 Task: When did Minimalism become popular?
Action: Mouse moved to (340, 141)
Screenshot: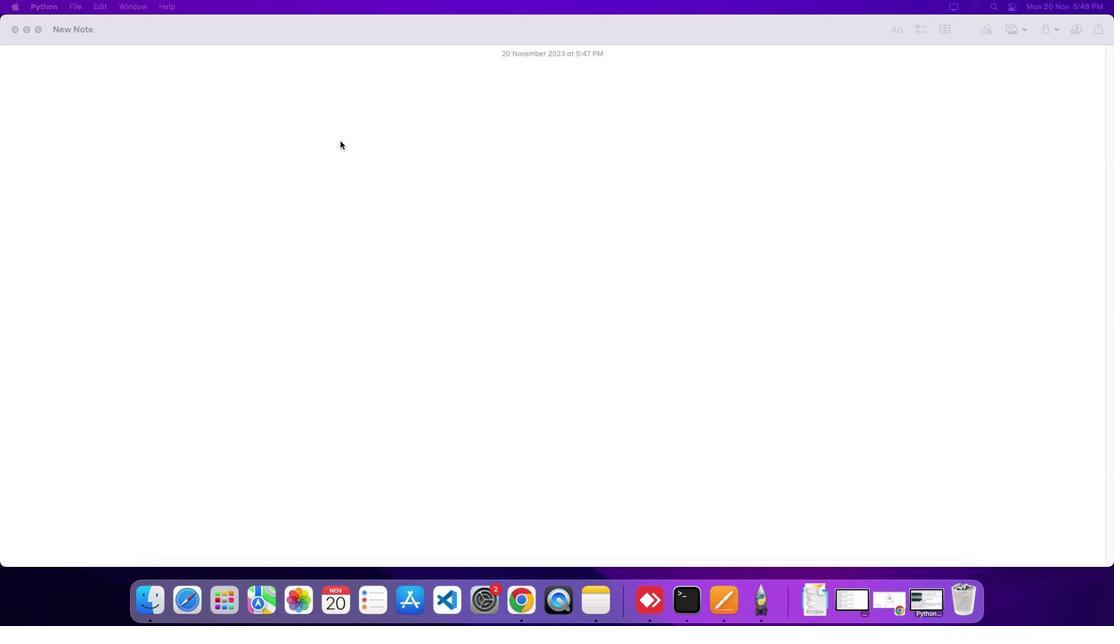 
Action: Mouse pressed left at (340, 141)
Screenshot: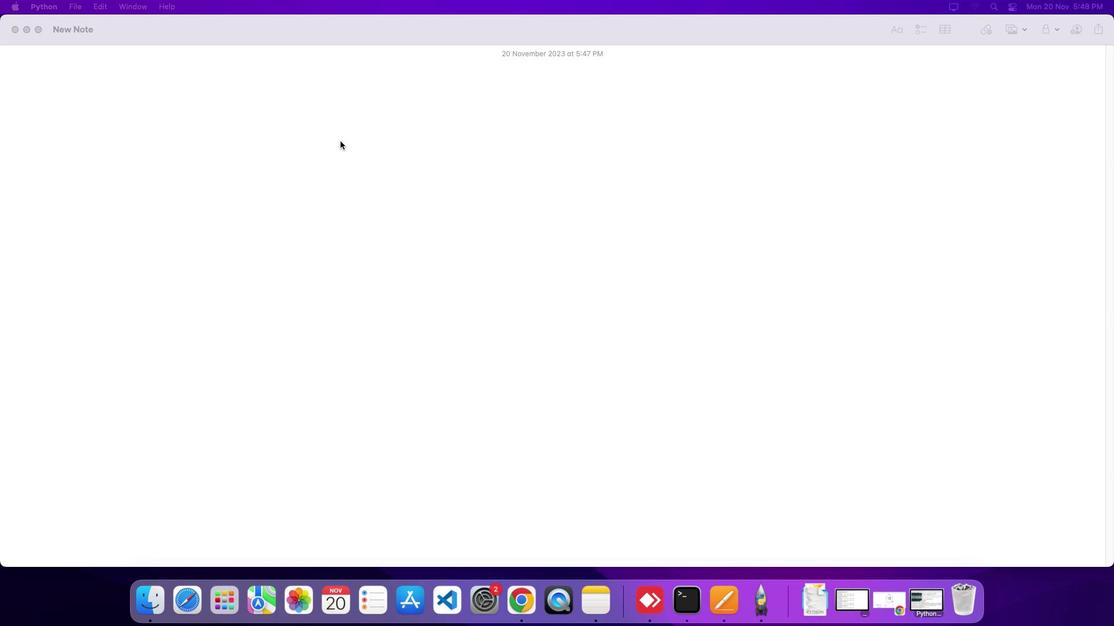 
Action: Mouse moved to (340, 139)
Screenshot: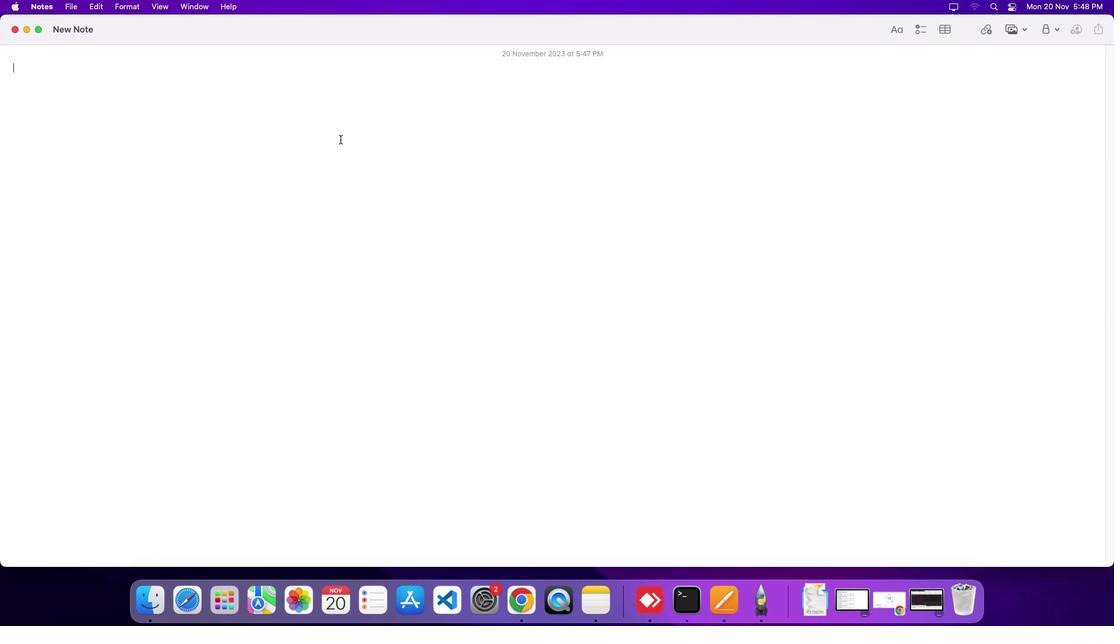 
Action: Key pressed Key.shift'W''h''e''n'Key.space'd''i''d'Key.spaceKey.shift'M''i''m'Key.backspace'n''i''m''a''l''i''s''m'Key.space'b''e''c''o''m''e'Key.space'p''o''p''u''l''a''r'Key.shift_r'?'Key.enter
Screenshot: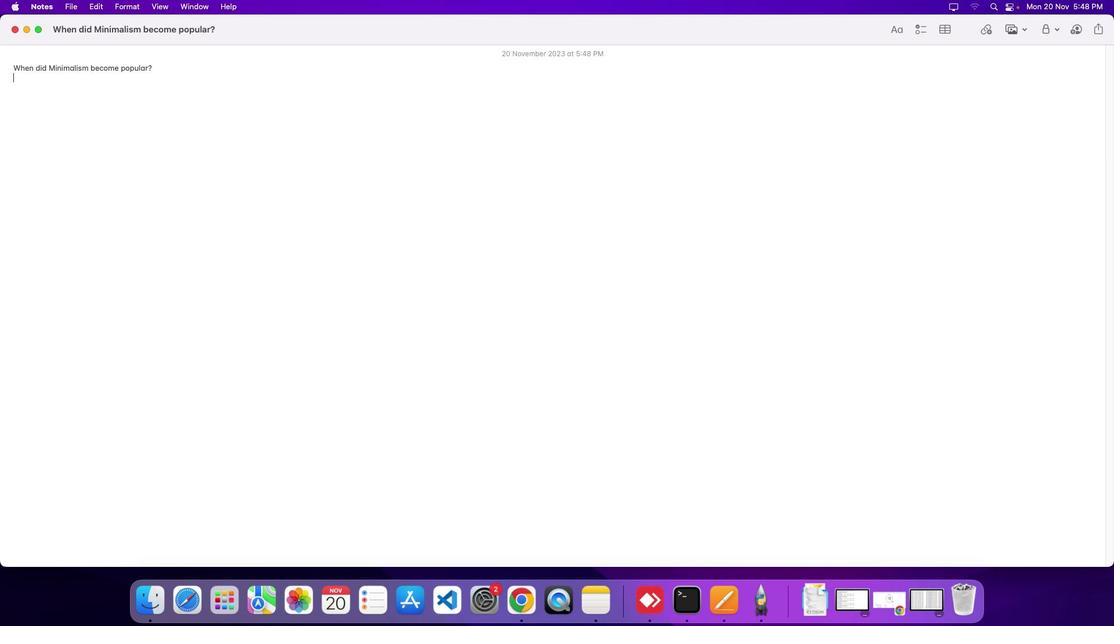 
Action: Mouse moved to (895, 602)
Screenshot: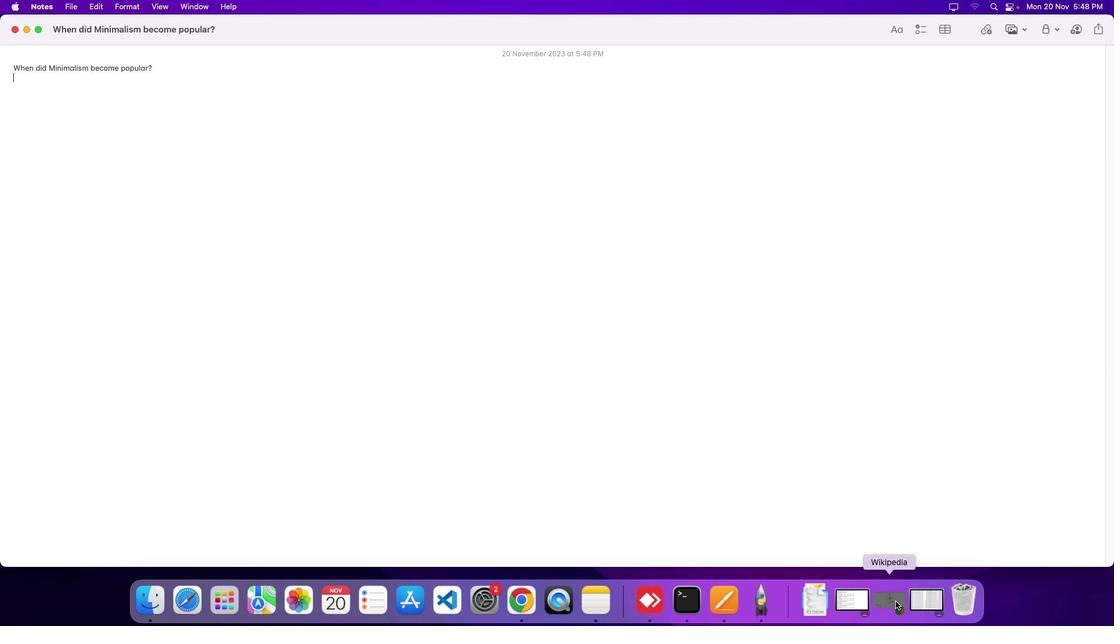 
Action: Mouse pressed left at (895, 602)
Screenshot: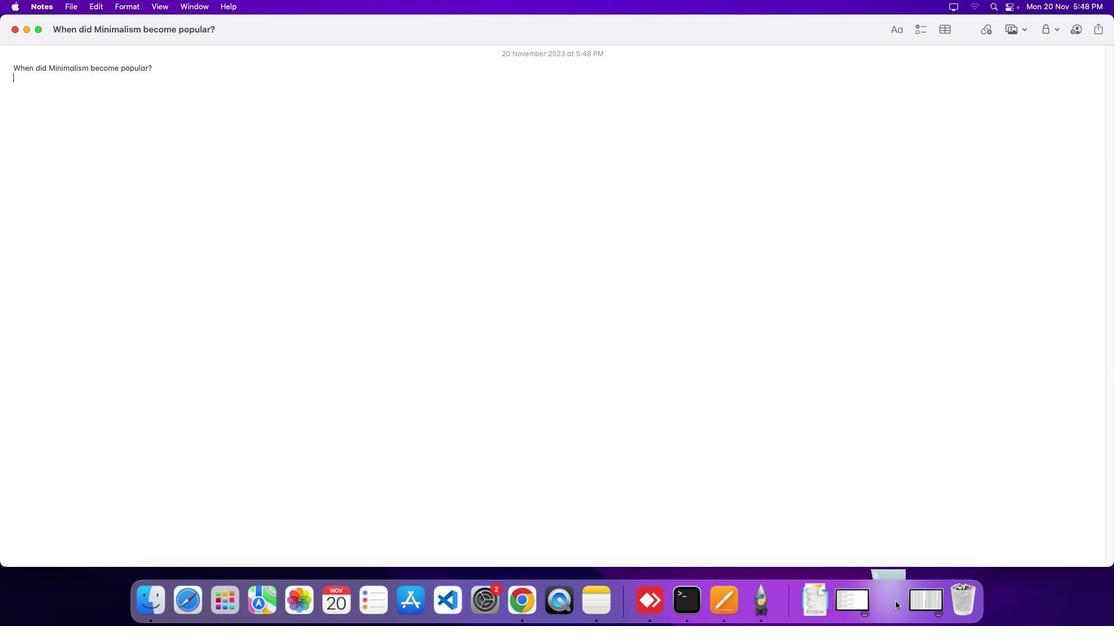 
Action: Mouse moved to (446, 346)
Screenshot: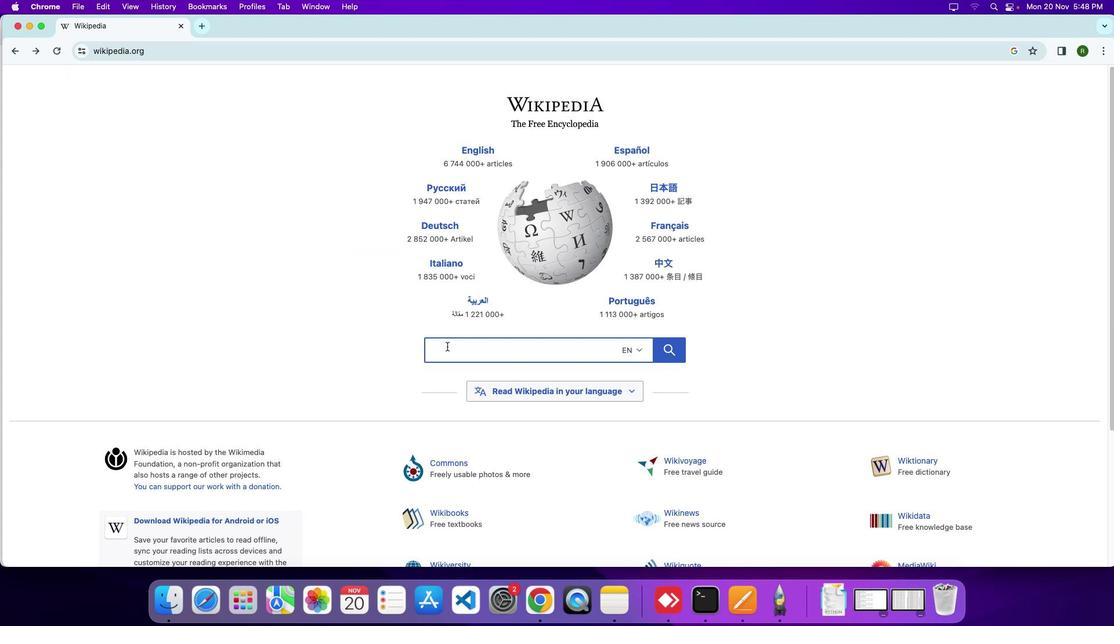 
Action: Mouse pressed left at (446, 346)
Screenshot: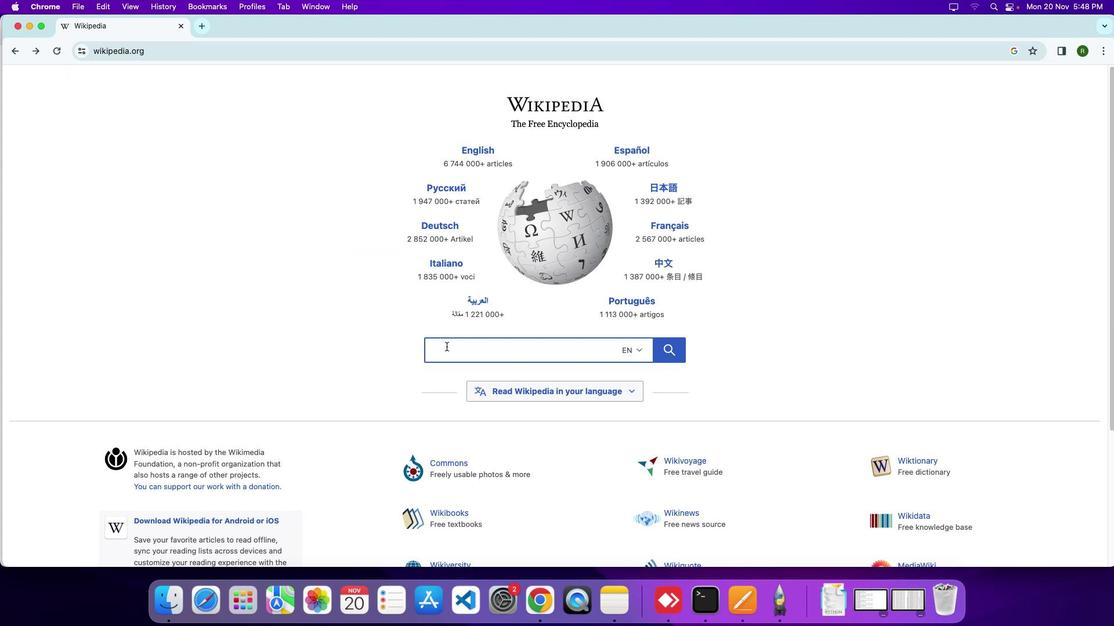 
Action: Mouse moved to (446, 346)
Screenshot: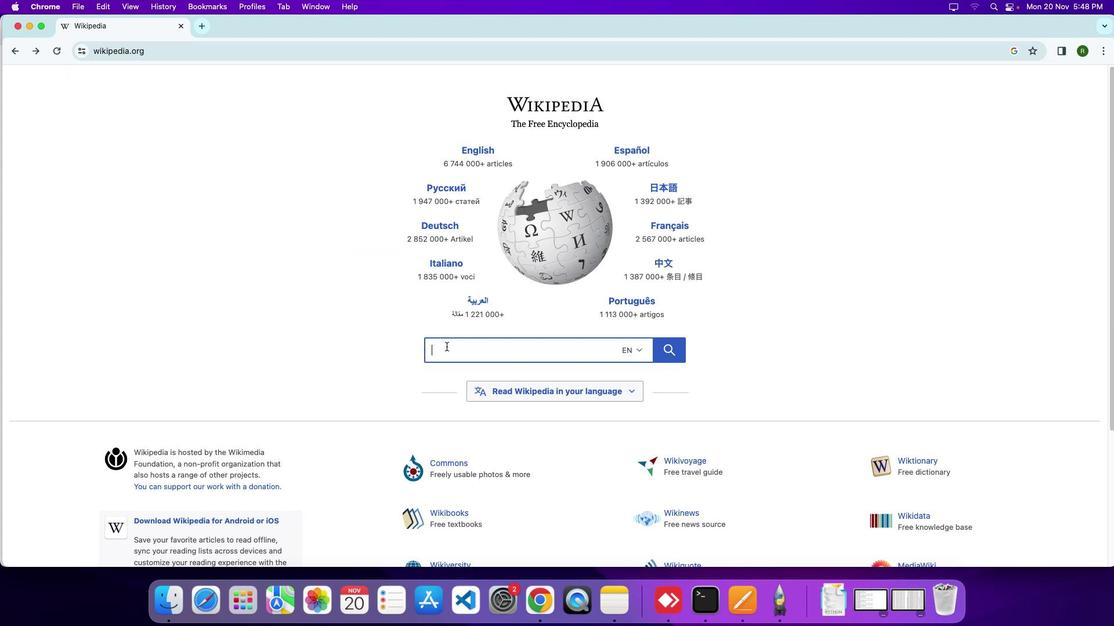 
Action: Key pressed Key.shift'M''i''n''i''m''a''l''i''s''m'
Screenshot: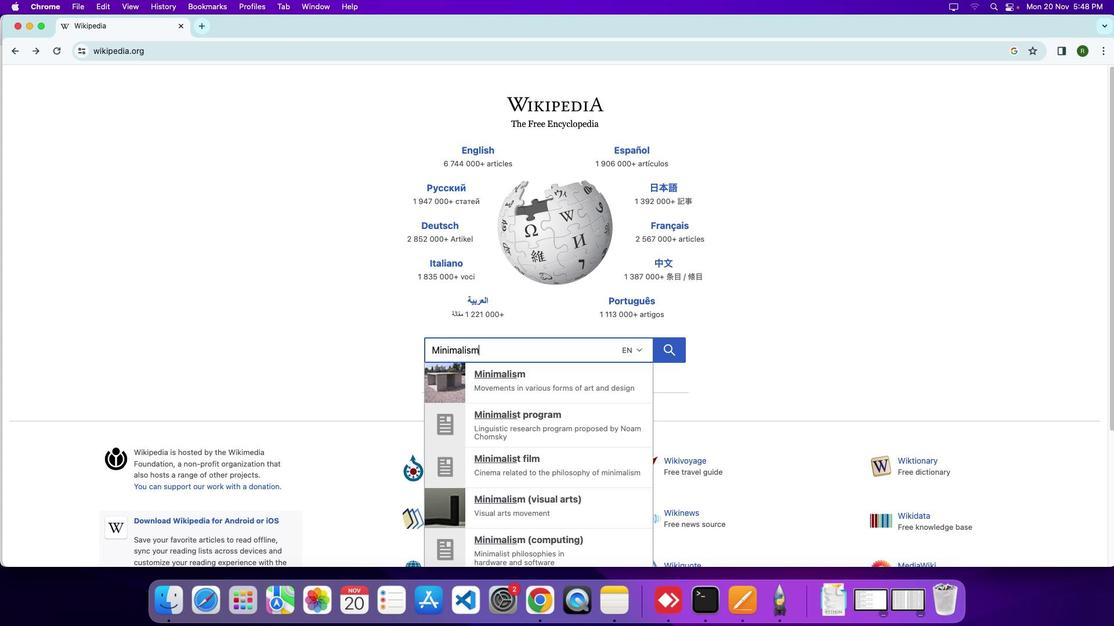 
Action: Mouse moved to (493, 384)
Screenshot: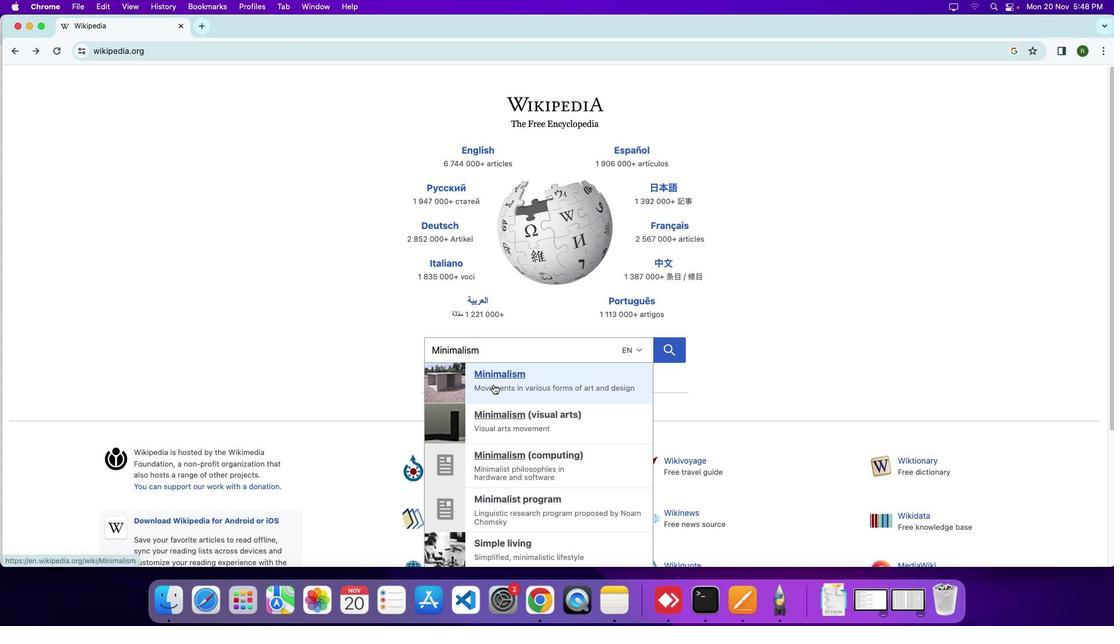 
Action: Mouse pressed left at (493, 384)
Screenshot: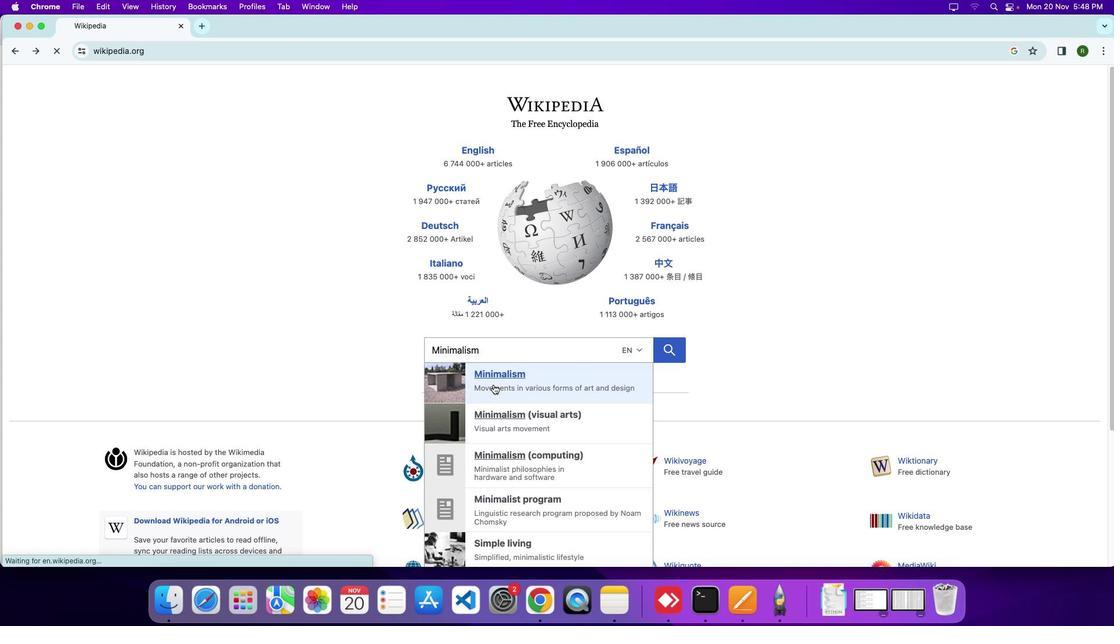 
Action: Mouse moved to (956, 200)
Screenshot: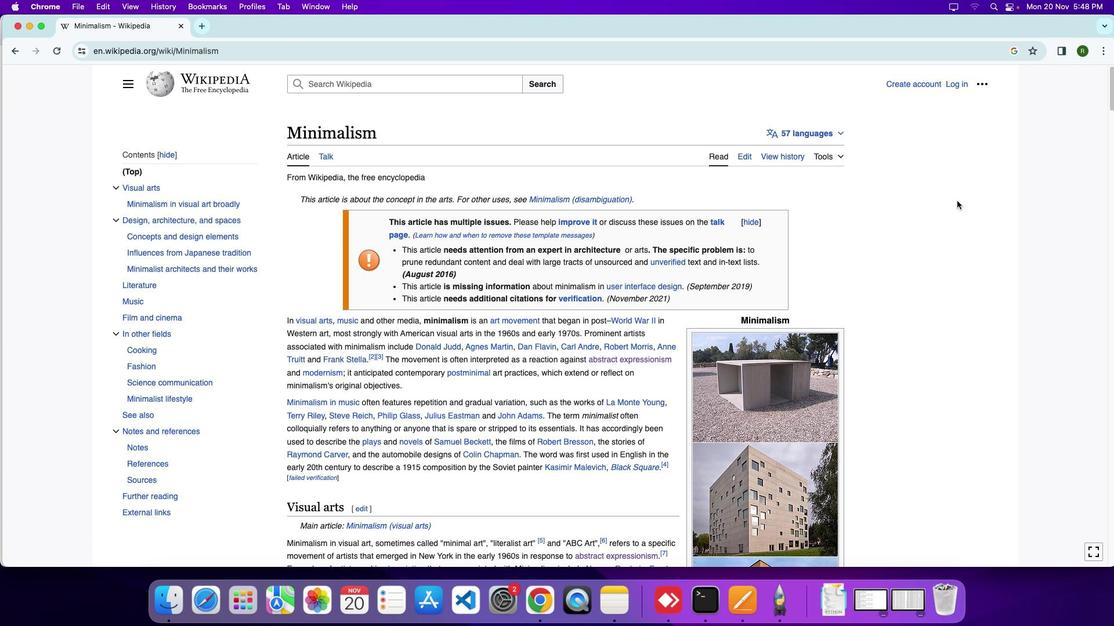 
Action: Mouse pressed left at (956, 200)
Screenshot: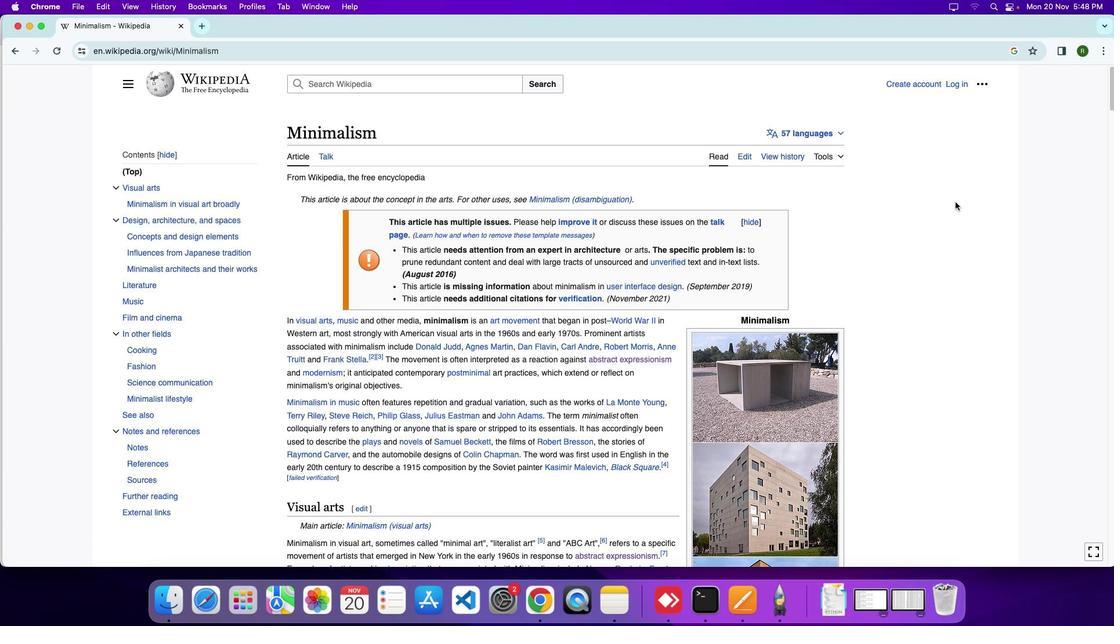 
Action: Mouse moved to (902, 331)
Screenshot: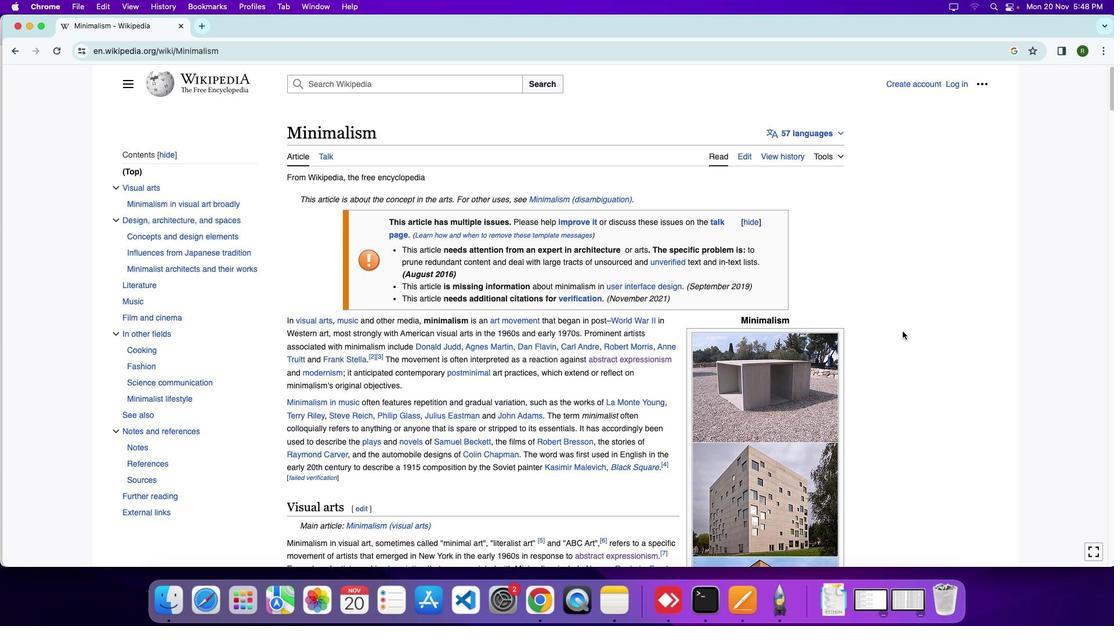 
Action: Mouse scrolled (902, 331) with delta (0, 0)
Screenshot: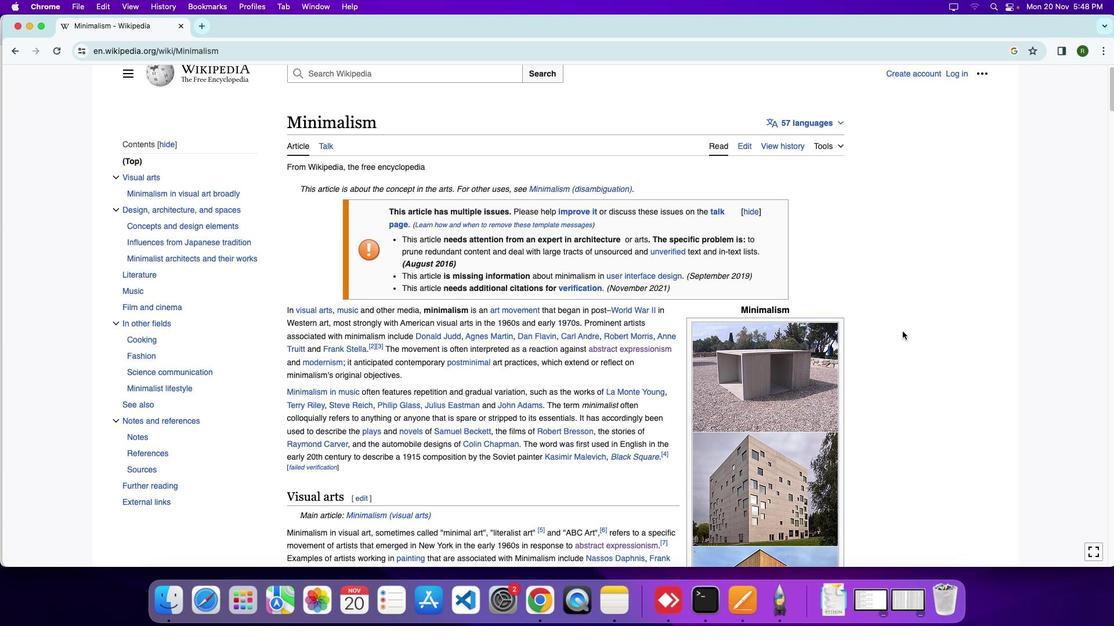
Action: Mouse scrolled (902, 331) with delta (0, 0)
Screenshot: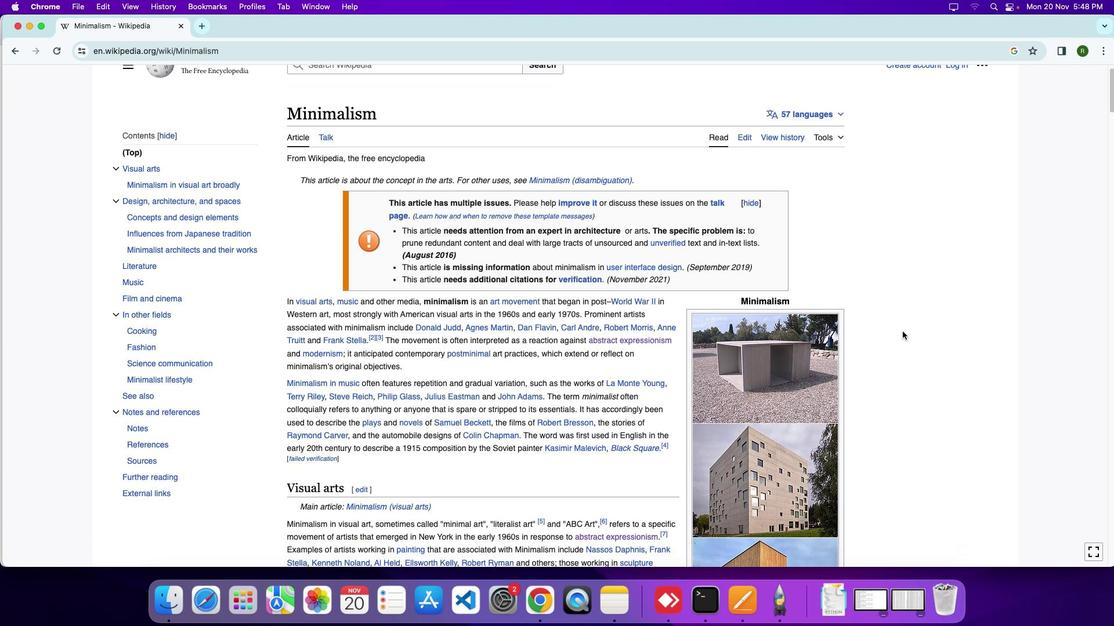 
Action: Mouse moved to (904, 358)
Screenshot: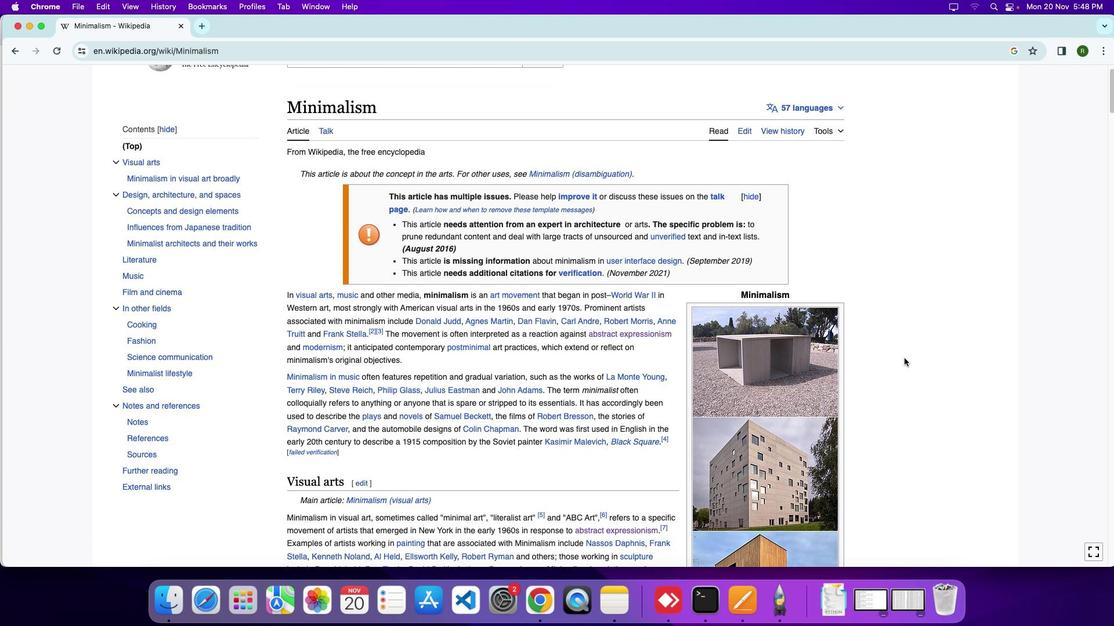 
Action: Mouse scrolled (904, 358) with delta (0, 0)
Screenshot: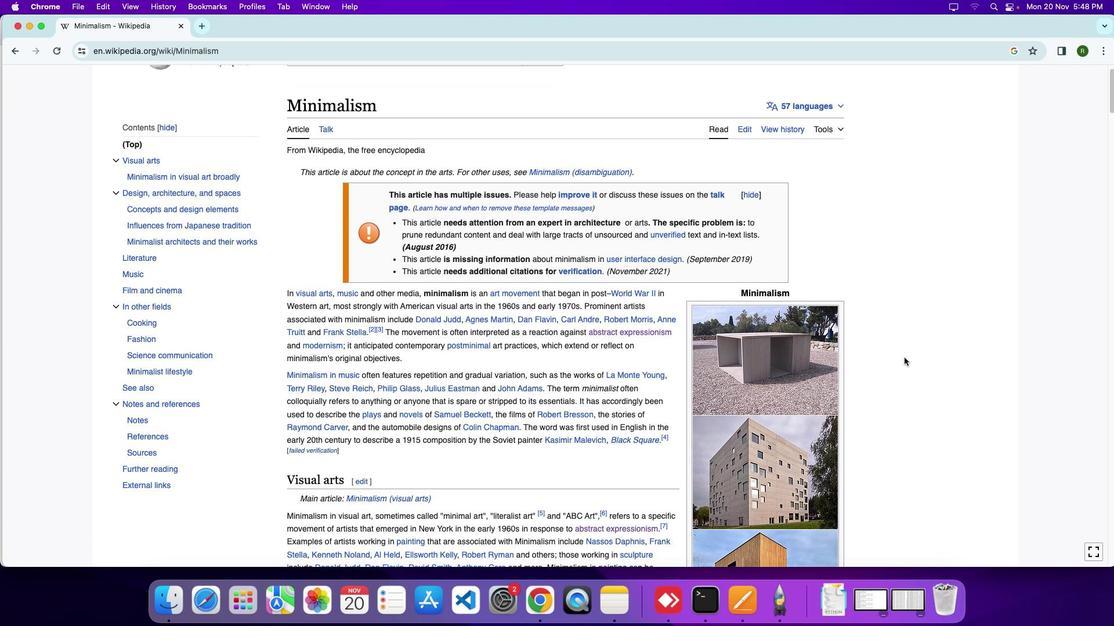 
Action: Mouse scrolled (904, 358) with delta (0, 0)
Screenshot: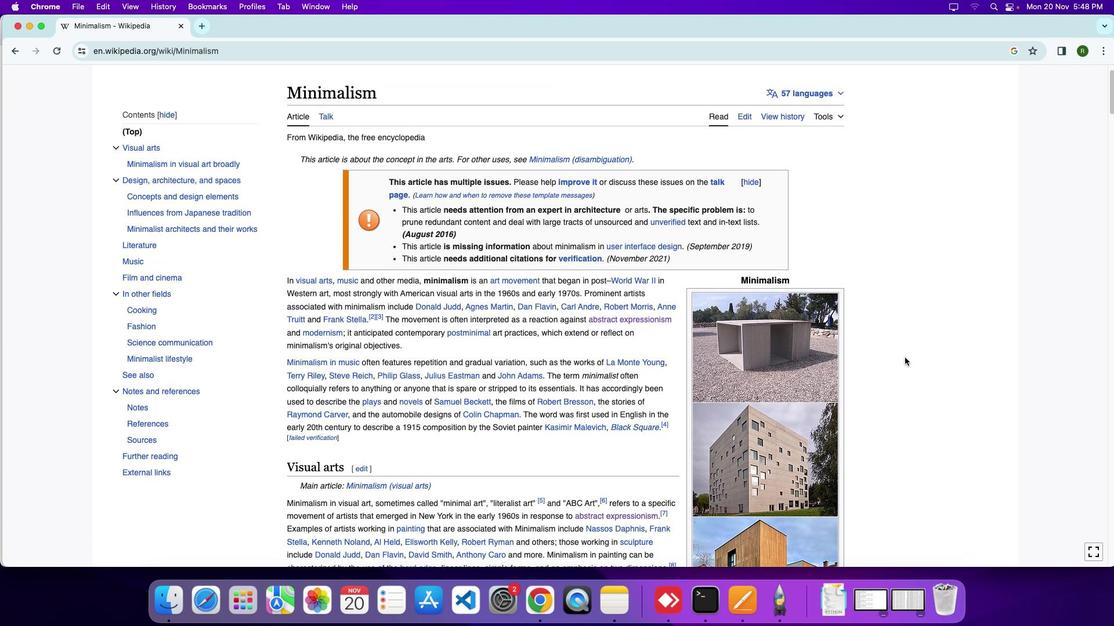 
Action: Mouse moved to (904, 358)
Screenshot: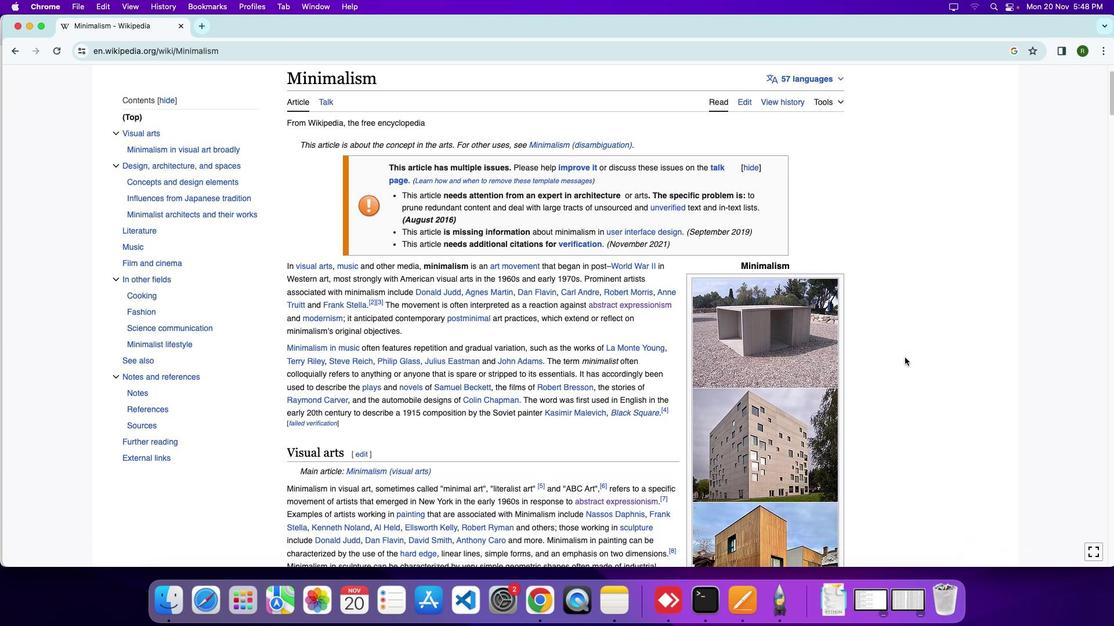 
Action: Mouse scrolled (904, 358) with delta (0, 0)
Screenshot: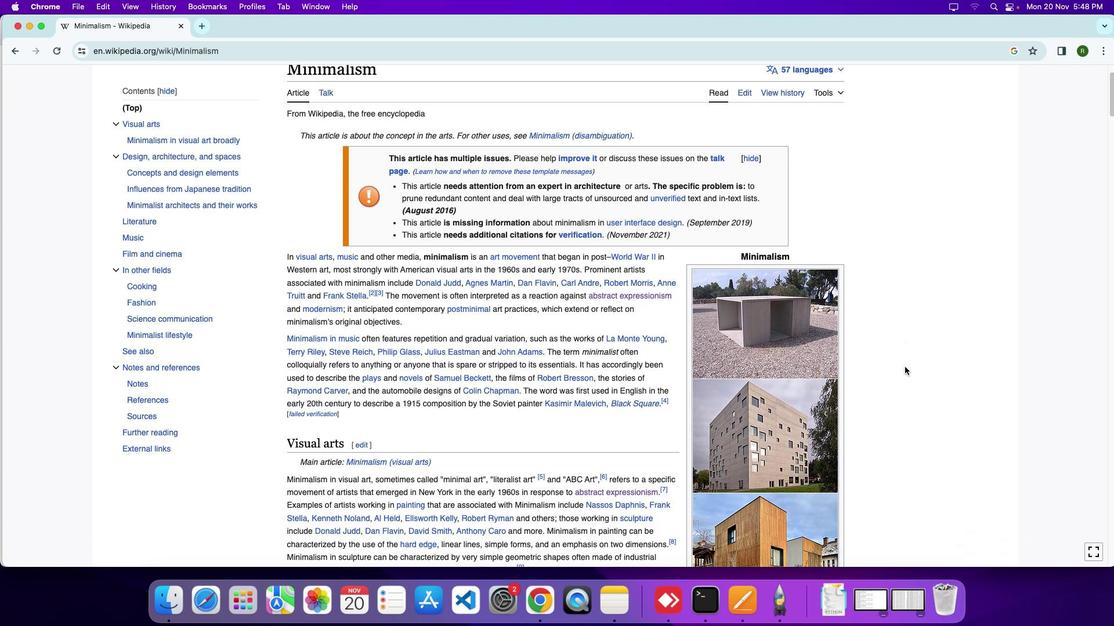 
Action: Mouse moved to (905, 402)
Screenshot: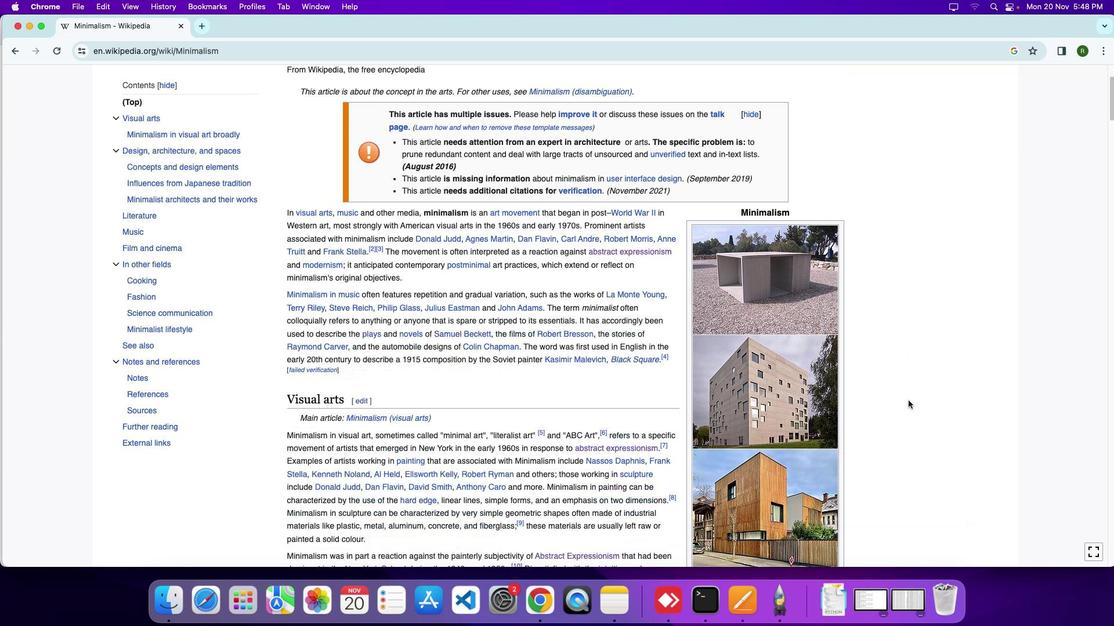 
Action: Mouse scrolled (905, 402) with delta (0, 0)
Screenshot: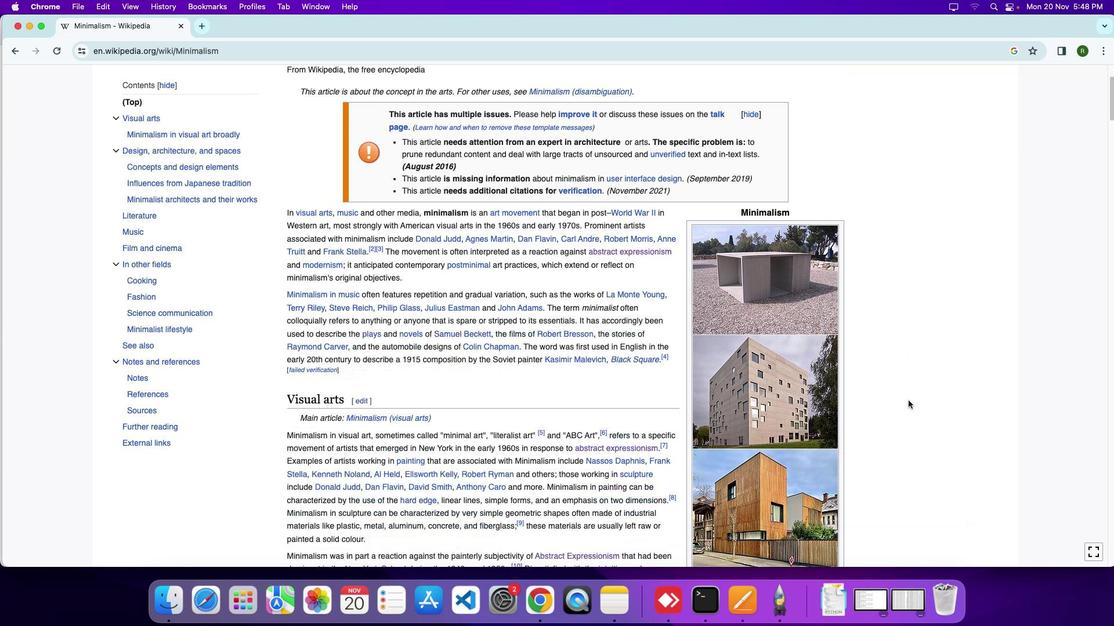 
Action: Mouse moved to (906, 401)
Screenshot: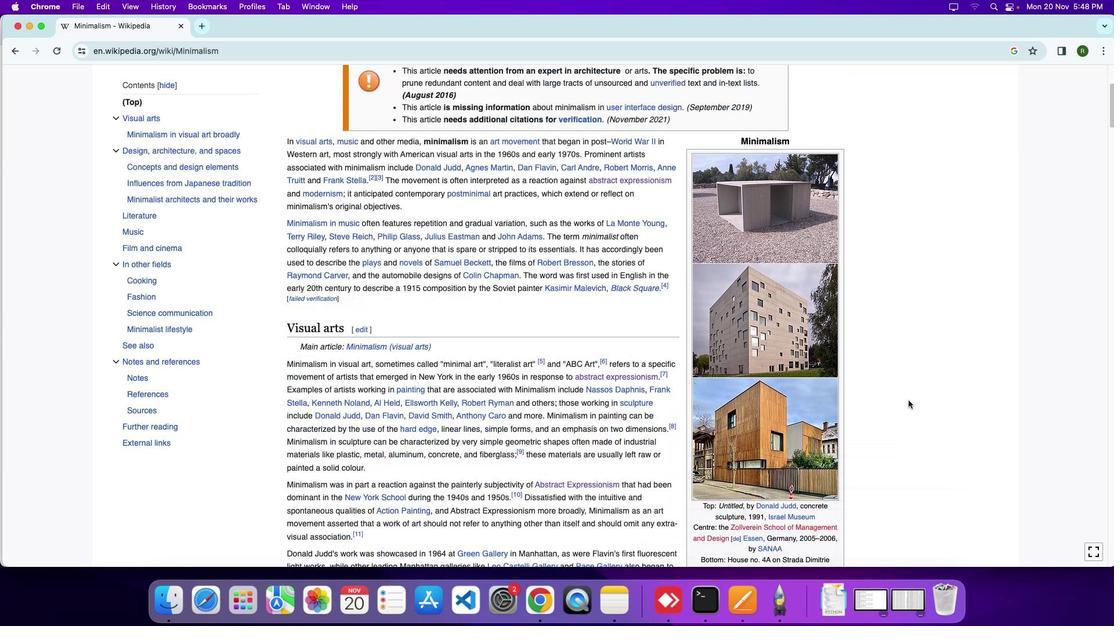 
Action: Mouse scrolled (906, 401) with delta (0, 0)
Screenshot: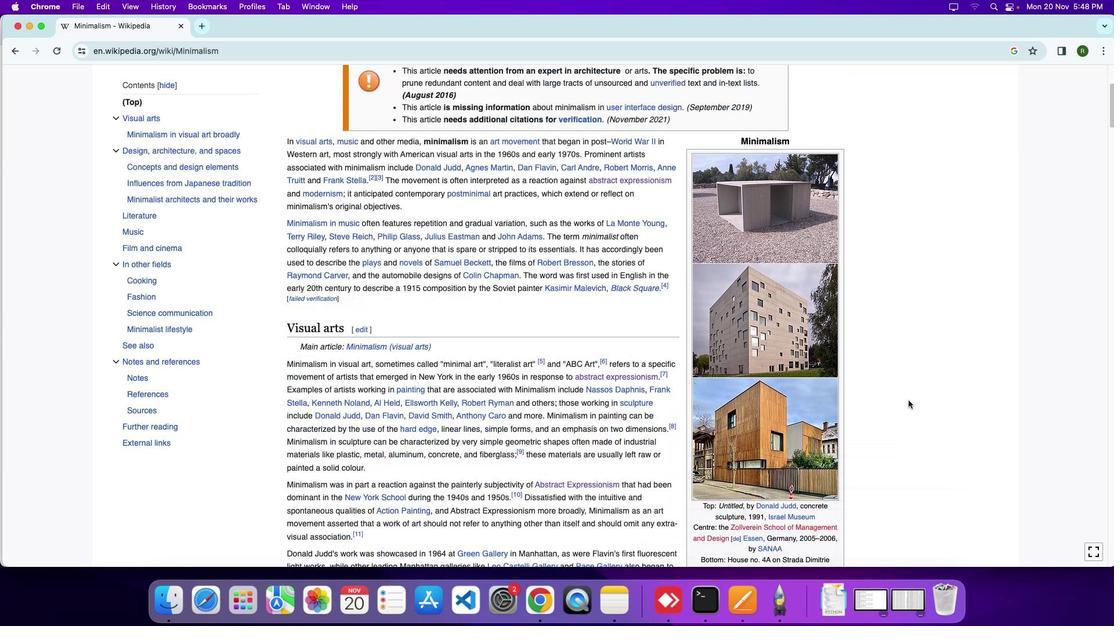 
Action: Mouse moved to (907, 400)
Screenshot: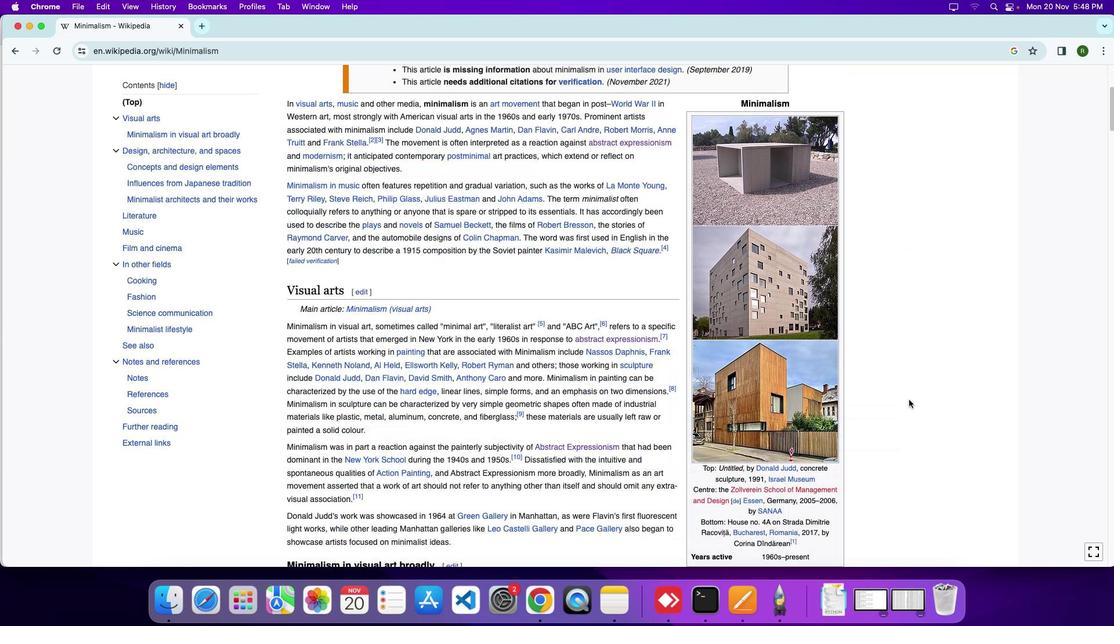 
Action: Mouse scrolled (907, 400) with delta (0, -2)
Screenshot: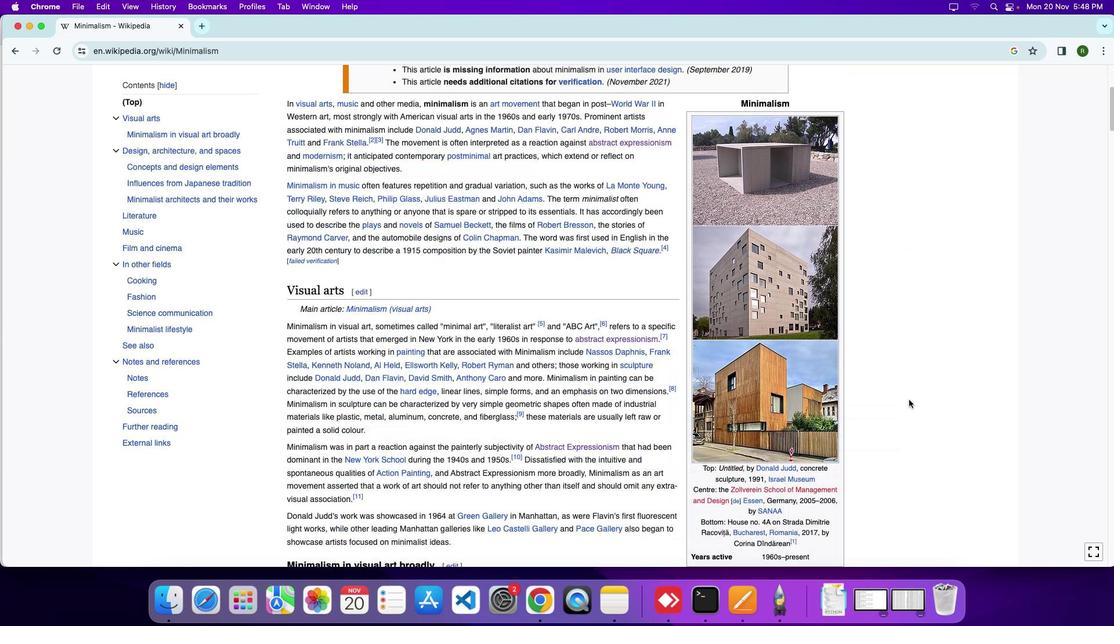 
Action: Mouse moved to (910, 410)
Screenshot: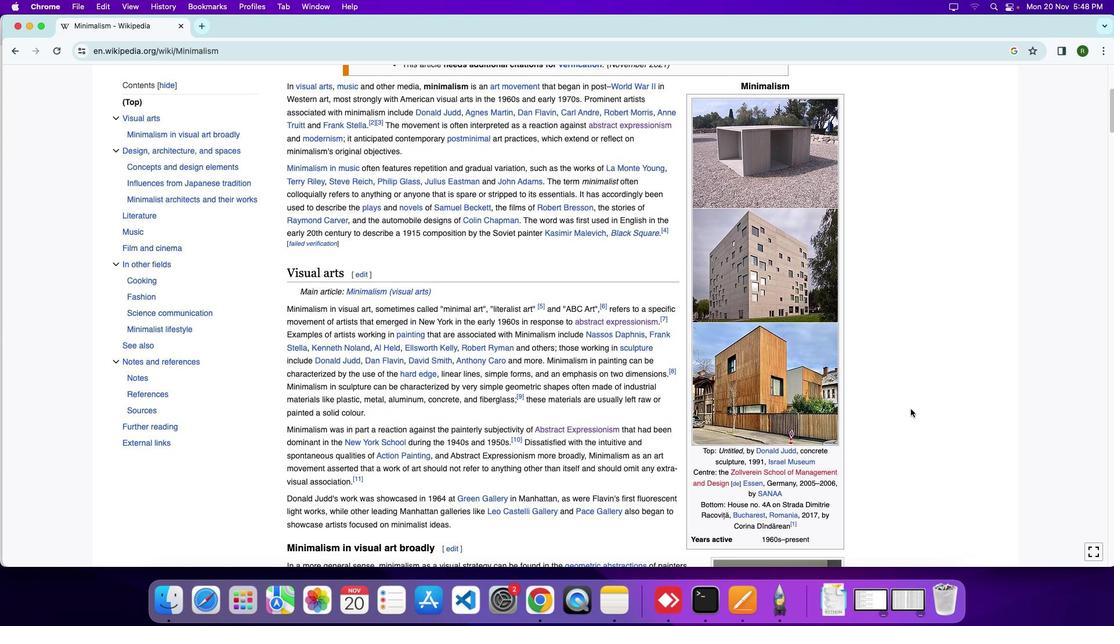 
Action: Mouse scrolled (910, 410) with delta (0, 0)
Screenshot: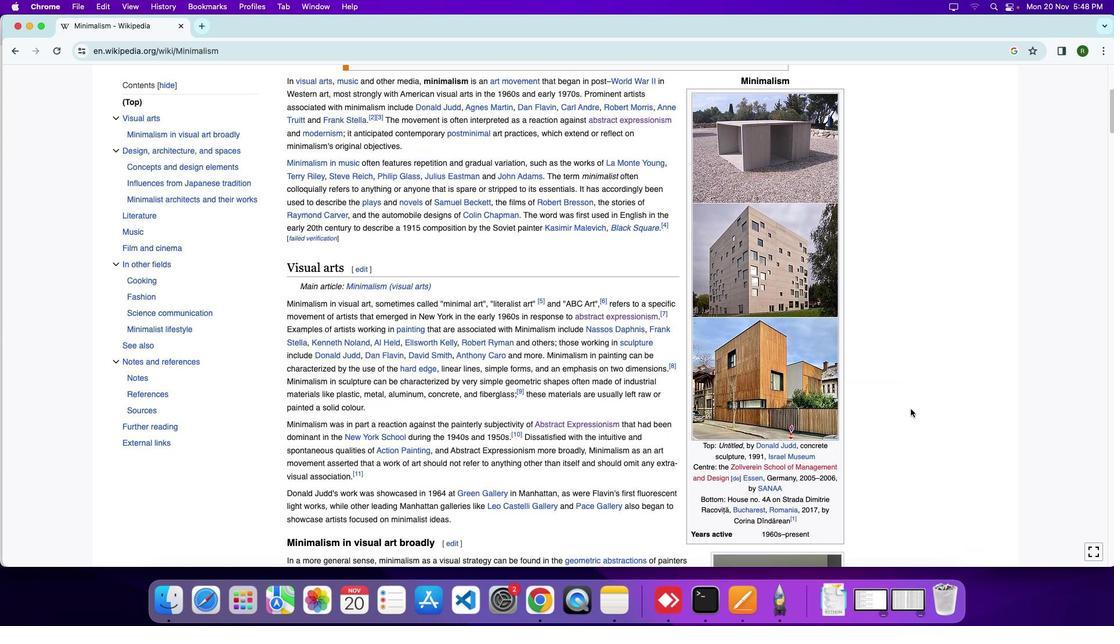 
Action: Mouse moved to (910, 409)
Screenshot: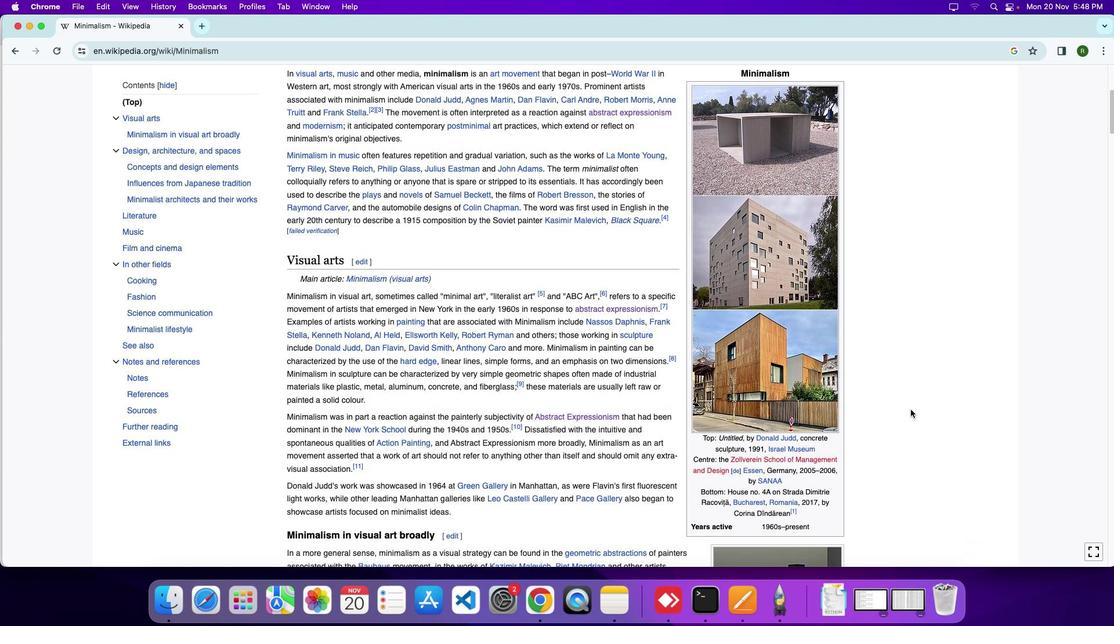 
Action: Mouse scrolled (910, 409) with delta (0, 0)
Screenshot: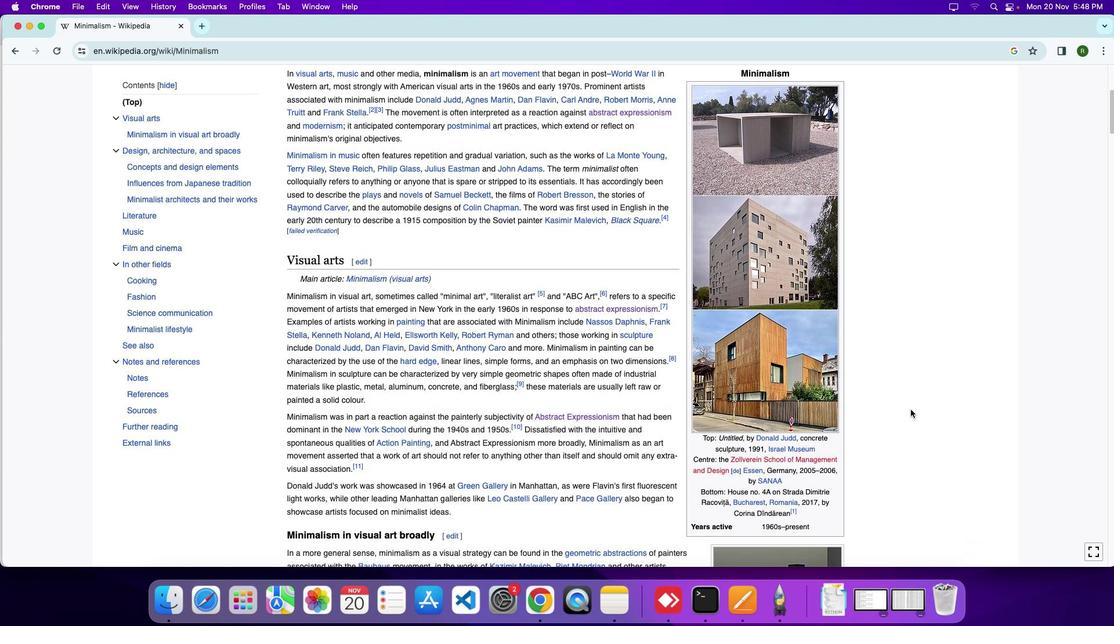 
Action: Mouse moved to (908, 439)
Screenshot: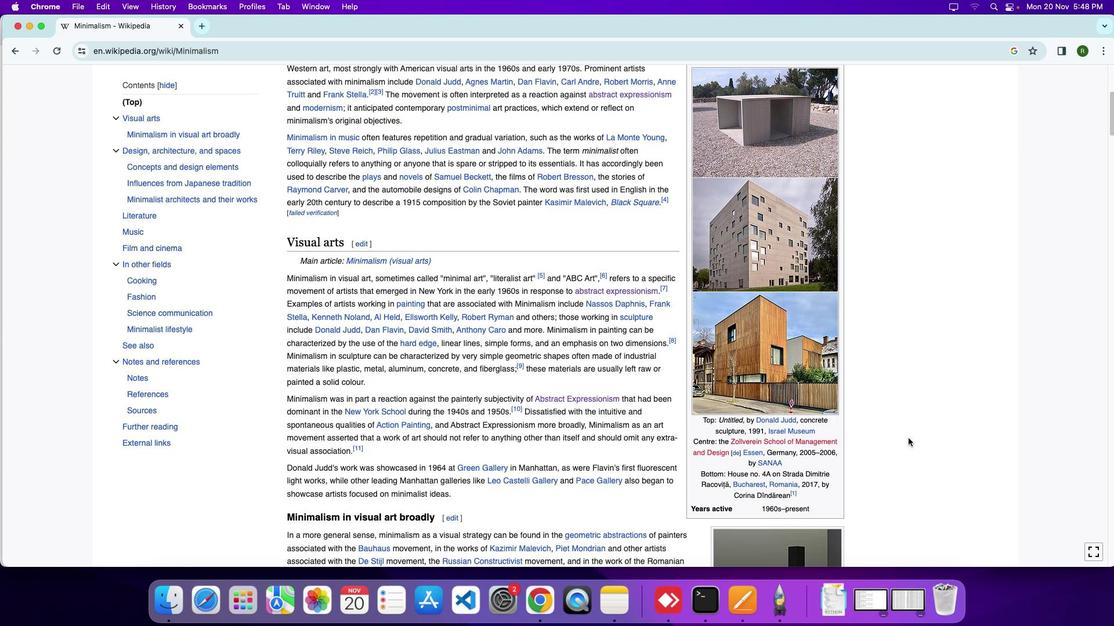 
Action: Mouse scrolled (908, 439) with delta (0, 0)
Screenshot: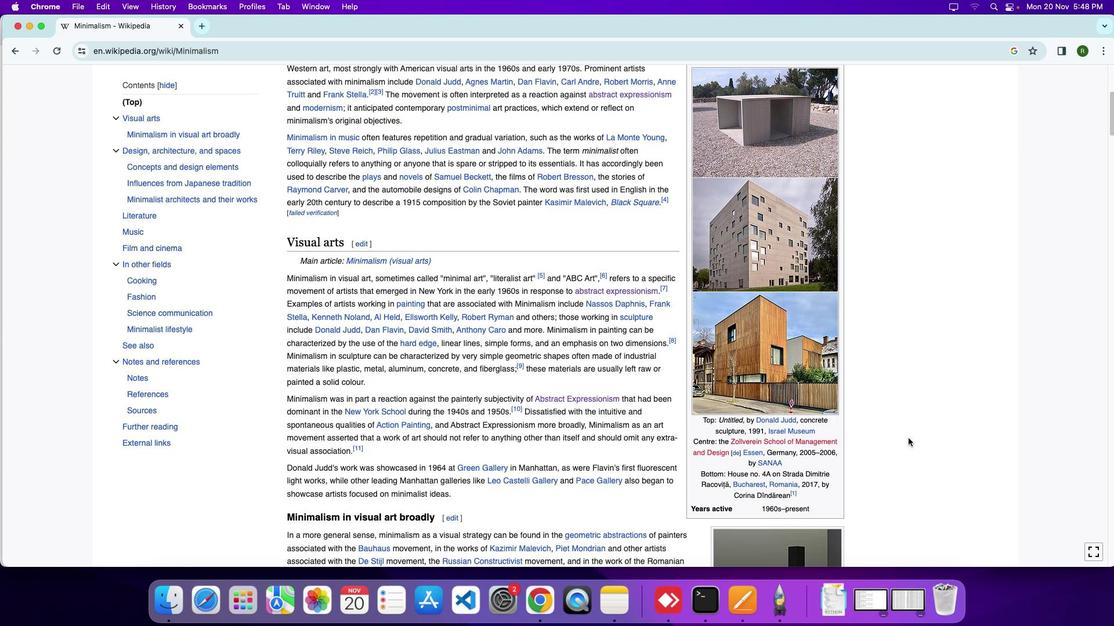 
Action: Mouse moved to (908, 438)
Screenshot: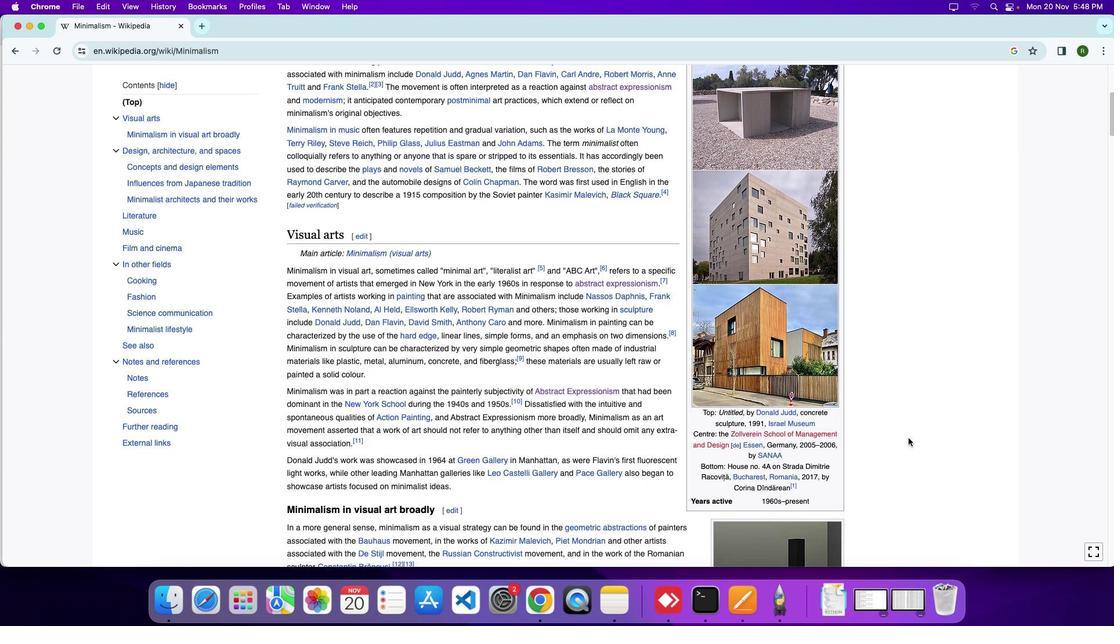
Action: Mouse scrolled (908, 438) with delta (0, 0)
Screenshot: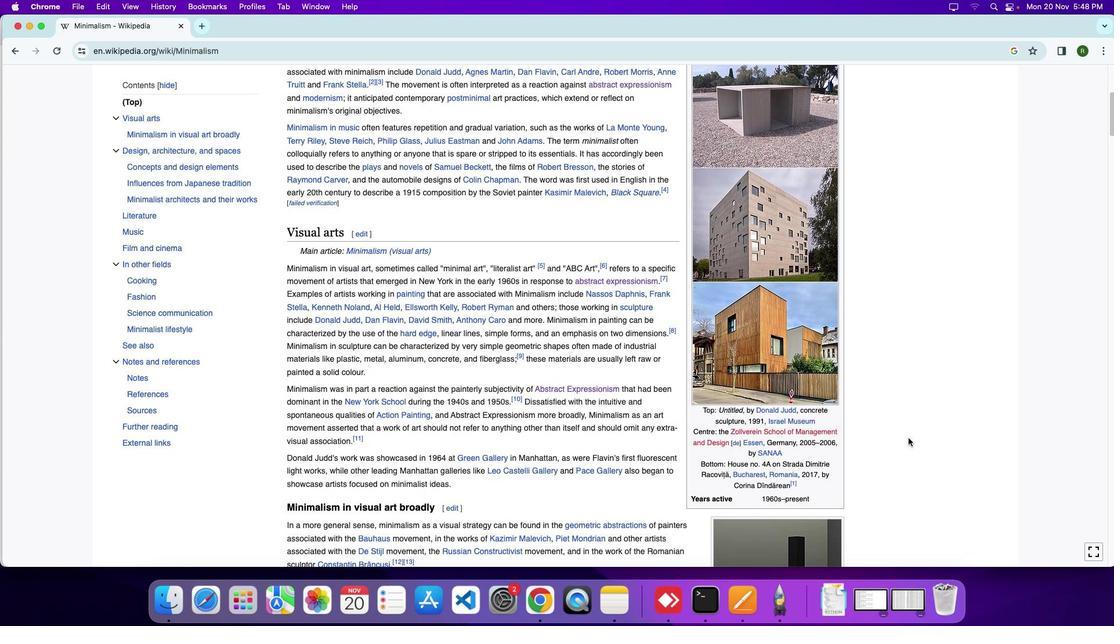 
Action: Mouse moved to (910, 444)
Screenshot: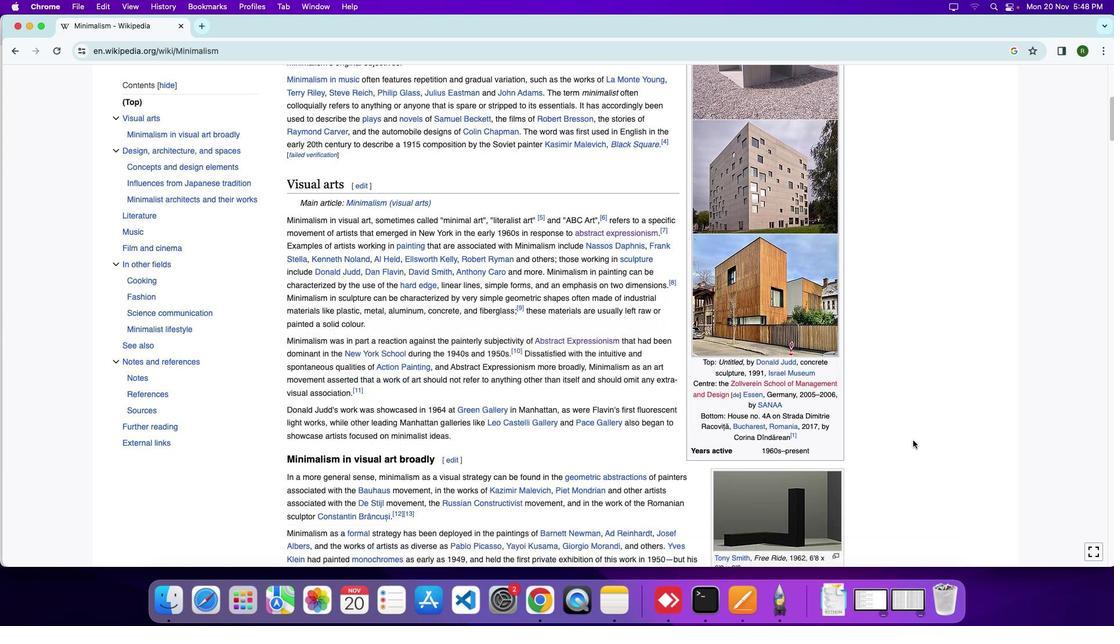 
Action: Mouse scrolled (910, 444) with delta (0, 0)
Screenshot: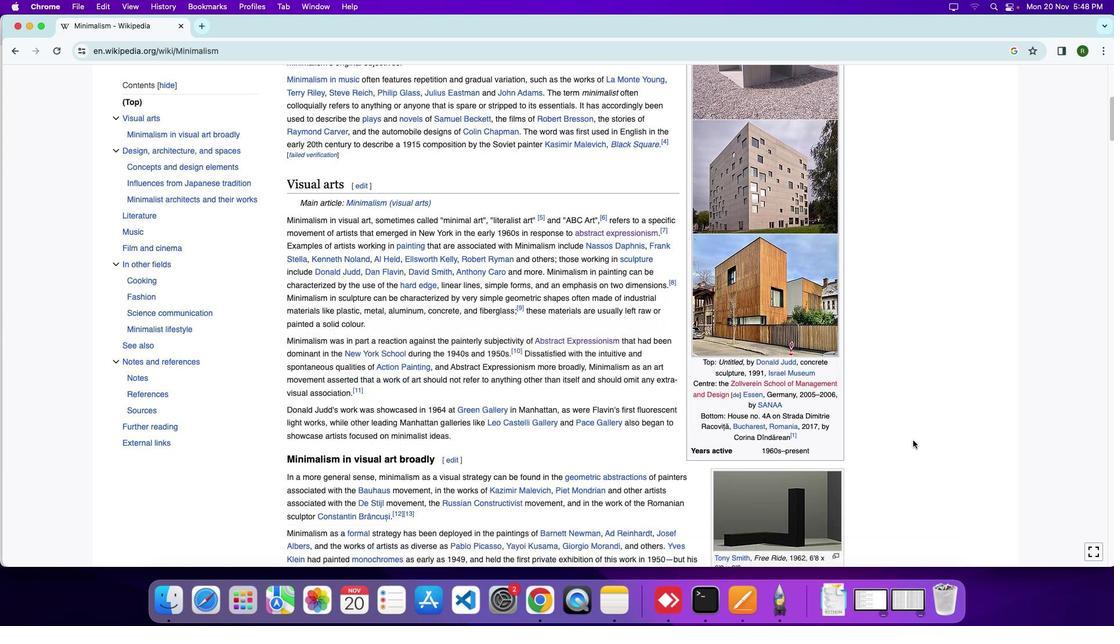 
Action: Mouse moved to (912, 441)
Screenshot: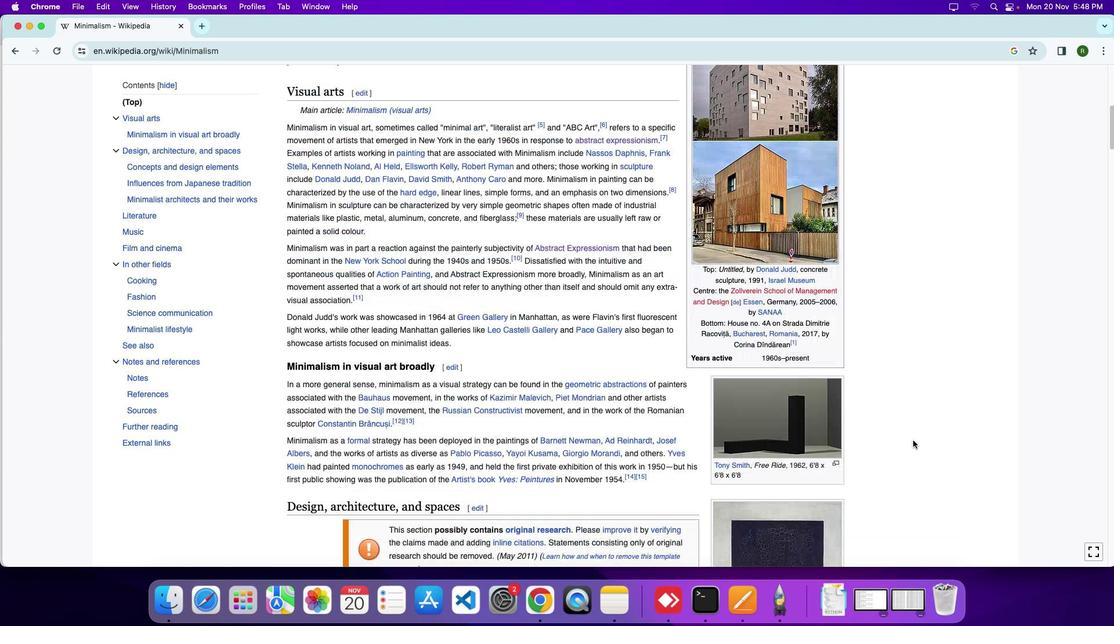
Action: Mouse scrolled (912, 441) with delta (0, 0)
Screenshot: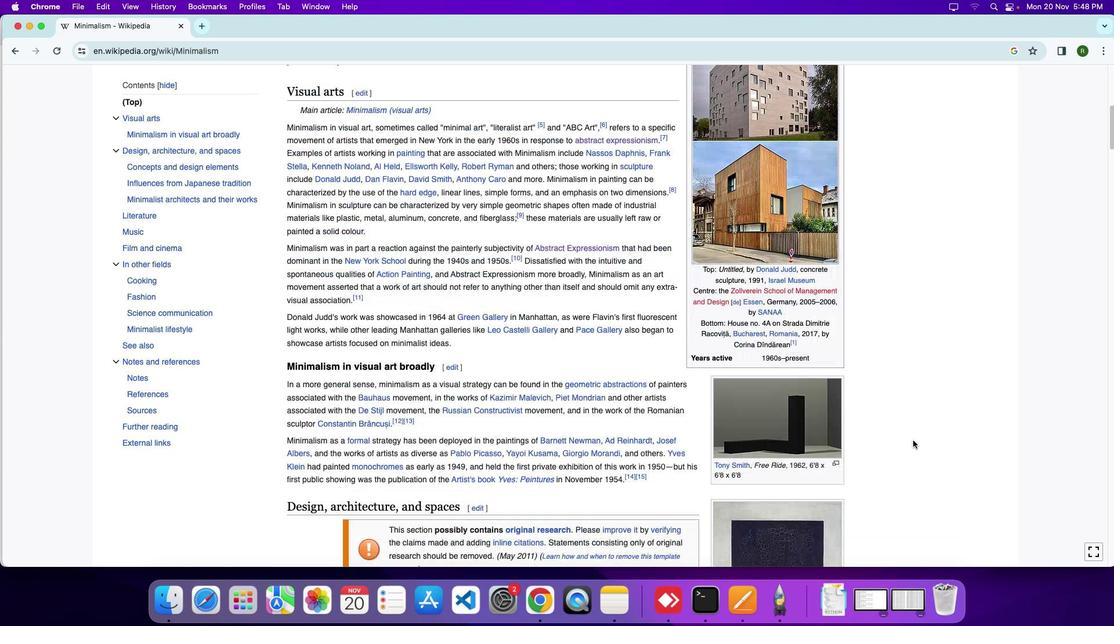 
Action: Mouse moved to (912, 440)
Screenshot: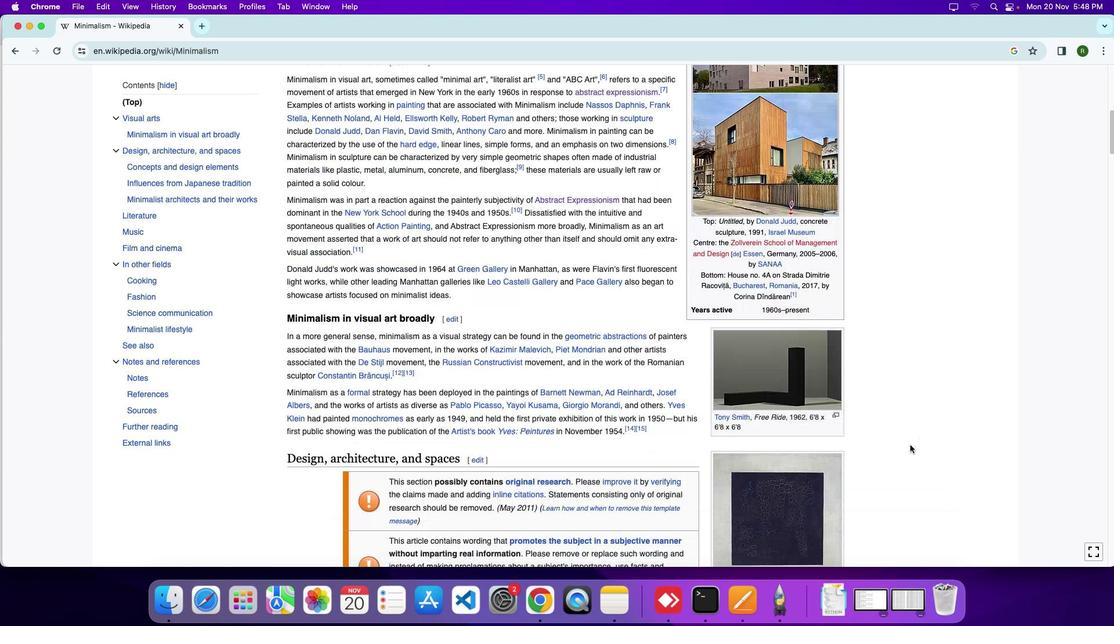 
Action: Mouse scrolled (912, 440) with delta (0, -3)
Screenshot: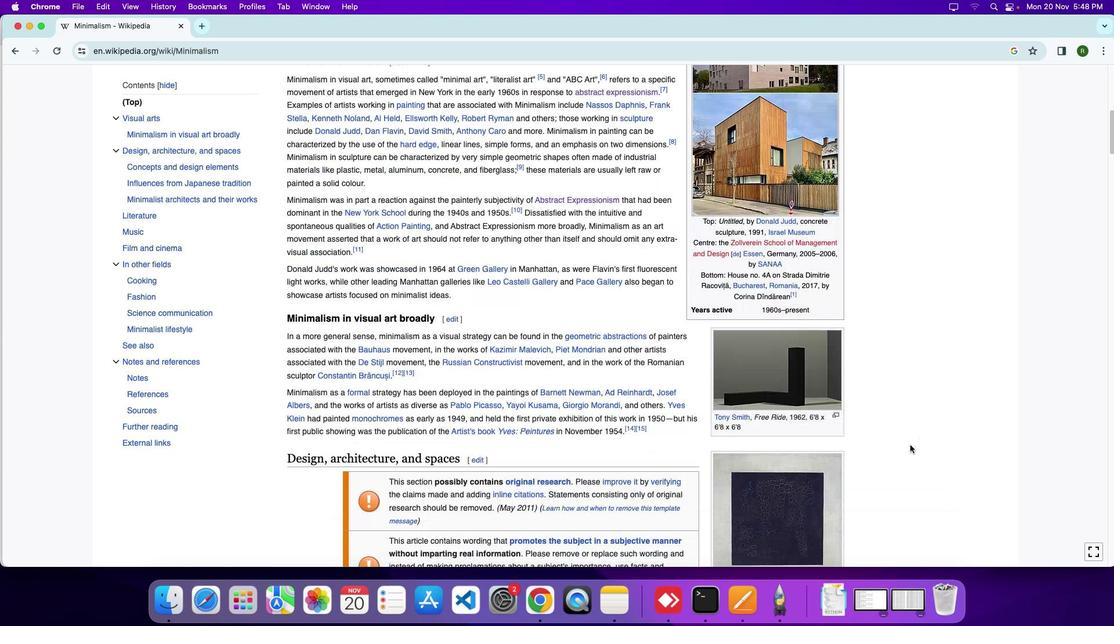 
Action: Mouse moved to (909, 445)
Screenshot: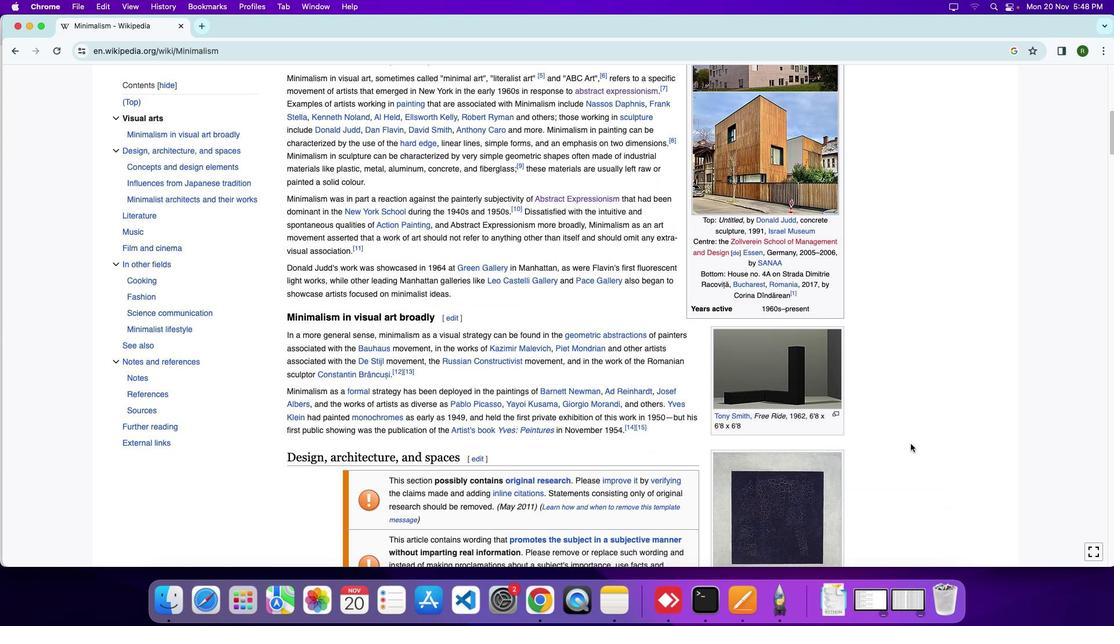 
Action: Mouse scrolled (909, 445) with delta (0, 0)
Screenshot: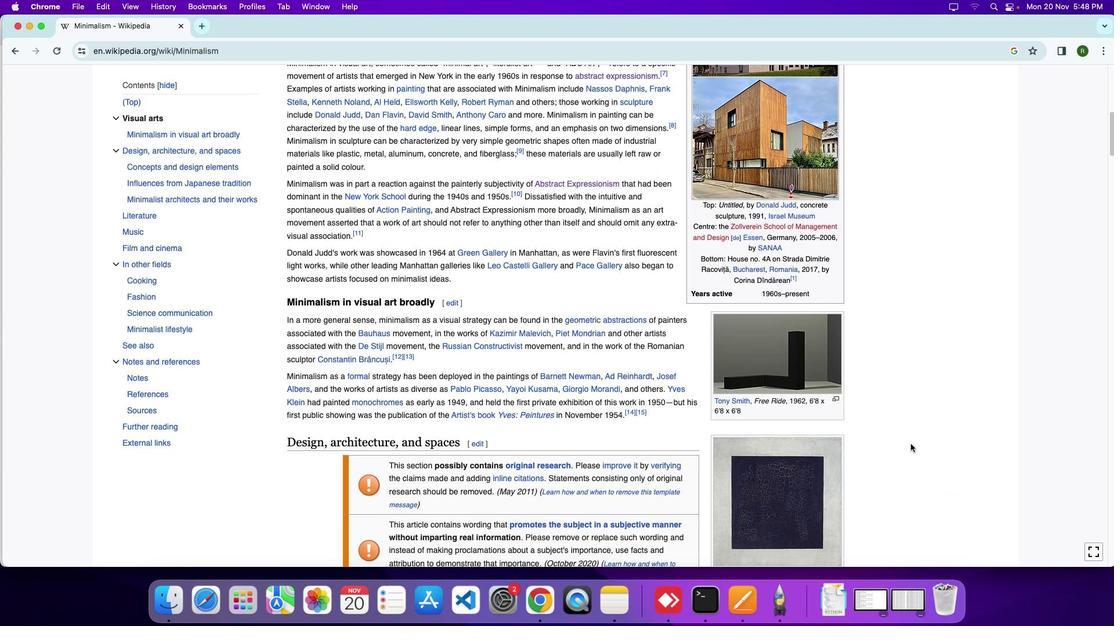
Action: Mouse moved to (910, 444)
Screenshot: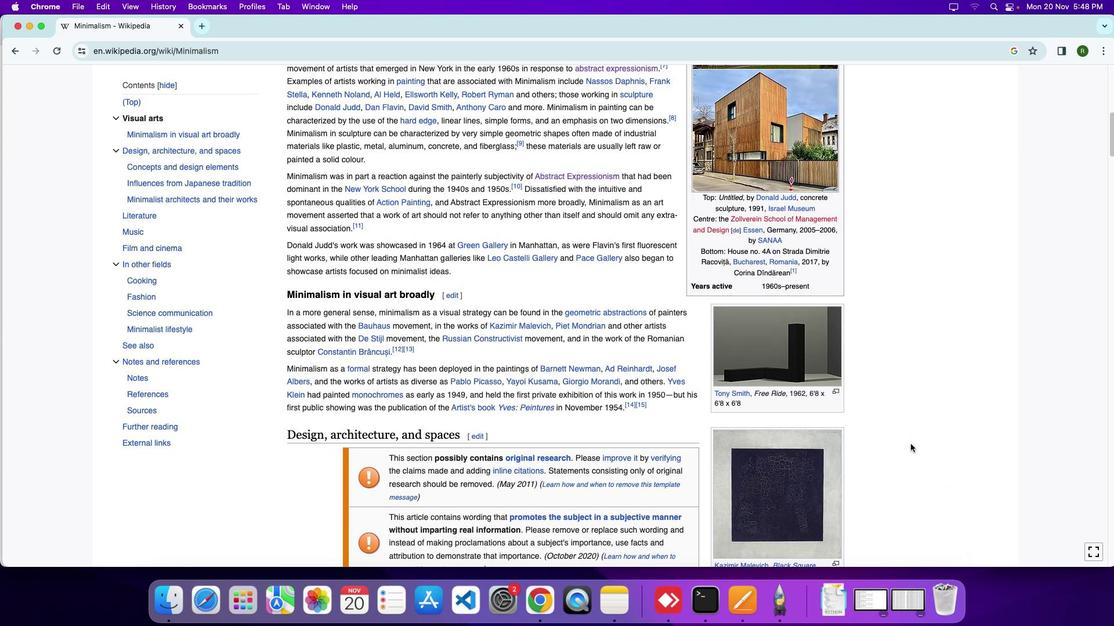 
Action: Mouse scrolled (910, 444) with delta (0, 0)
Screenshot: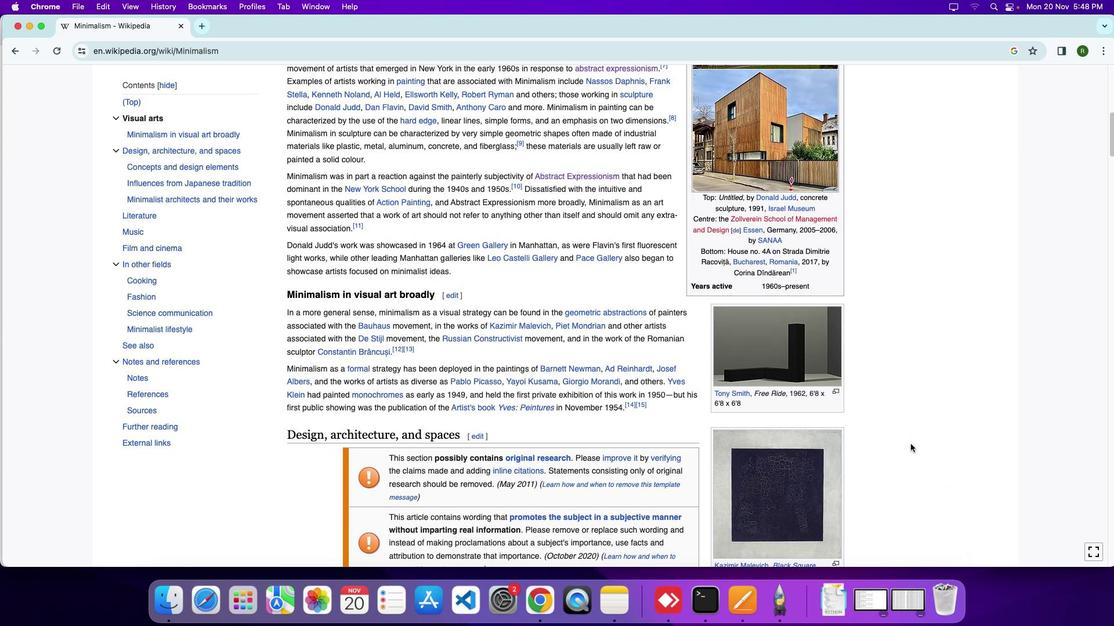 
Action: Mouse moved to (910, 449)
Screenshot: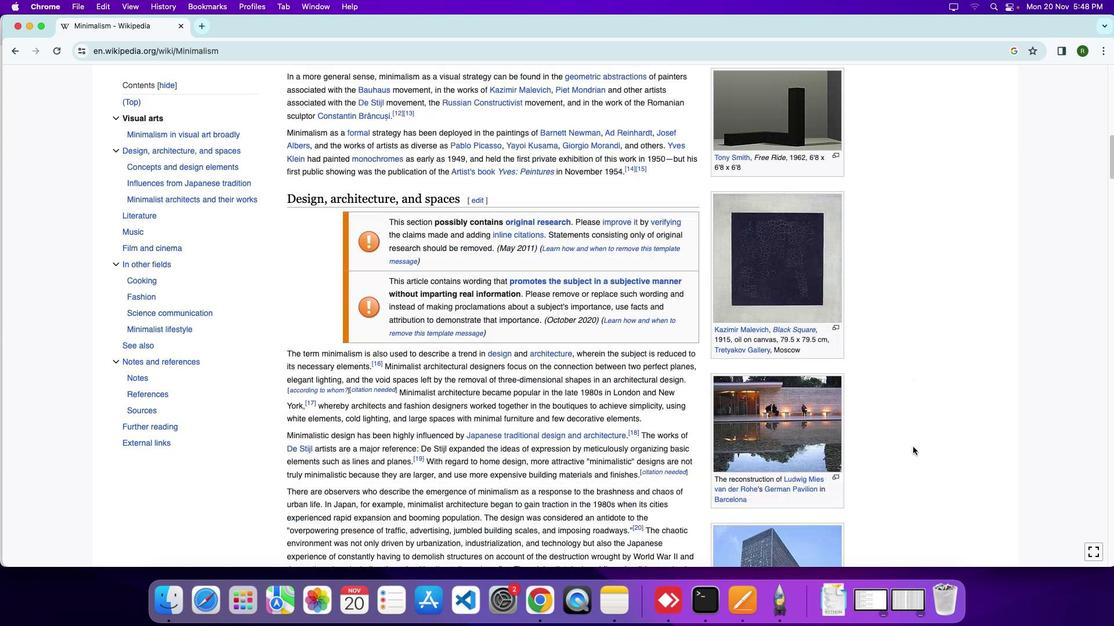 
Action: Mouse scrolled (910, 449) with delta (0, 0)
Screenshot: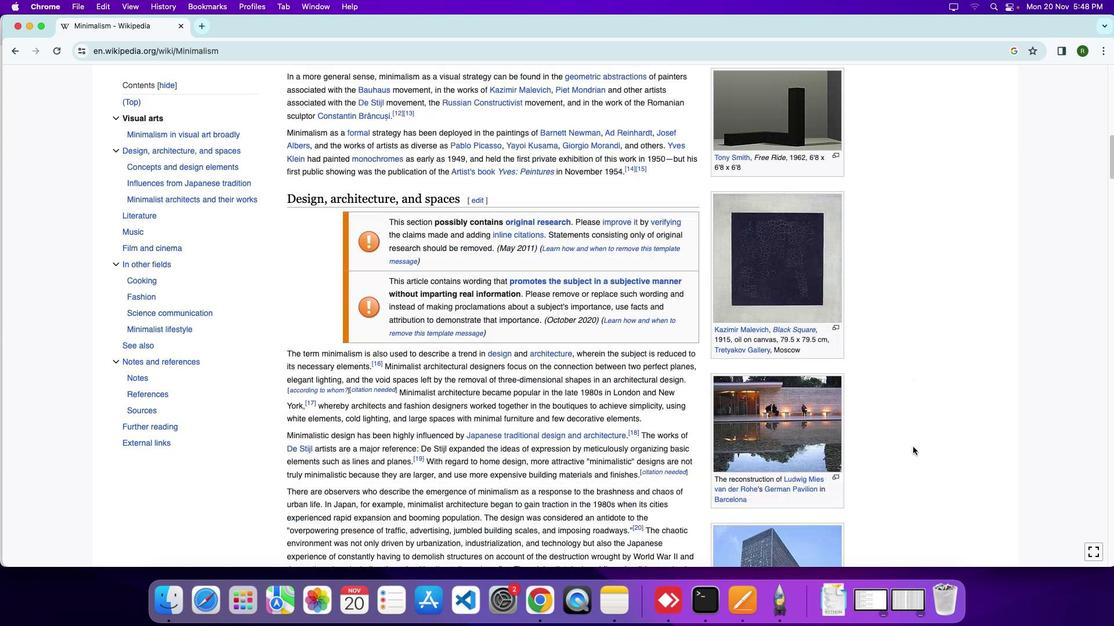 
Action: Mouse moved to (911, 449)
Screenshot: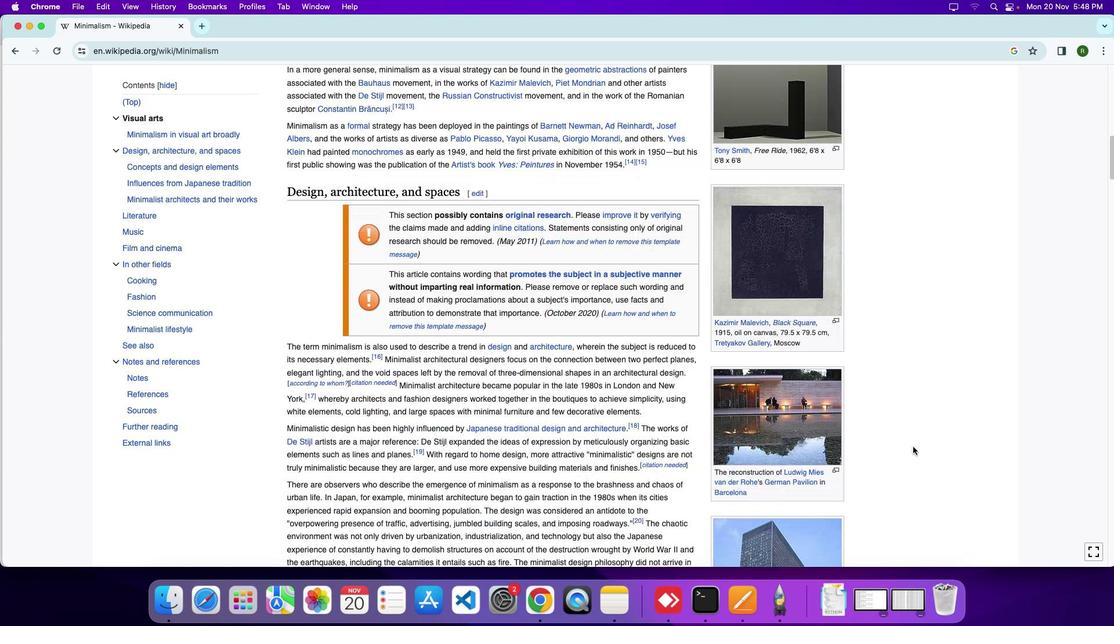
Action: Mouse scrolled (911, 449) with delta (0, 0)
Screenshot: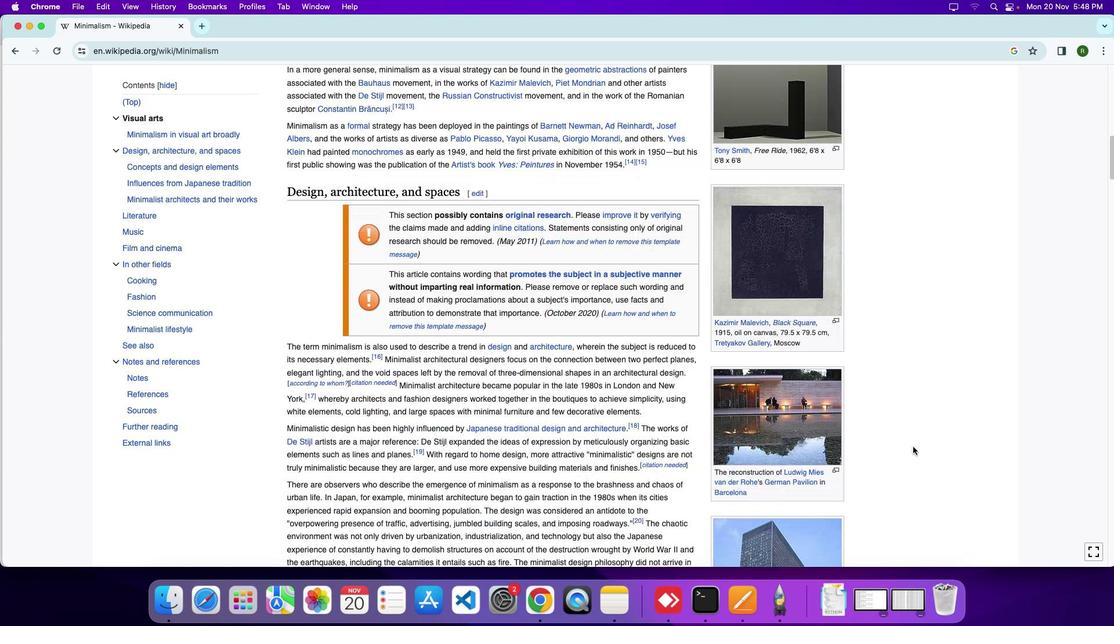 
Action: Mouse moved to (912, 447)
Screenshot: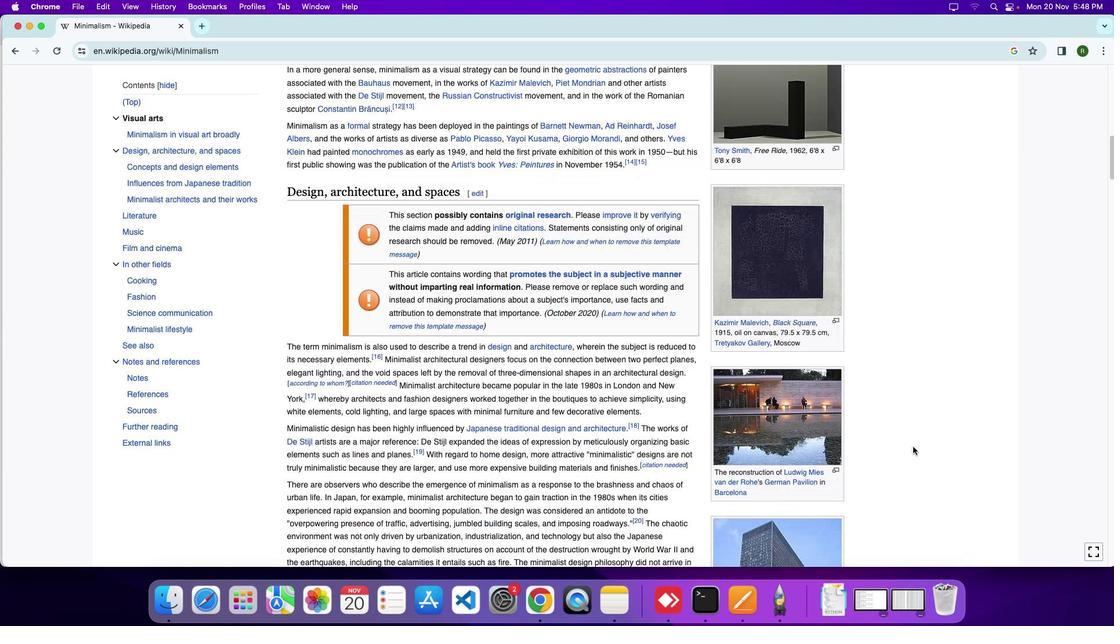
Action: Mouse scrolled (912, 447) with delta (0, -4)
Screenshot: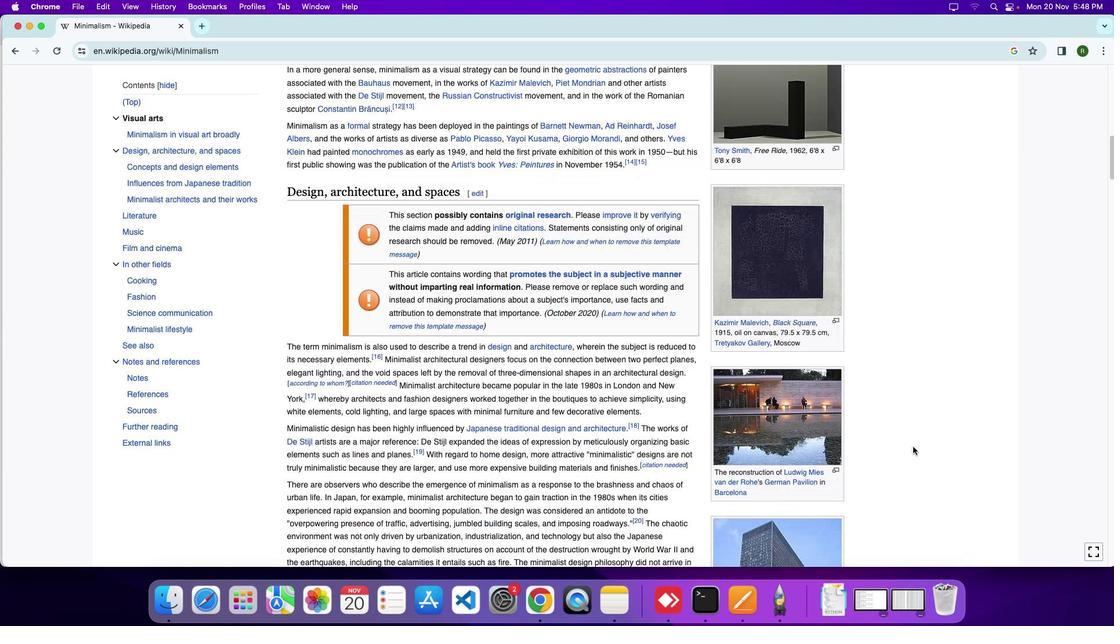 
Action: Mouse moved to (912, 446)
Screenshot: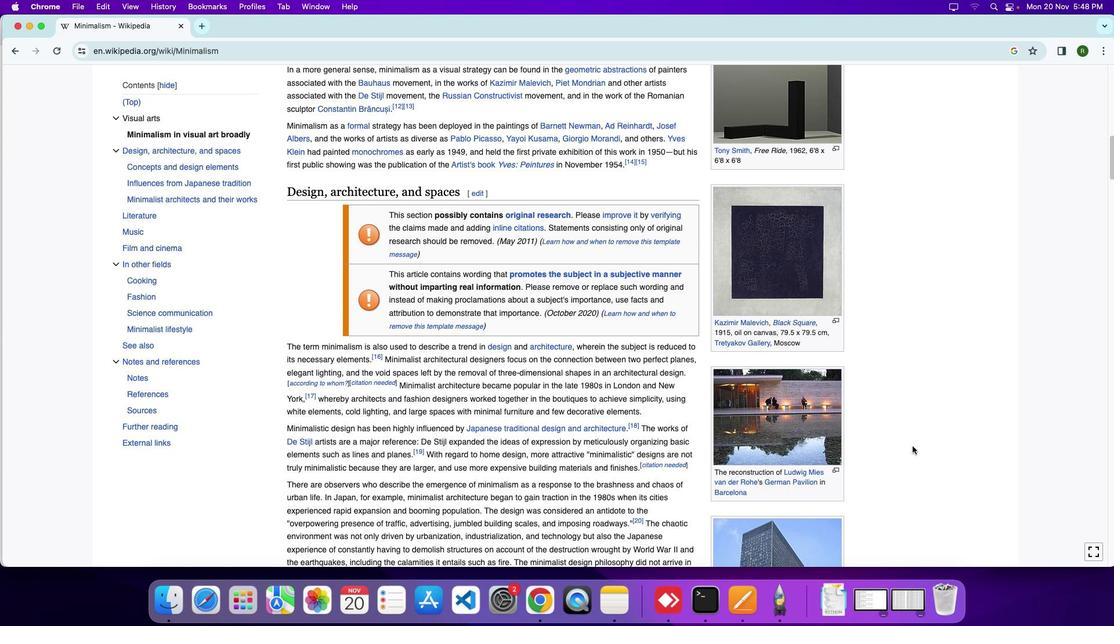 
Action: Mouse scrolled (912, 446) with delta (0, 0)
Screenshot: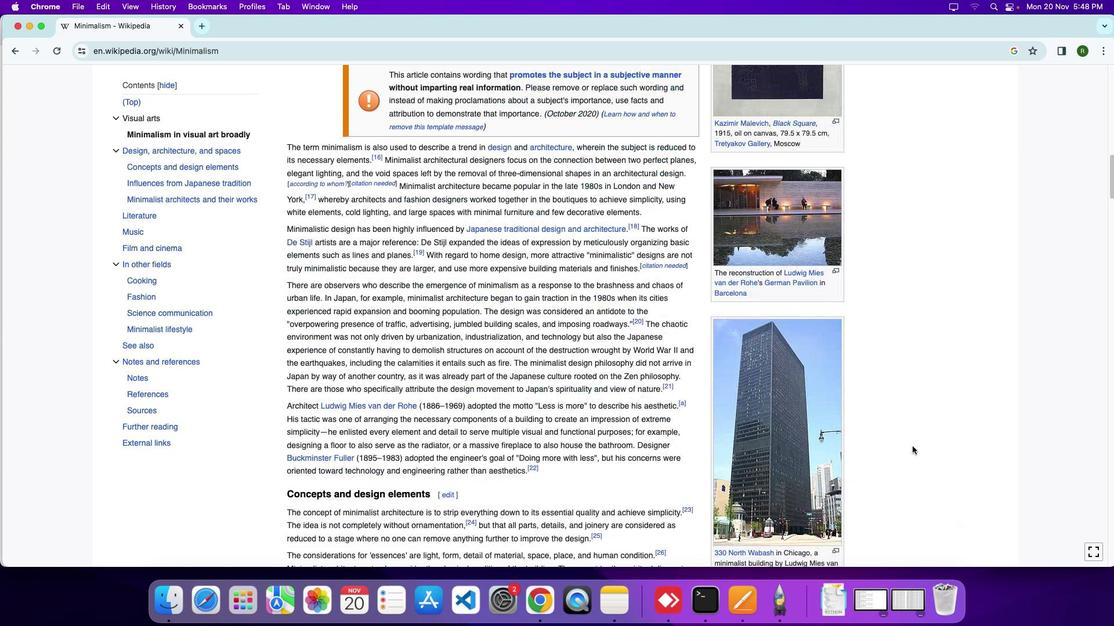 
Action: Mouse scrolled (912, 446) with delta (0, 0)
Screenshot: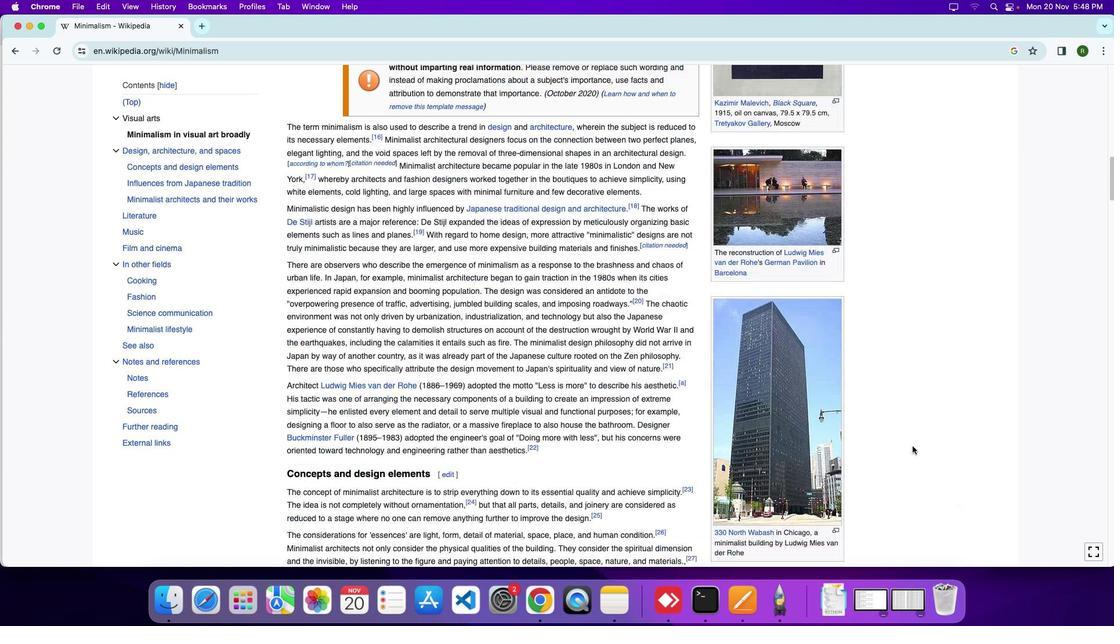 
Action: Mouse scrolled (912, 446) with delta (0, -4)
Screenshot: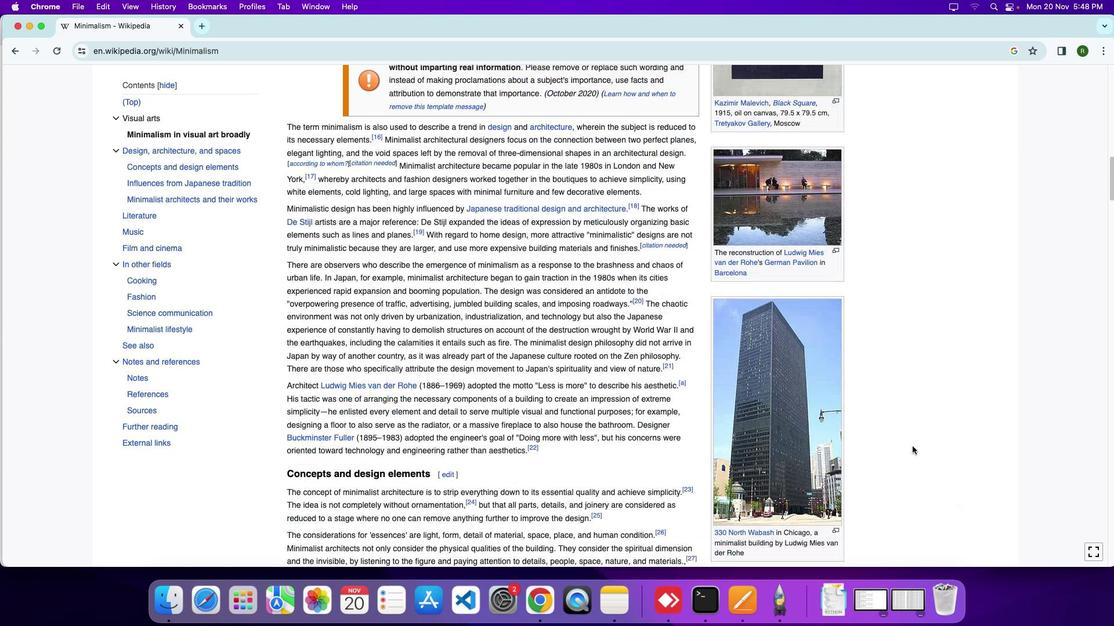 
Action: Mouse moved to (911, 448)
Screenshot: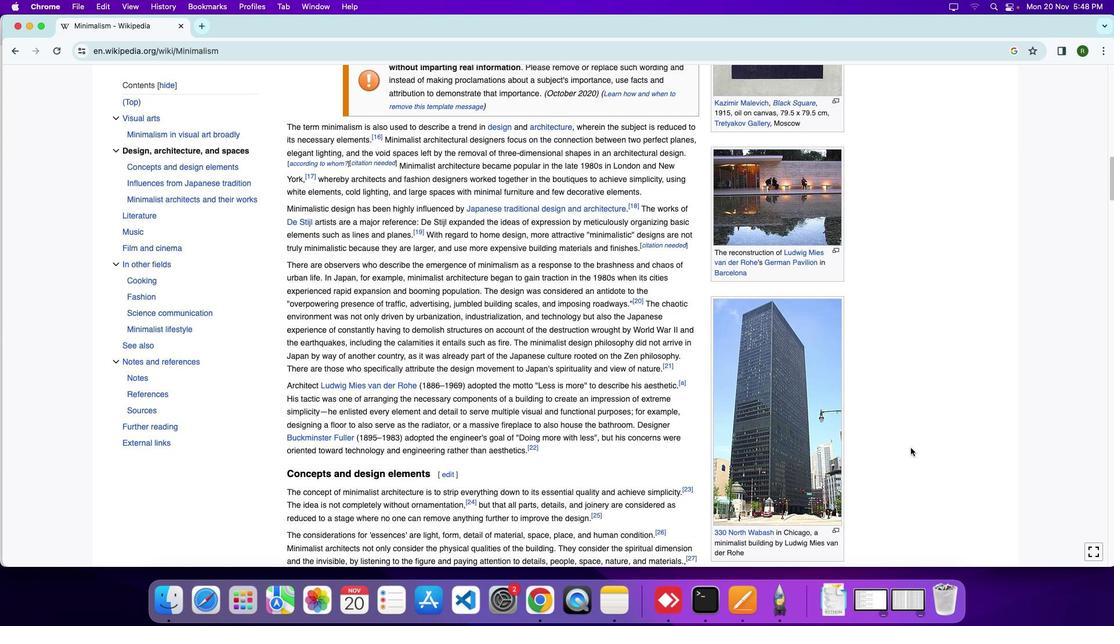 
Action: Mouse scrolled (911, 448) with delta (0, 0)
Screenshot: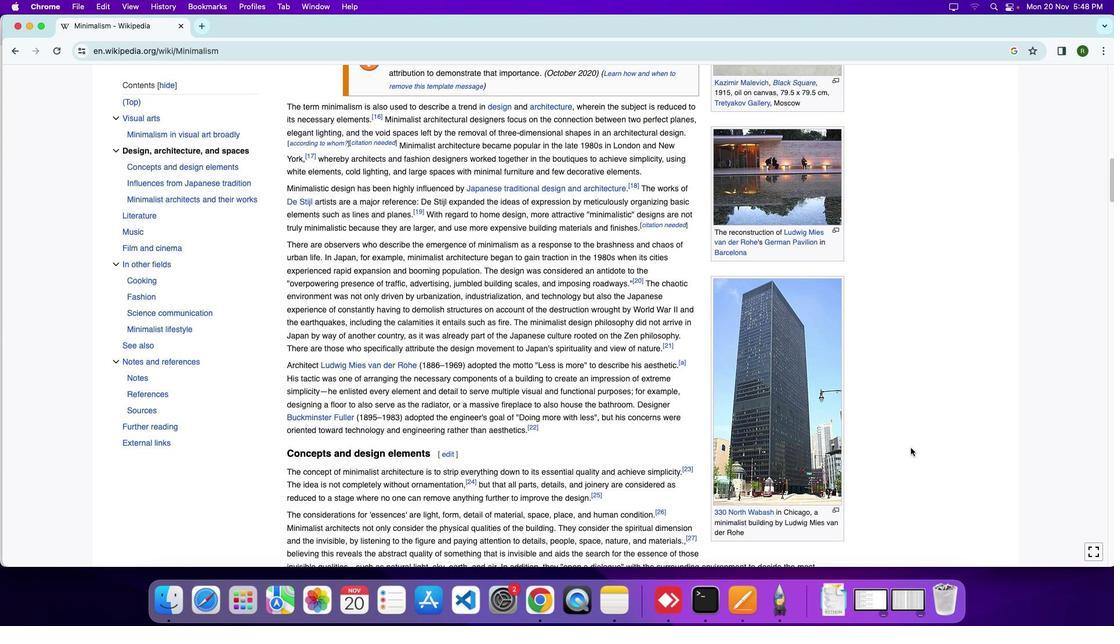 
Action: Mouse scrolled (911, 448) with delta (0, 0)
Screenshot: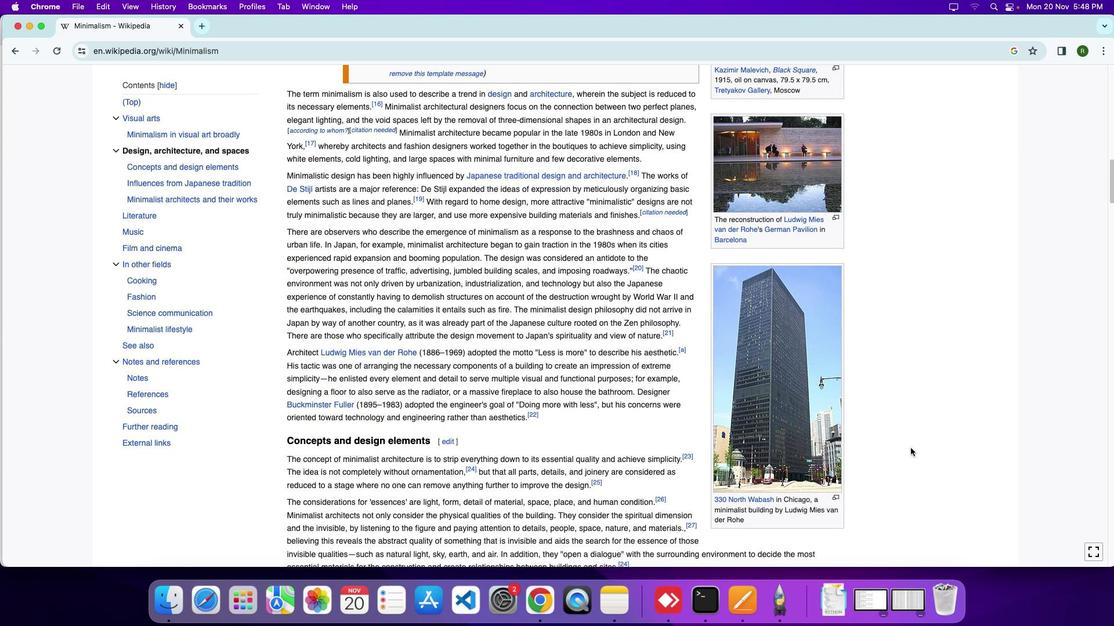 
Action: Mouse moved to (909, 449)
Screenshot: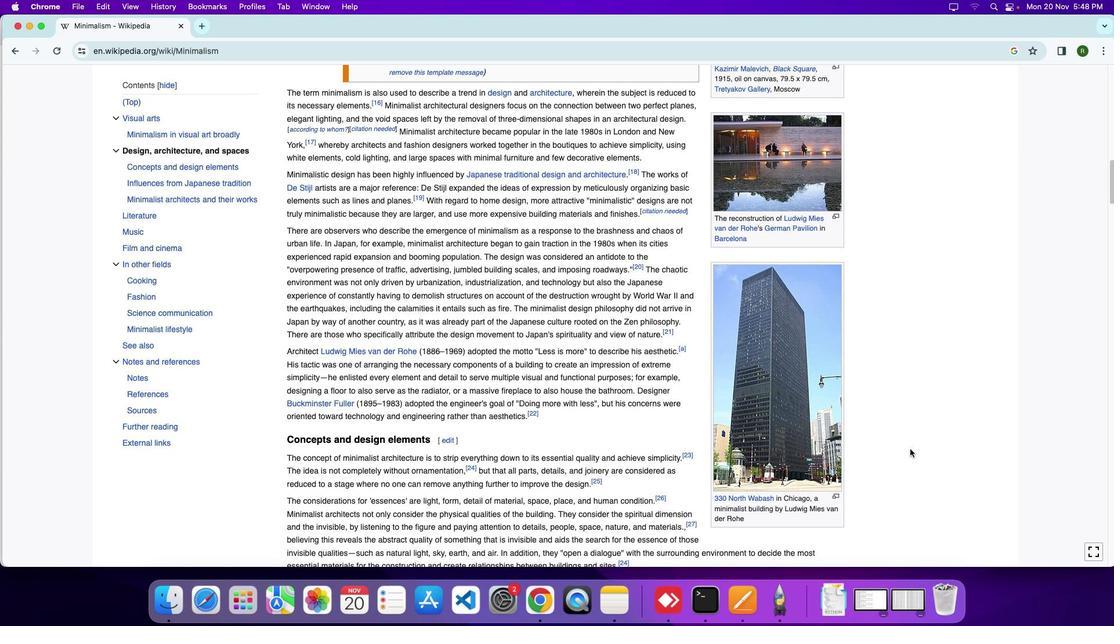 
Action: Mouse scrolled (909, 449) with delta (0, 0)
Screenshot: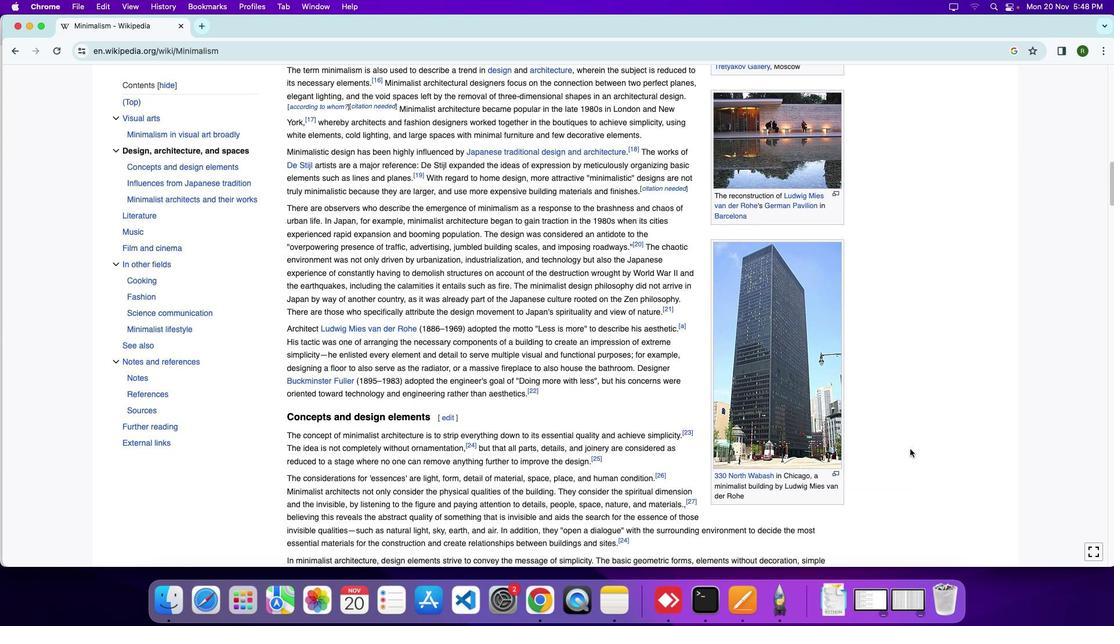 
Action: Mouse scrolled (909, 449) with delta (0, 0)
Screenshot: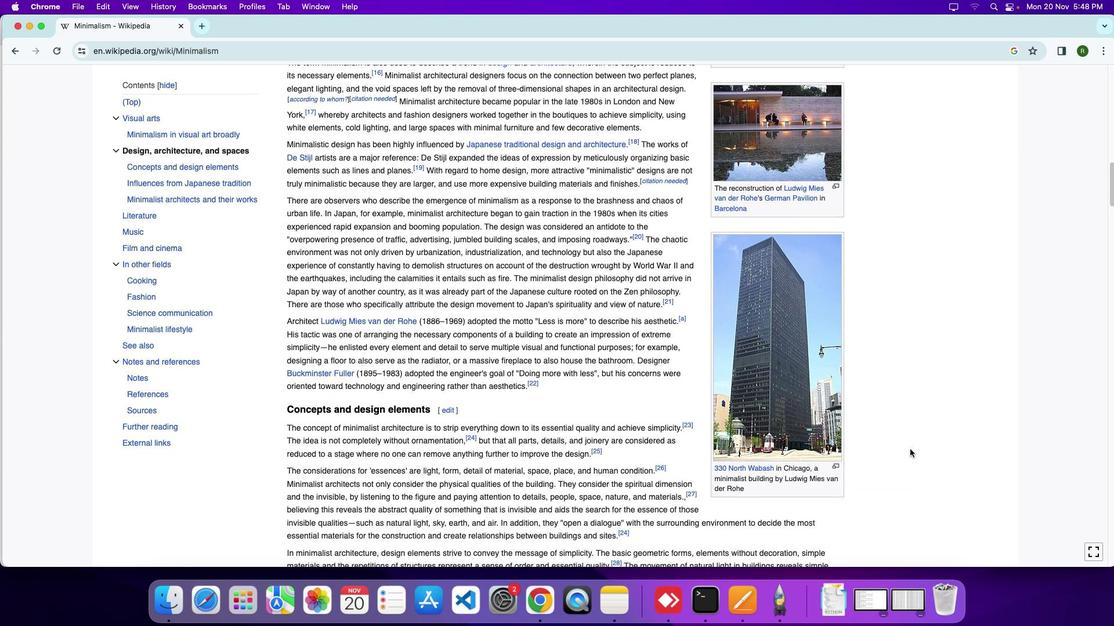 
Action: Mouse scrolled (909, 449) with delta (0, 0)
Screenshot: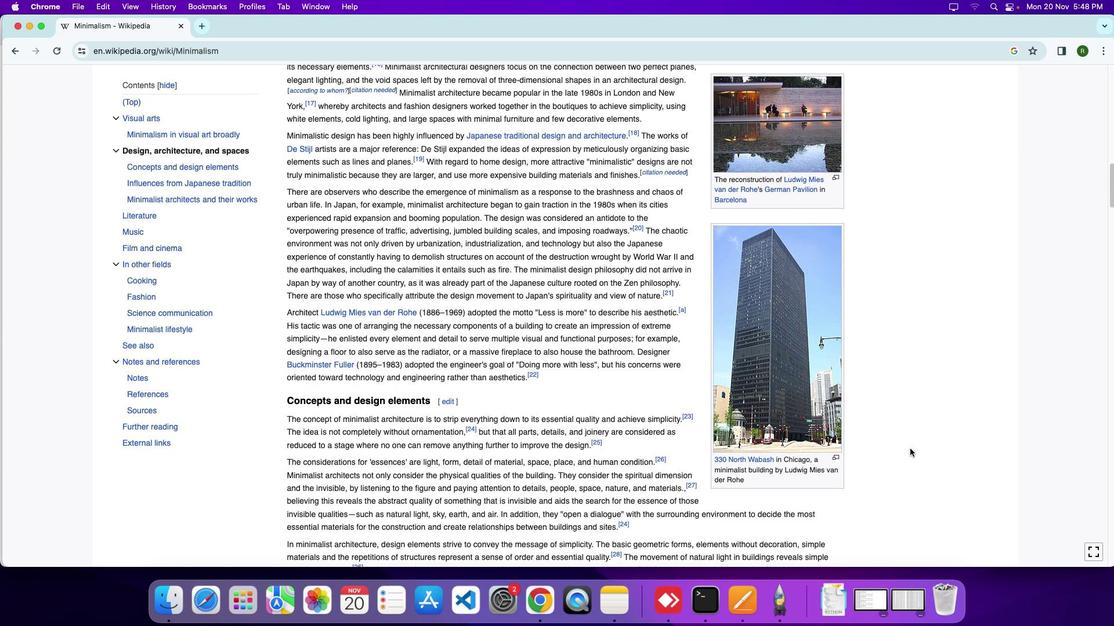 
Action: Mouse scrolled (909, 449) with delta (0, 0)
Screenshot: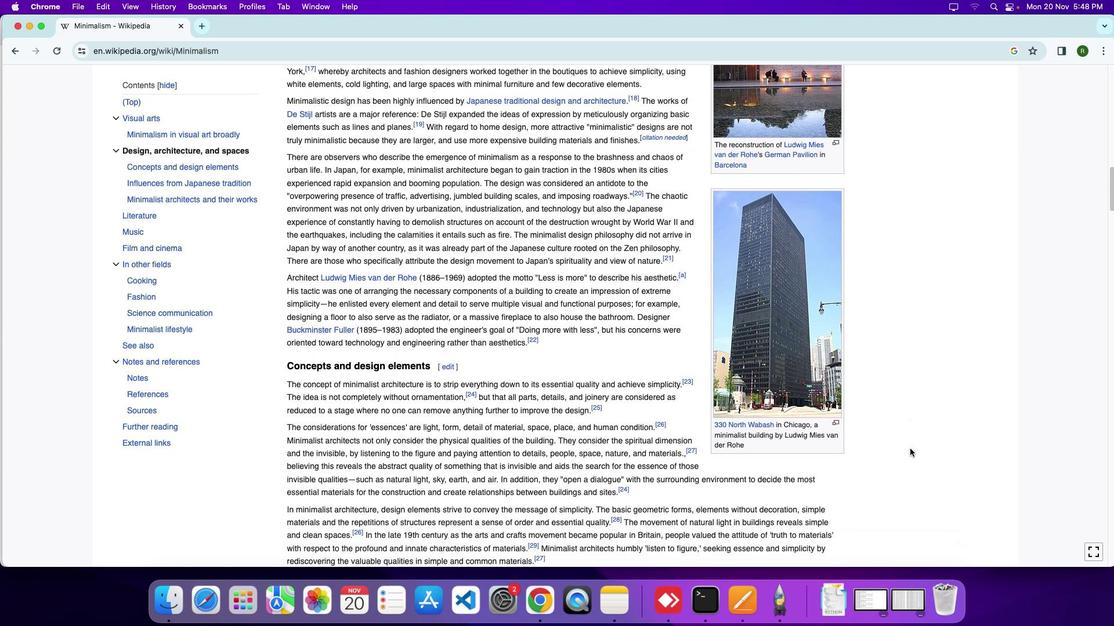 
Action: Mouse moved to (909, 449)
Screenshot: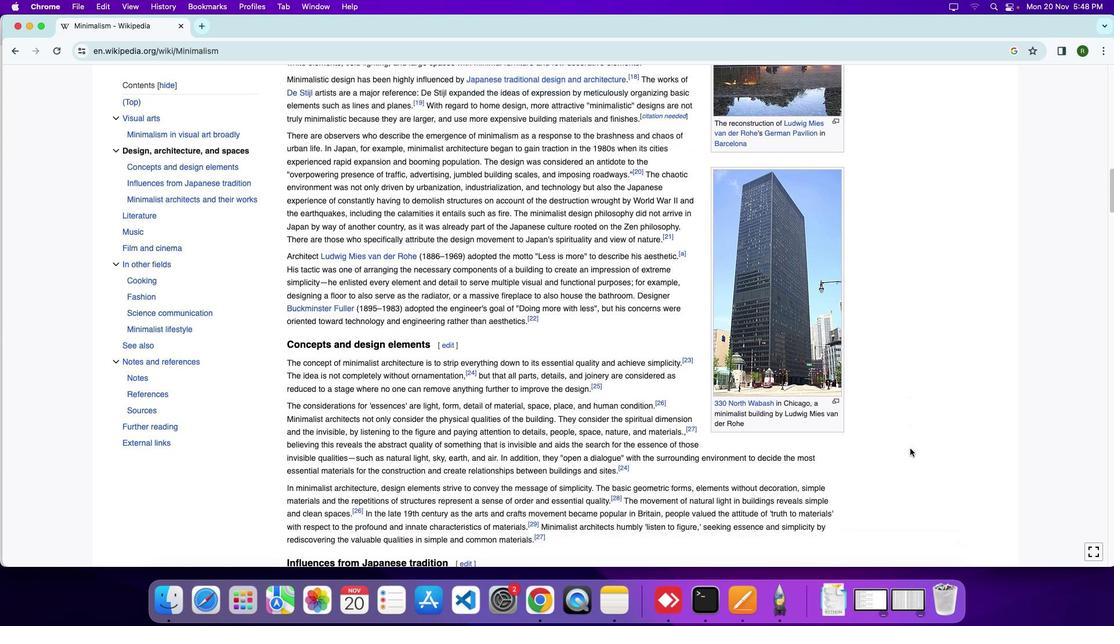 
Action: Mouse scrolled (909, 449) with delta (0, -1)
Screenshot: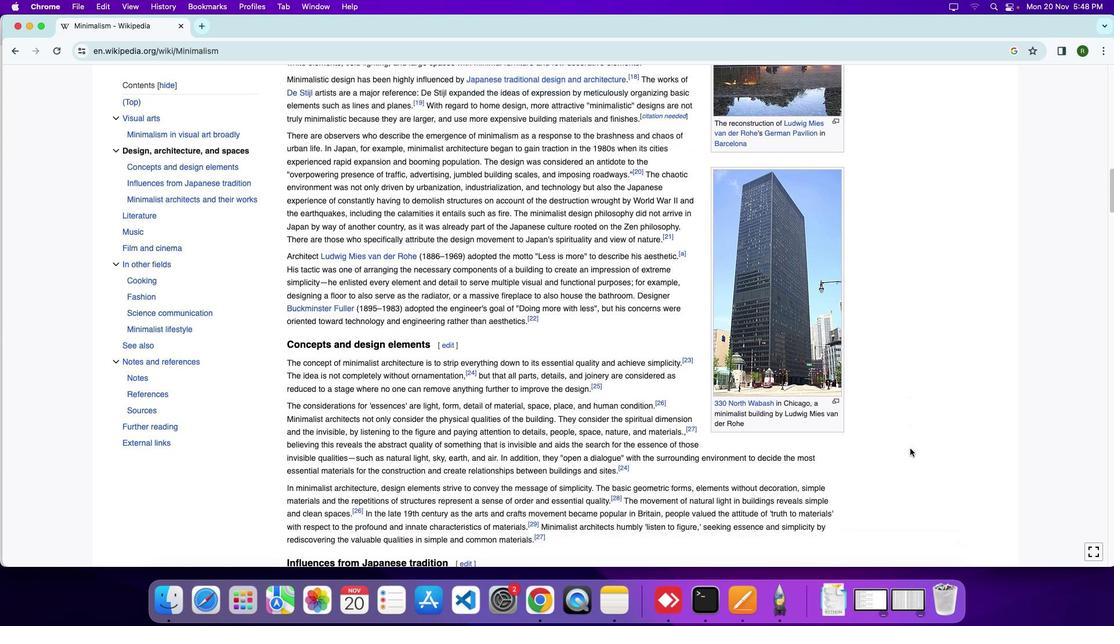 
Action: Mouse moved to (909, 449)
Screenshot: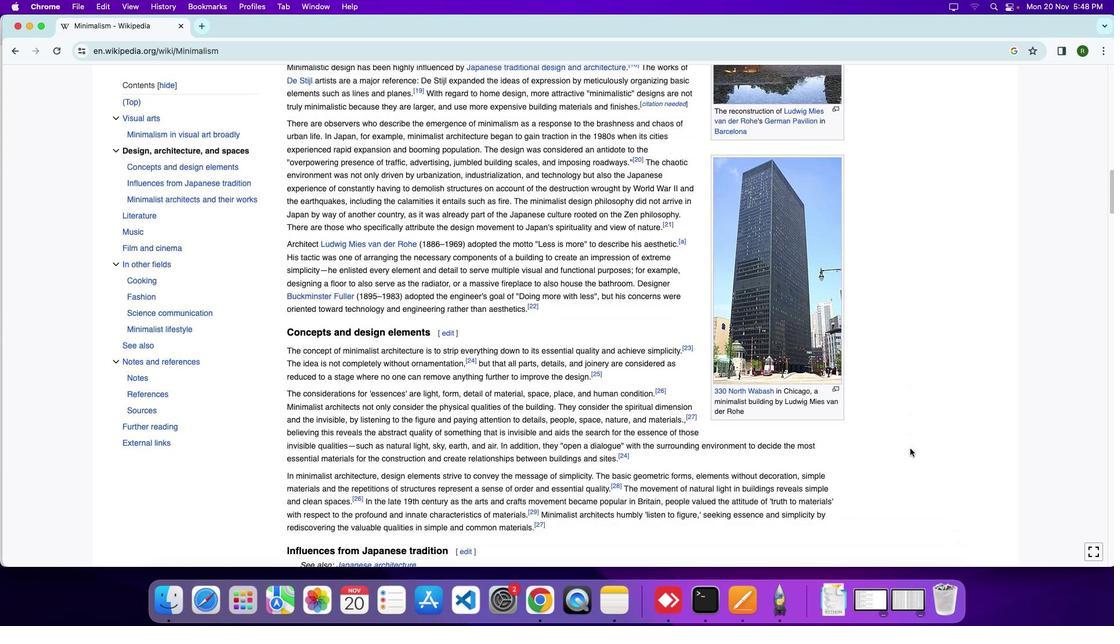 
Action: Mouse scrolled (909, 449) with delta (0, -1)
Screenshot: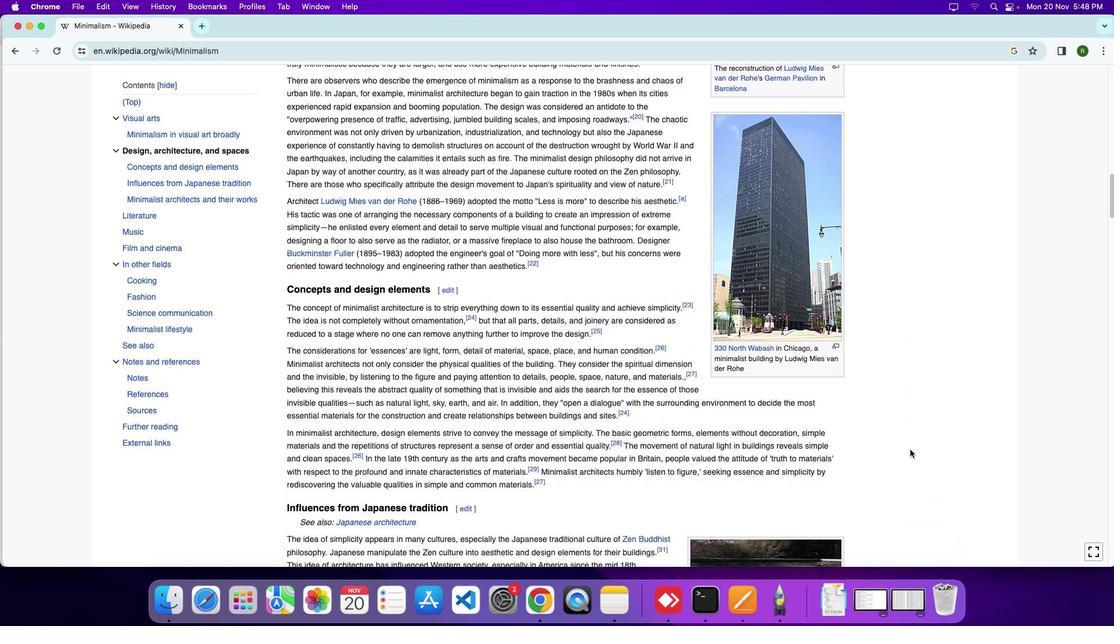 
Action: Mouse moved to (910, 449)
Screenshot: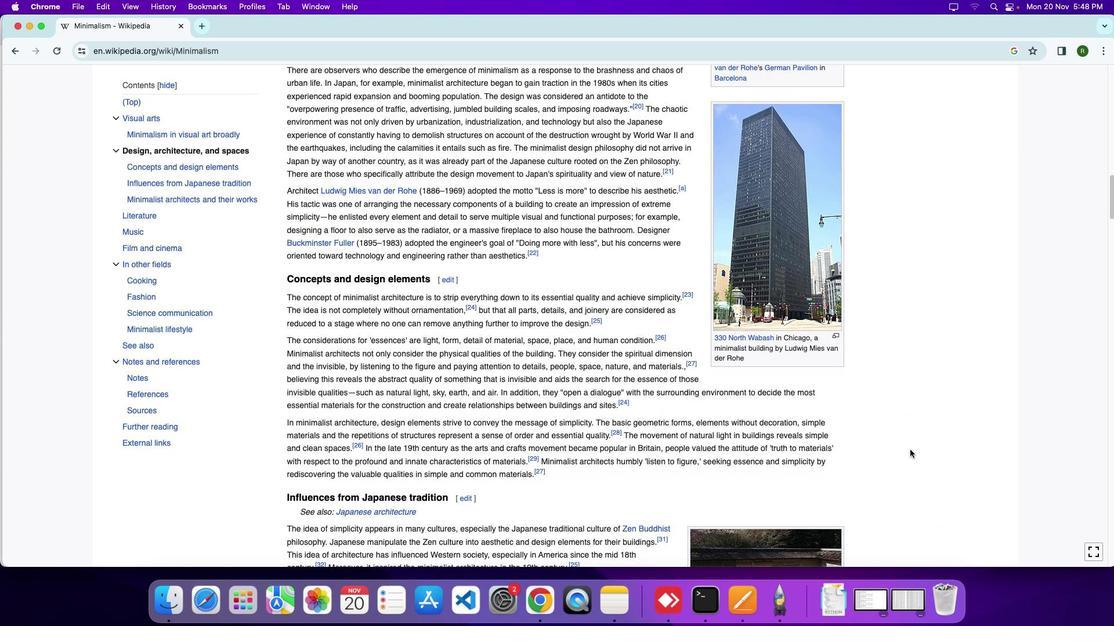 
Action: Mouse scrolled (910, 449) with delta (0, 0)
Screenshot: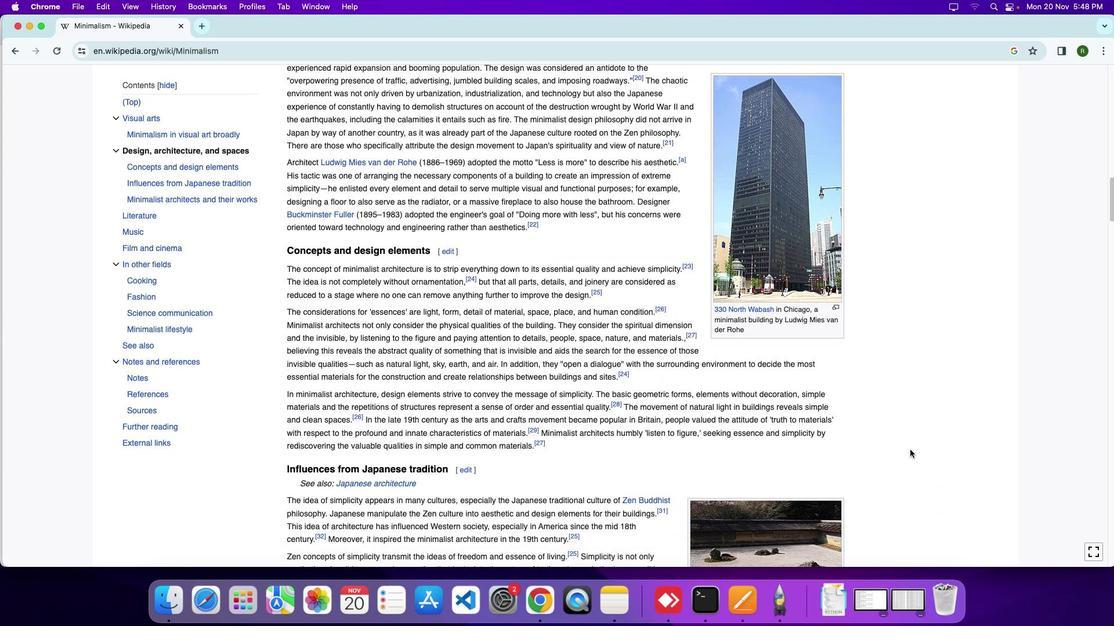 
Action: Mouse scrolled (910, 449) with delta (0, 0)
Screenshot: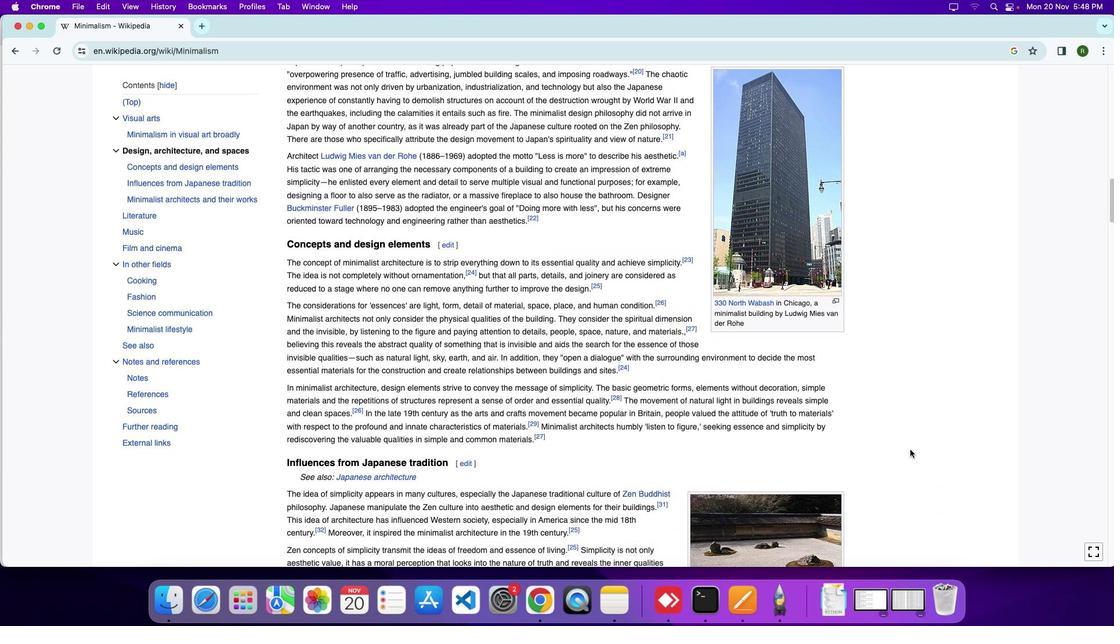 
Action: Mouse scrolled (910, 449) with delta (0, 0)
Screenshot: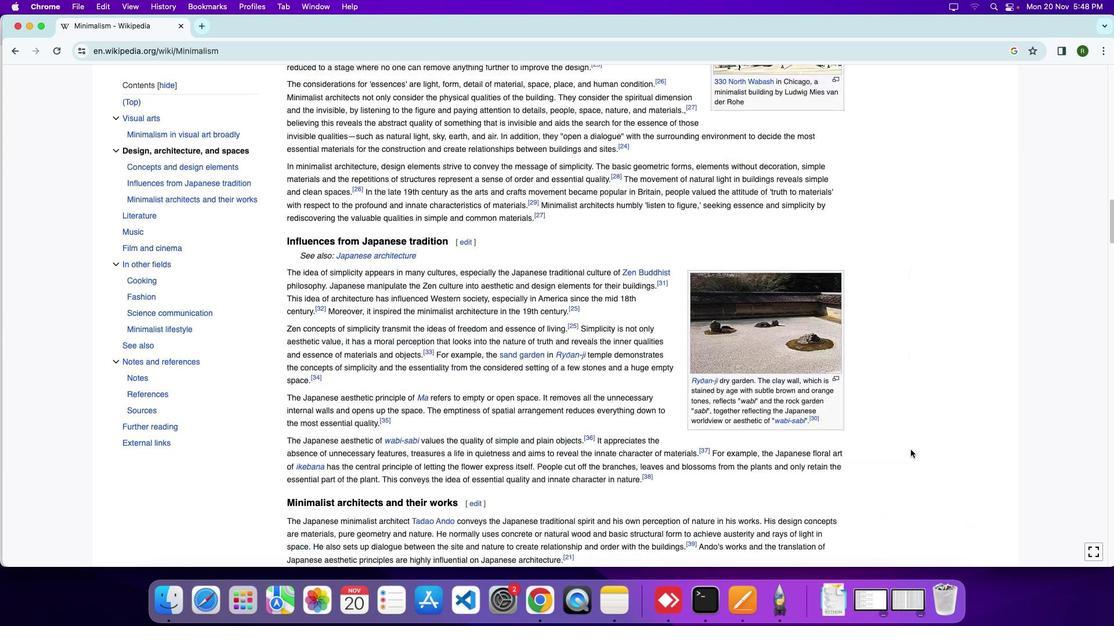 
Action: Mouse moved to (910, 449)
Screenshot: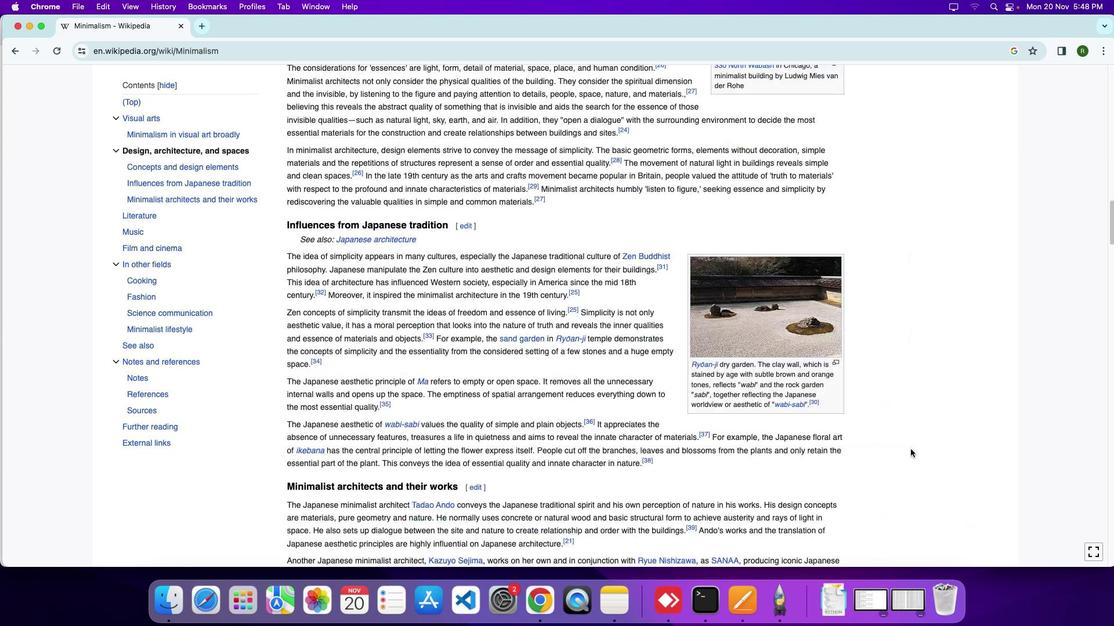 
Action: Mouse scrolled (910, 449) with delta (0, 0)
Screenshot: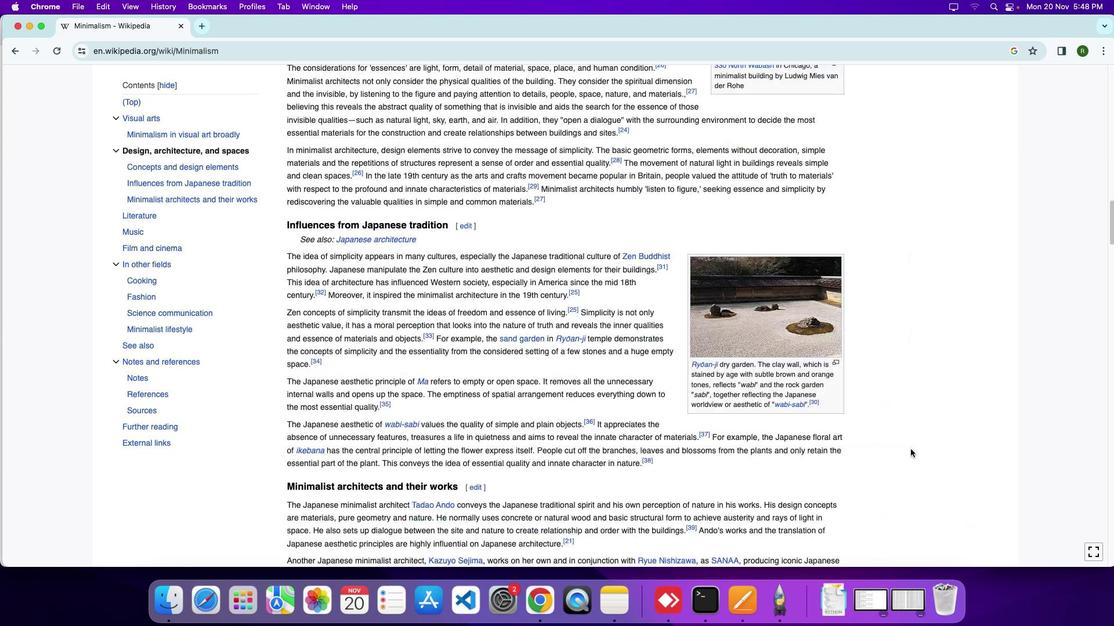 
Action: Mouse scrolled (910, 449) with delta (0, -4)
Screenshot: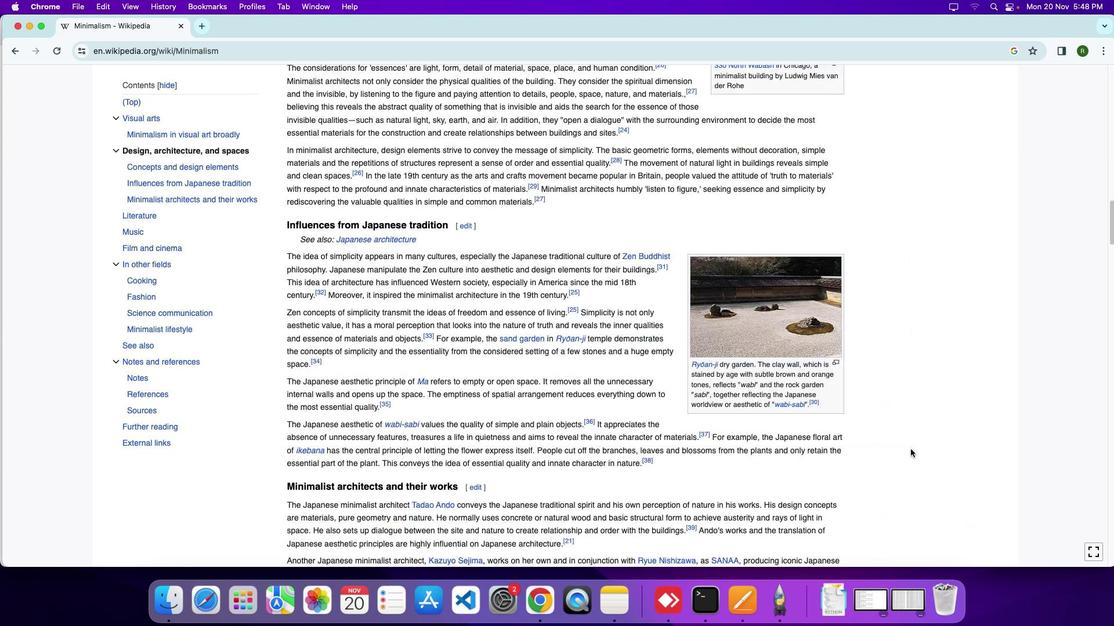 
Action: Mouse moved to (910, 449)
Screenshot: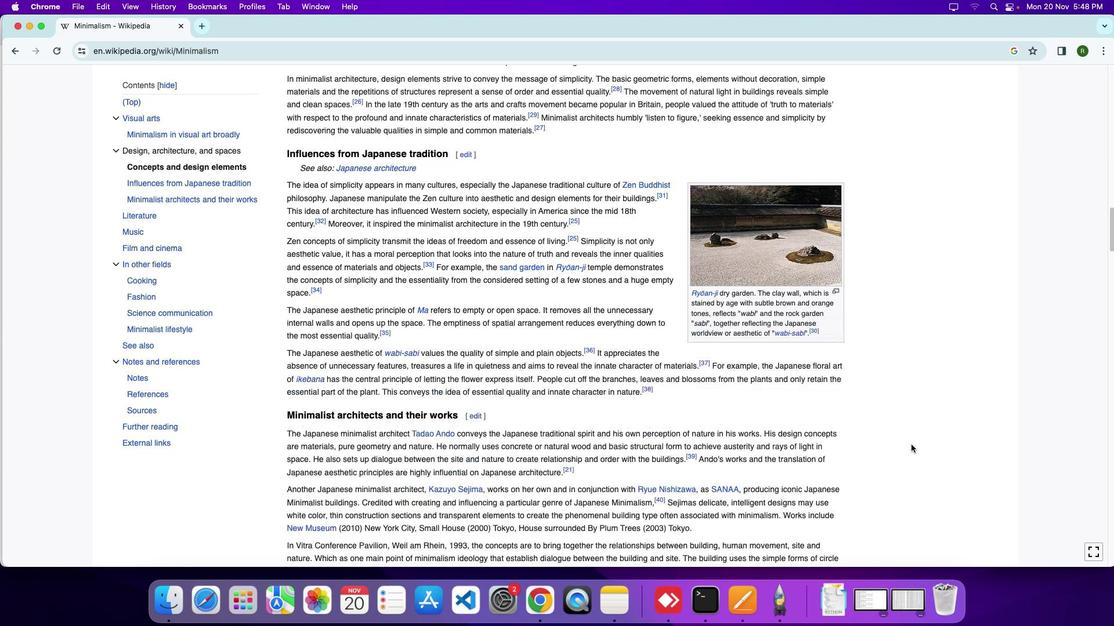 
Action: Mouse scrolled (910, 449) with delta (0, 0)
Screenshot: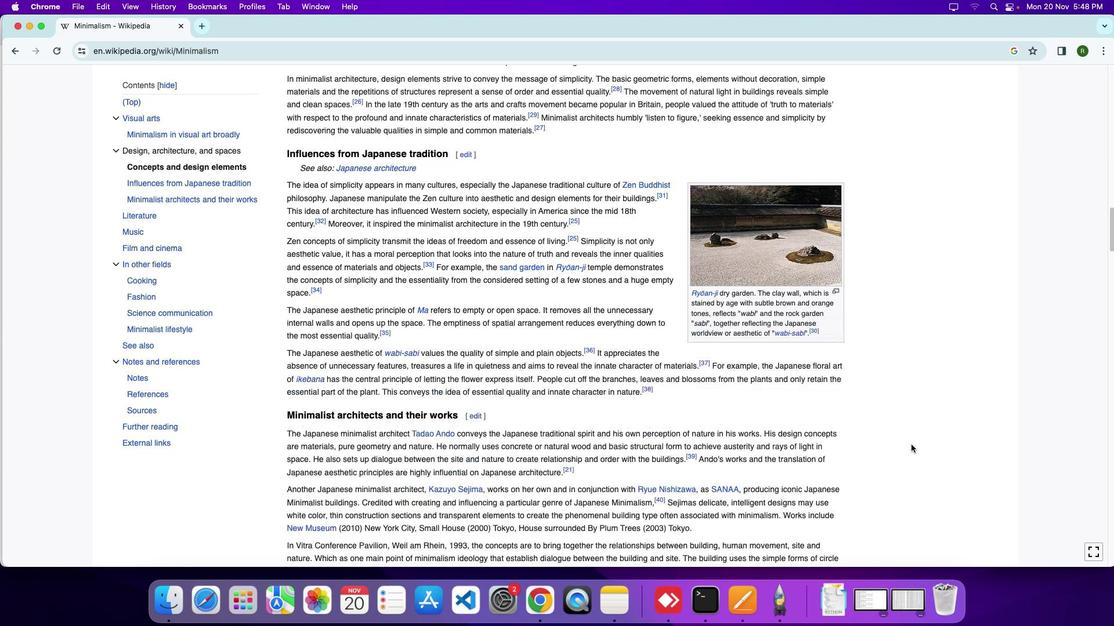 
Action: Mouse moved to (911, 447)
Screenshot: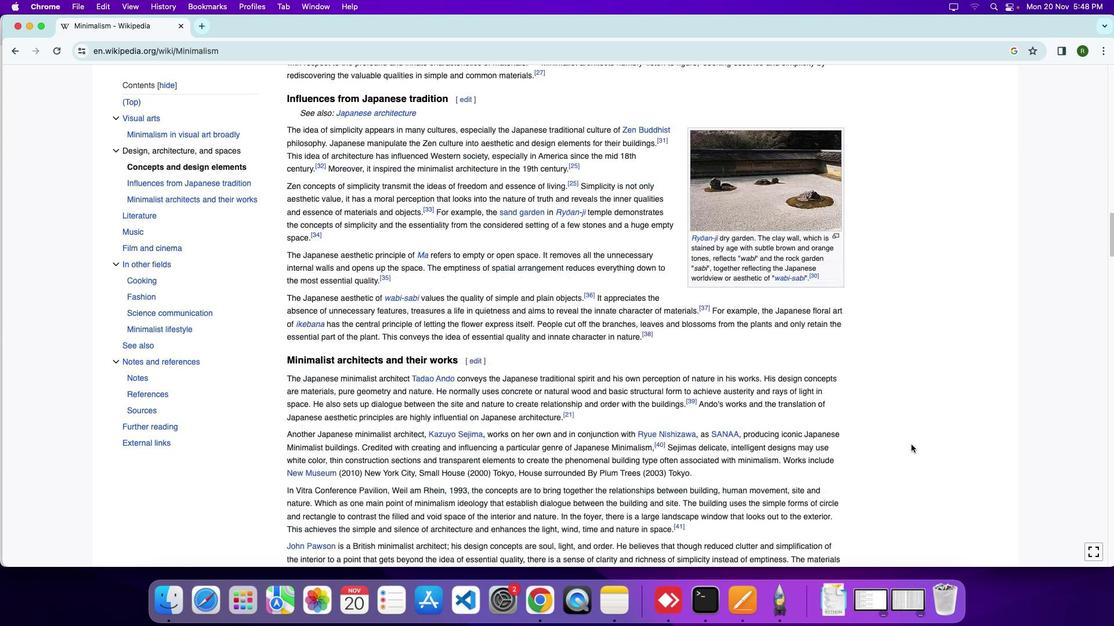 
Action: Mouse scrolled (911, 447) with delta (0, 0)
Screenshot: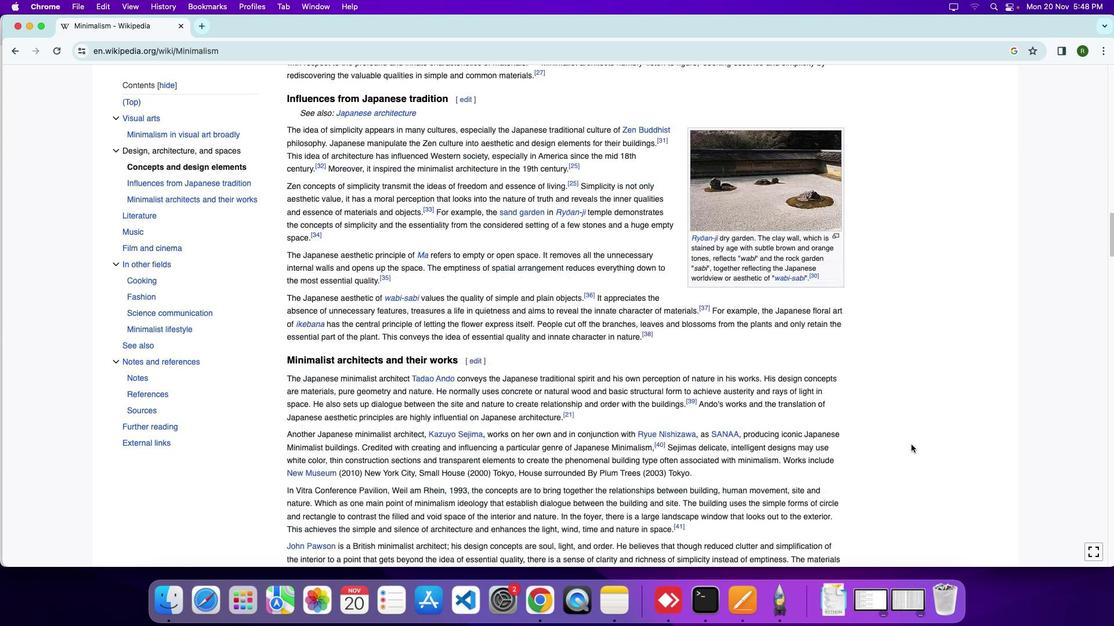 
Action: Mouse moved to (911, 445)
Screenshot: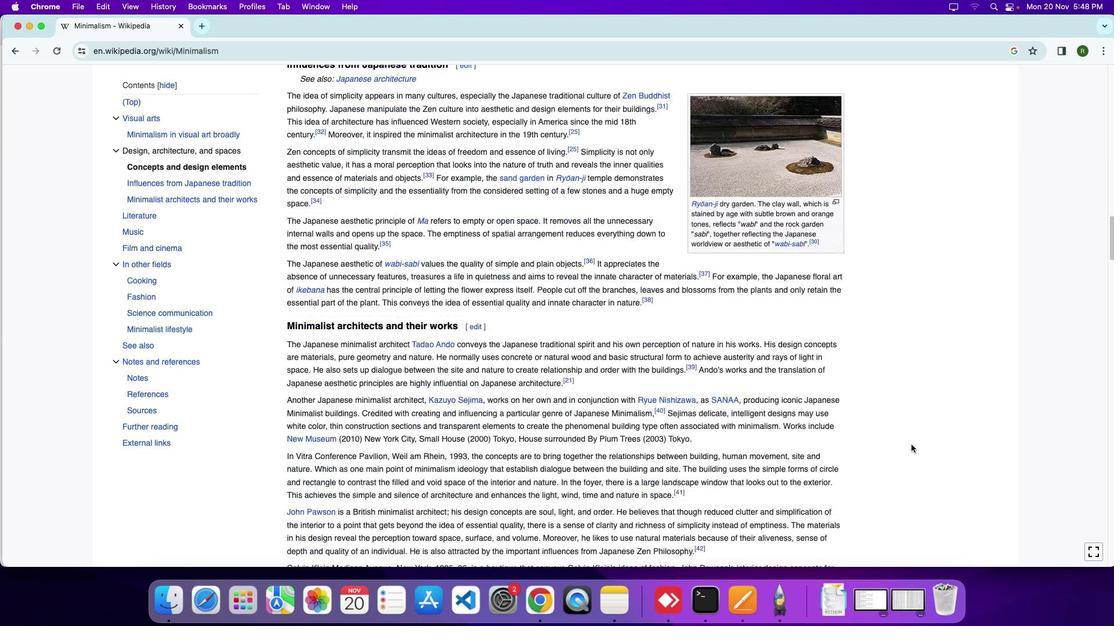 
Action: Mouse scrolled (911, 445) with delta (0, -2)
Screenshot: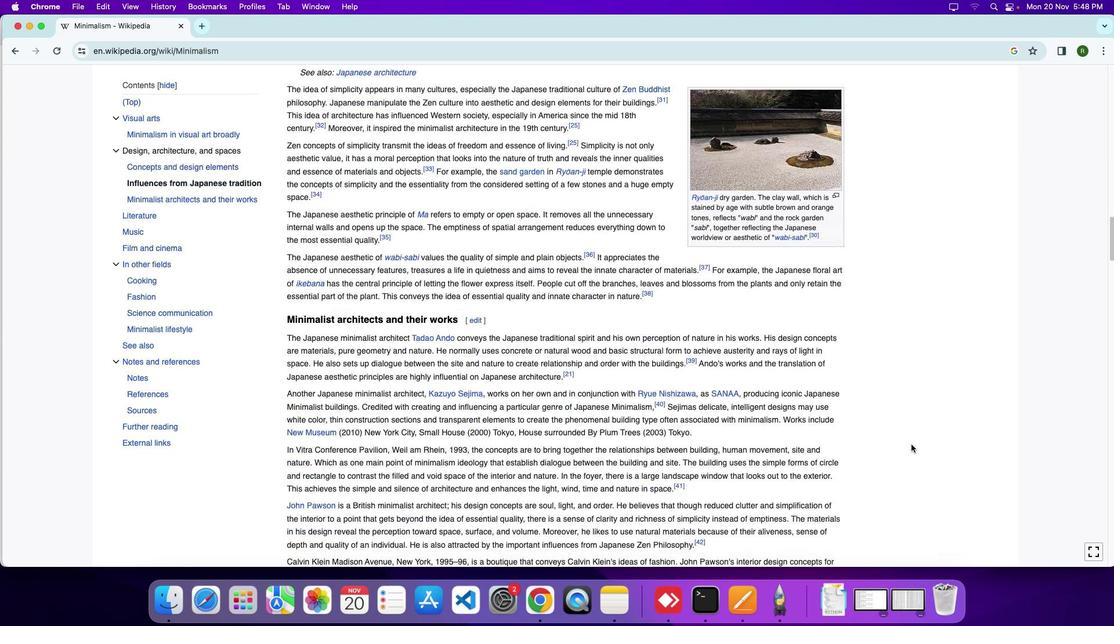 
Action: Mouse moved to (919, 441)
Screenshot: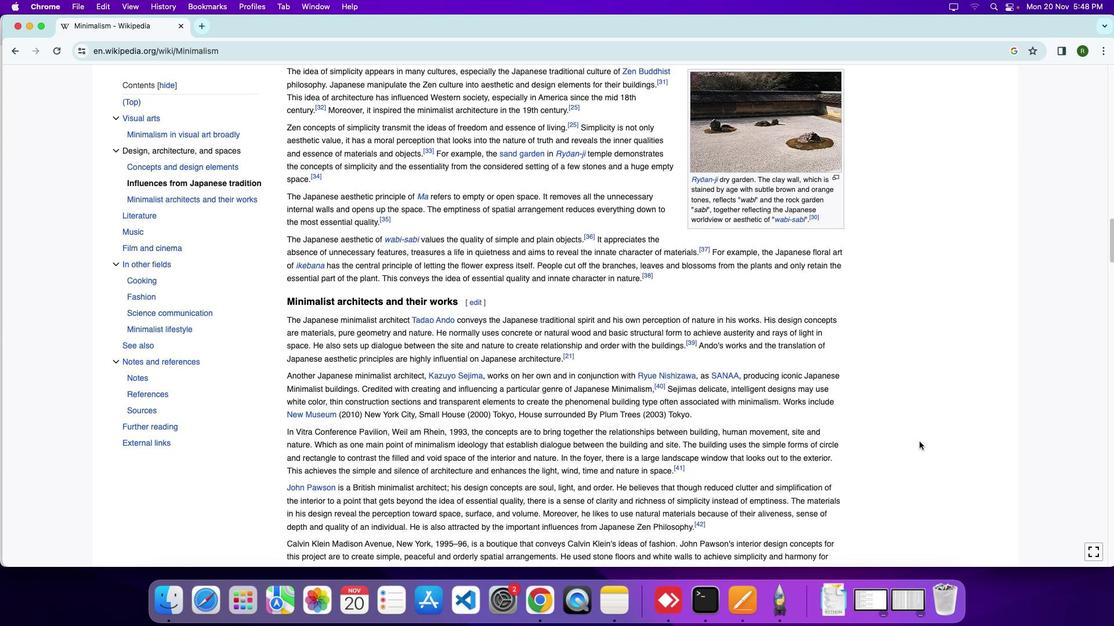 
Action: Mouse scrolled (919, 441) with delta (0, 0)
Screenshot: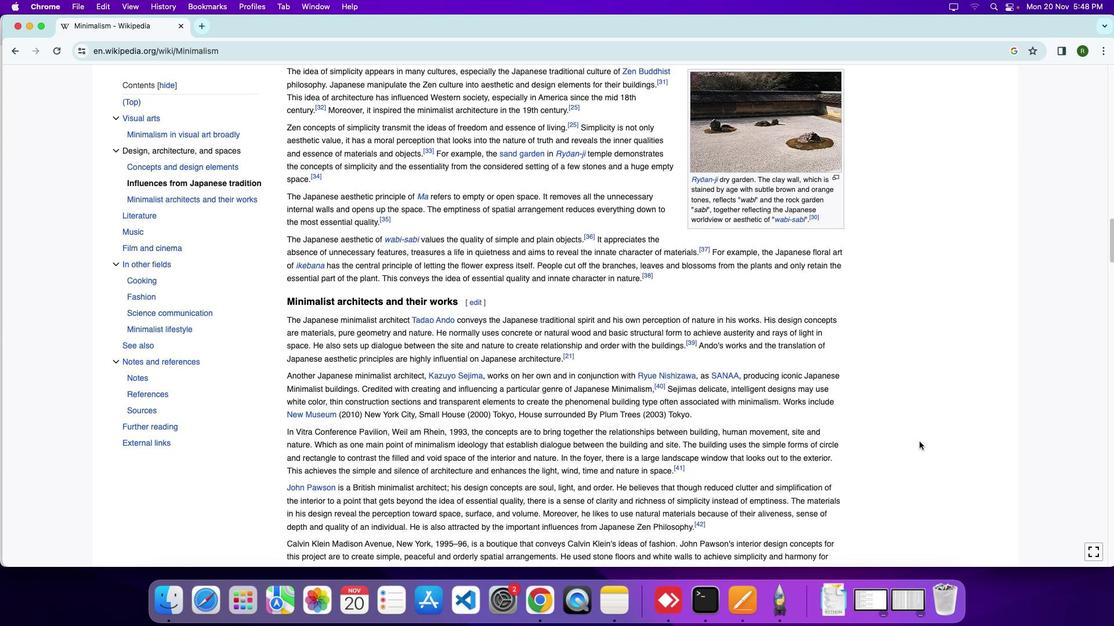 
Action: Mouse scrolled (919, 441) with delta (0, 0)
Screenshot: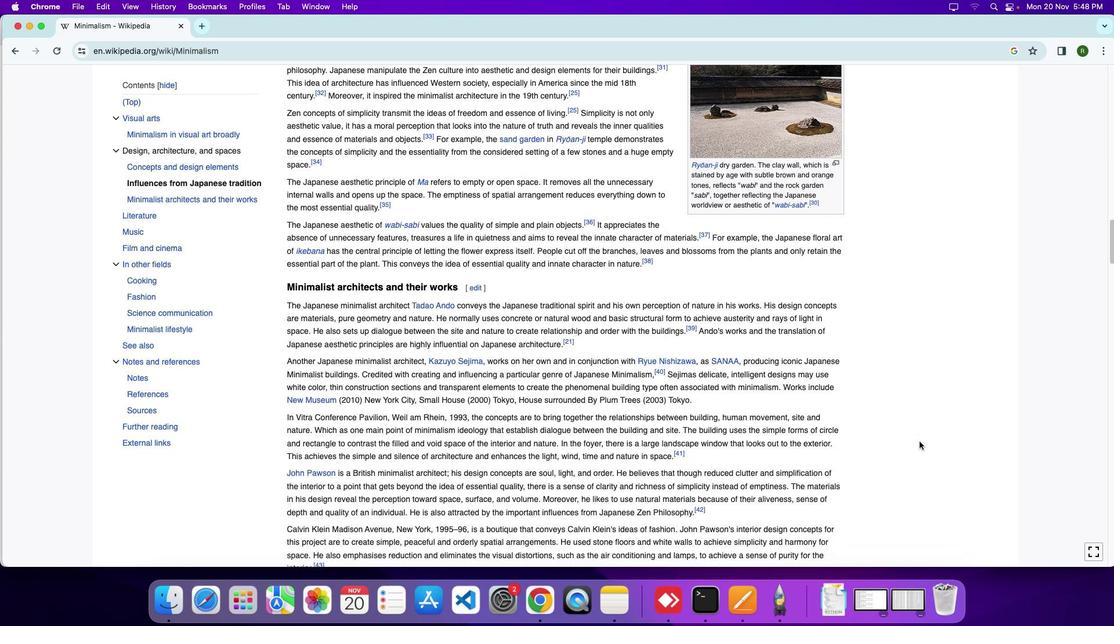 
Action: Mouse moved to (919, 441)
Screenshot: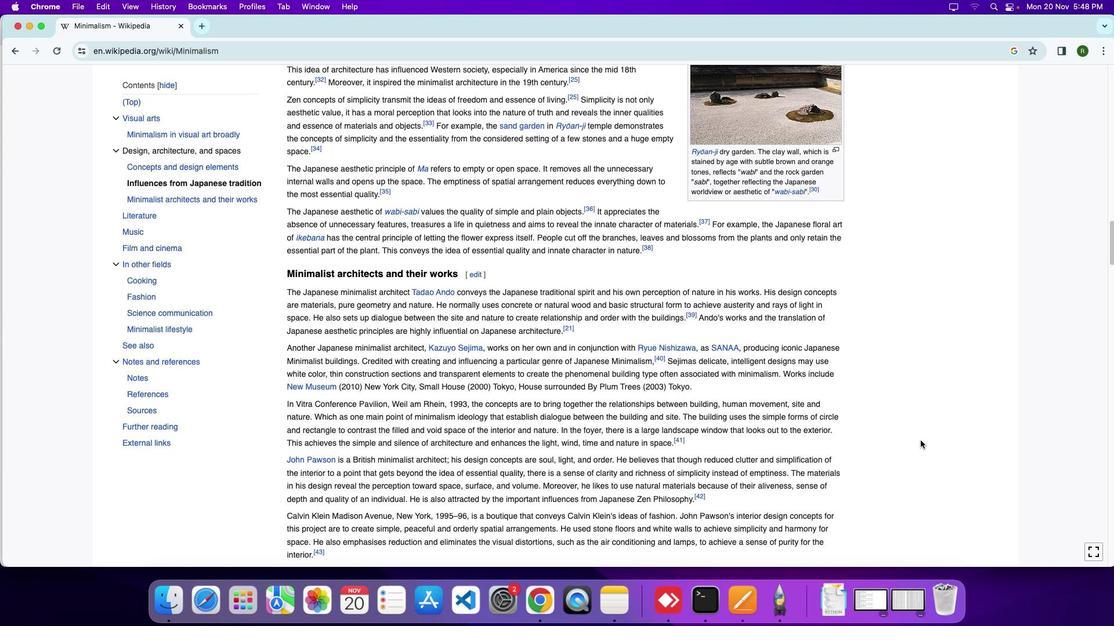 
Action: Mouse scrolled (919, 441) with delta (0, 0)
Screenshot: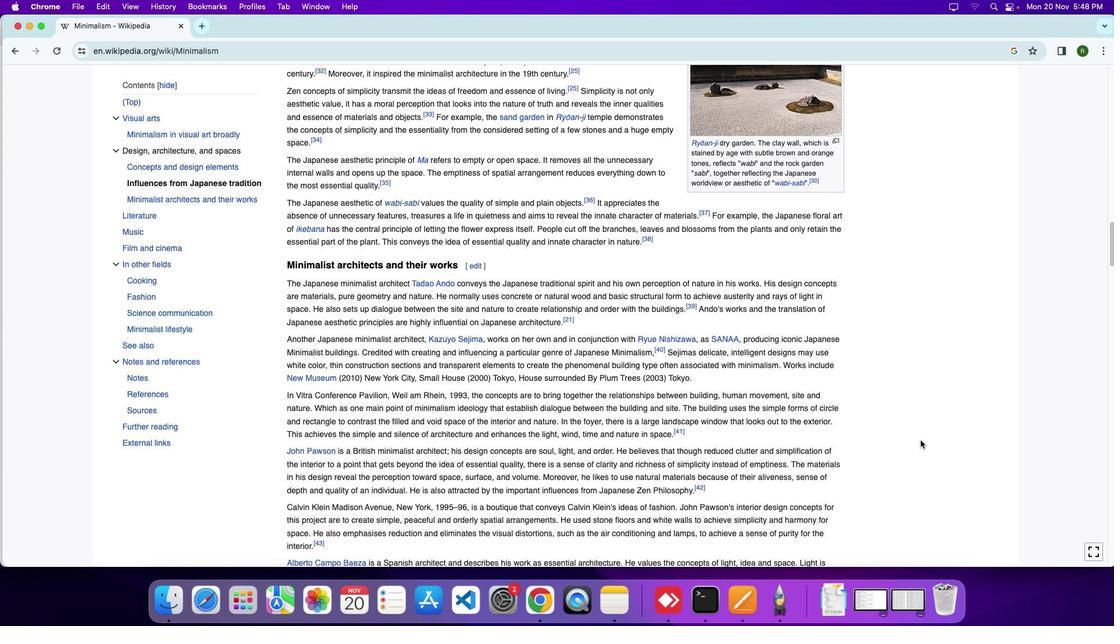 
Action: Mouse moved to (920, 440)
Screenshot: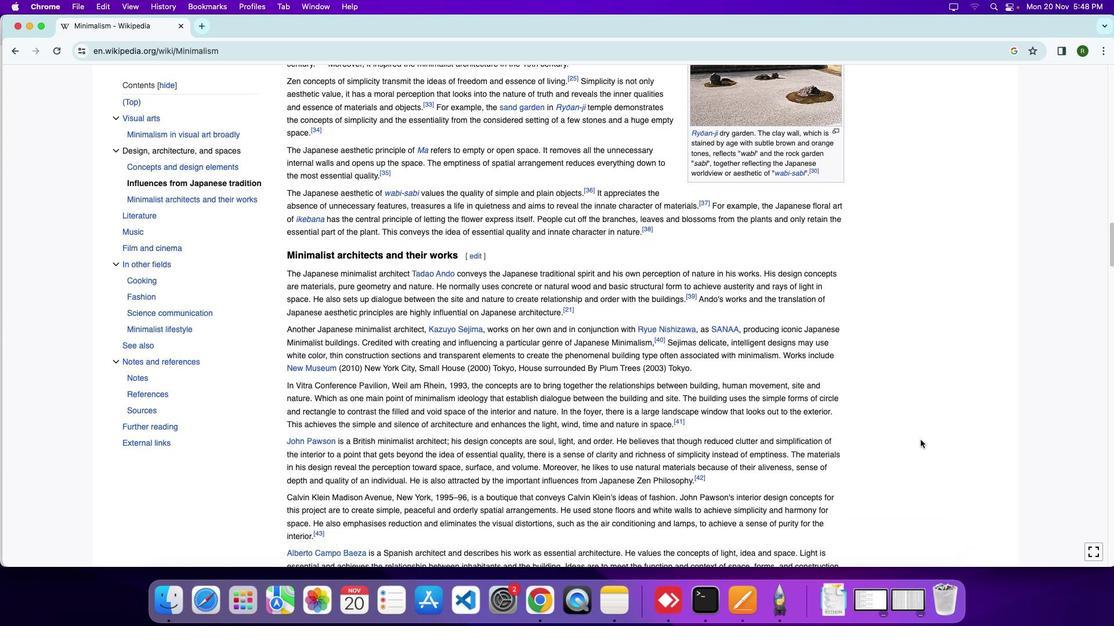 
Action: Mouse scrolled (920, 440) with delta (0, 0)
Screenshot: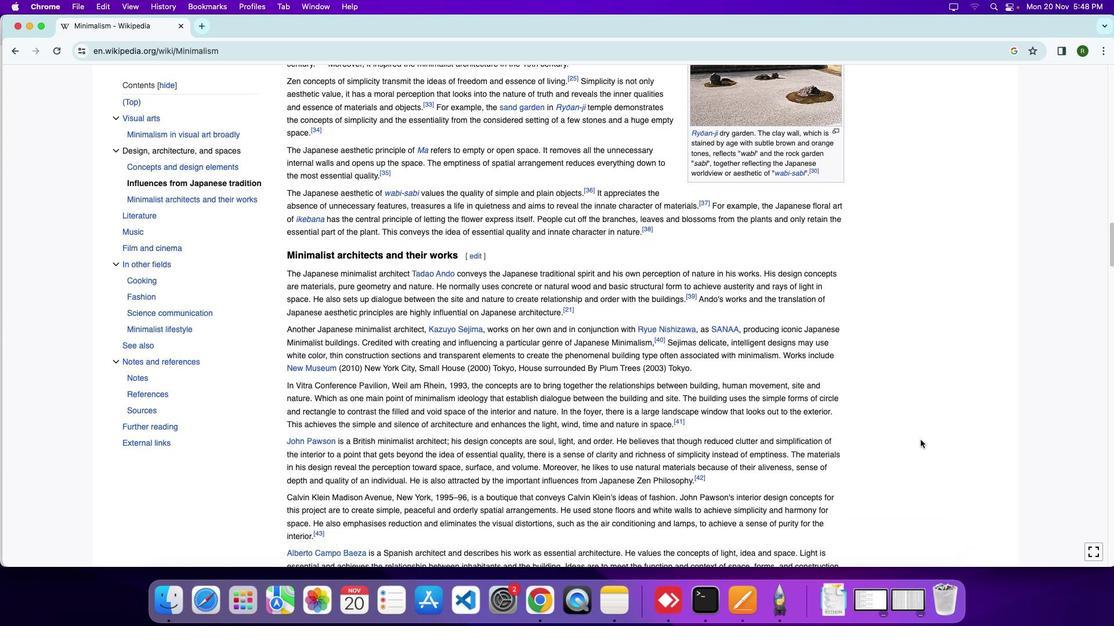 
Action: Mouse moved to (920, 440)
Screenshot: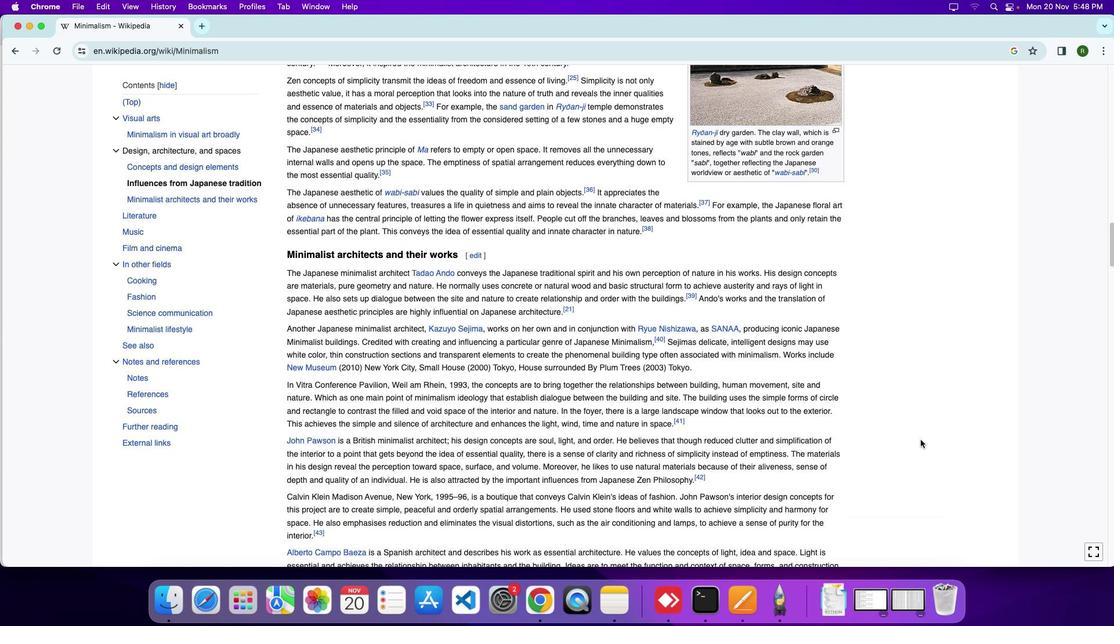
Action: Mouse scrolled (920, 440) with delta (0, 0)
Screenshot: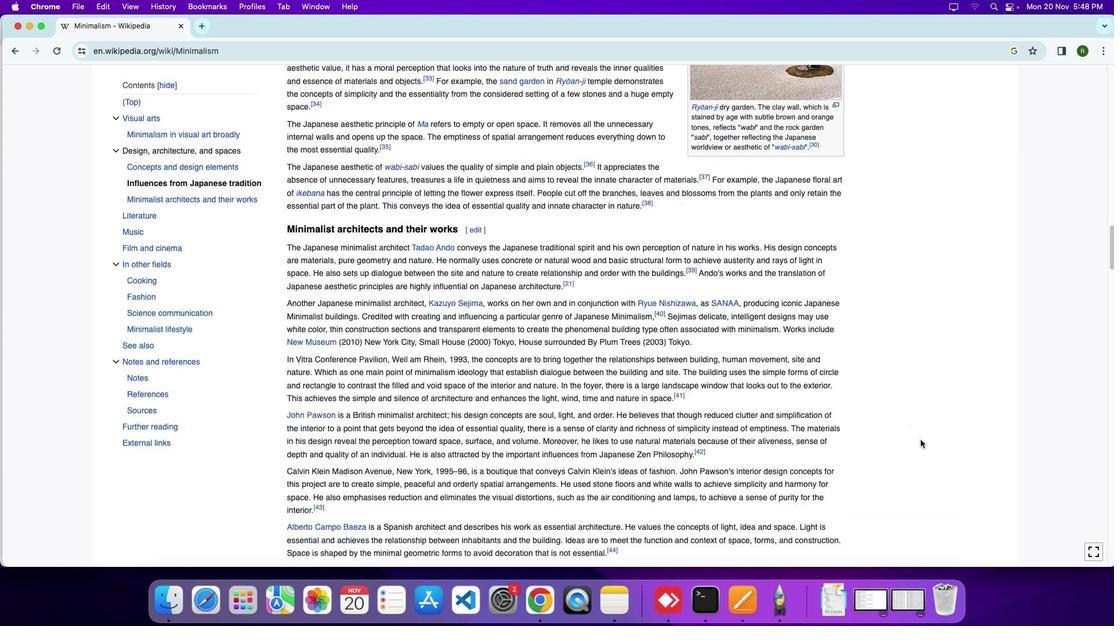 
Action: Mouse scrolled (920, 440) with delta (0, 0)
Screenshot: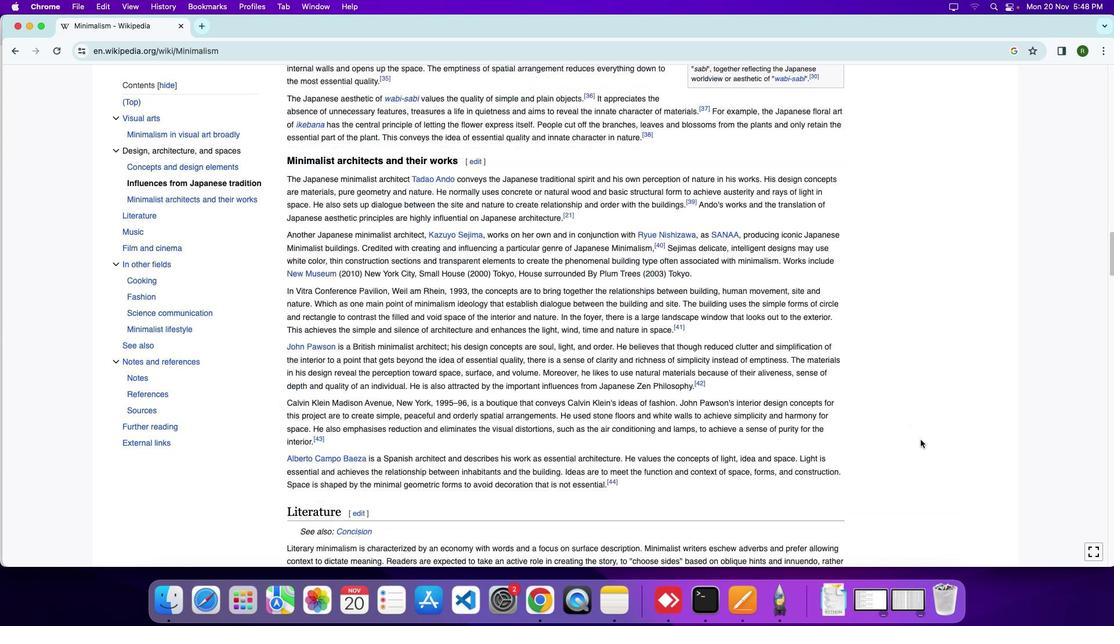 
Action: Mouse scrolled (920, 440) with delta (0, -2)
Screenshot: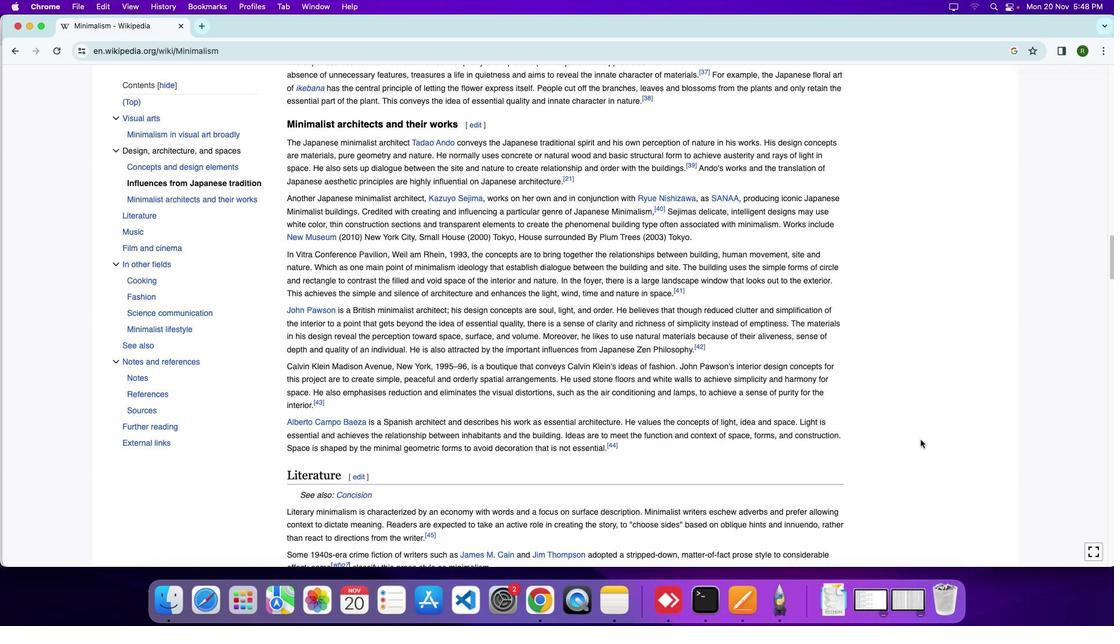 
Action: Mouse moved to (920, 440)
Screenshot: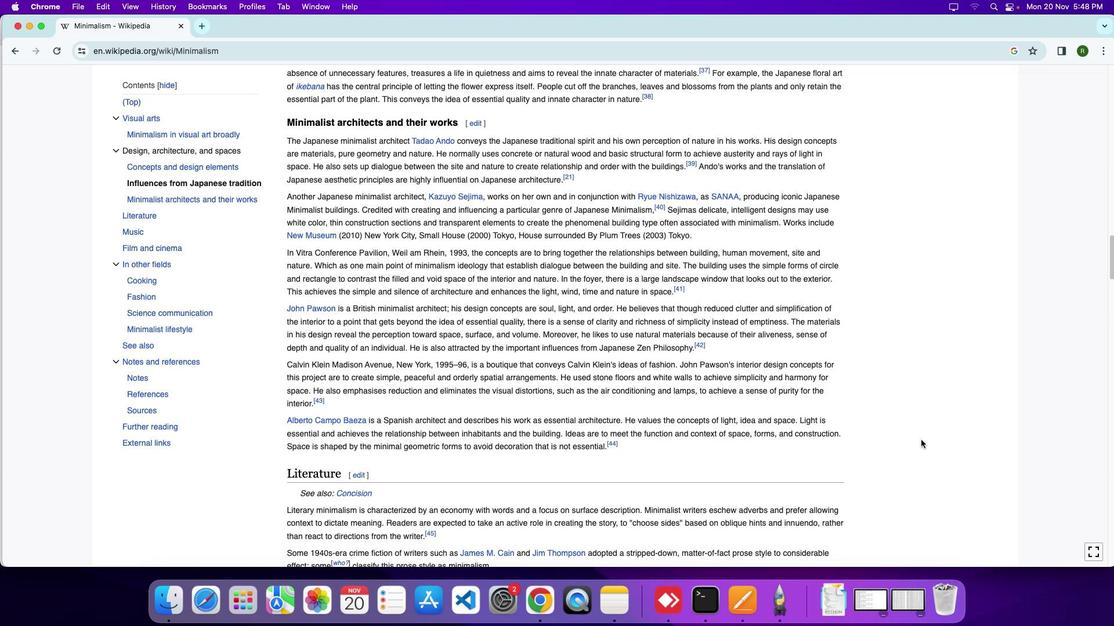 
Action: Mouse scrolled (920, 440) with delta (0, 0)
Screenshot: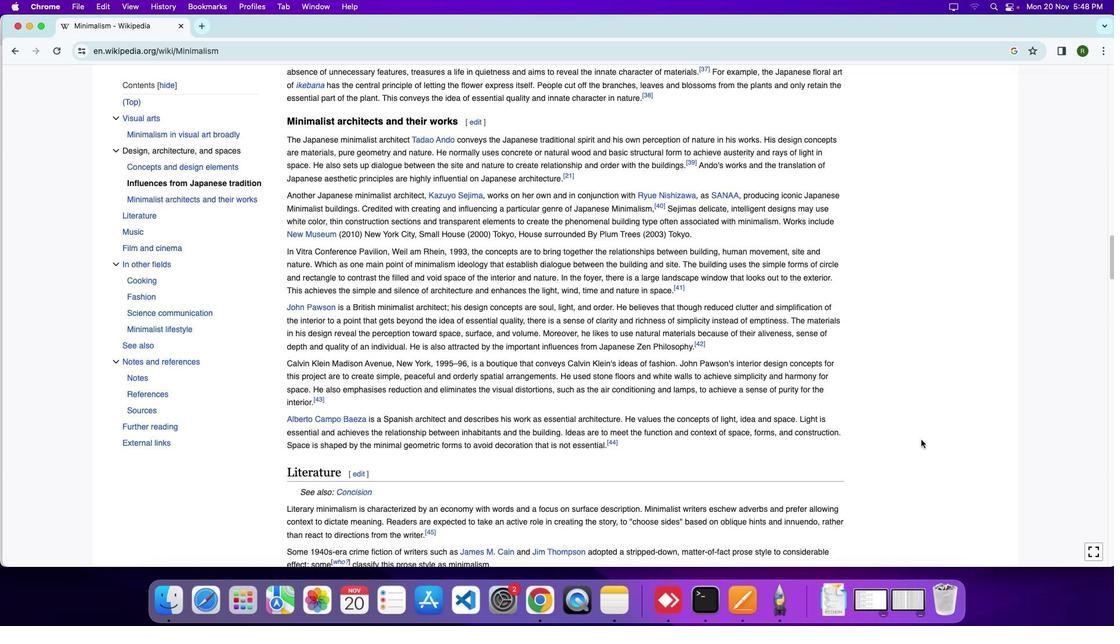 
Action: Mouse scrolled (920, 440) with delta (0, 0)
Screenshot: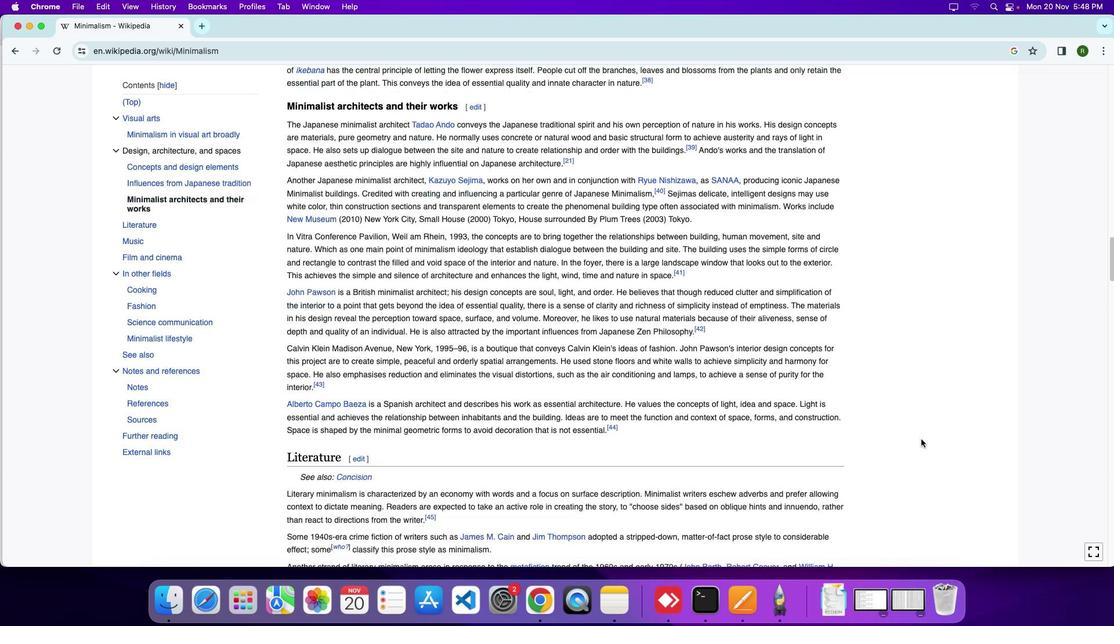 
Action: Mouse scrolled (920, 440) with delta (0, 0)
Screenshot: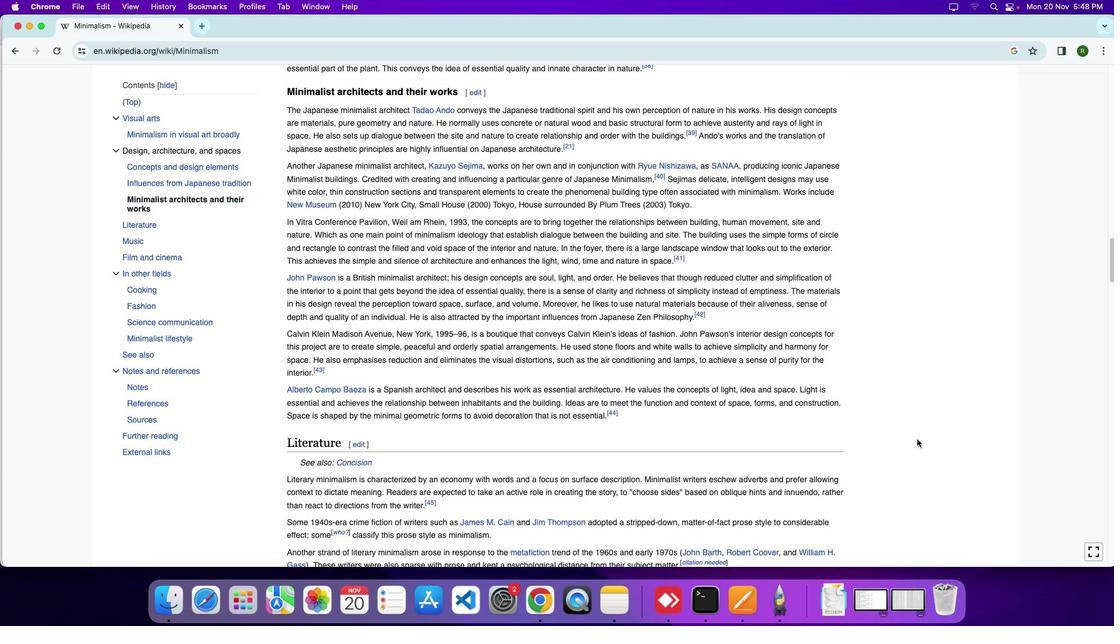 
Action: Mouse moved to (916, 439)
Screenshot: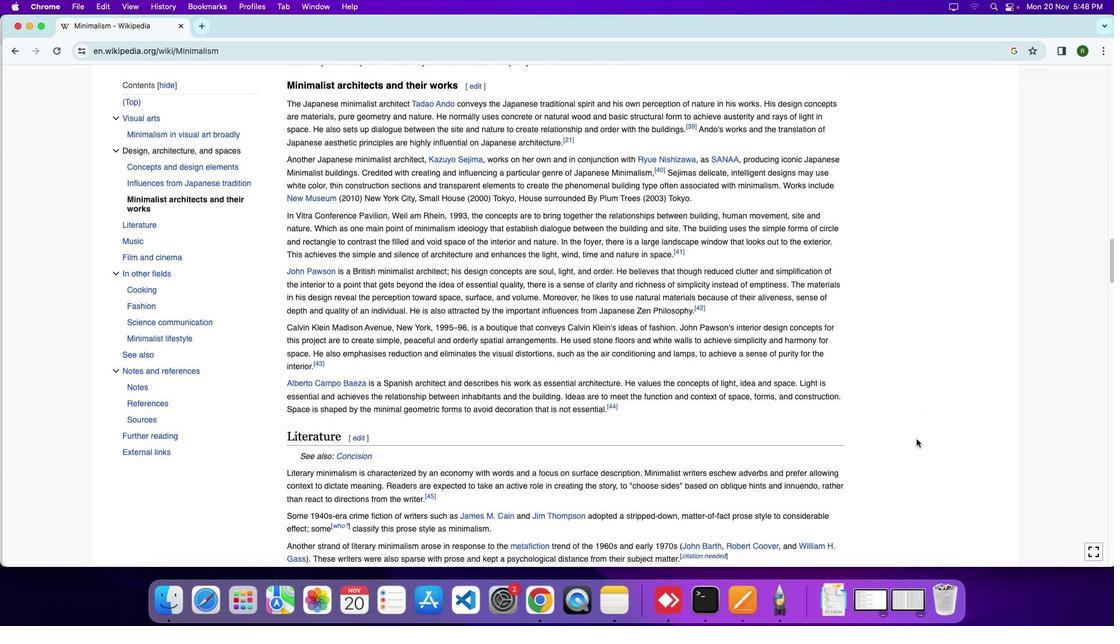 
Action: Mouse scrolled (916, 439) with delta (0, 0)
Screenshot: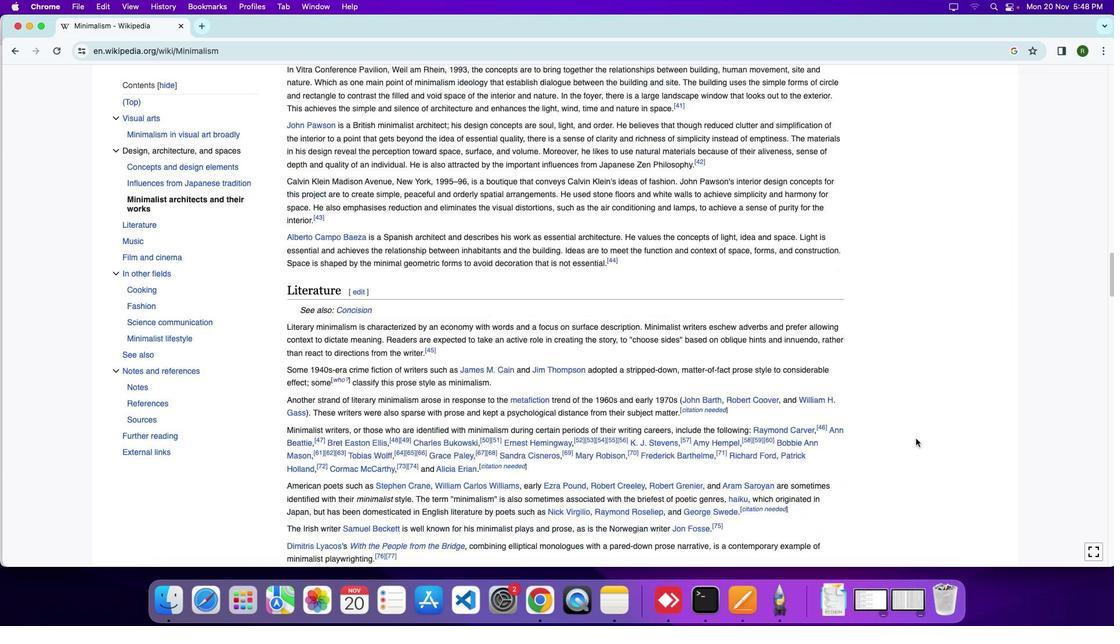 
Action: Mouse scrolled (916, 439) with delta (0, 0)
Screenshot: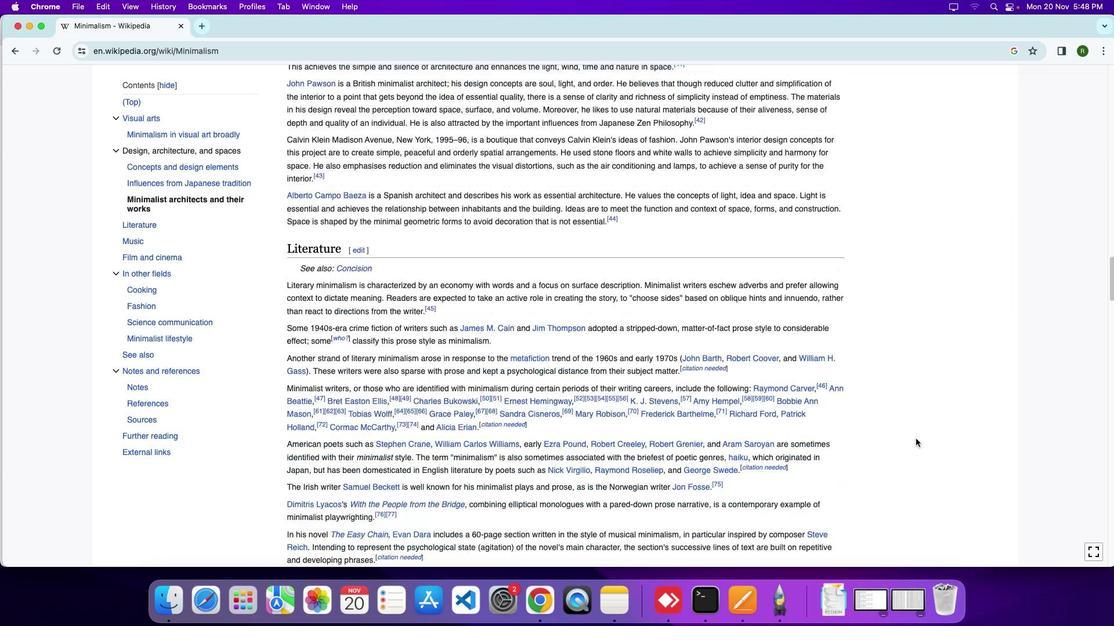 
Action: Mouse scrolled (916, 439) with delta (0, -3)
Screenshot: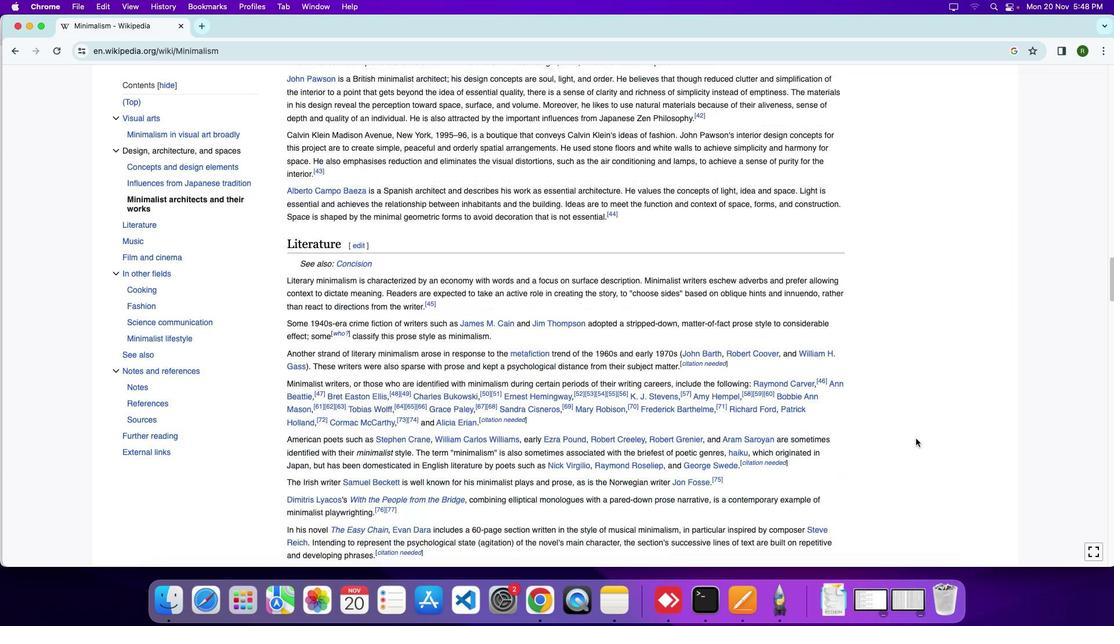 
Action: Mouse moved to (909, 438)
Screenshot: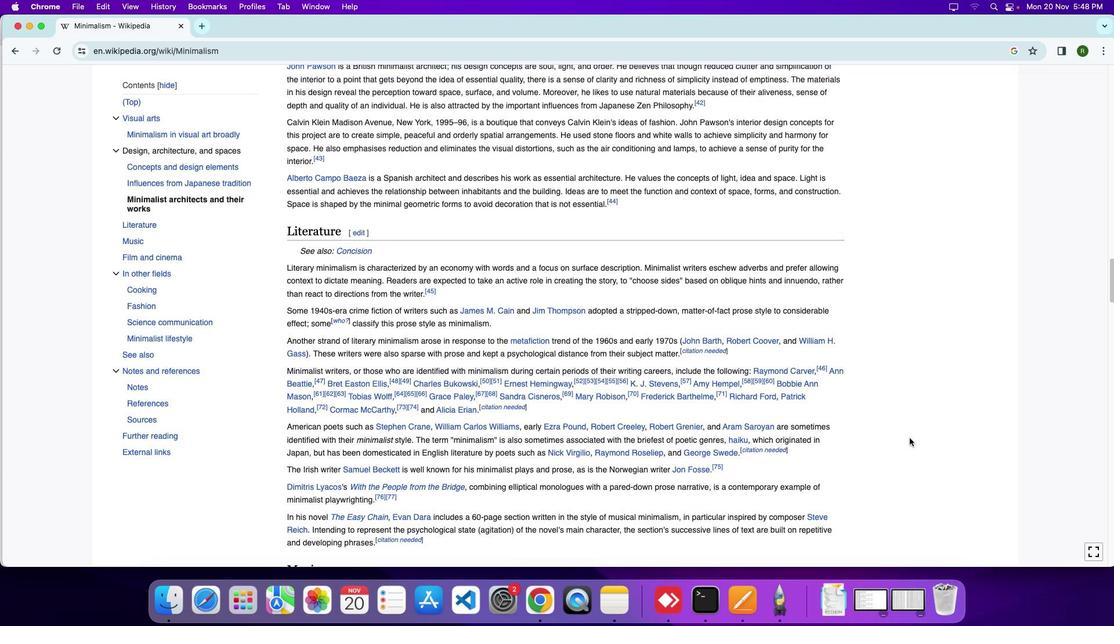 
Action: Mouse scrolled (909, 438) with delta (0, 0)
Screenshot: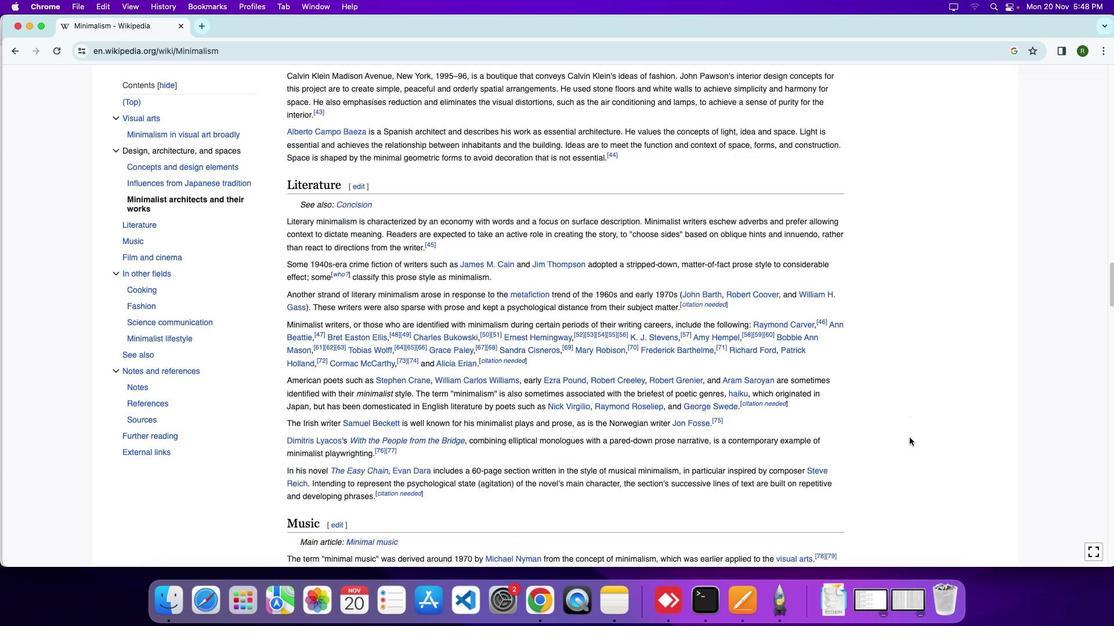
Action: Mouse moved to (909, 438)
Screenshot: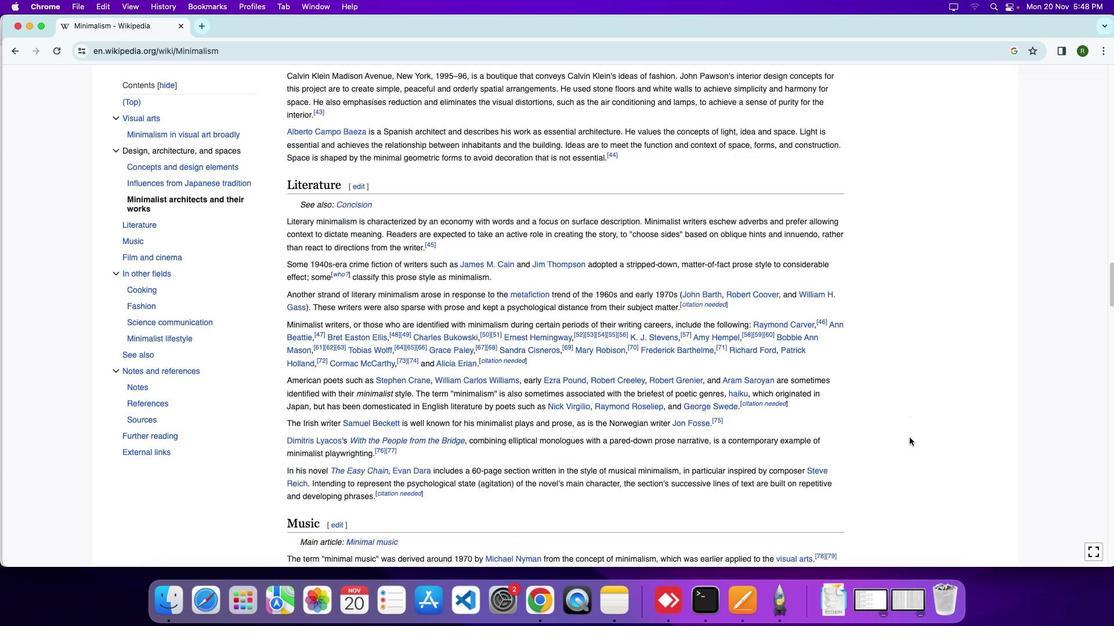 
Action: Mouse scrolled (909, 438) with delta (0, 0)
Screenshot: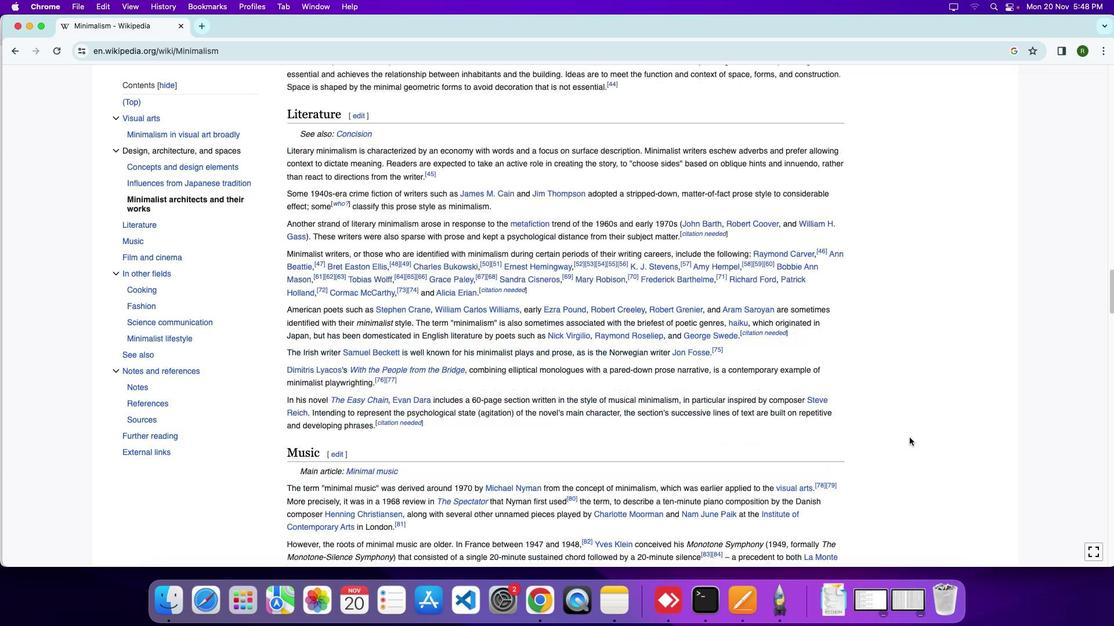
Action: Mouse scrolled (909, 438) with delta (0, -2)
Screenshot: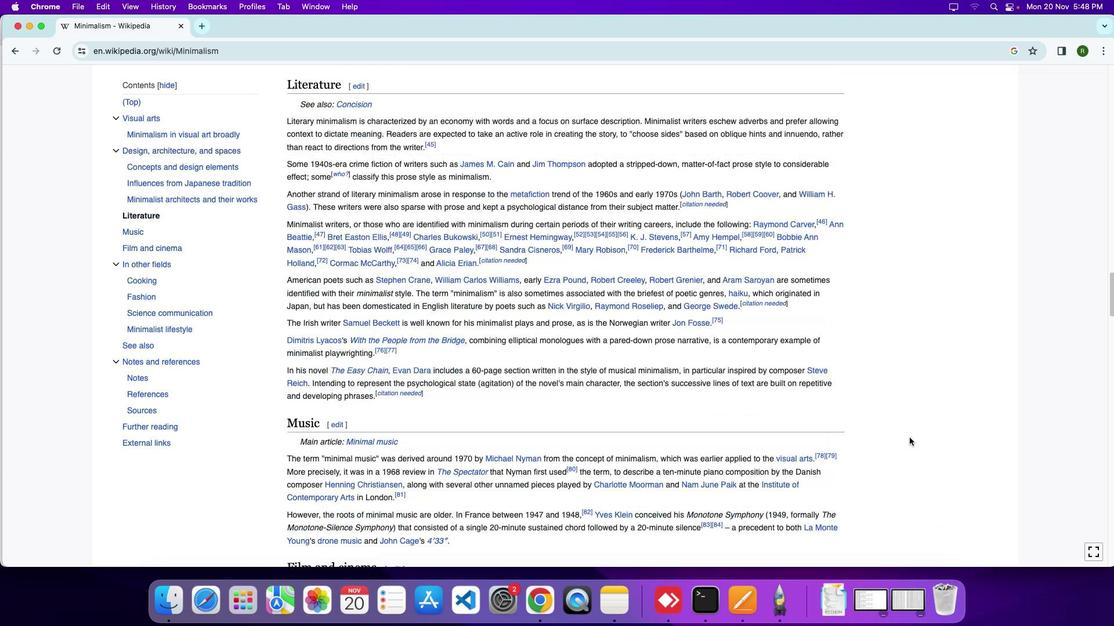 
Action: Mouse moved to (909, 437)
Screenshot: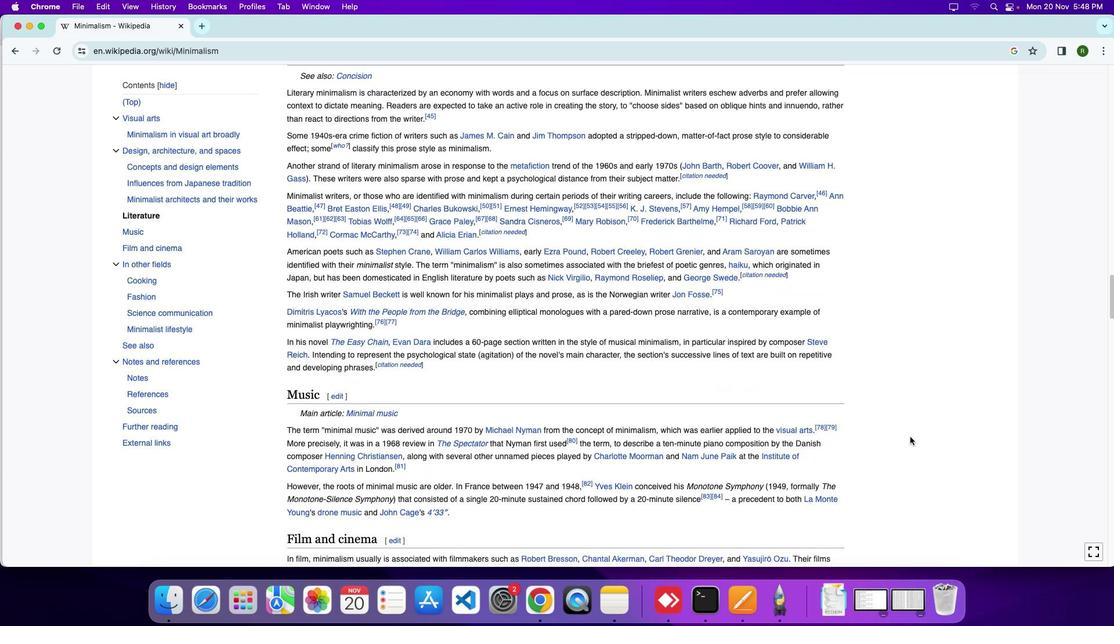 
Action: Mouse scrolled (909, 437) with delta (0, 0)
Screenshot: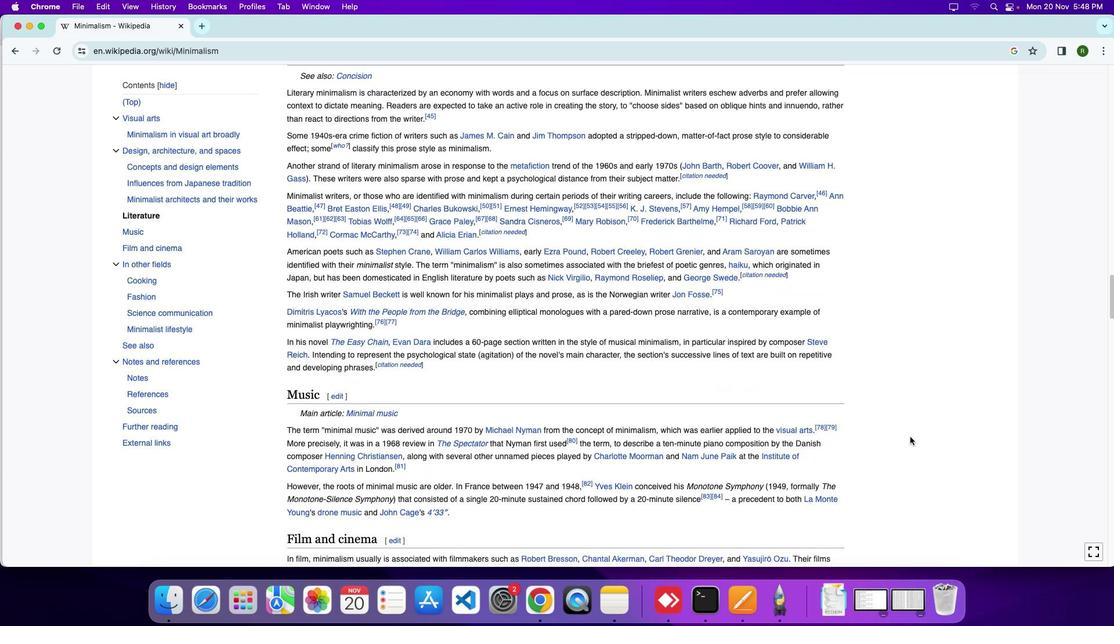 
Action: Mouse moved to (909, 436)
Screenshot: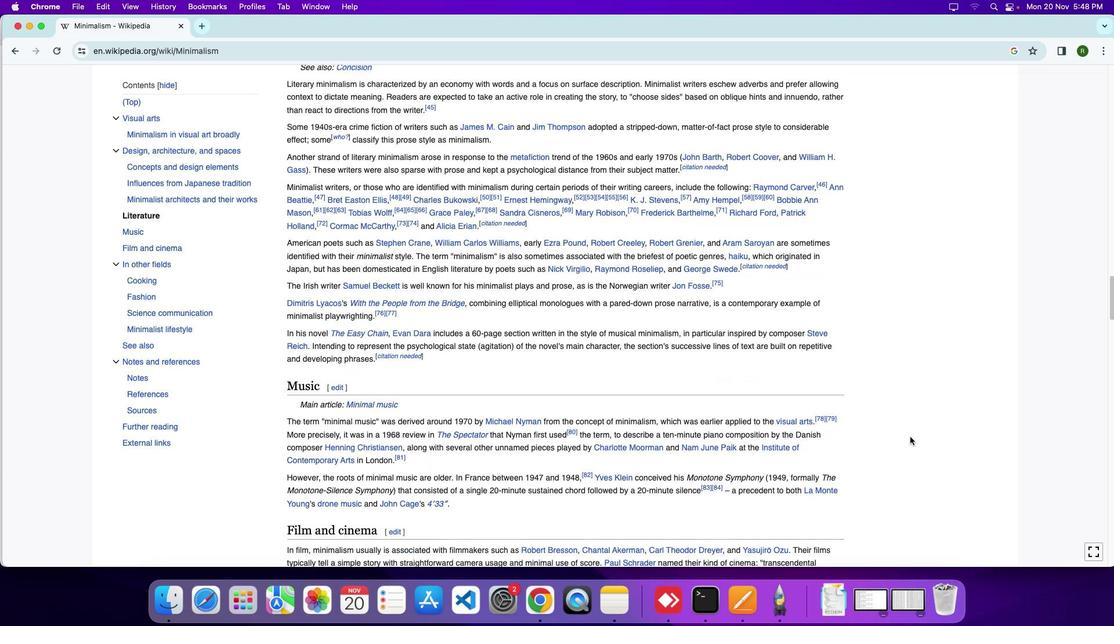 
Action: Mouse scrolled (909, 436) with delta (0, 0)
Screenshot: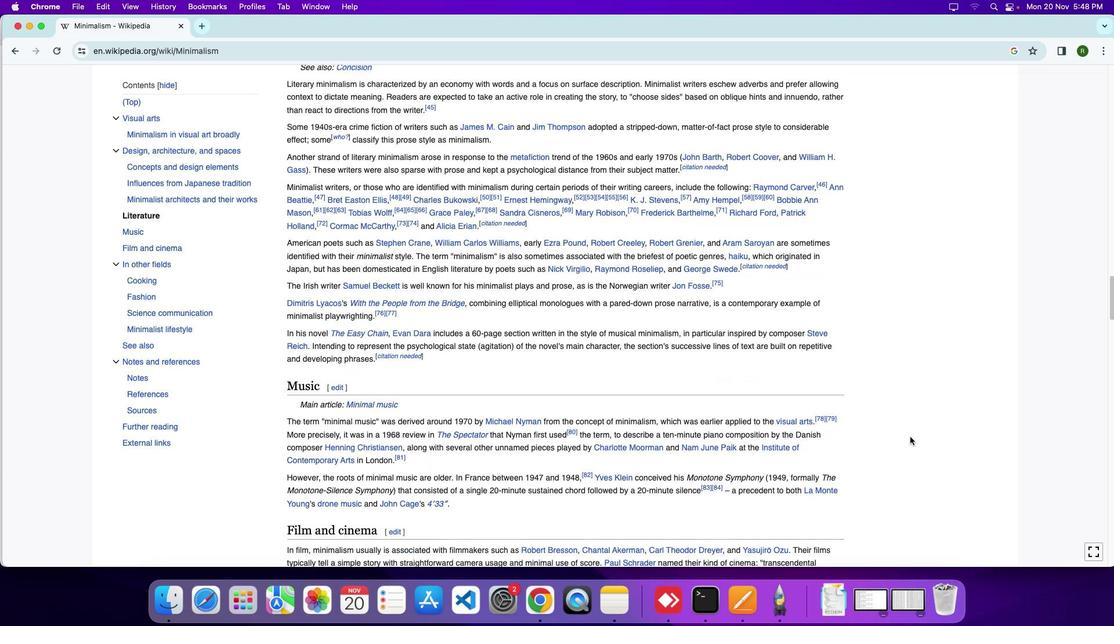 
Action: Mouse moved to (910, 436)
Screenshot: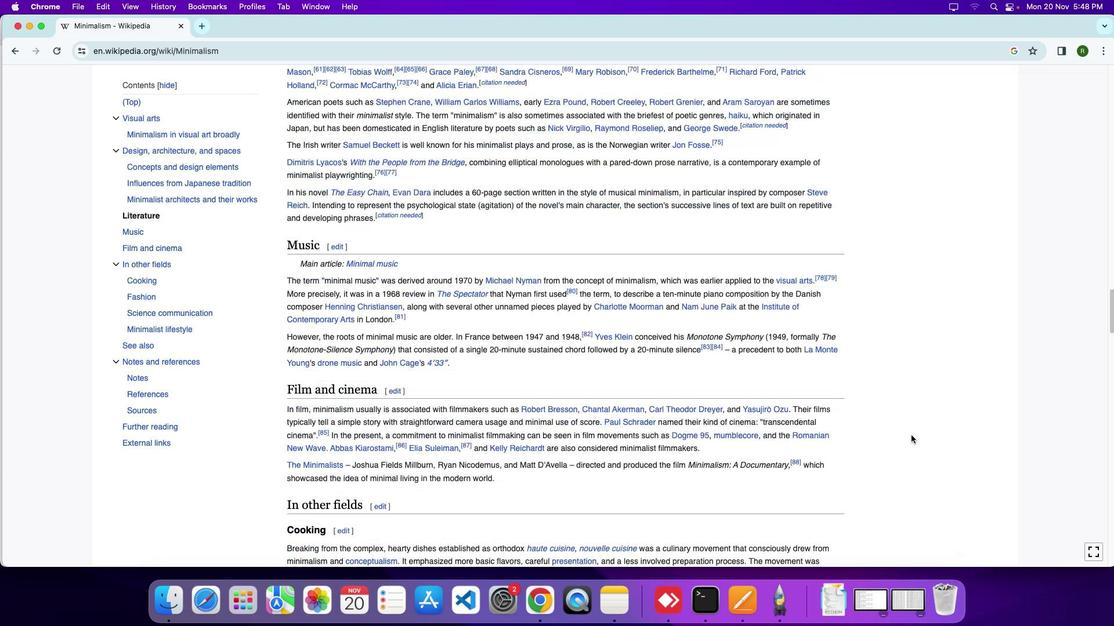 
Action: Mouse scrolled (910, 436) with delta (0, 0)
Screenshot: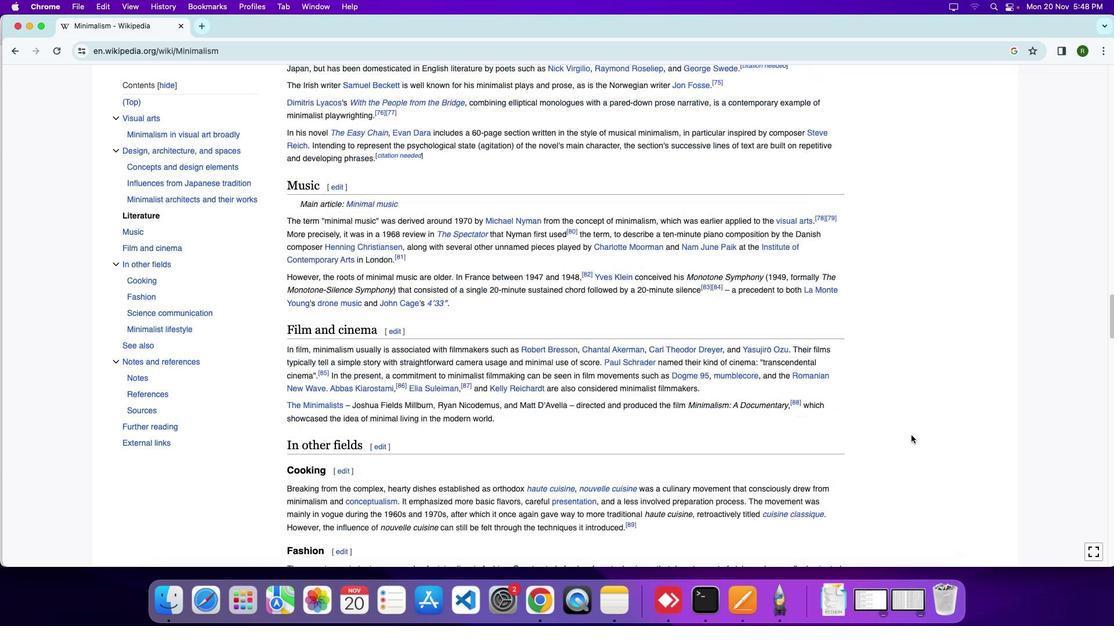 
Action: Mouse moved to (910, 436)
Screenshot: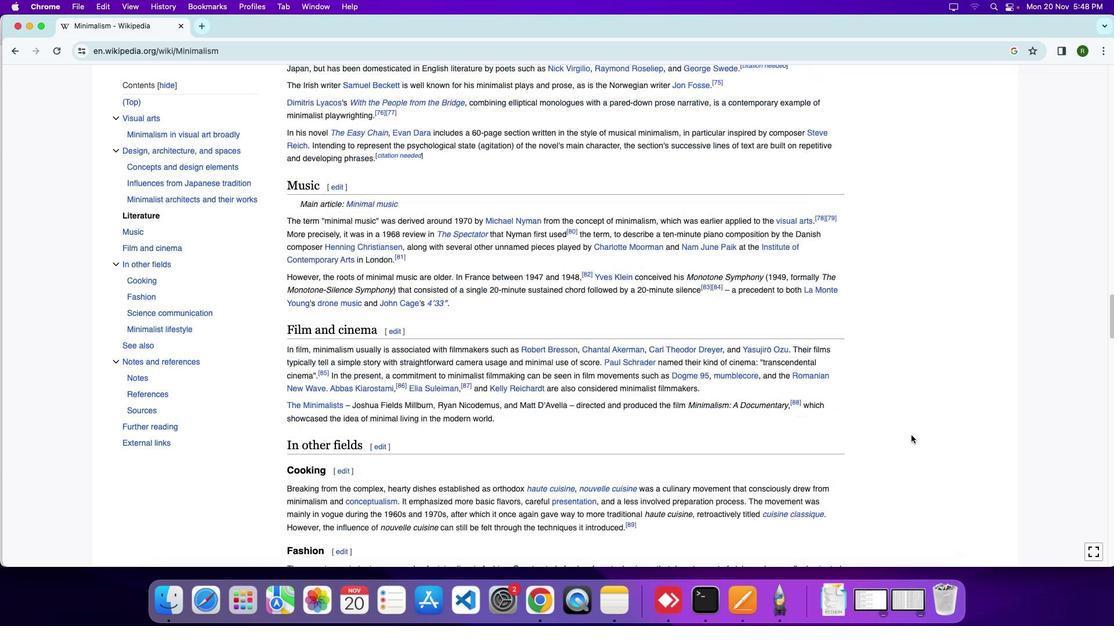 
Action: Mouse scrolled (910, 436) with delta (0, 0)
Screenshot: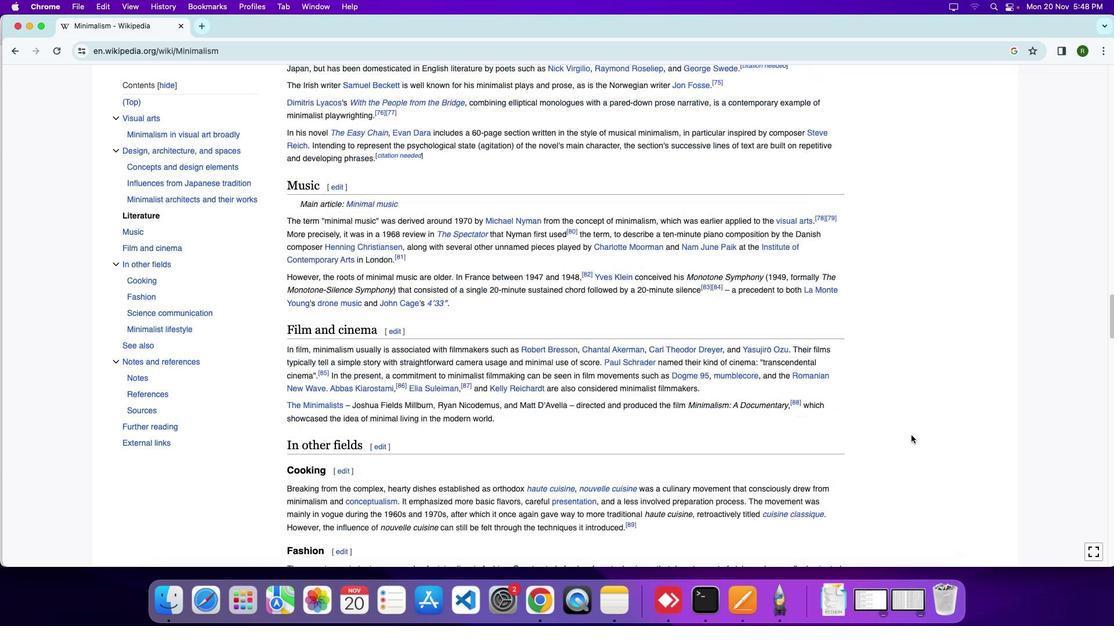 
Action: Mouse moved to (911, 435)
Screenshot: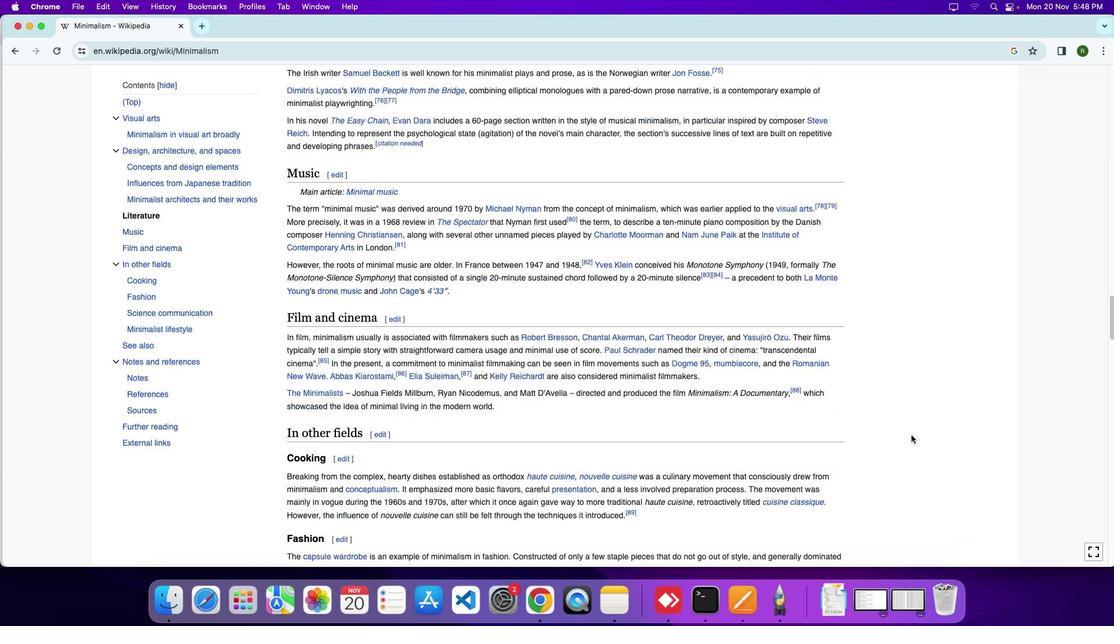 
Action: Mouse scrolled (911, 435) with delta (0, -4)
Screenshot: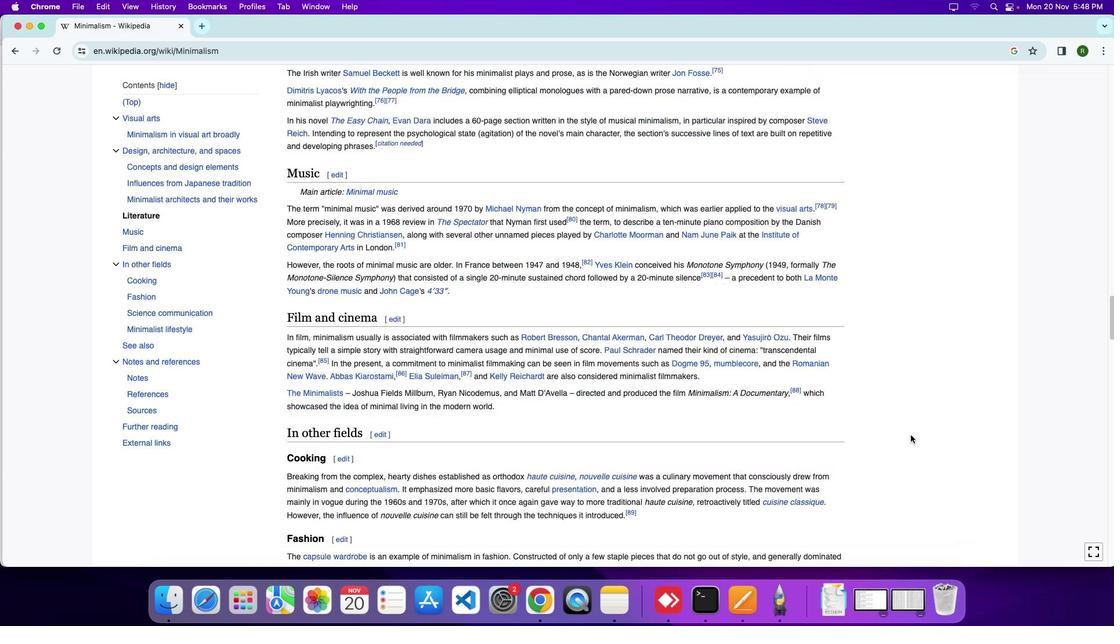 
Action: Mouse moved to (911, 435)
Screenshot: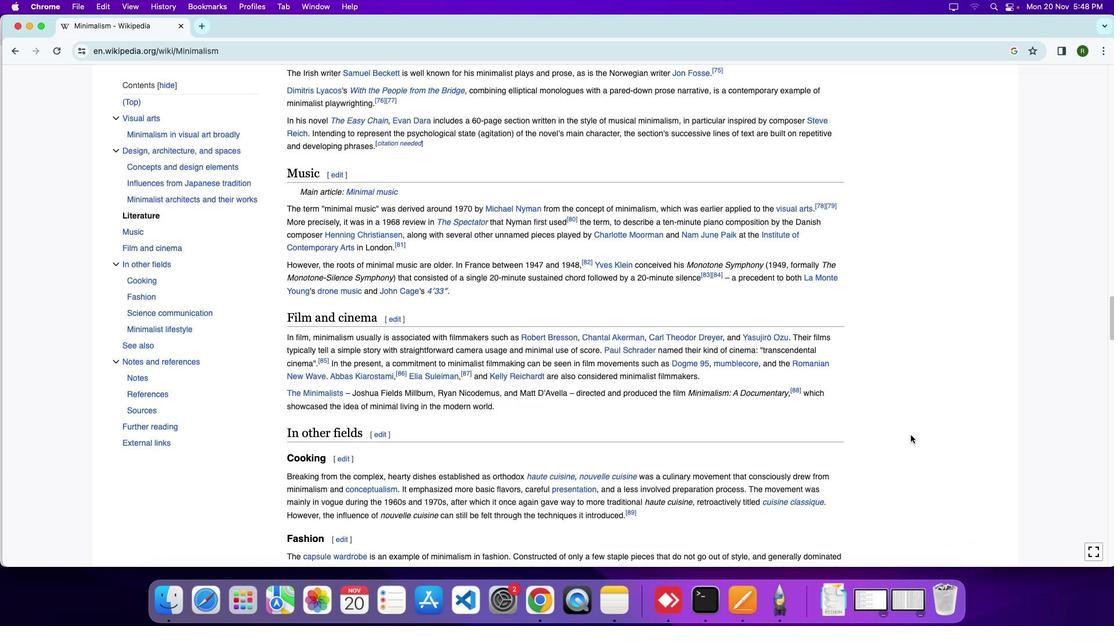 
Action: Mouse scrolled (911, 435) with delta (0, 0)
Screenshot: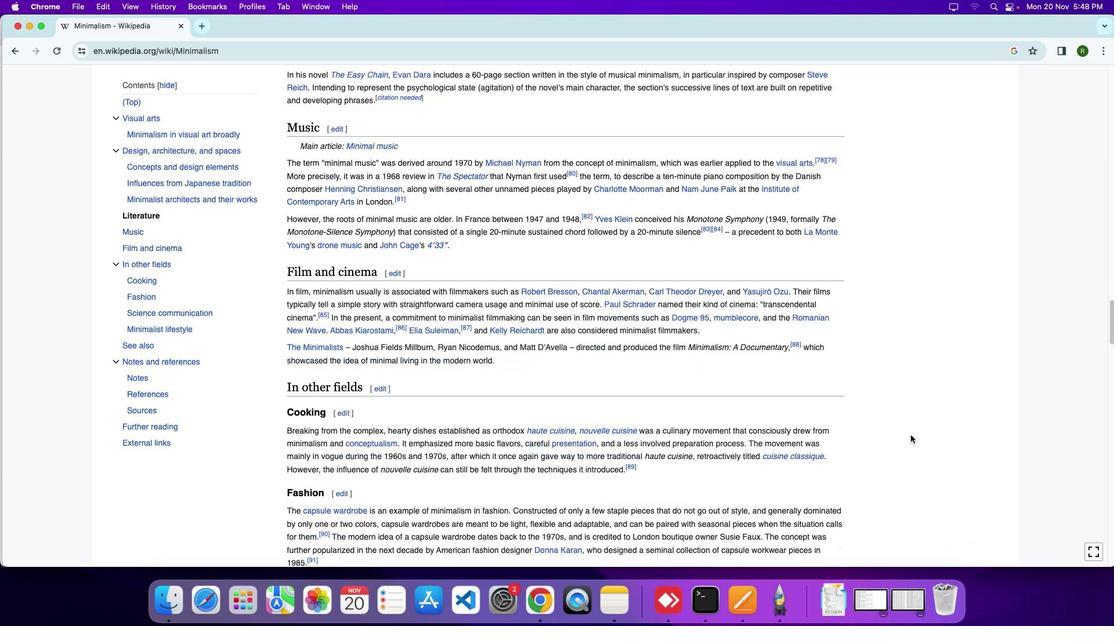 
Action: Mouse scrolled (911, 435) with delta (0, 0)
Screenshot: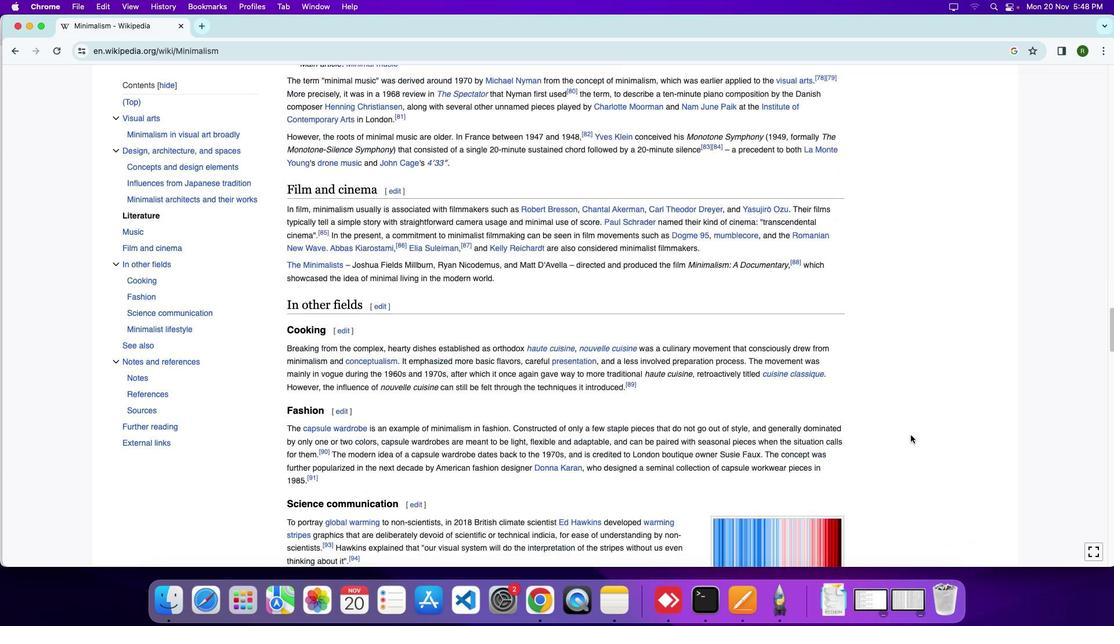
Action: Mouse scrolled (911, 435) with delta (0, -2)
Screenshot: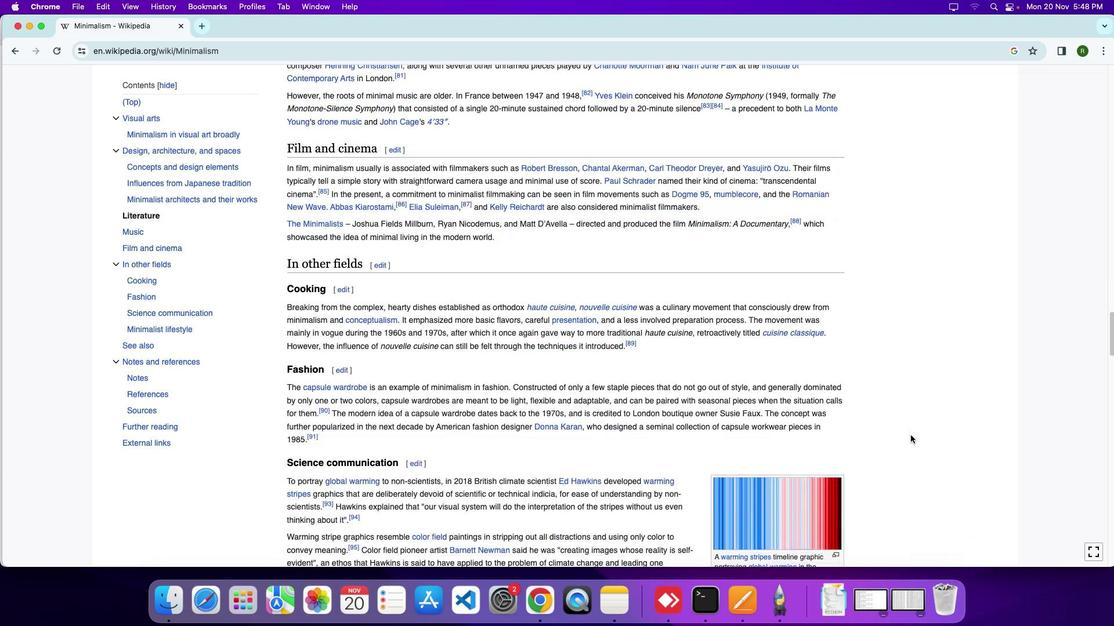 
Action: Mouse moved to (911, 435)
Screenshot: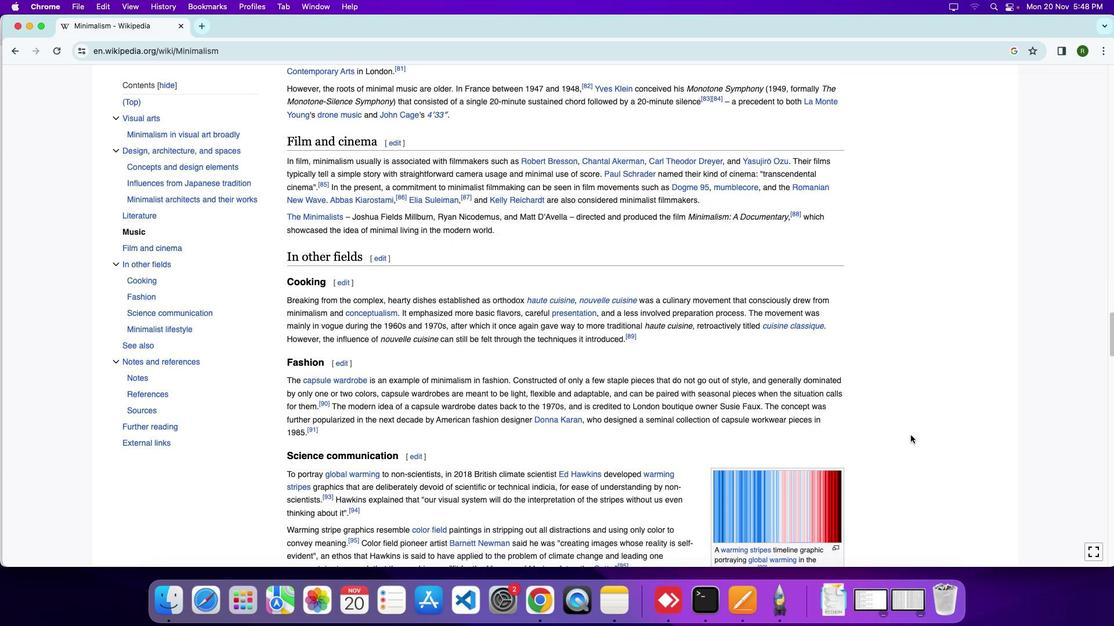 
Action: Mouse scrolled (911, 435) with delta (0, 0)
Screenshot: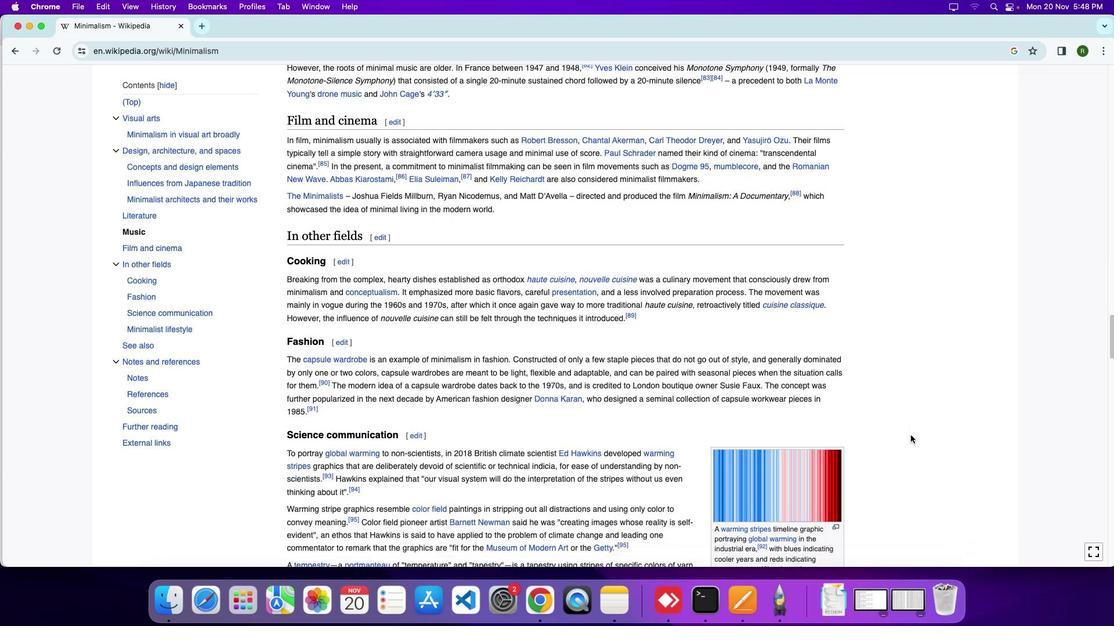 
Action: Mouse scrolled (911, 435) with delta (0, 0)
Screenshot: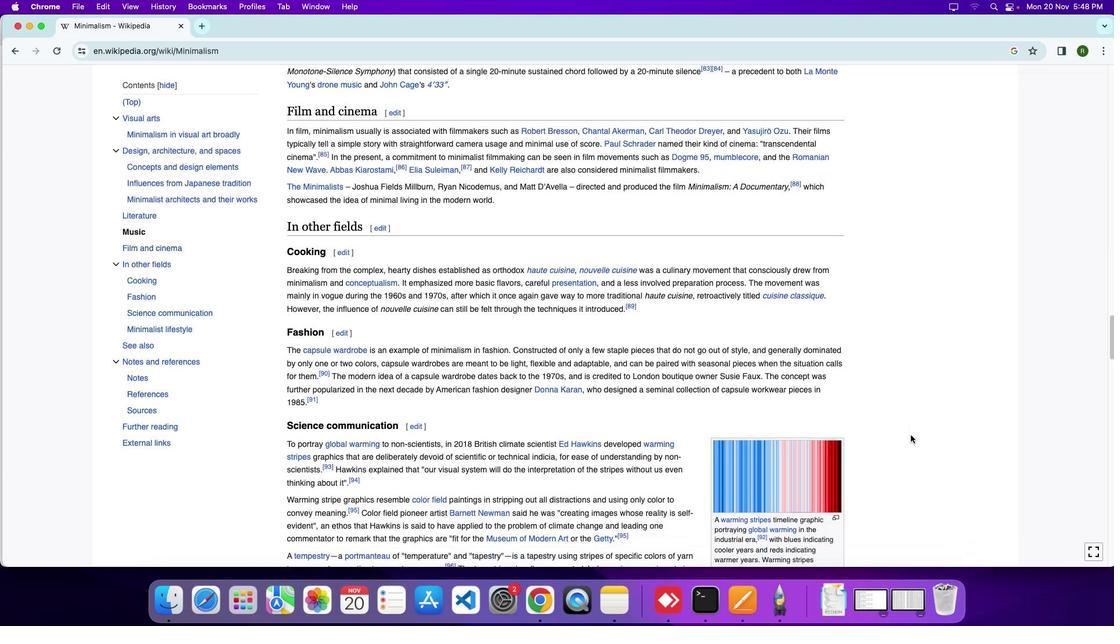 
Action: Mouse moved to (910, 435)
Screenshot: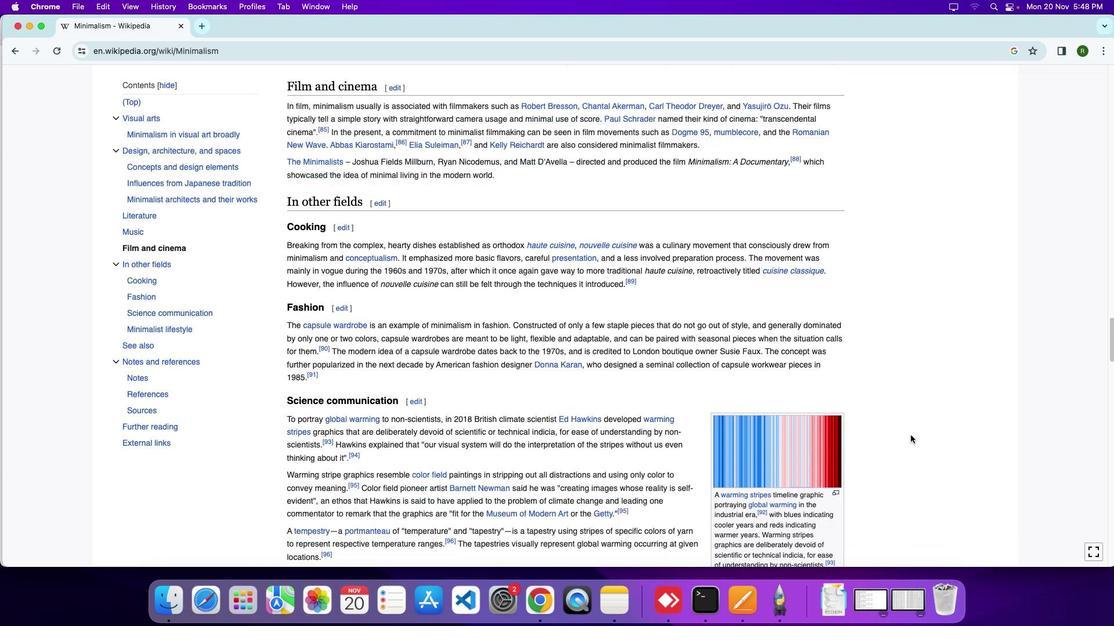 
Action: Mouse scrolled (910, 435) with delta (0, 0)
Screenshot: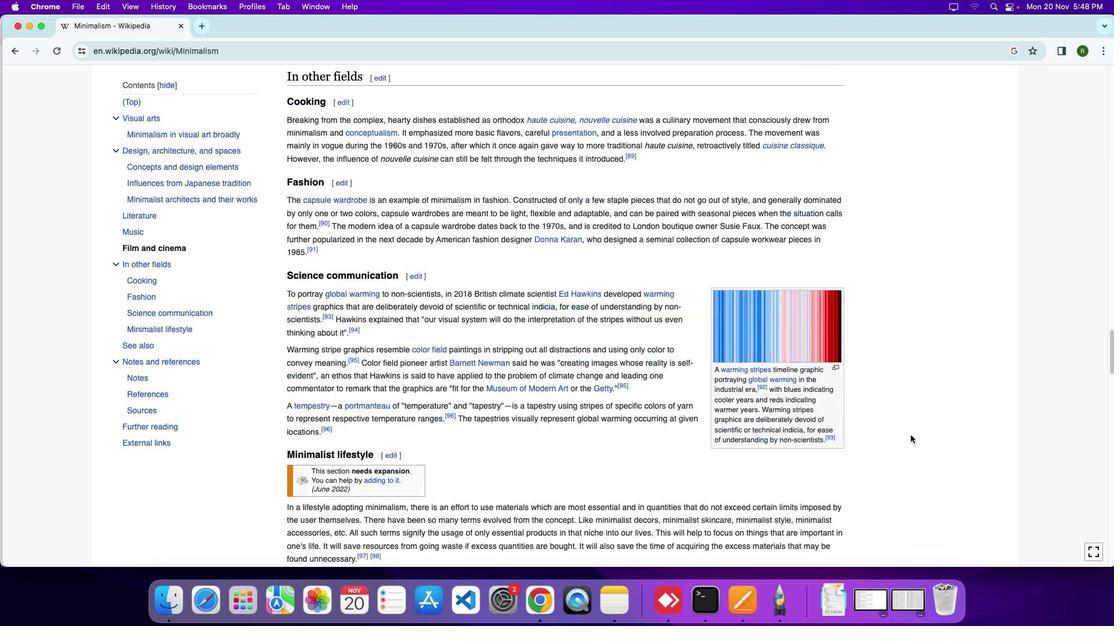 
Action: Mouse scrolled (910, 435) with delta (0, 0)
Screenshot: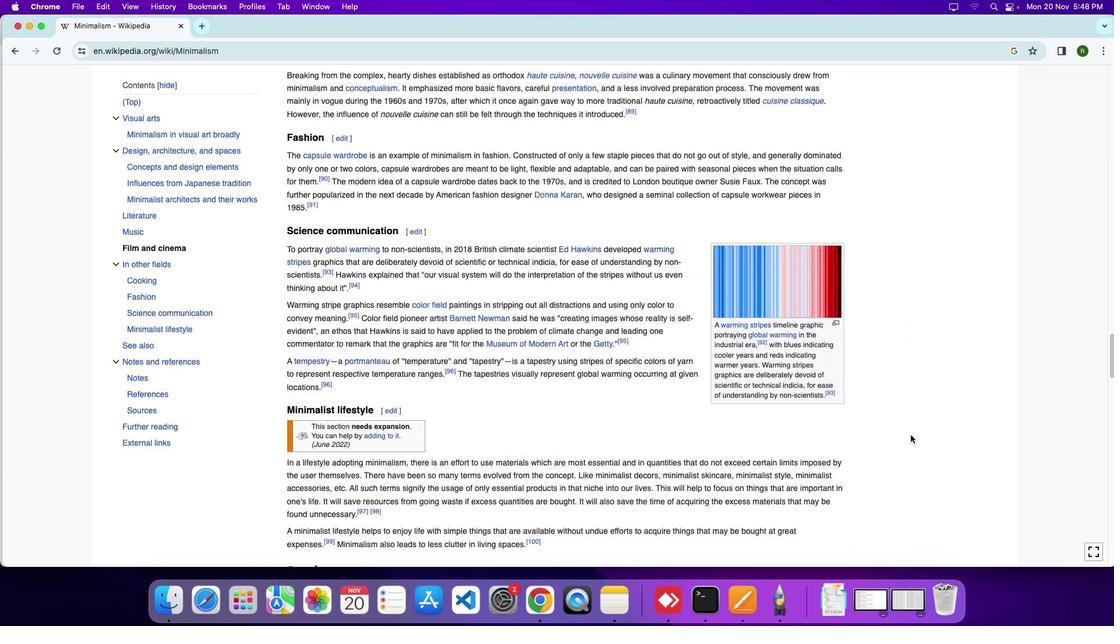 
Action: Mouse scrolled (910, 435) with delta (0, -3)
Screenshot: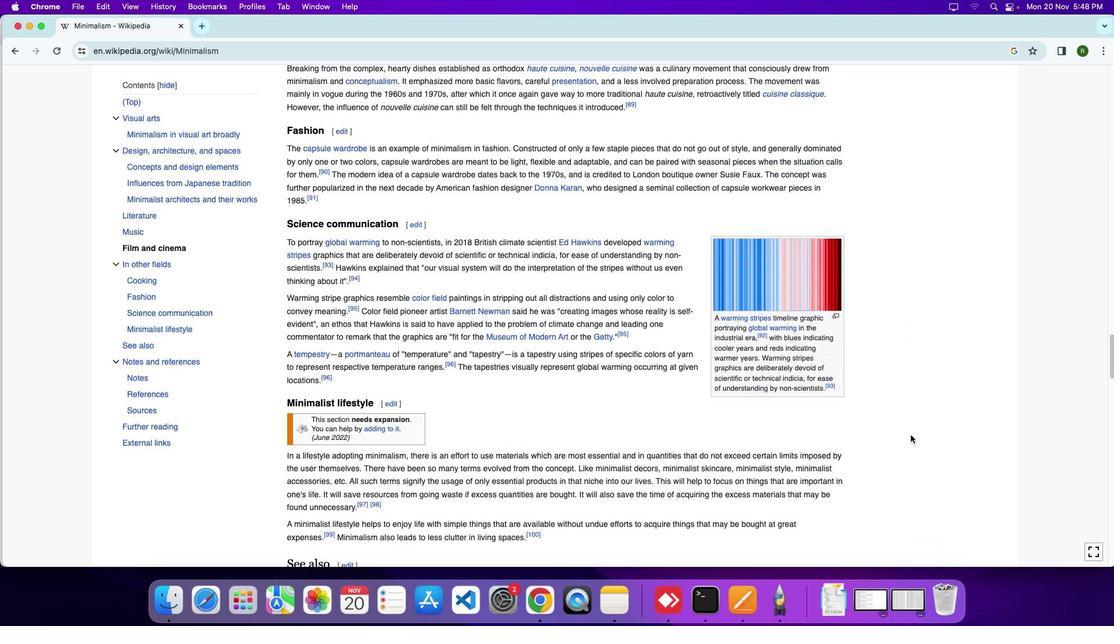 
Action: Mouse scrolled (910, 435) with delta (0, 0)
Screenshot: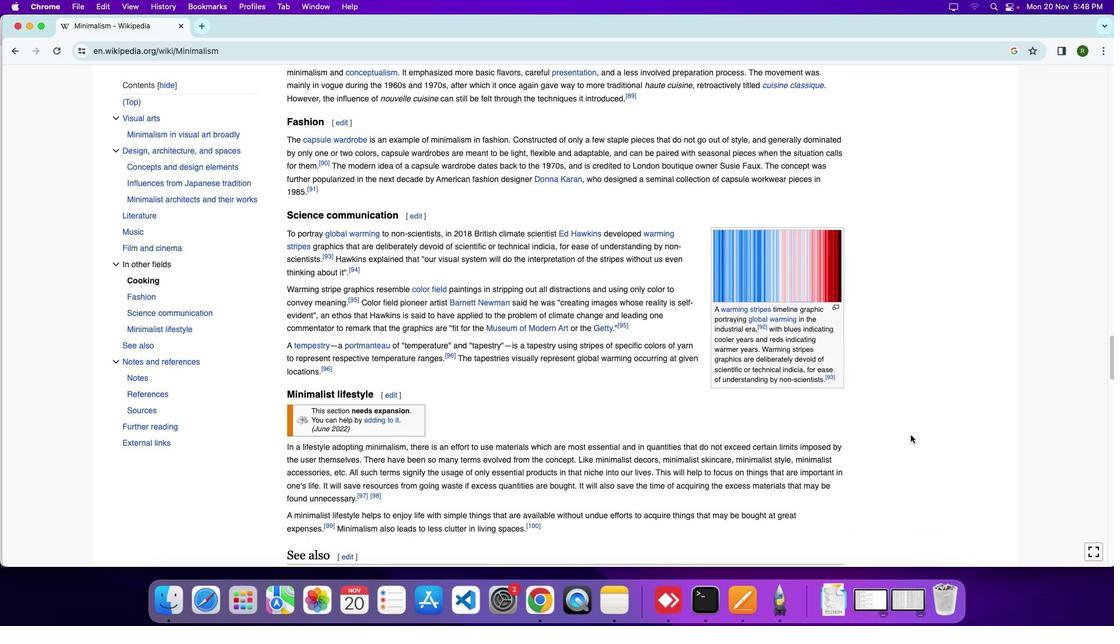 
Action: Mouse scrolled (910, 435) with delta (0, 0)
Screenshot: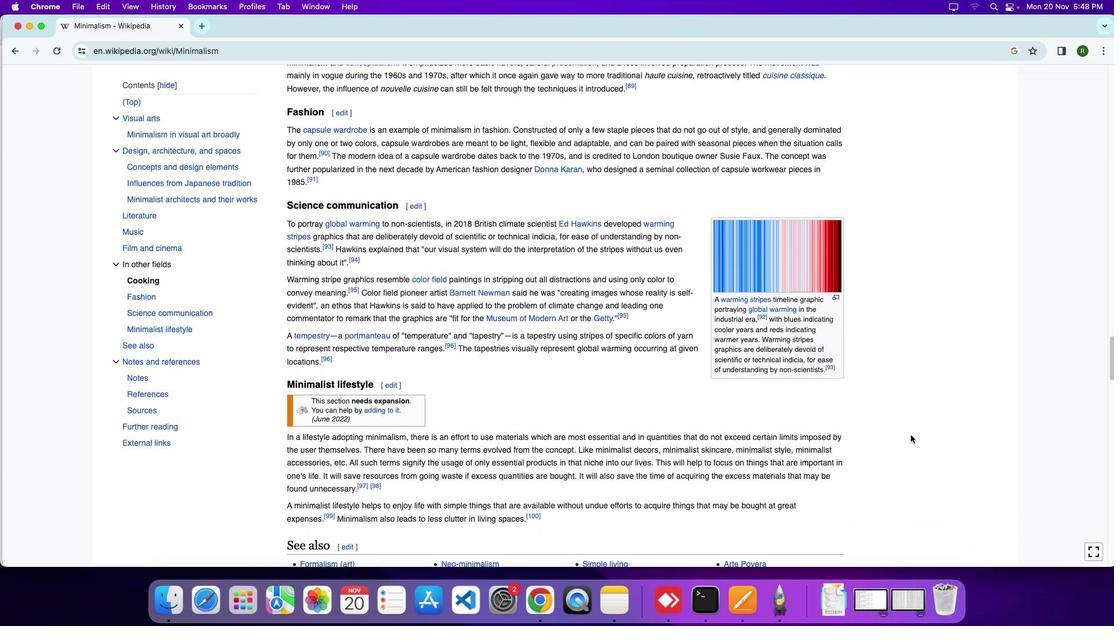 
Action: Mouse scrolled (910, 435) with delta (0, 0)
Screenshot: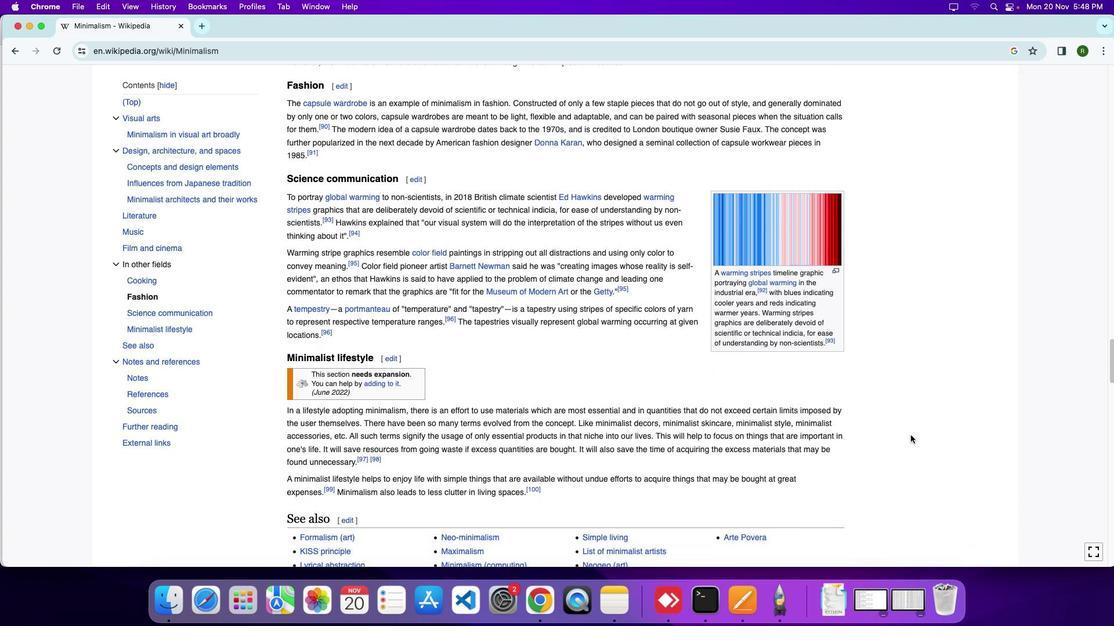 
Action: Mouse scrolled (910, 435) with delta (0, 0)
Screenshot: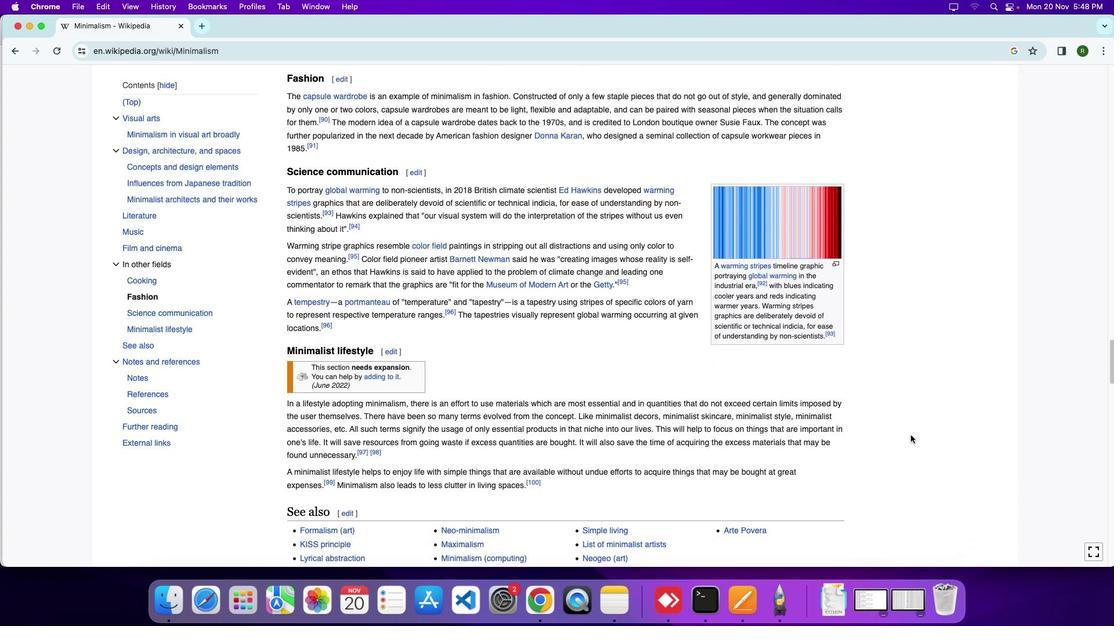 
Action: Mouse scrolled (910, 435) with delta (0, 0)
Screenshot: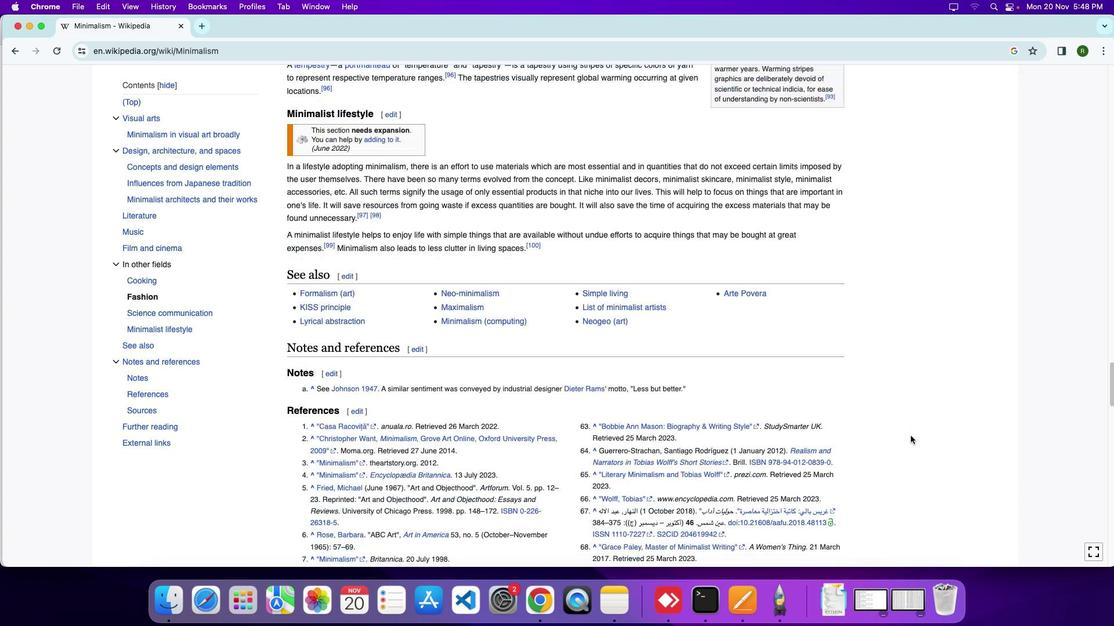 
Action: Mouse scrolled (910, 435) with delta (0, 0)
Screenshot: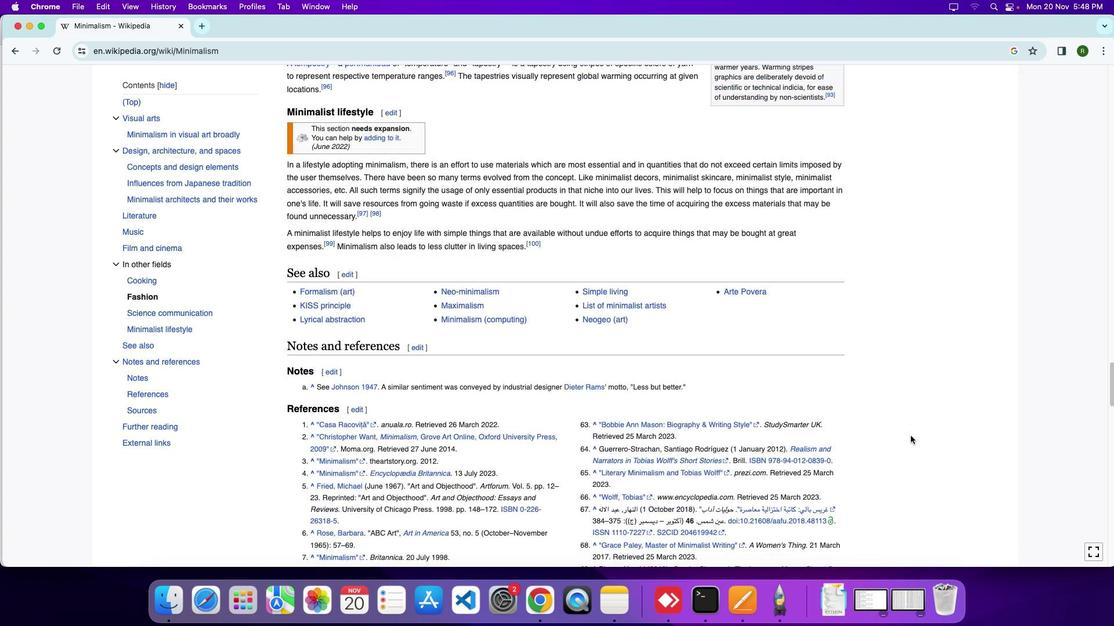 
Action: Mouse moved to (911, 435)
Screenshot: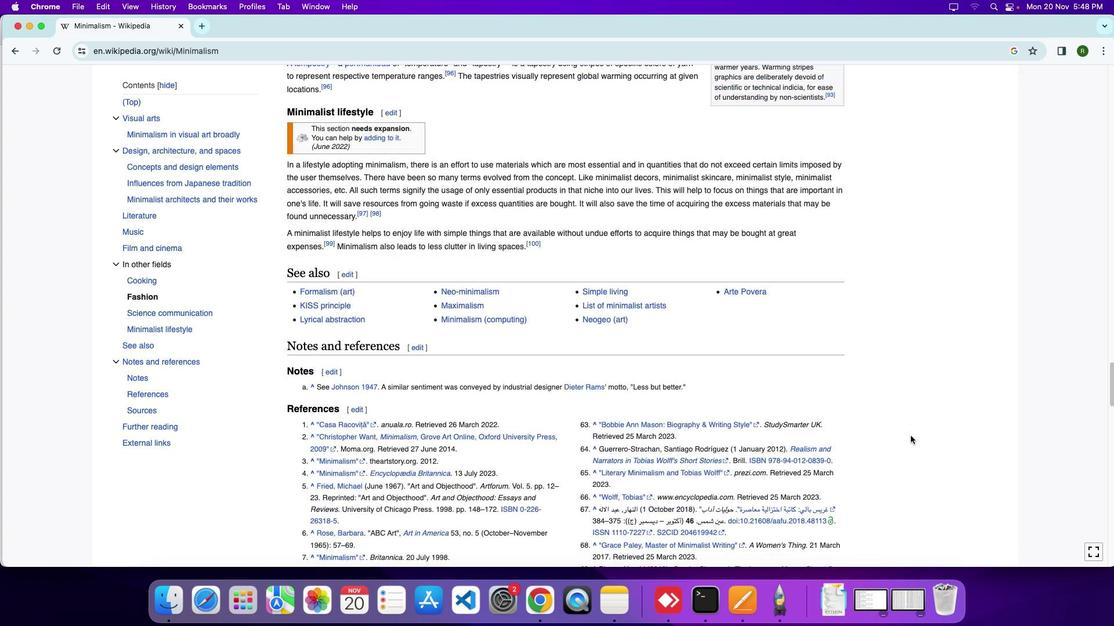 
Action: Mouse scrolled (911, 435) with delta (0, -4)
Screenshot: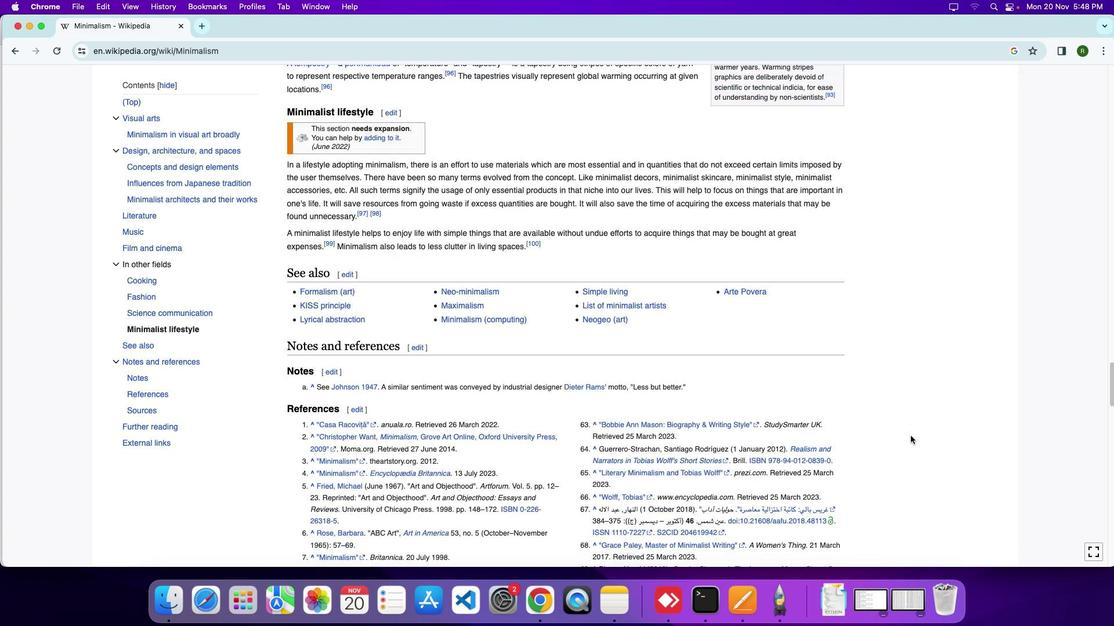 
Action: Mouse scrolled (911, 435) with delta (0, 0)
Screenshot: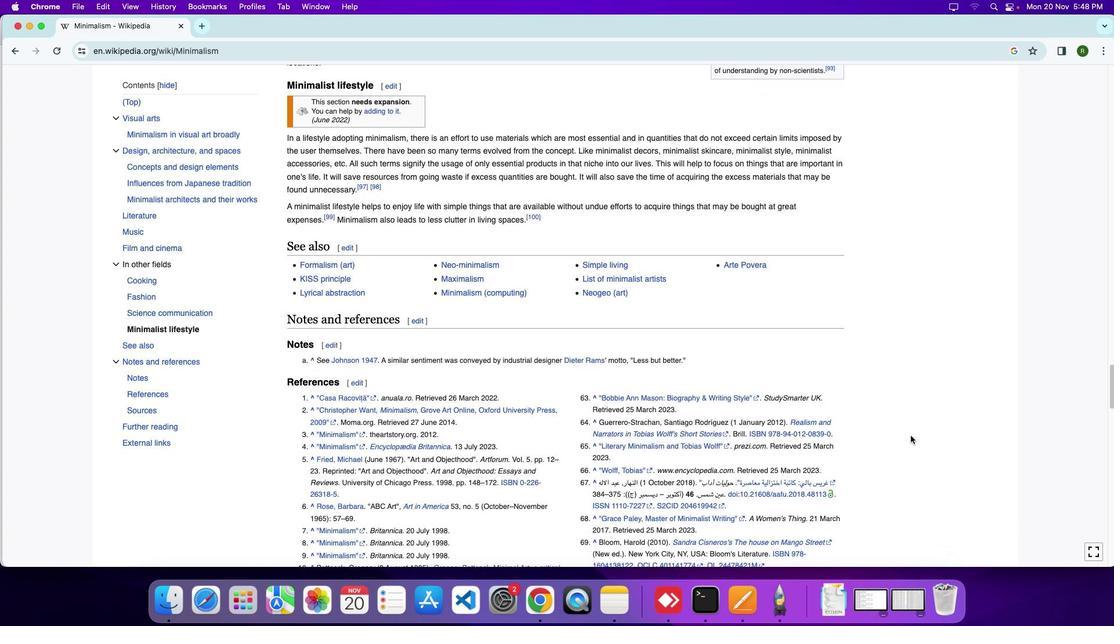 
Action: Mouse scrolled (911, 435) with delta (0, 0)
Screenshot: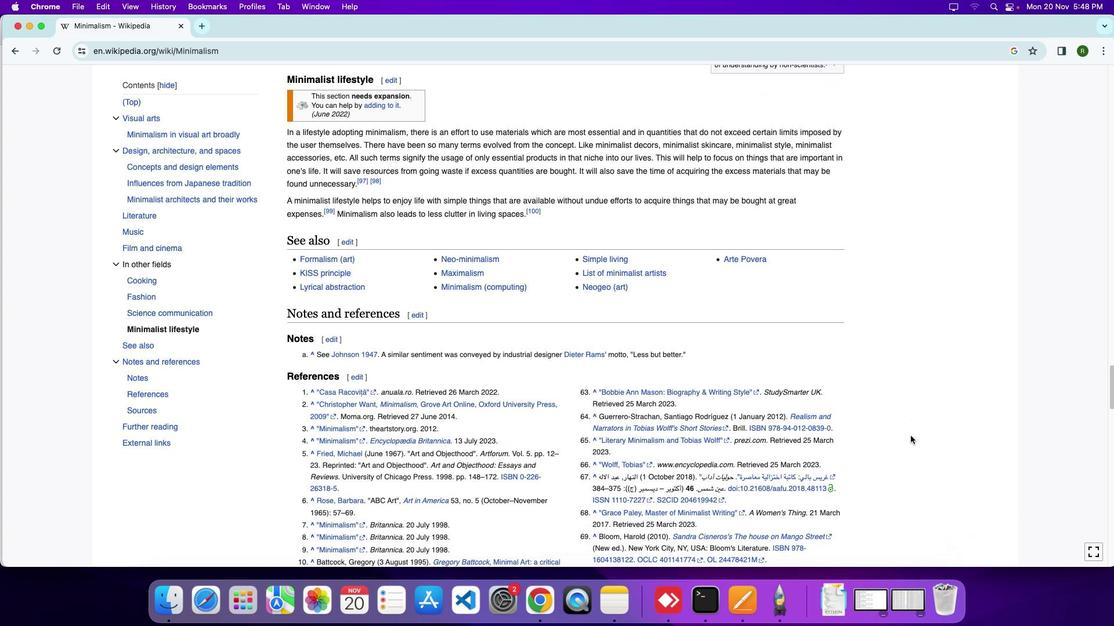 
Action: Mouse scrolled (911, 435) with delta (0, 0)
Screenshot: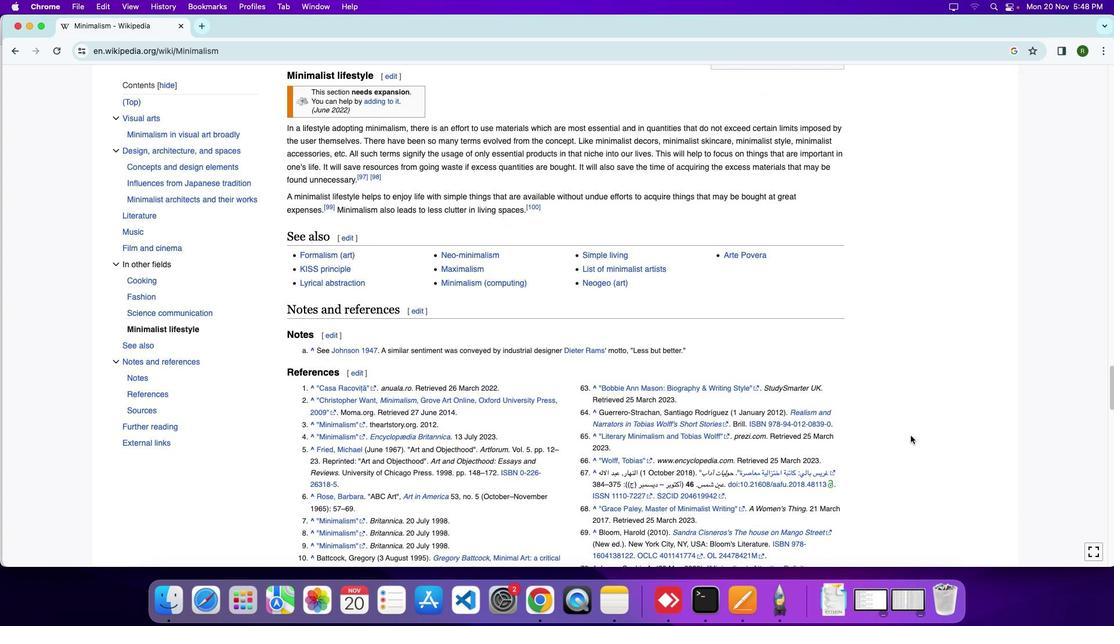 
Action: Mouse scrolled (911, 435) with delta (0, 0)
Screenshot: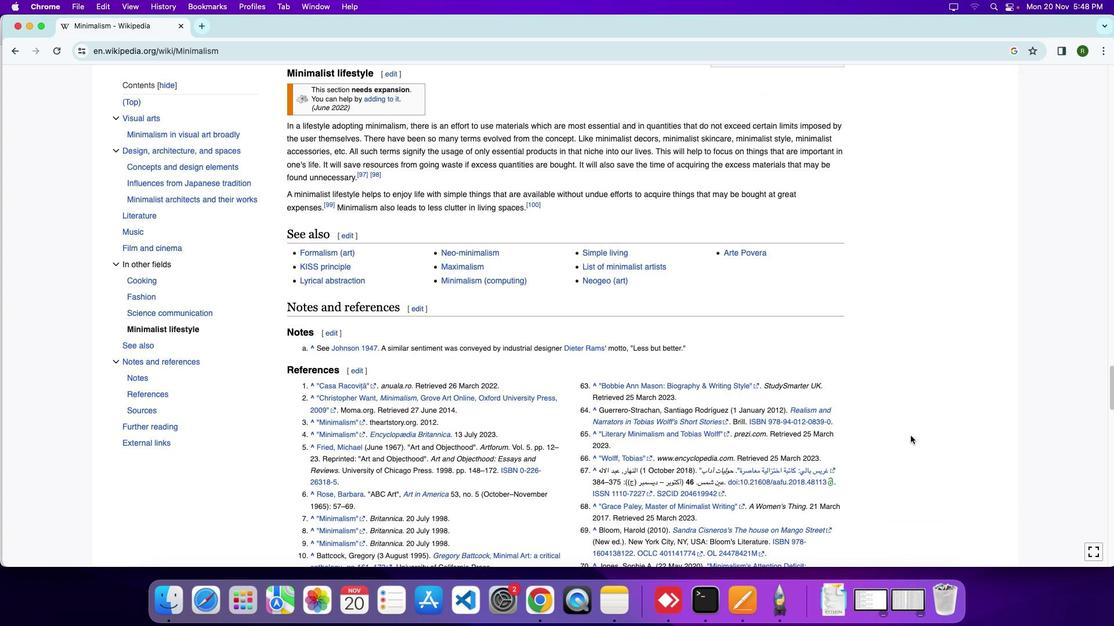 
Action: Mouse scrolled (911, 435) with delta (0, 0)
Screenshot: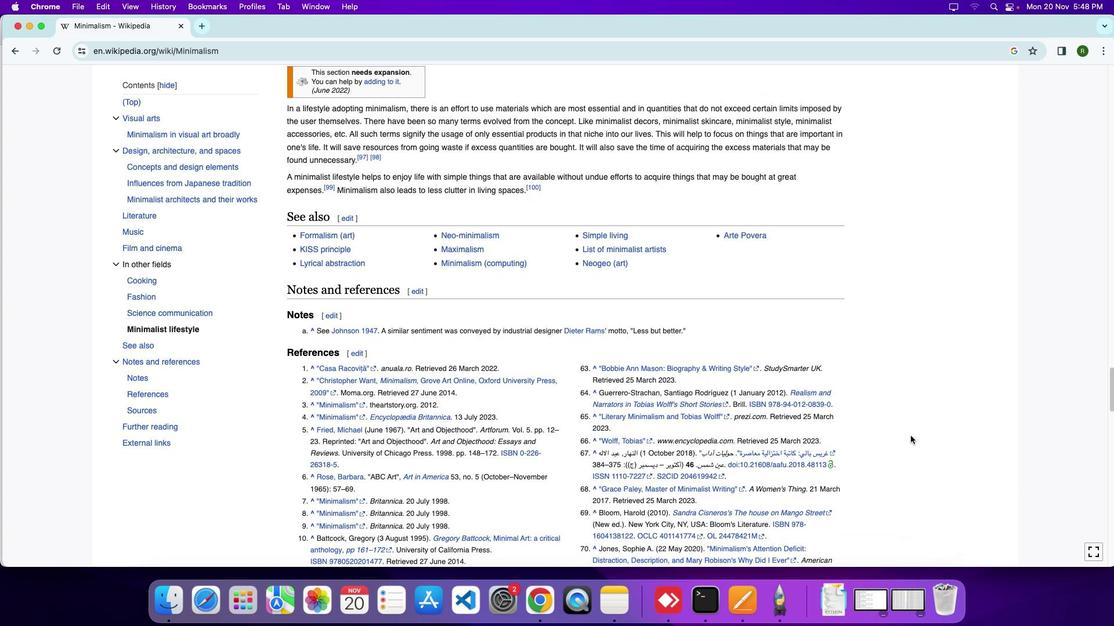 
Action: Mouse scrolled (911, 435) with delta (0, 0)
Screenshot: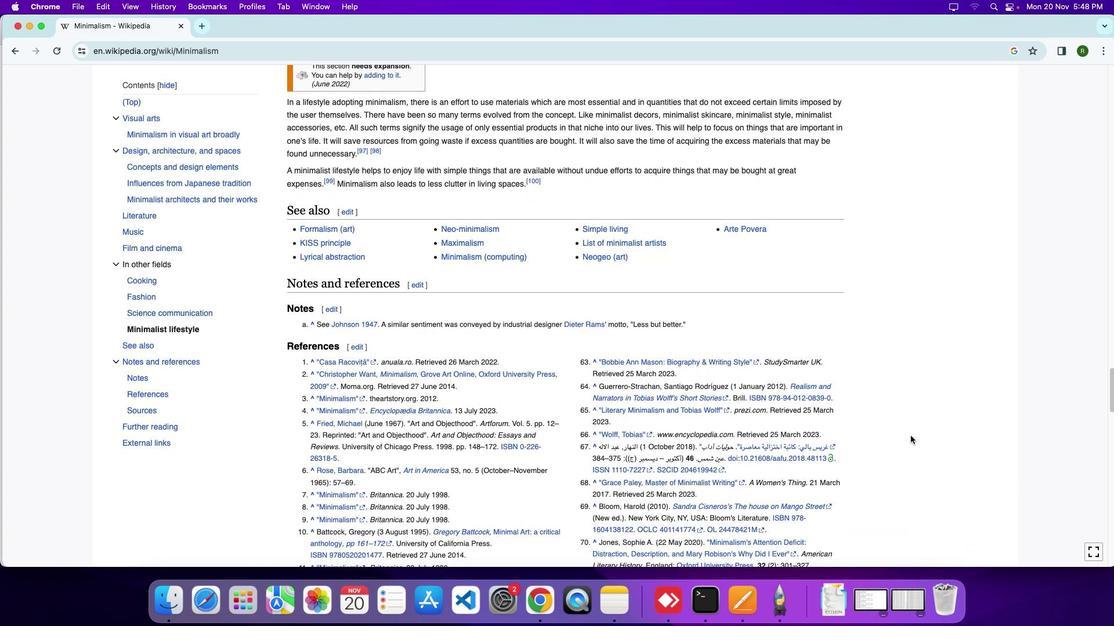 
Action: Mouse scrolled (911, 435) with delta (0, 0)
Screenshot: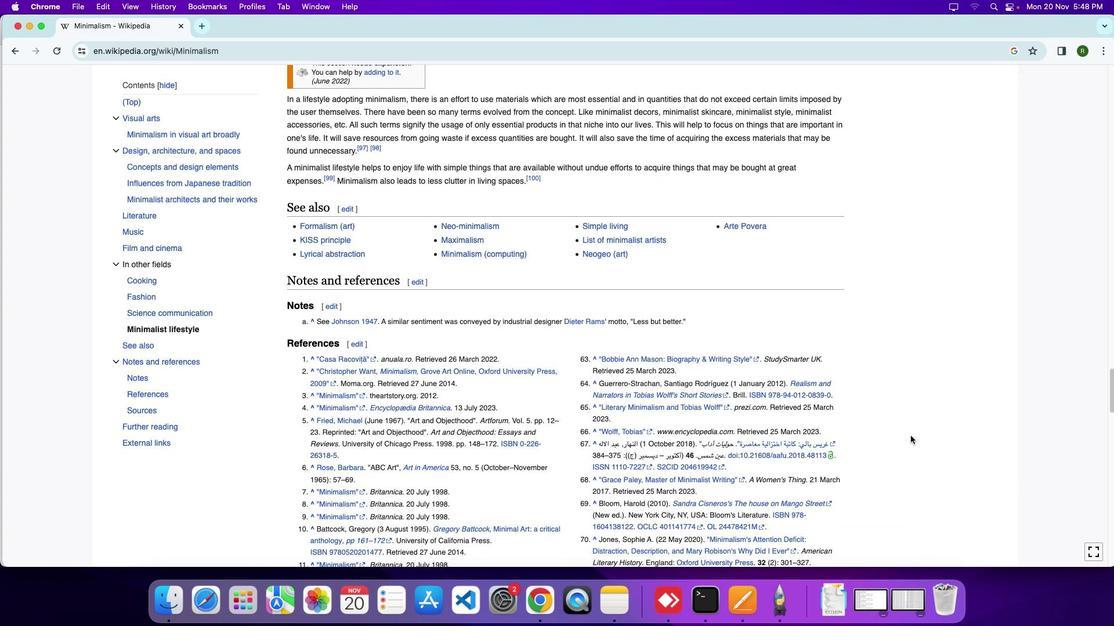 
Action: Mouse moved to (907, 358)
Screenshot: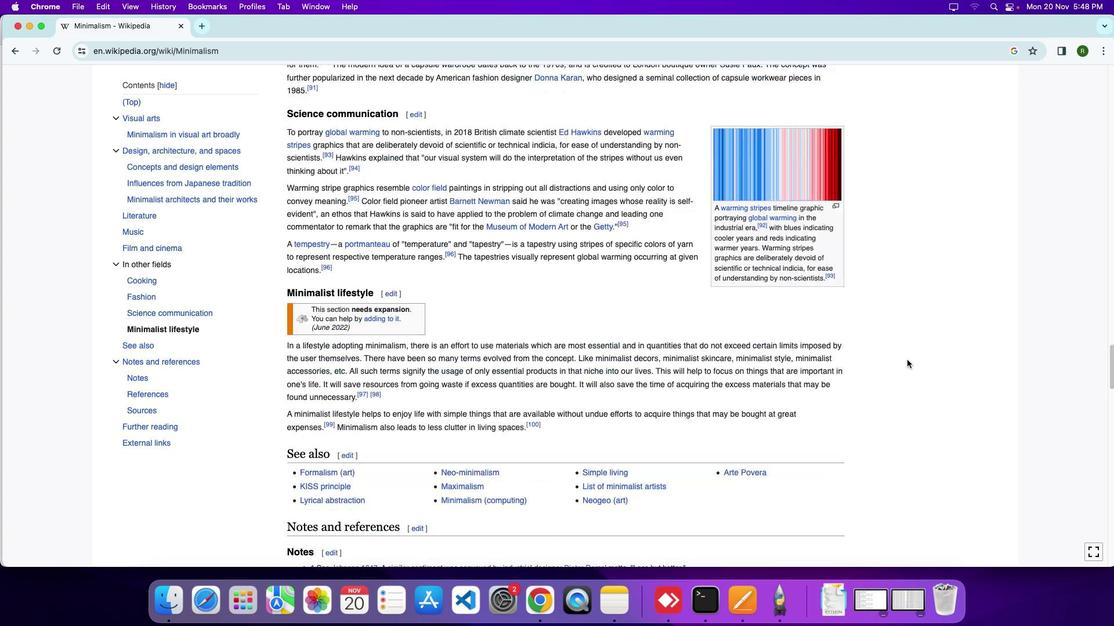 
Action: Mouse scrolled (907, 358) with delta (0, 0)
Screenshot: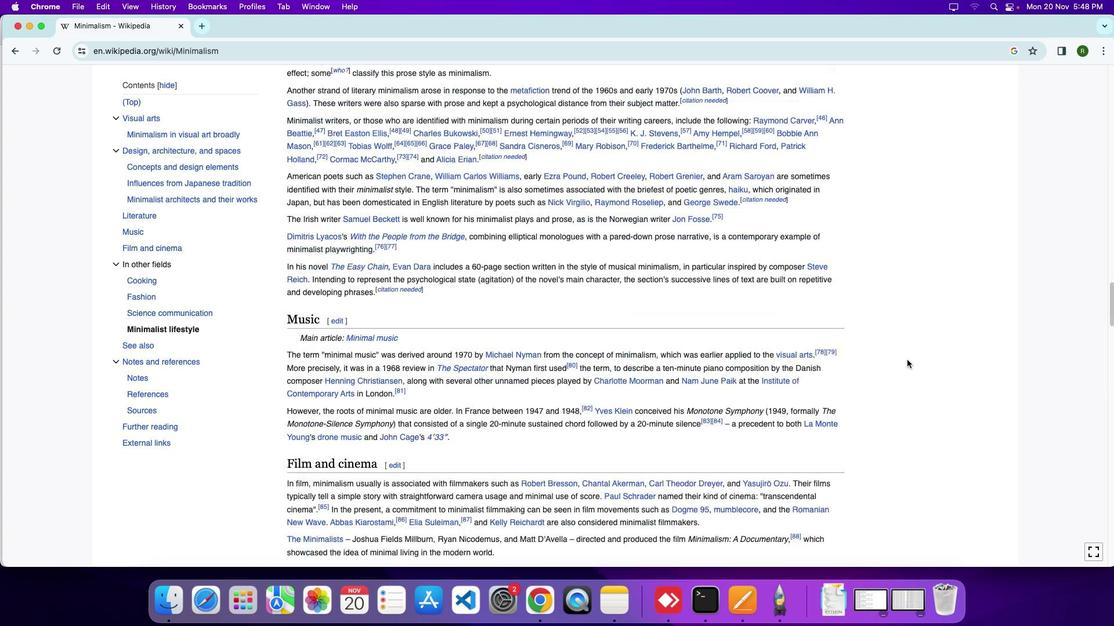 
Action: Mouse moved to (907, 358)
Screenshot: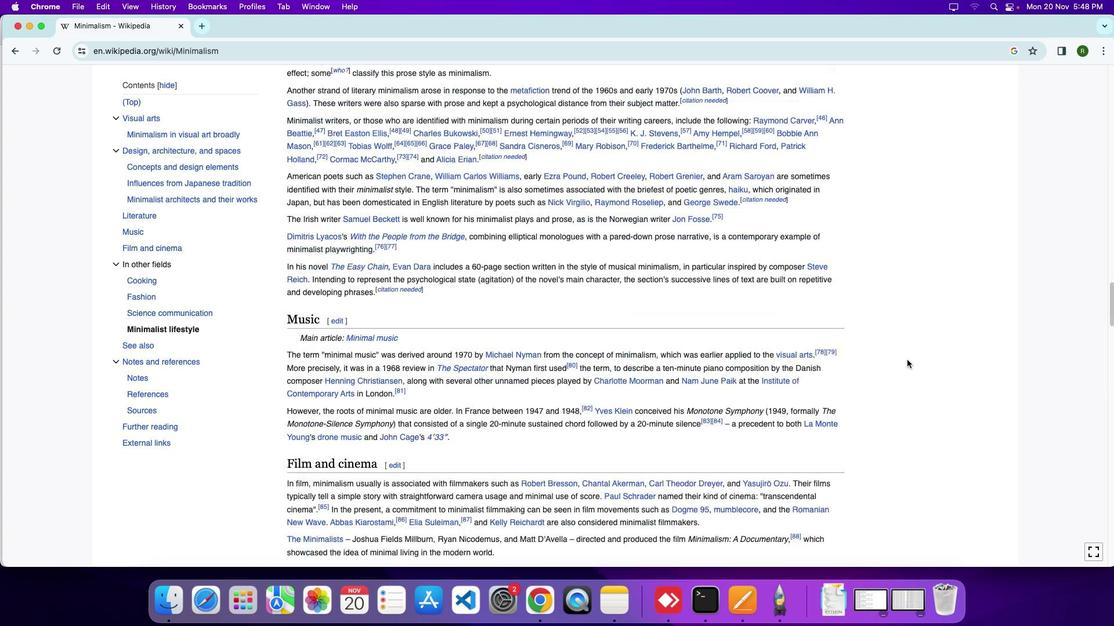 
Action: Mouse scrolled (907, 358) with delta (0, 0)
Screenshot: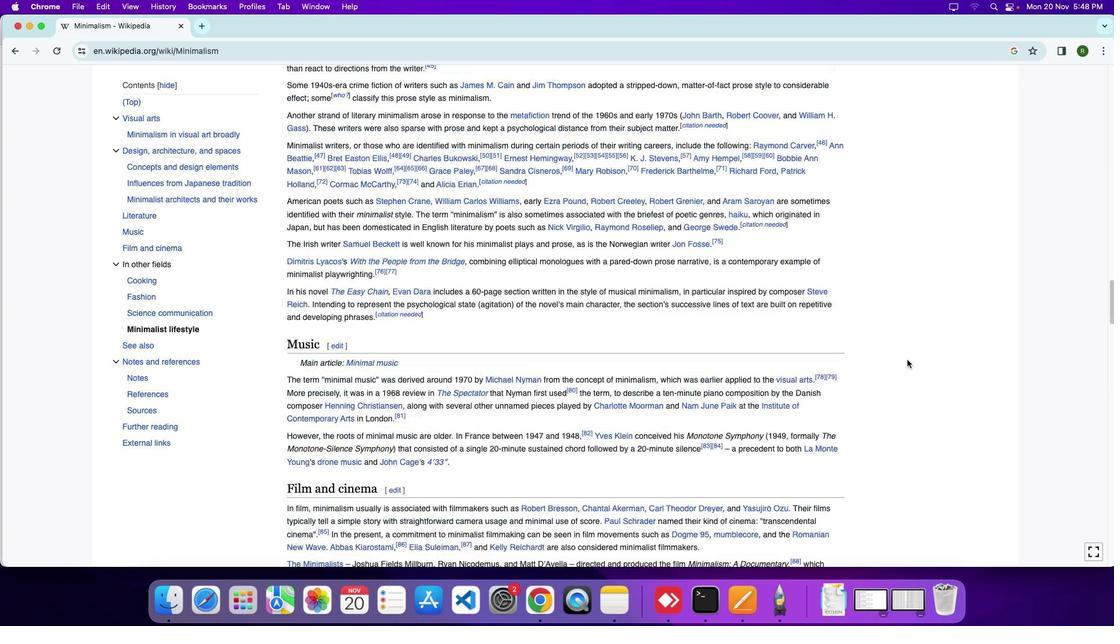 
Action: Mouse moved to (907, 358)
Screenshot: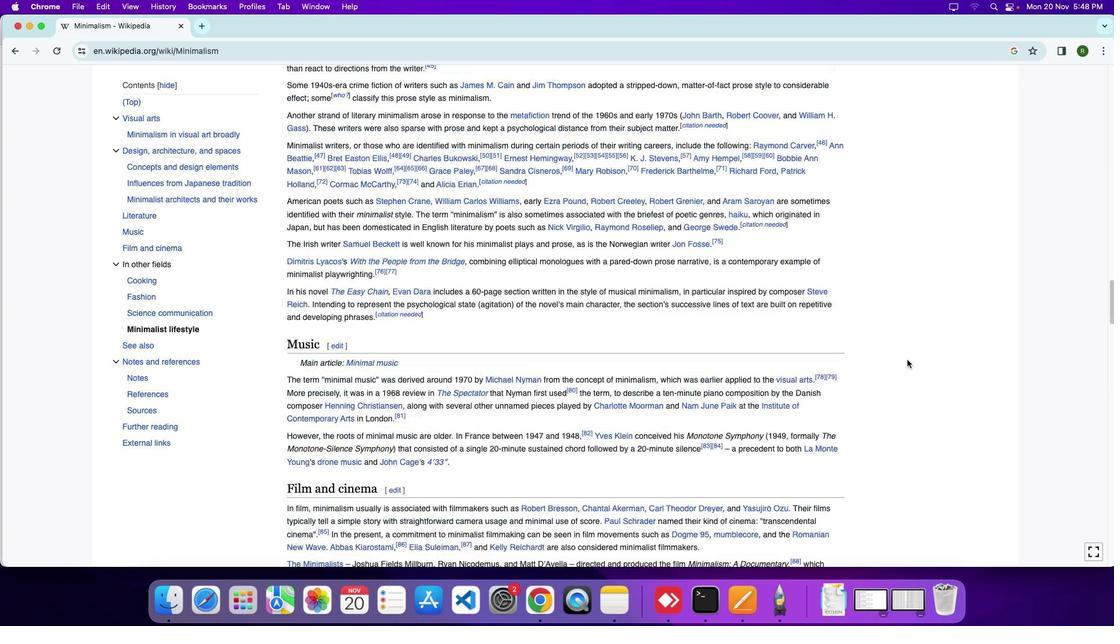 
Action: Mouse scrolled (907, 358) with delta (0, 5)
Screenshot: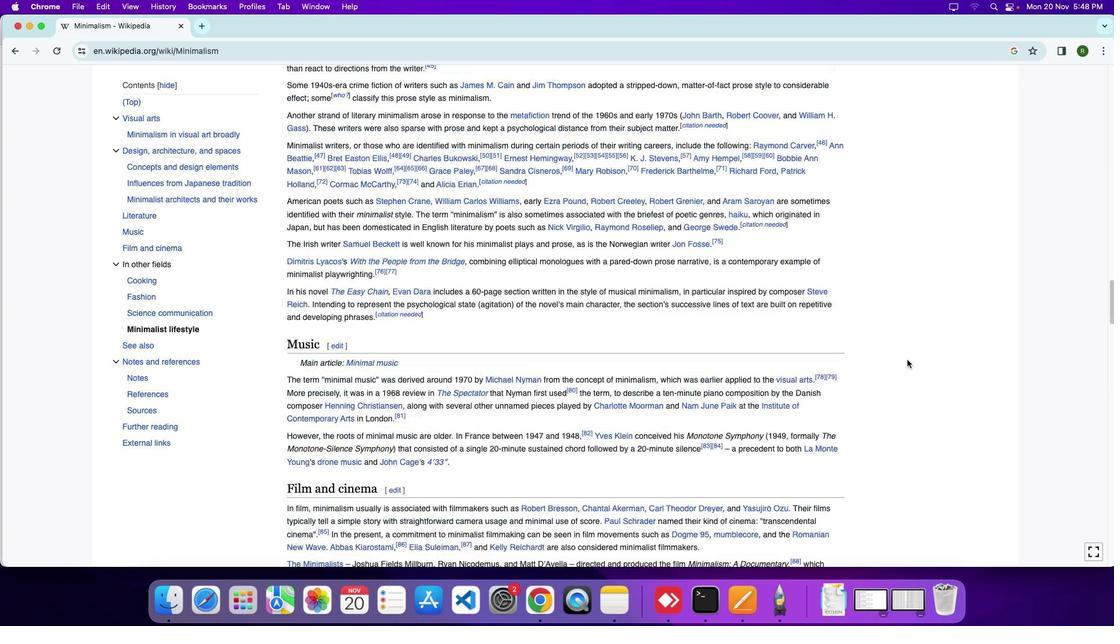 
Action: Mouse moved to (907, 359)
Screenshot: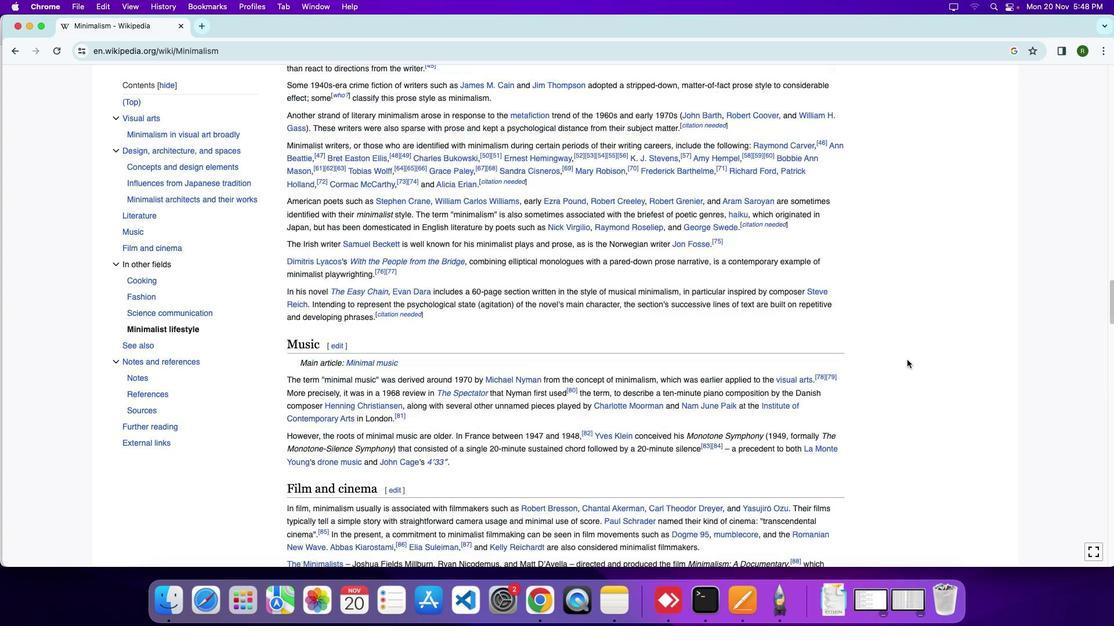 
Action: Mouse scrolled (907, 359) with delta (0, 7)
Screenshot: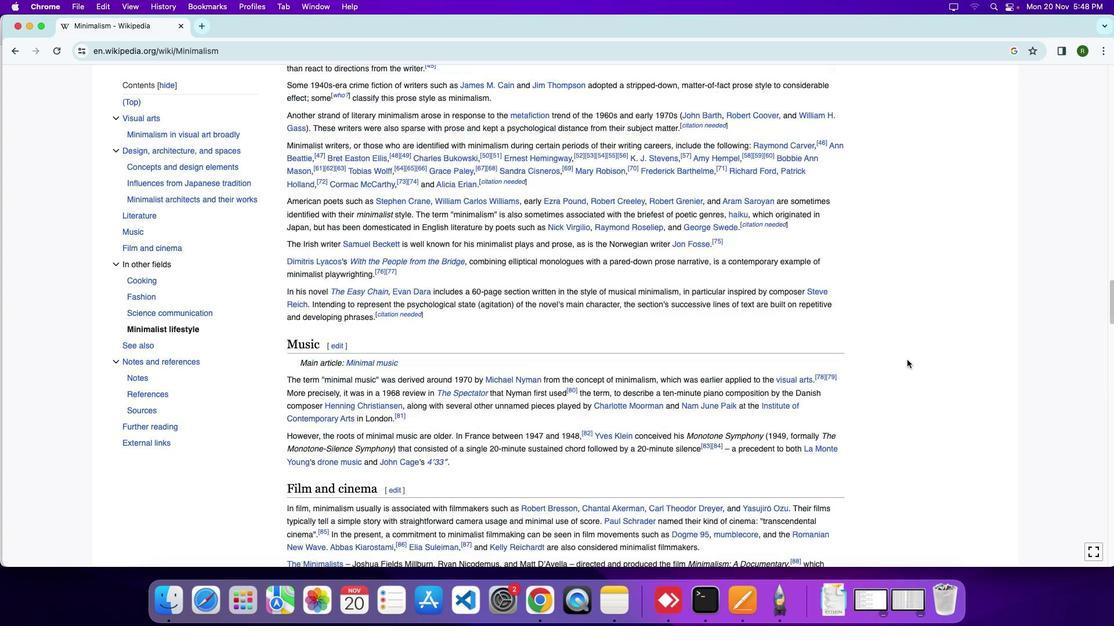 
Action: Mouse moved to (907, 359)
Screenshot: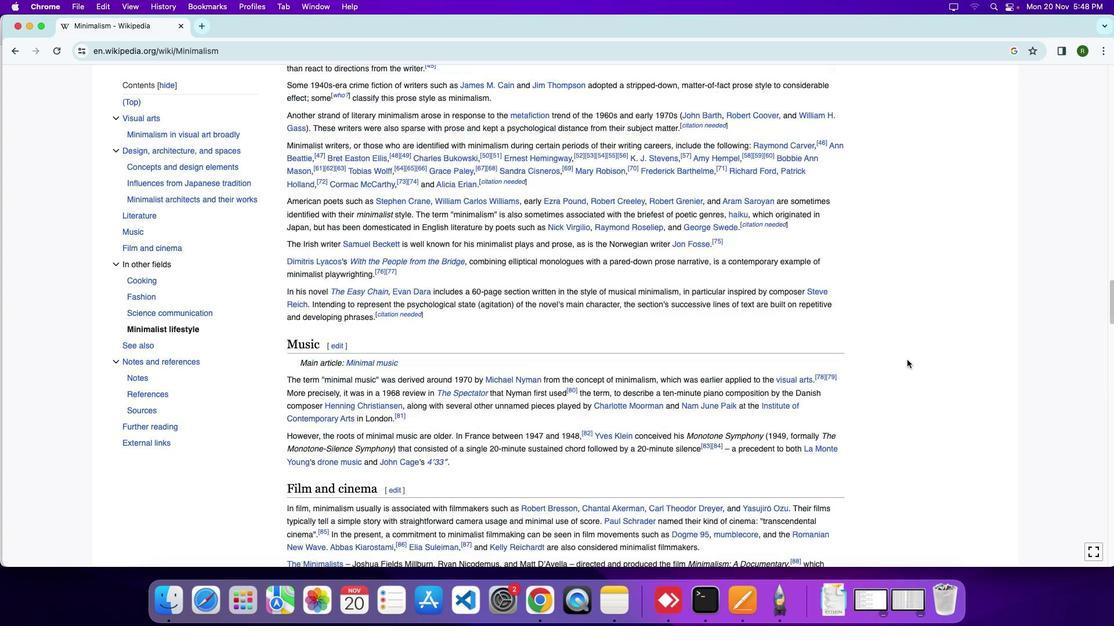 
Action: Mouse scrolled (907, 359) with delta (0, 8)
Screenshot: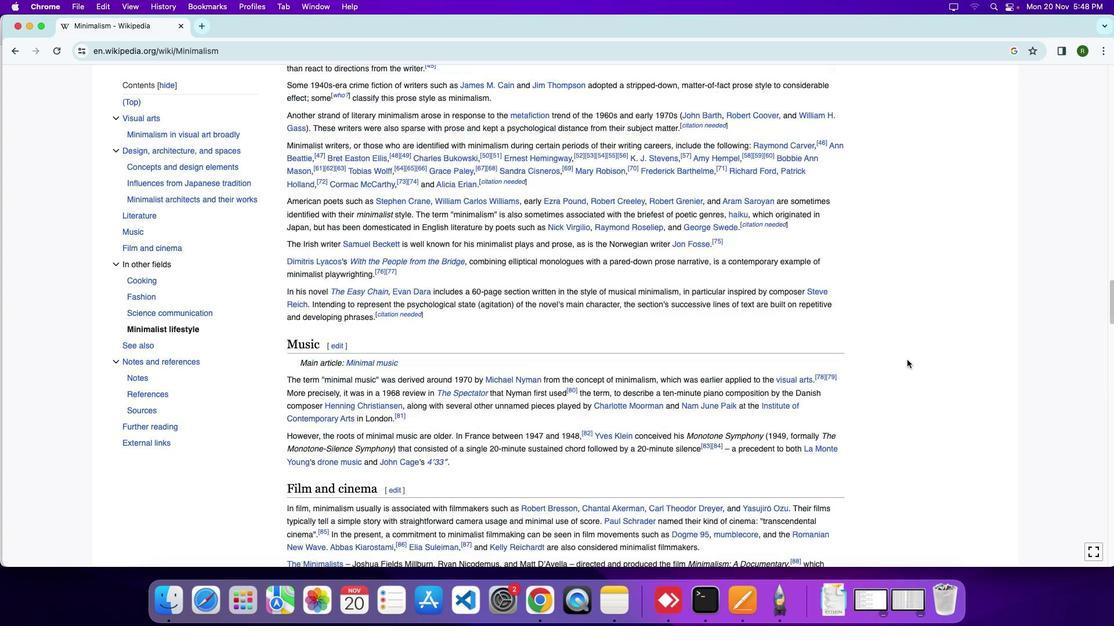 
Action: Mouse moved to (907, 360)
Screenshot: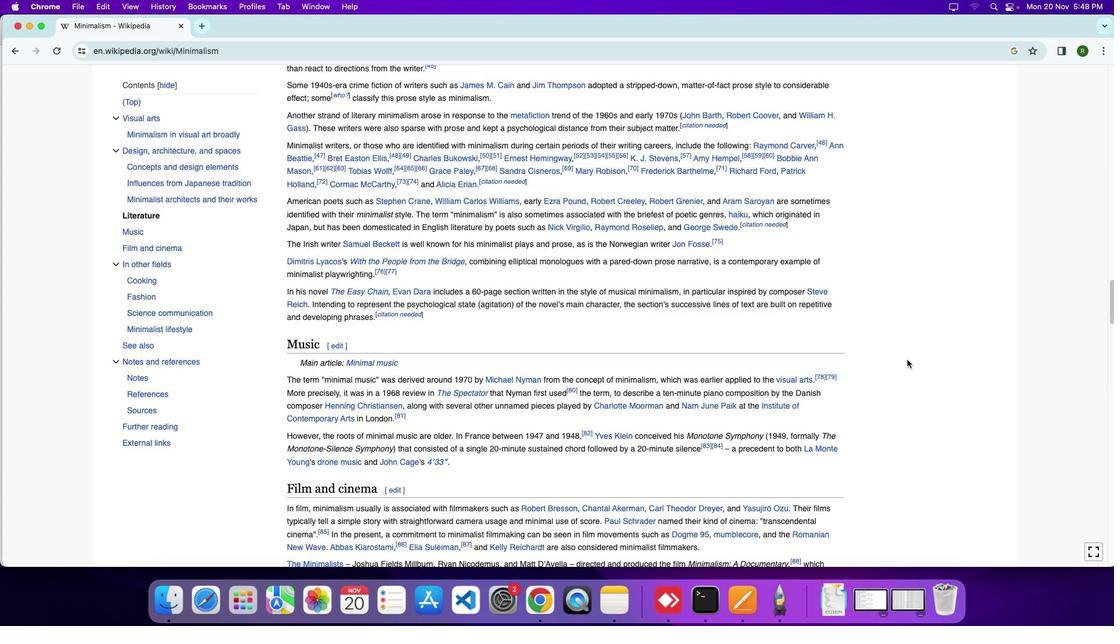 
Action: Mouse scrolled (907, 360) with delta (0, 0)
Screenshot: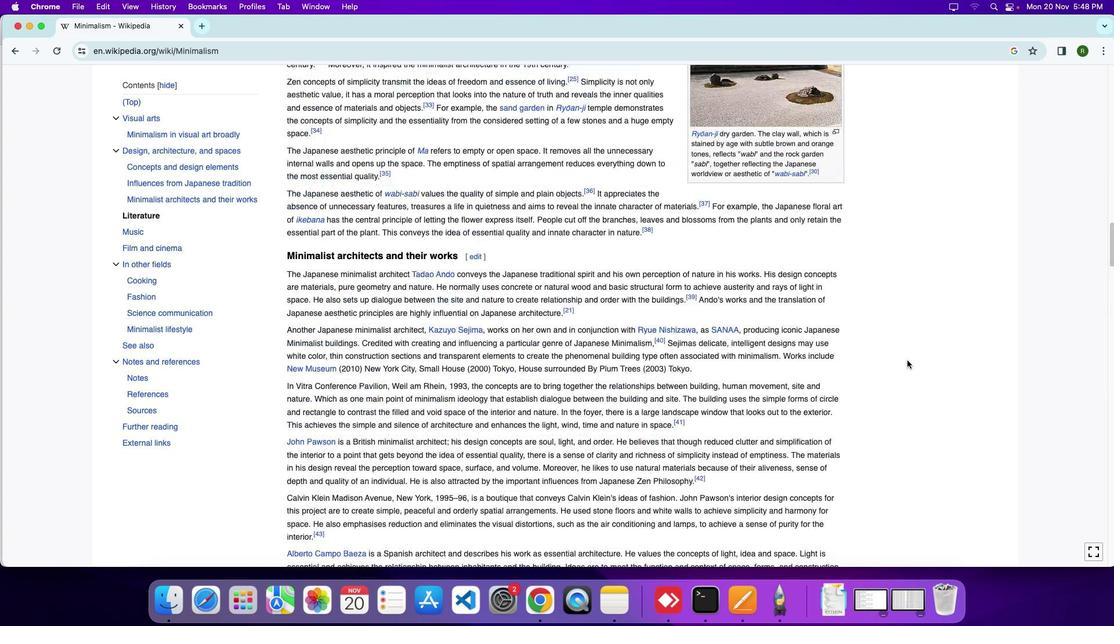 
Action: Mouse scrolled (907, 360) with delta (0, 1)
Screenshot: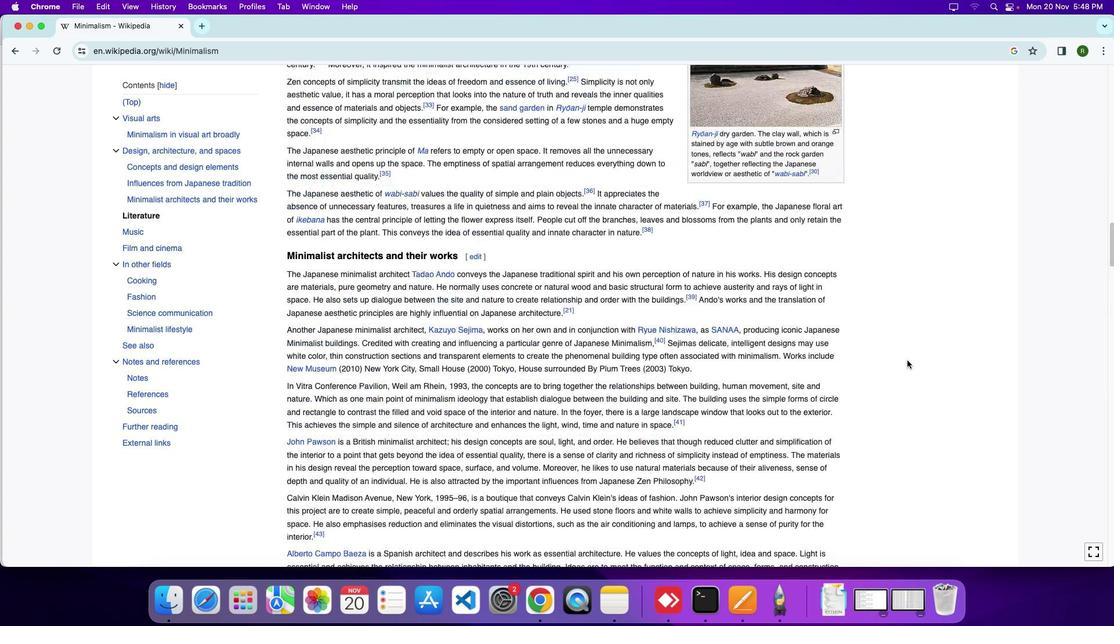 
Action: Mouse moved to (907, 360)
Screenshot: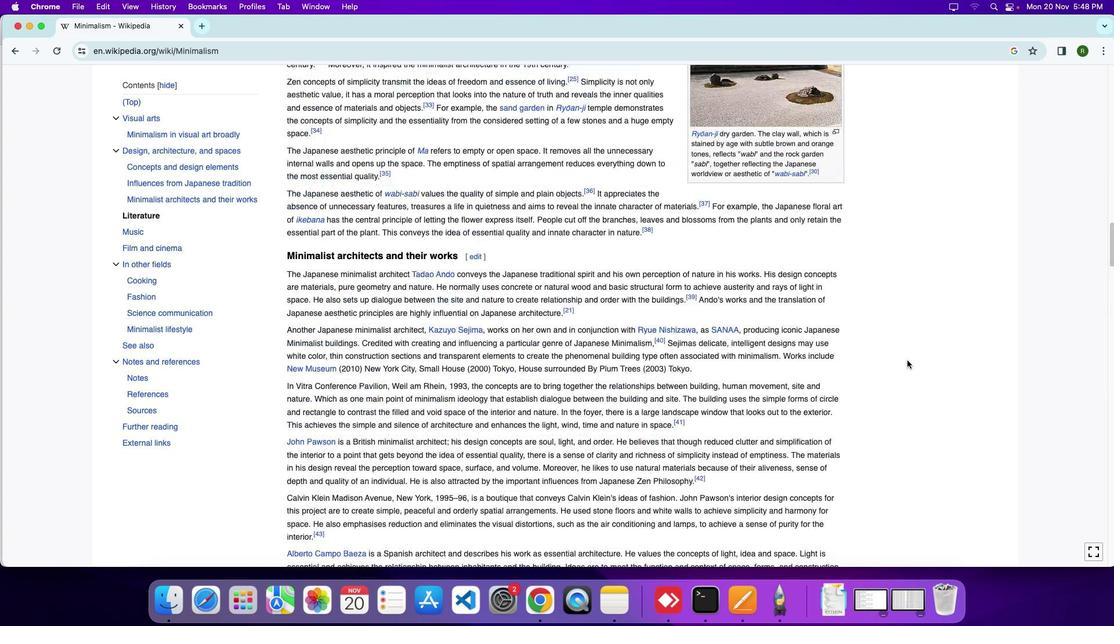 
Action: Mouse scrolled (907, 360) with delta (0, 5)
Screenshot: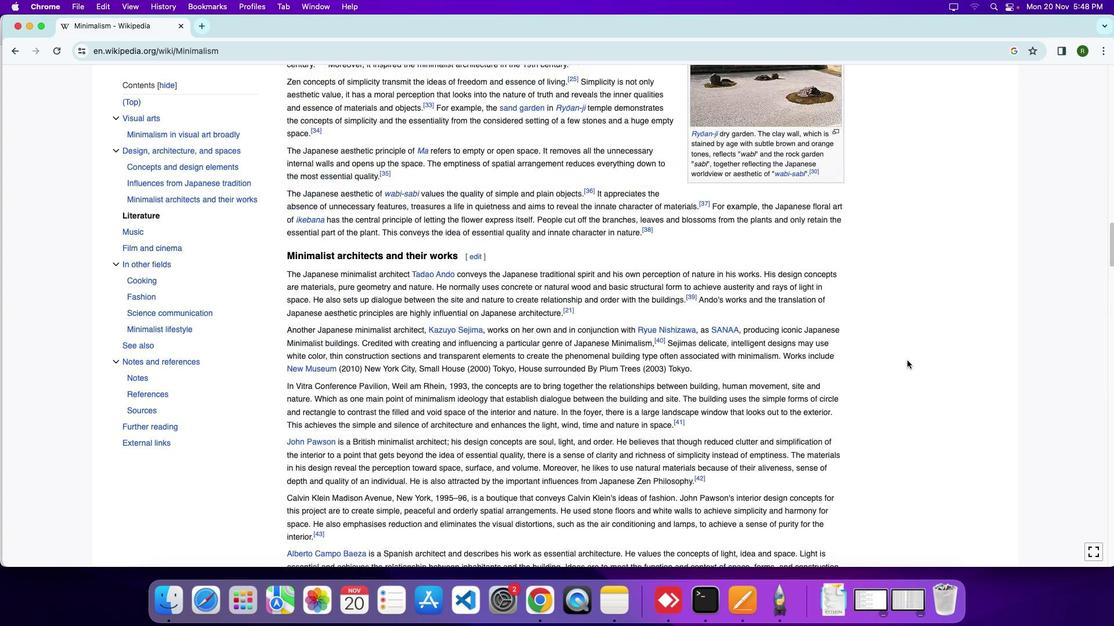 
Action: Mouse moved to (907, 360)
Screenshot: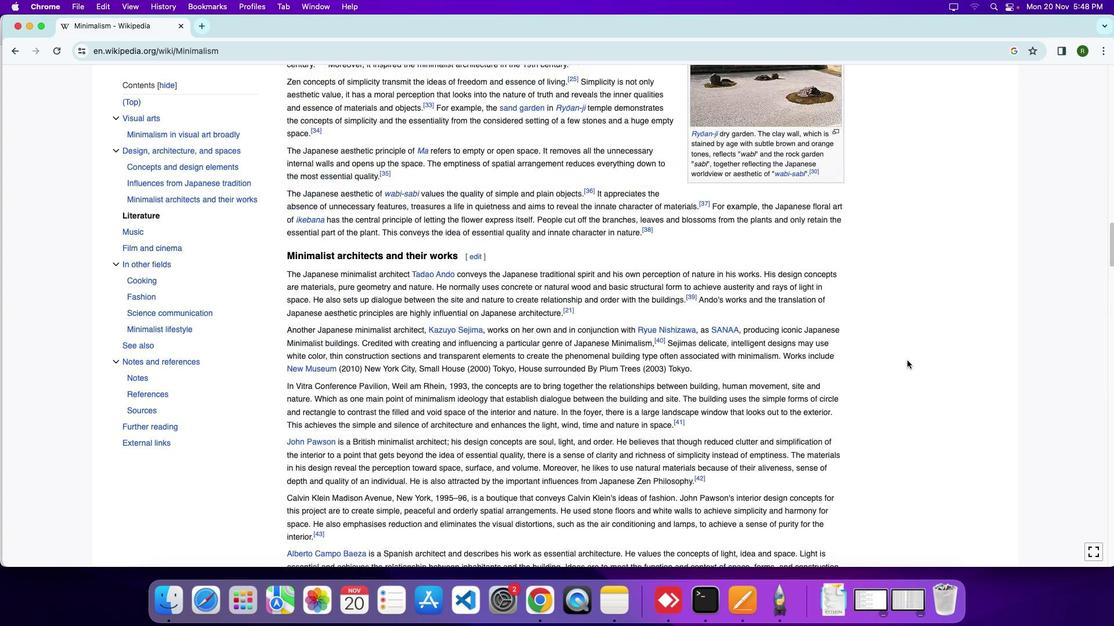 
Action: Mouse scrolled (907, 360) with delta (0, 7)
Screenshot: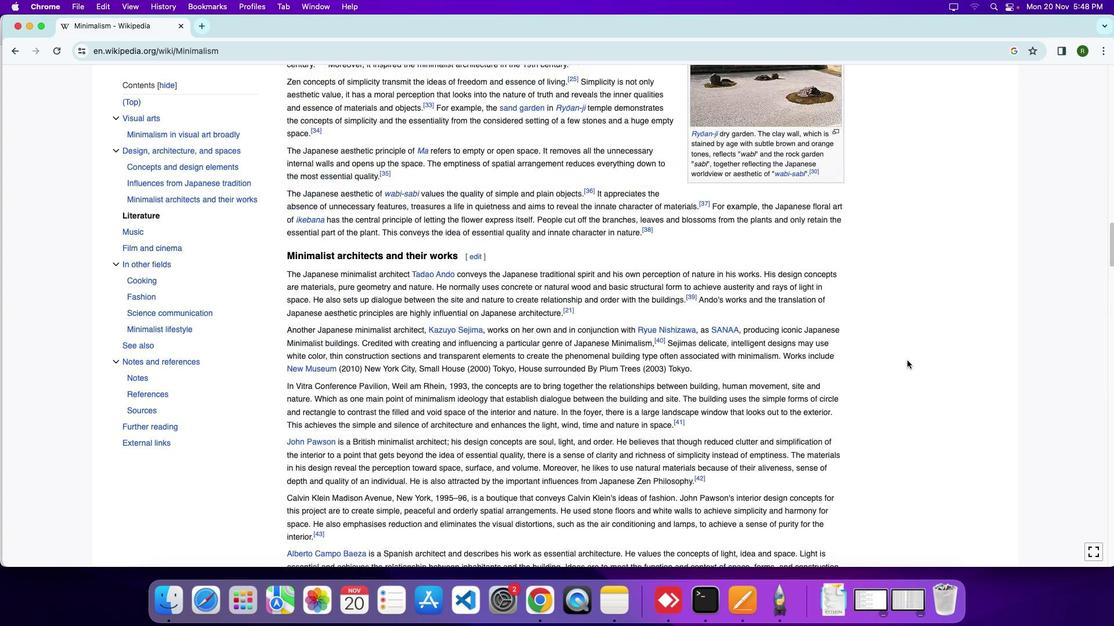 
Action: Mouse moved to (908, 360)
Screenshot: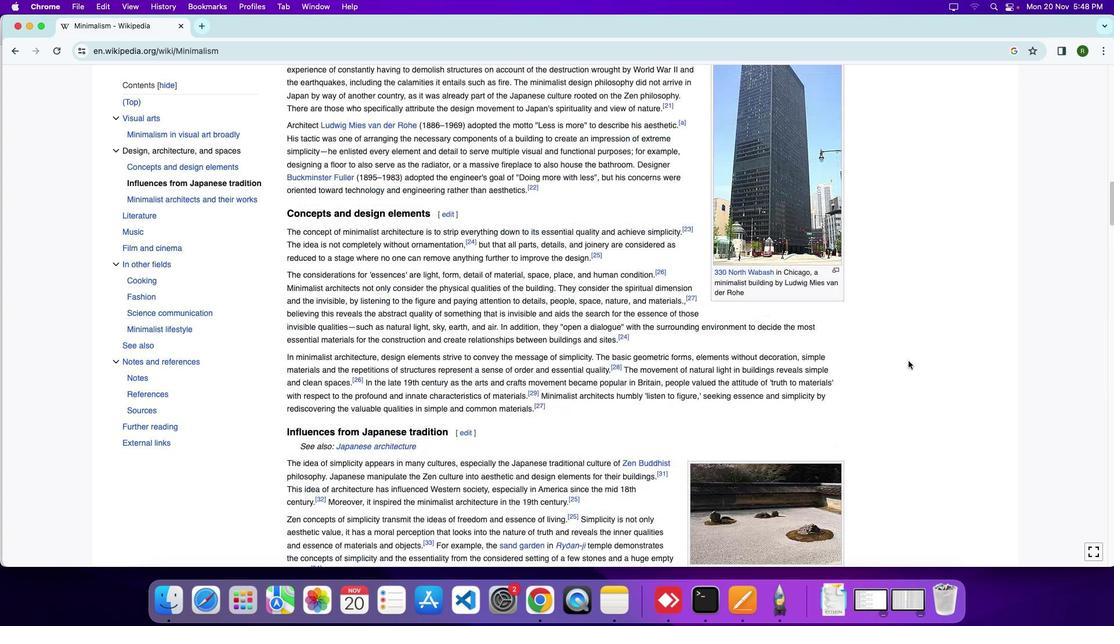 
Action: Mouse scrolled (908, 360) with delta (0, 0)
Screenshot: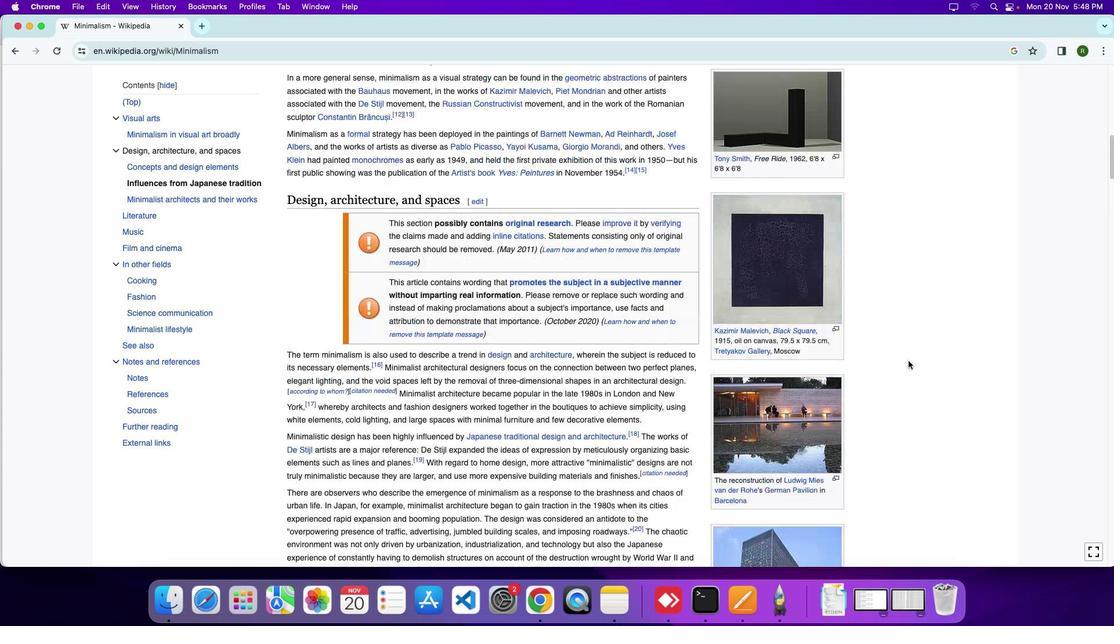 
Action: Mouse moved to (908, 360)
Screenshot: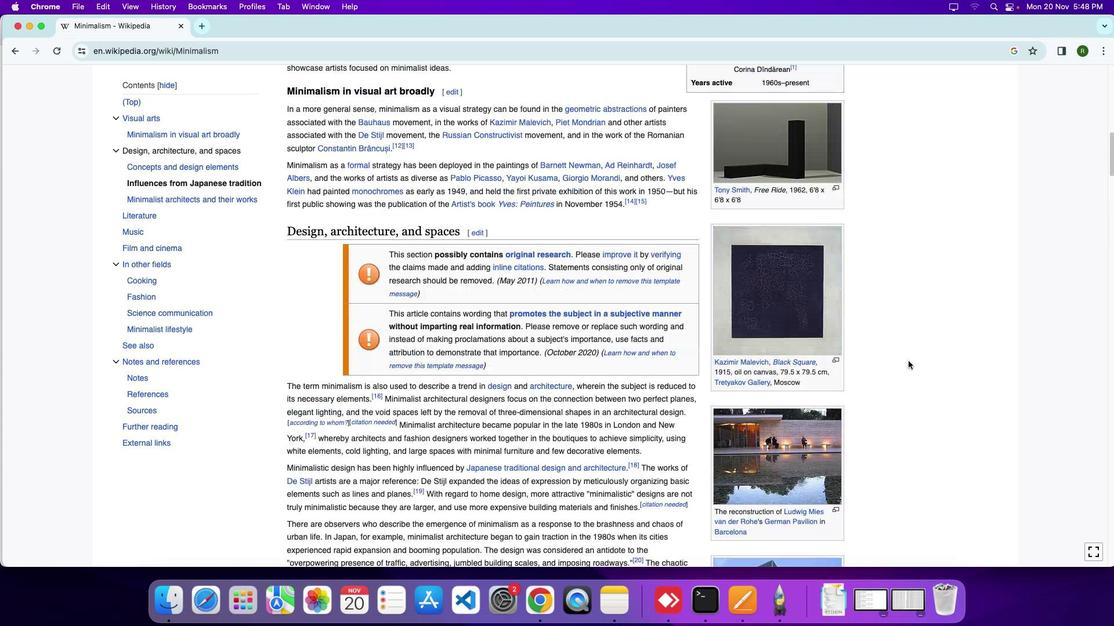 
Action: Mouse scrolled (908, 360) with delta (0, 0)
Screenshot: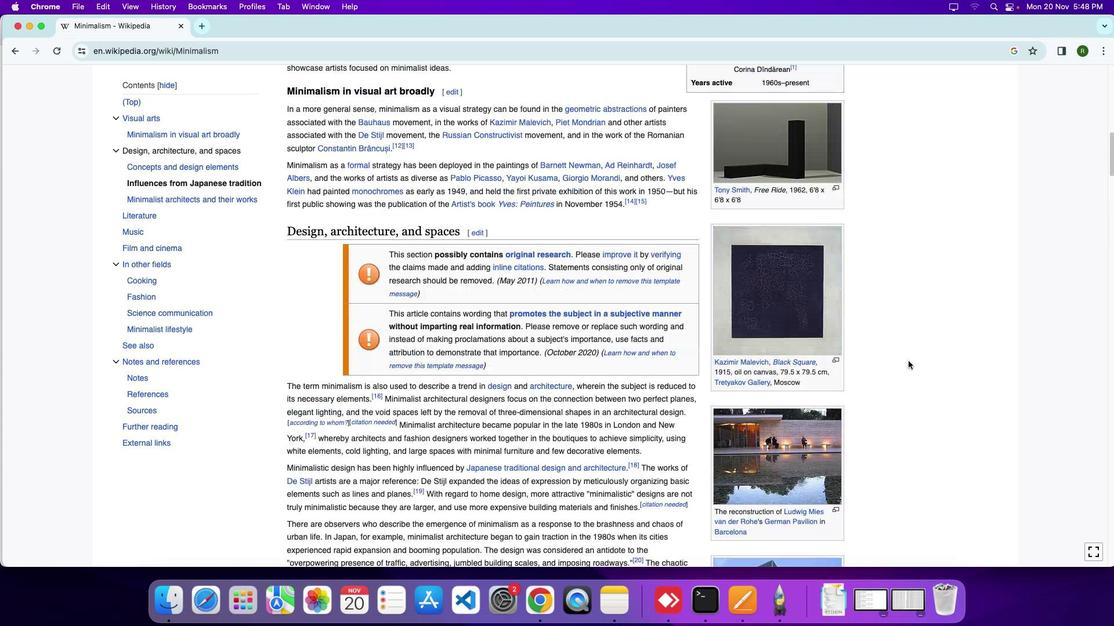 
Action: Mouse scrolled (908, 360) with delta (0, 5)
Screenshot: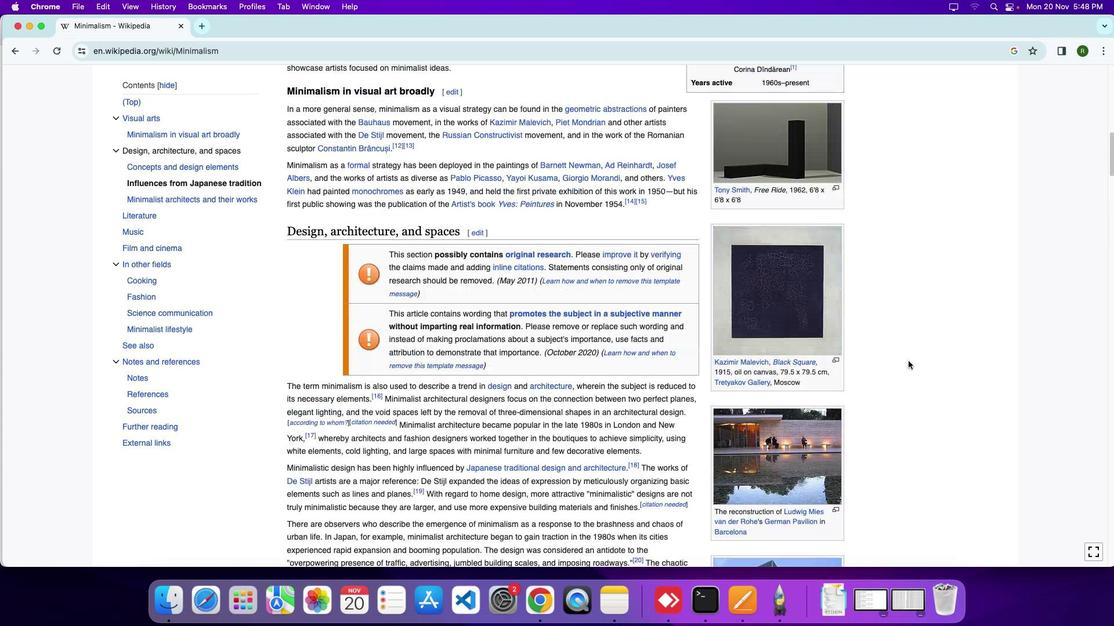 
Action: Mouse scrolled (908, 360) with delta (0, 8)
Screenshot: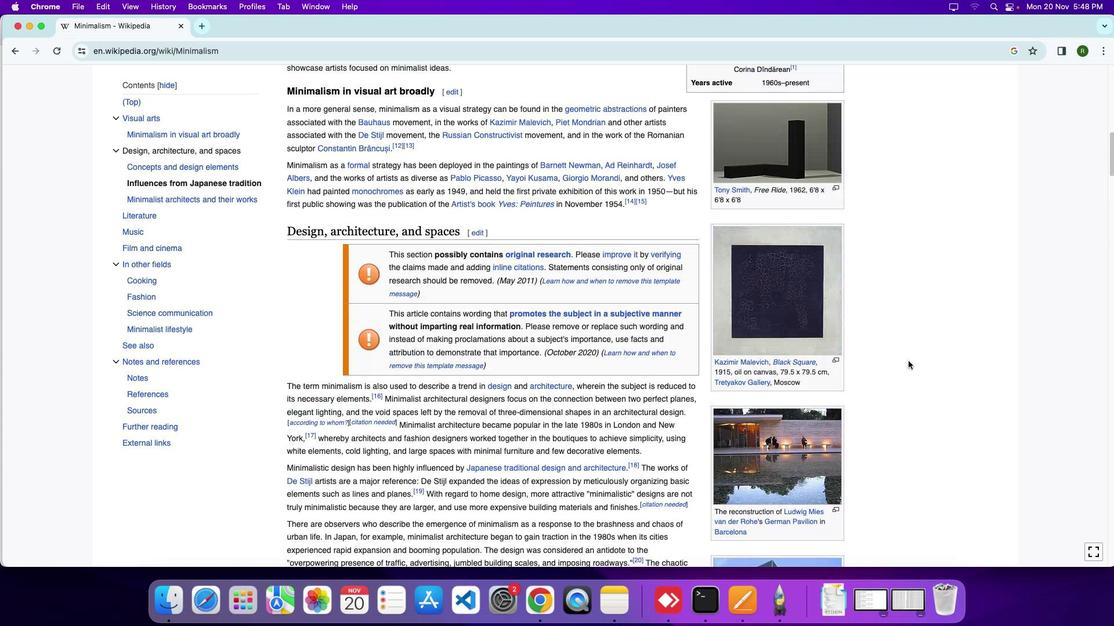 
Action: Mouse scrolled (908, 360) with delta (0, 8)
Screenshot: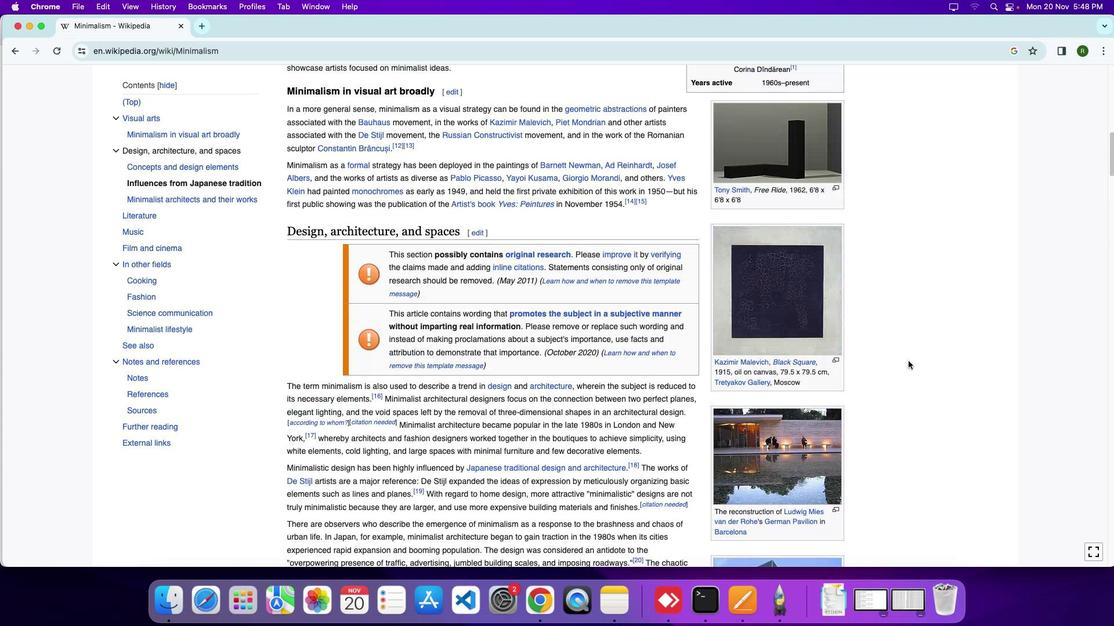 
Action: Mouse scrolled (908, 360) with delta (0, 0)
Screenshot: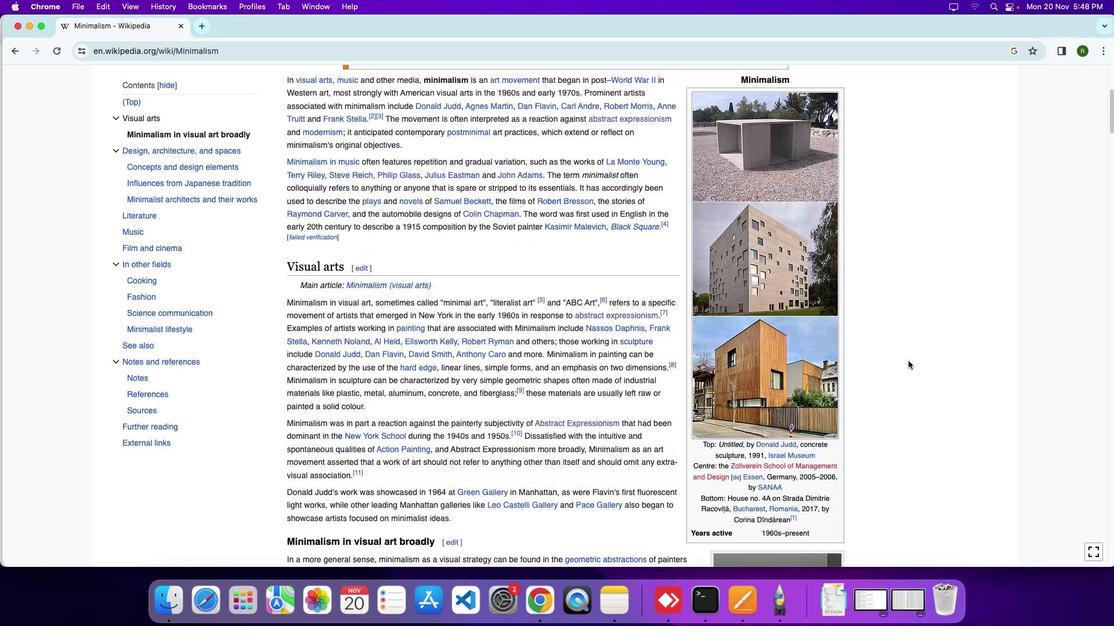 
Action: Mouse scrolled (908, 360) with delta (0, 0)
Screenshot: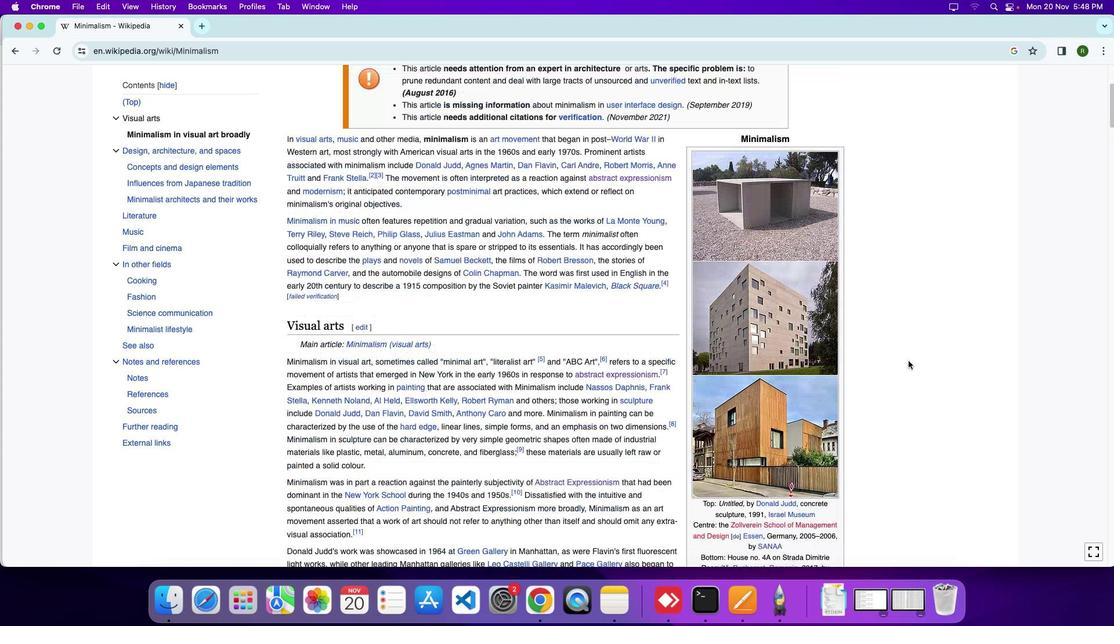 
Action: Mouse scrolled (908, 360) with delta (0, 4)
Screenshot: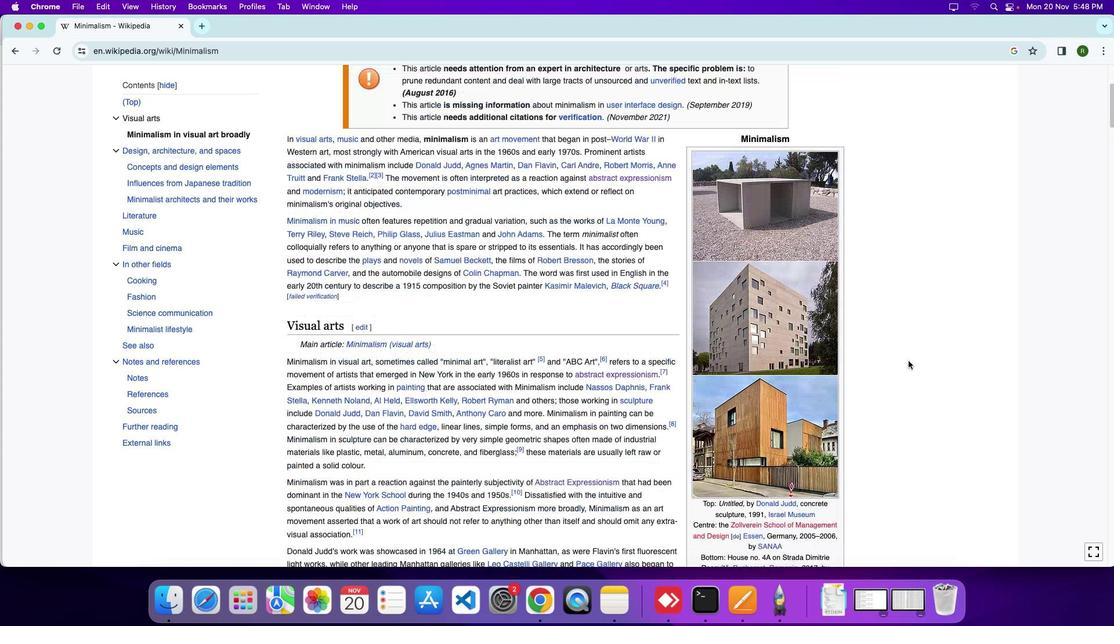 
Action: Mouse scrolled (908, 360) with delta (0, 6)
Screenshot: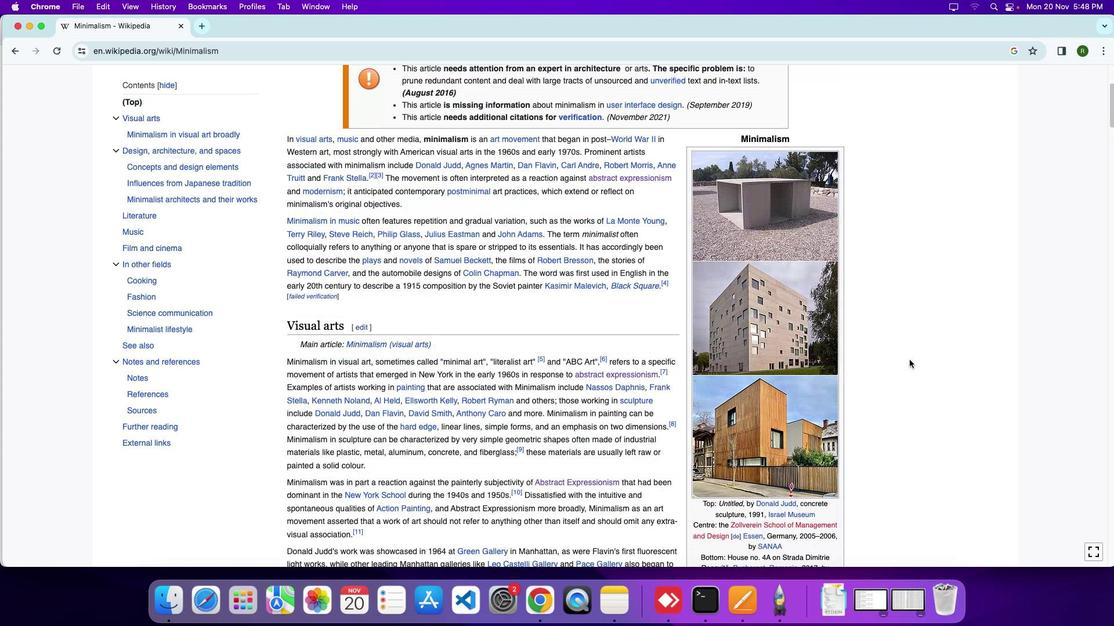 
Action: Mouse moved to (910, 359)
Screenshot: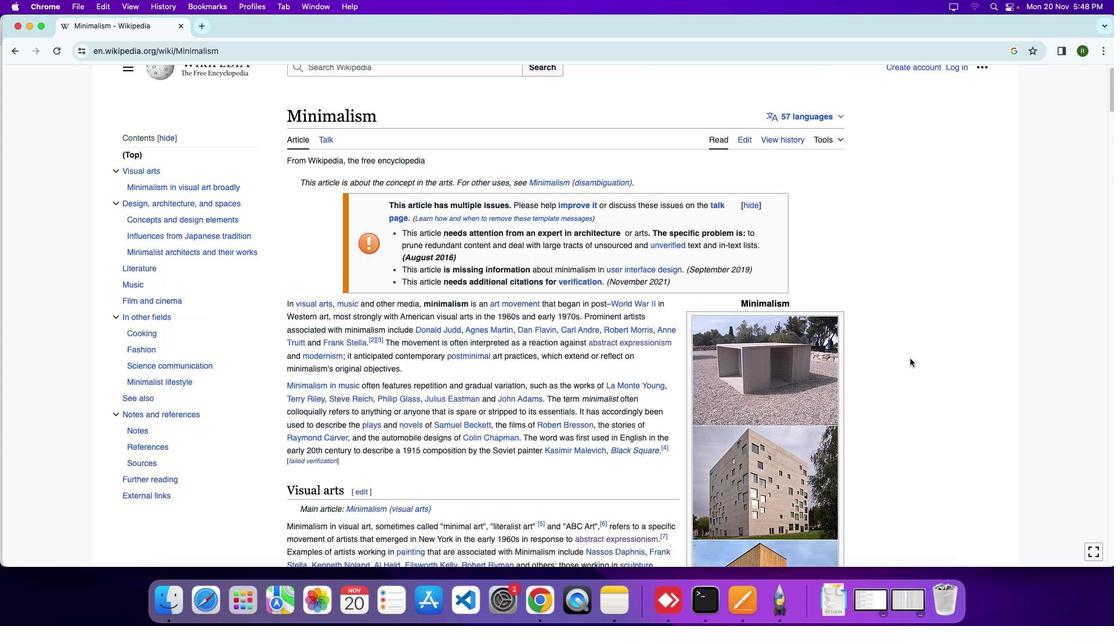 
Action: Mouse scrolled (910, 359) with delta (0, 0)
Screenshot: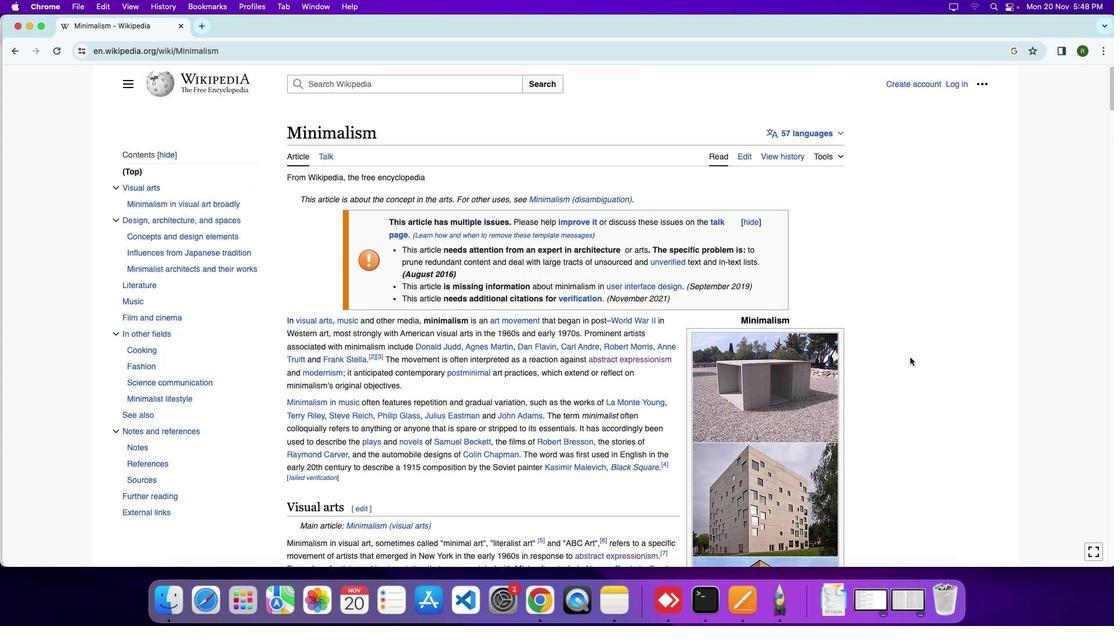 
Action: Mouse scrolled (910, 359) with delta (0, 1)
Screenshot: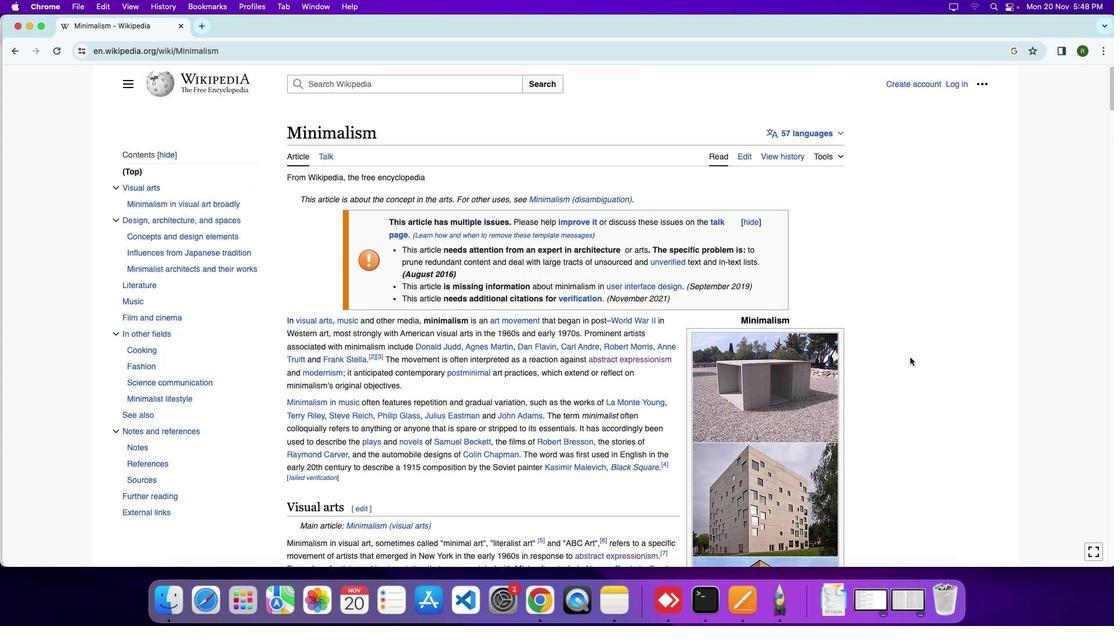 
Action: Mouse scrolled (910, 359) with delta (0, 5)
Screenshot: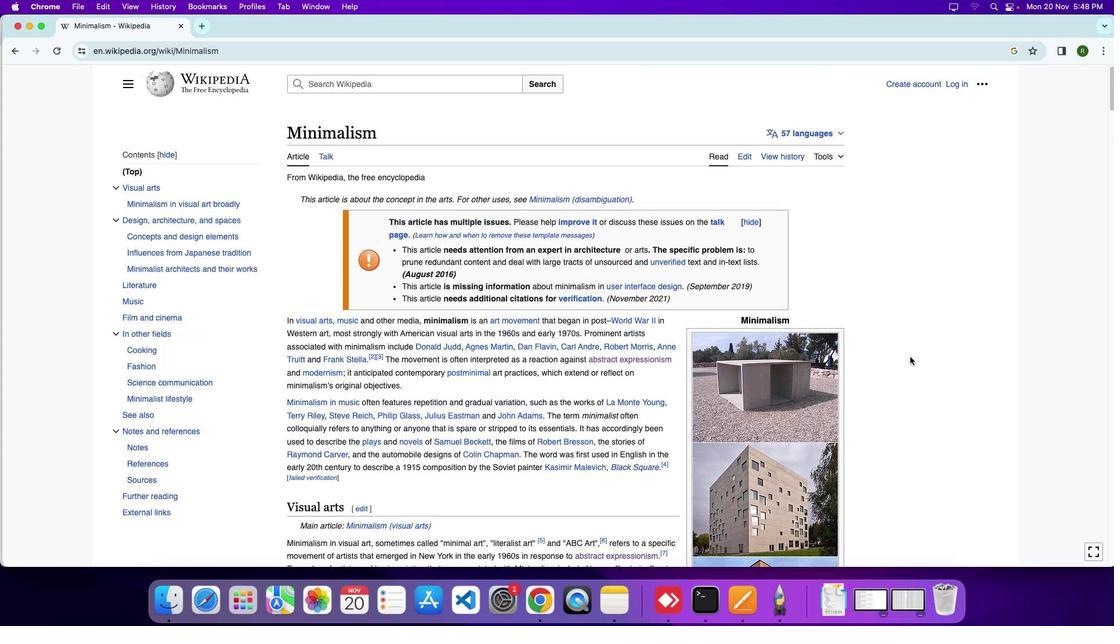 
Action: Mouse moved to (910, 355)
Screenshot: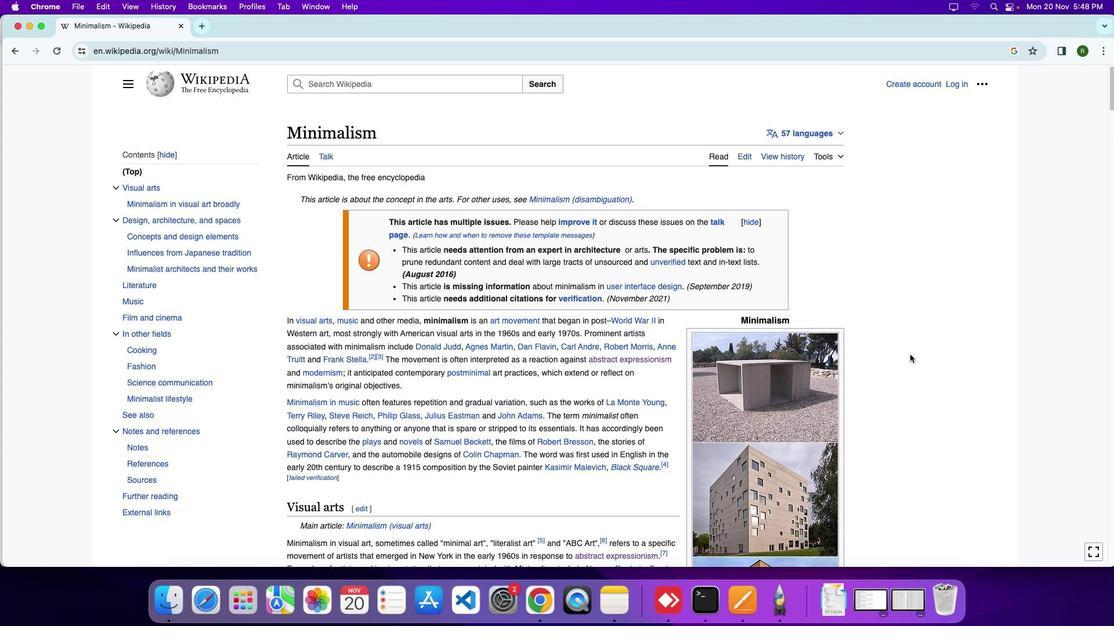 
Action: Mouse scrolled (910, 355) with delta (0, 0)
Screenshot: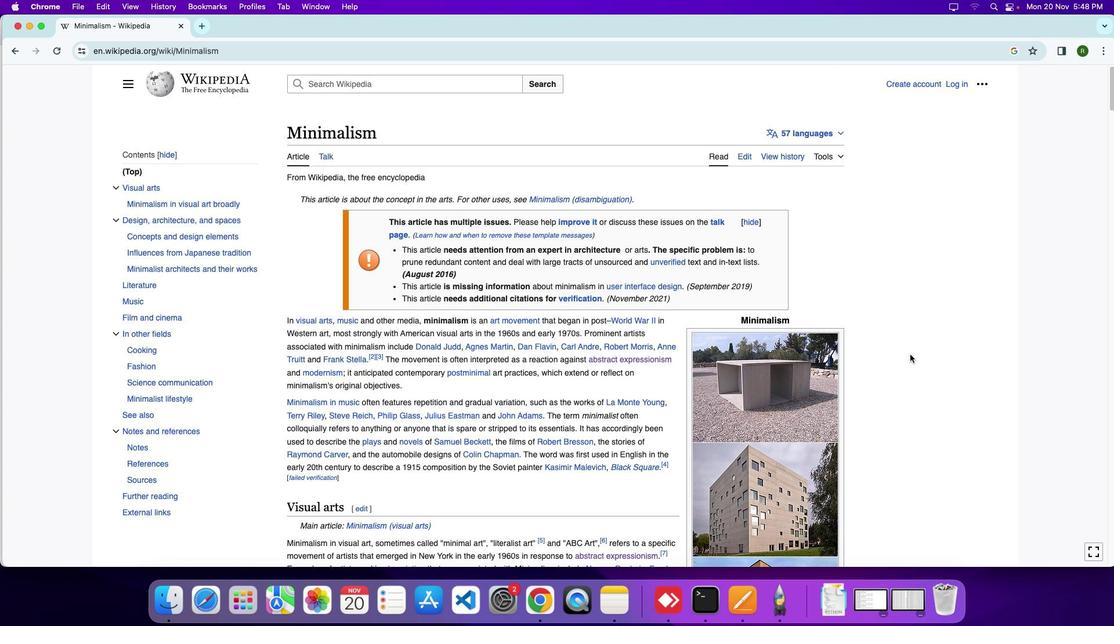 
Action: Mouse scrolled (910, 355) with delta (0, 0)
Screenshot: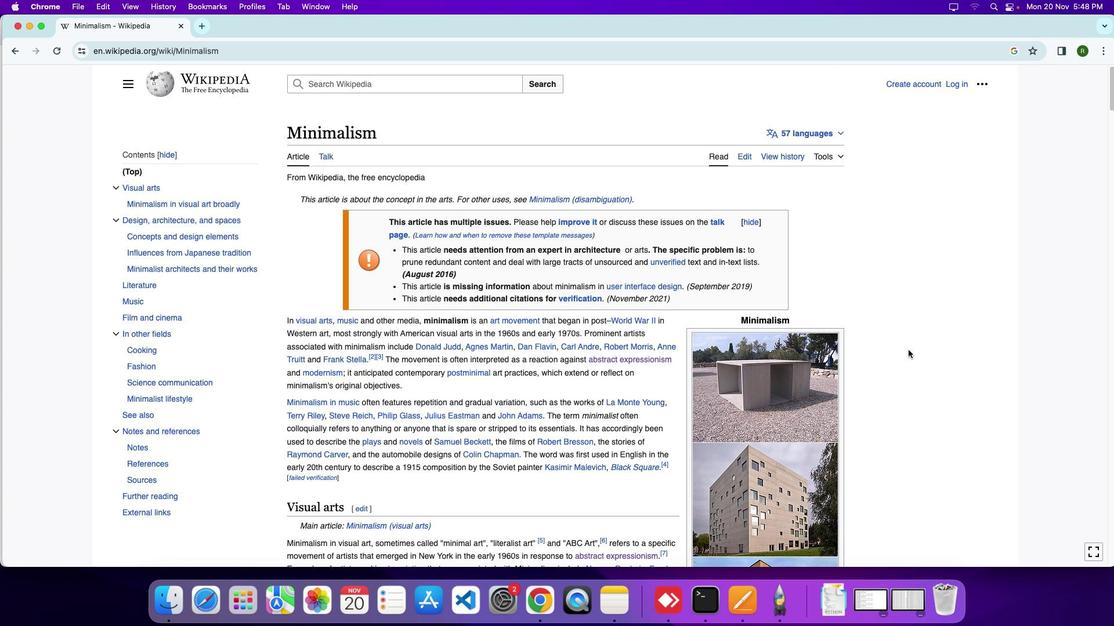 
Action: Mouse scrolled (910, 355) with delta (0, 4)
Screenshot: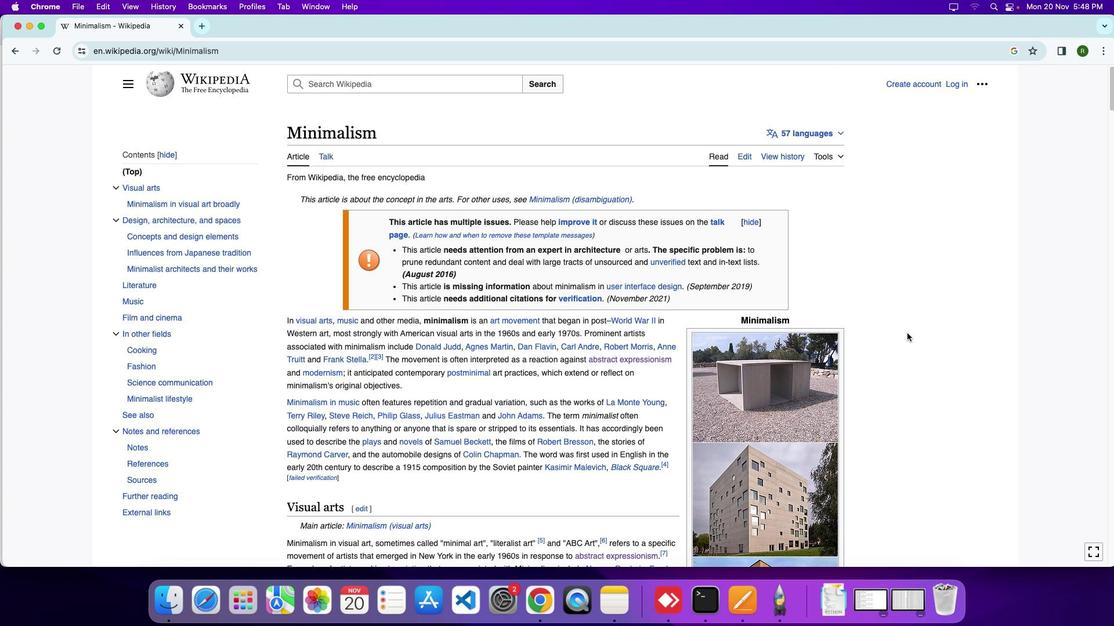 
Action: Mouse moved to (907, 295)
Screenshot: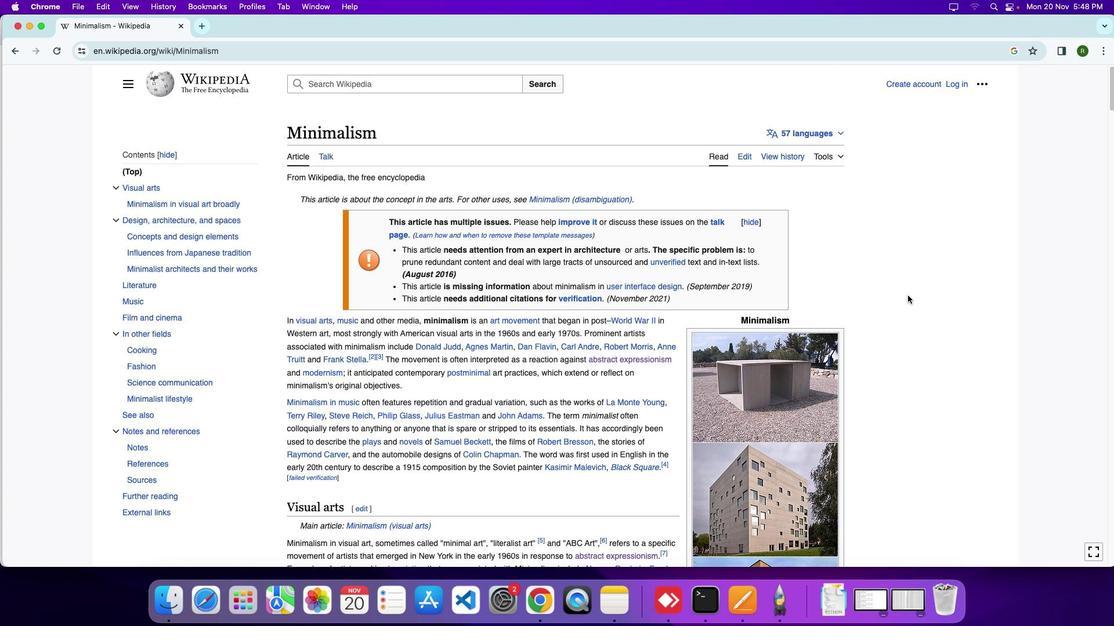 
Action: Mouse scrolled (907, 295) with delta (0, 0)
Screenshot: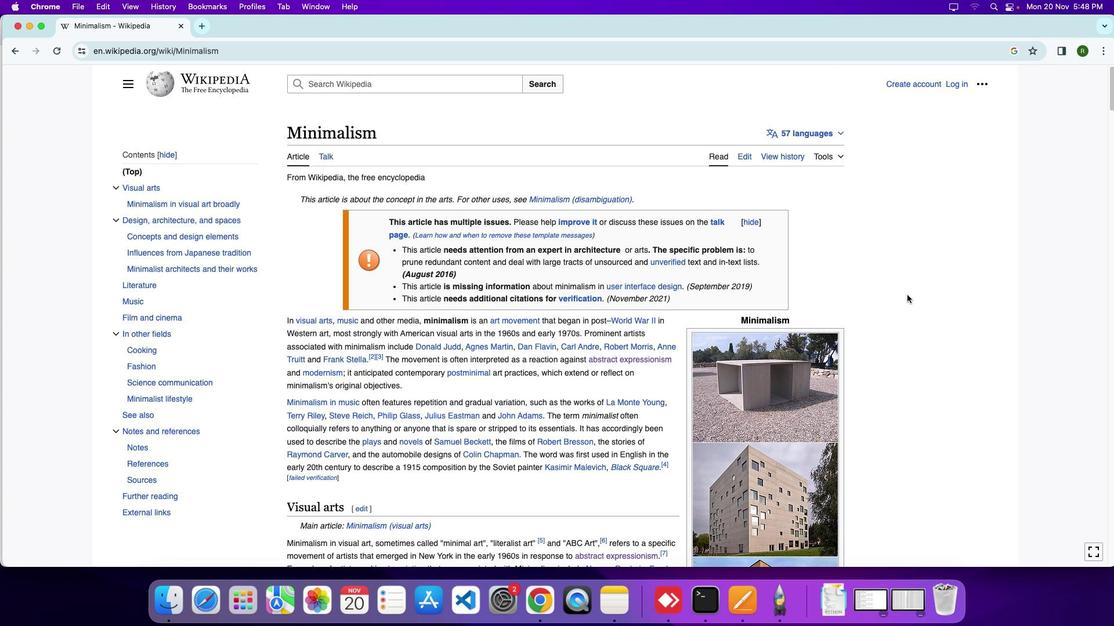 
Action: Mouse scrolled (907, 295) with delta (0, 0)
Screenshot: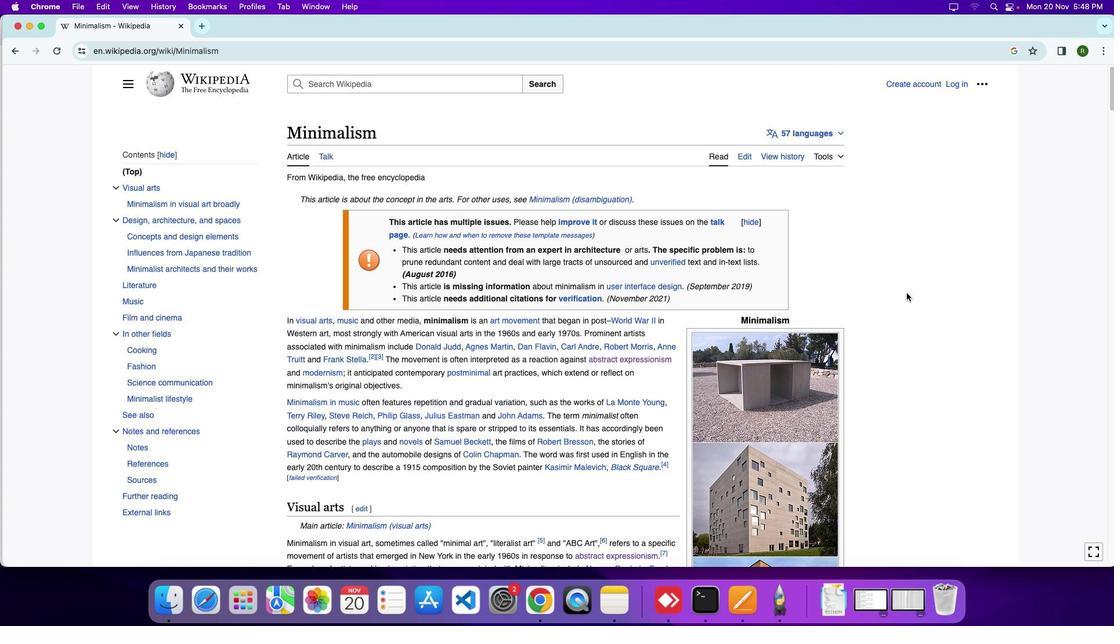 
Action: Mouse scrolled (907, 295) with delta (0, 4)
Screenshot: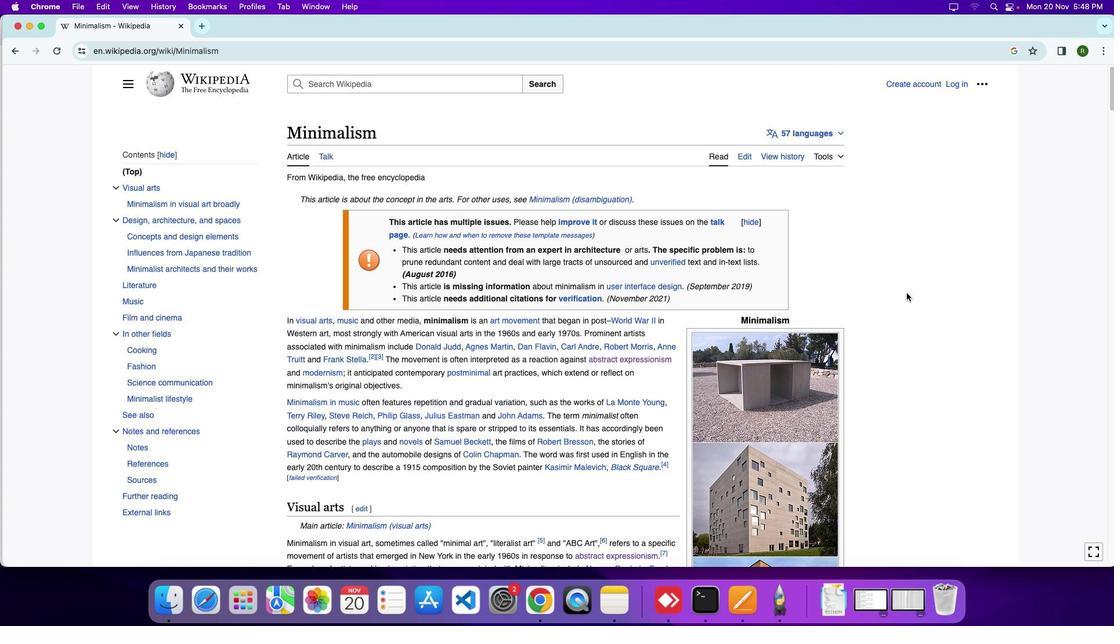
Action: Mouse scrolled (907, 295) with delta (0, 7)
Screenshot: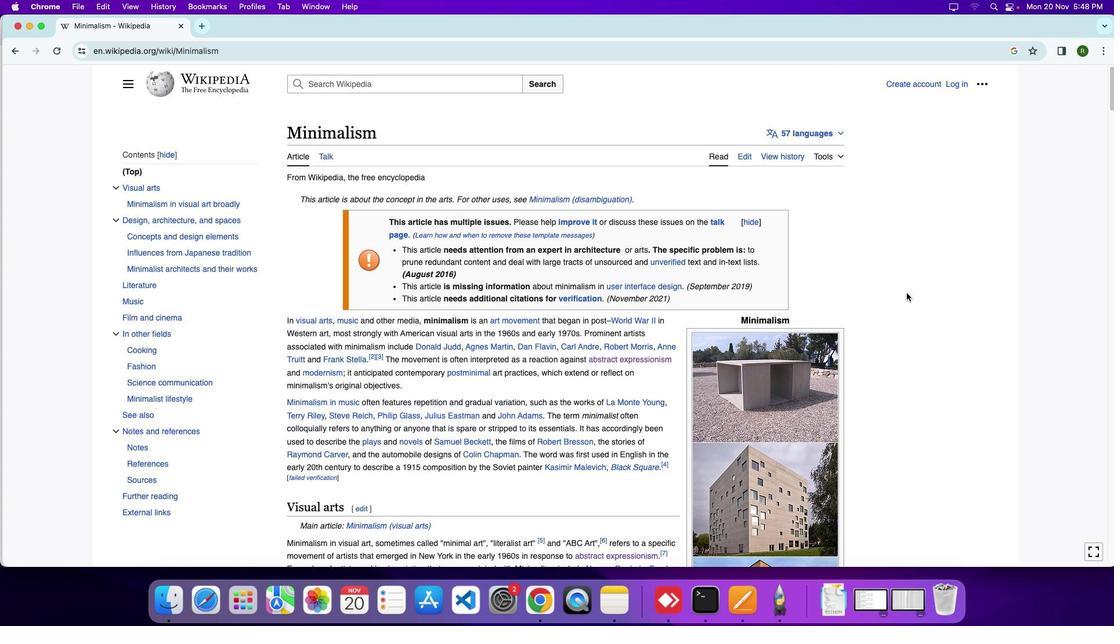 
Action: Mouse moved to (886, 333)
Screenshot: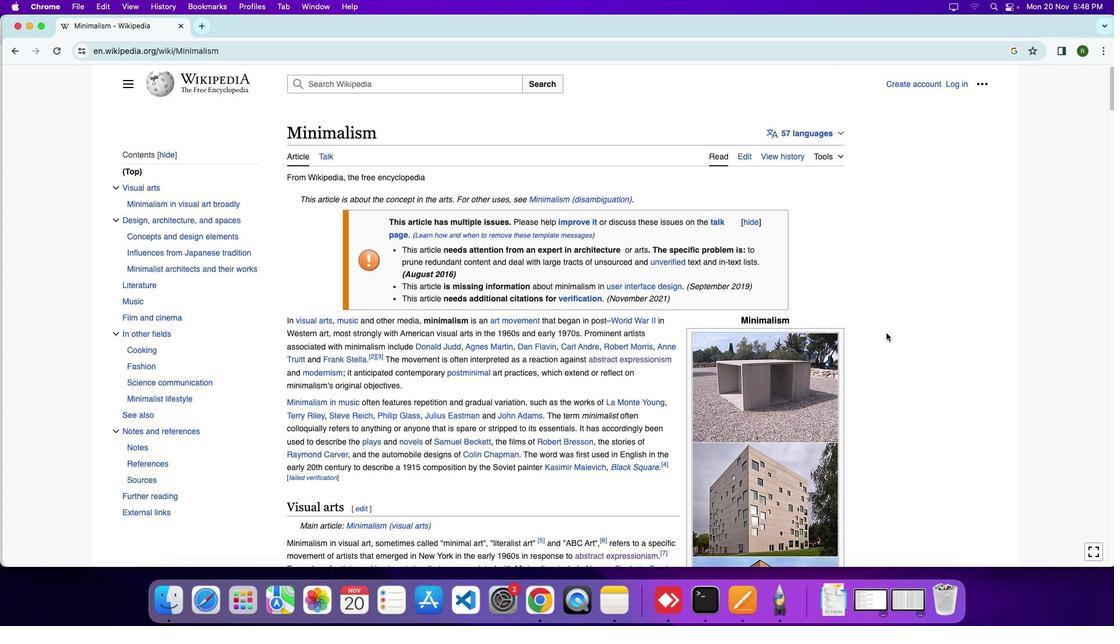 
Action: Mouse scrolled (886, 333) with delta (0, 0)
Screenshot: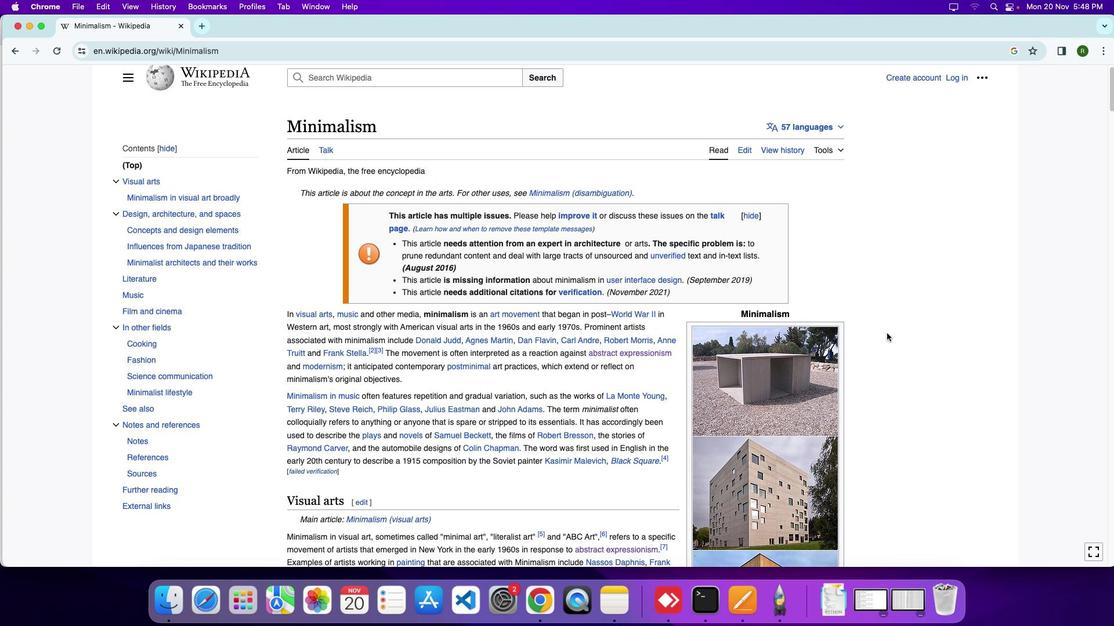 
Action: Mouse moved to (886, 333)
Screenshot: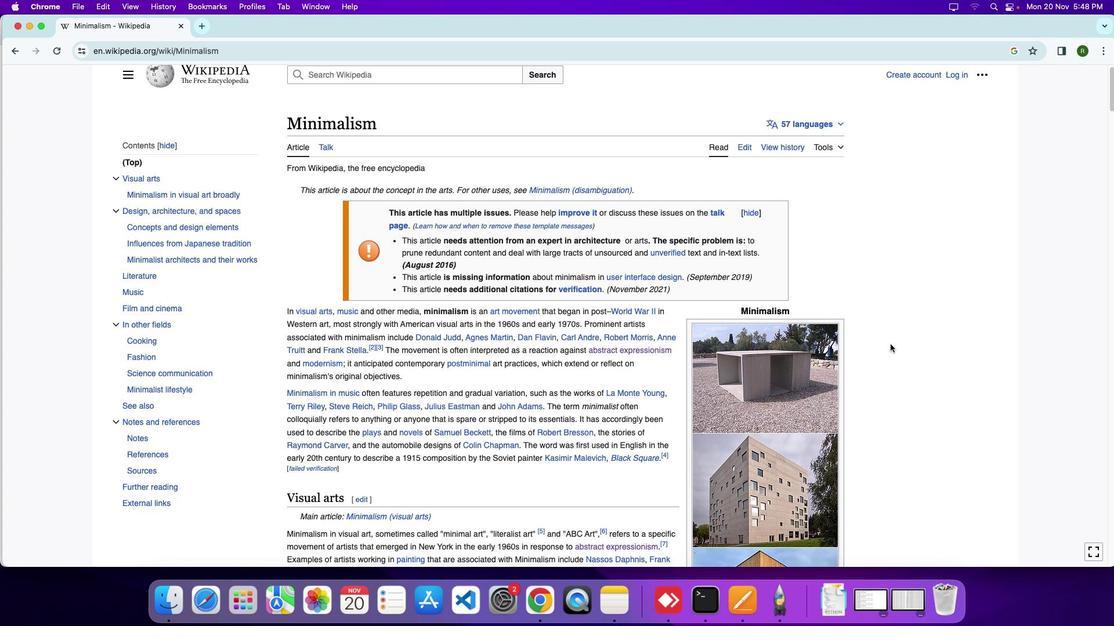 
Action: Mouse scrolled (886, 333) with delta (0, 0)
Screenshot: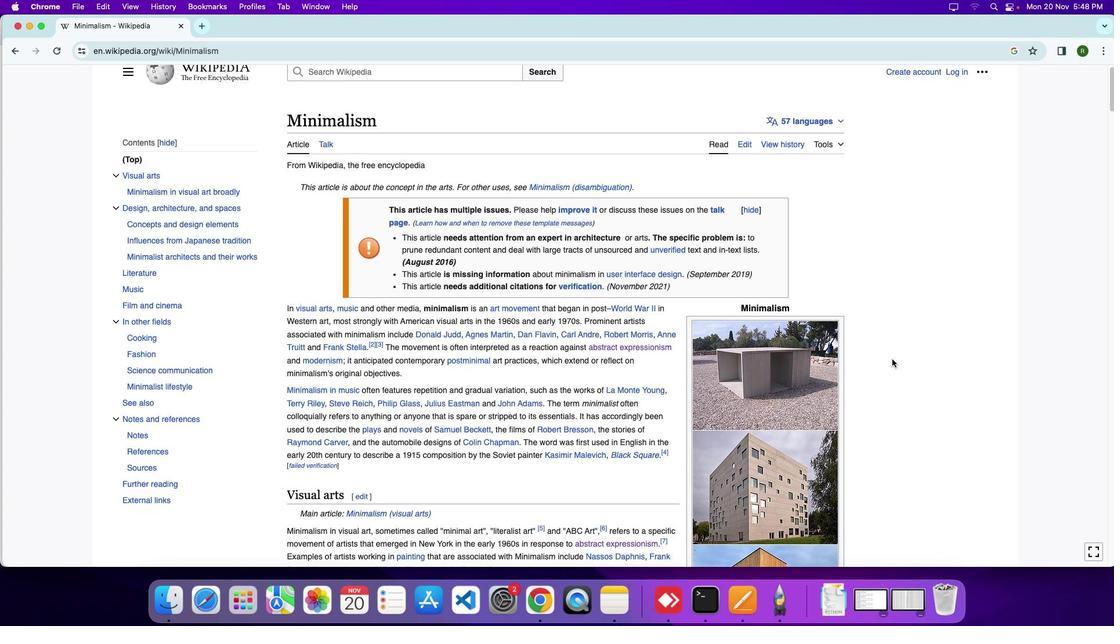 
Action: Mouse moved to (893, 359)
Screenshot: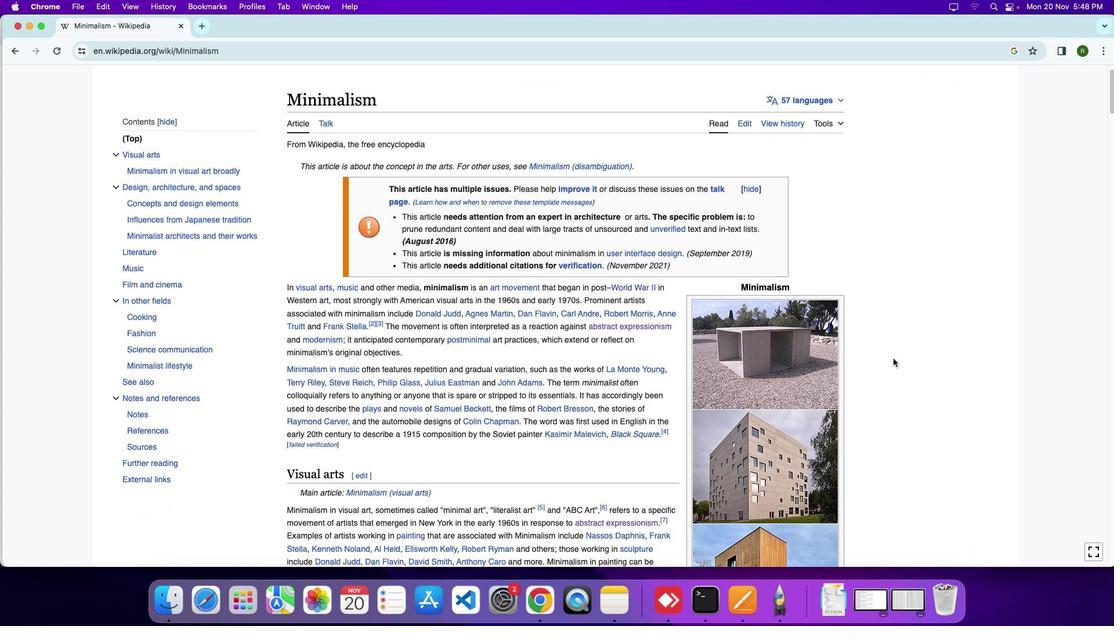 
Action: Mouse scrolled (893, 359) with delta (0, 0)
Screenshot: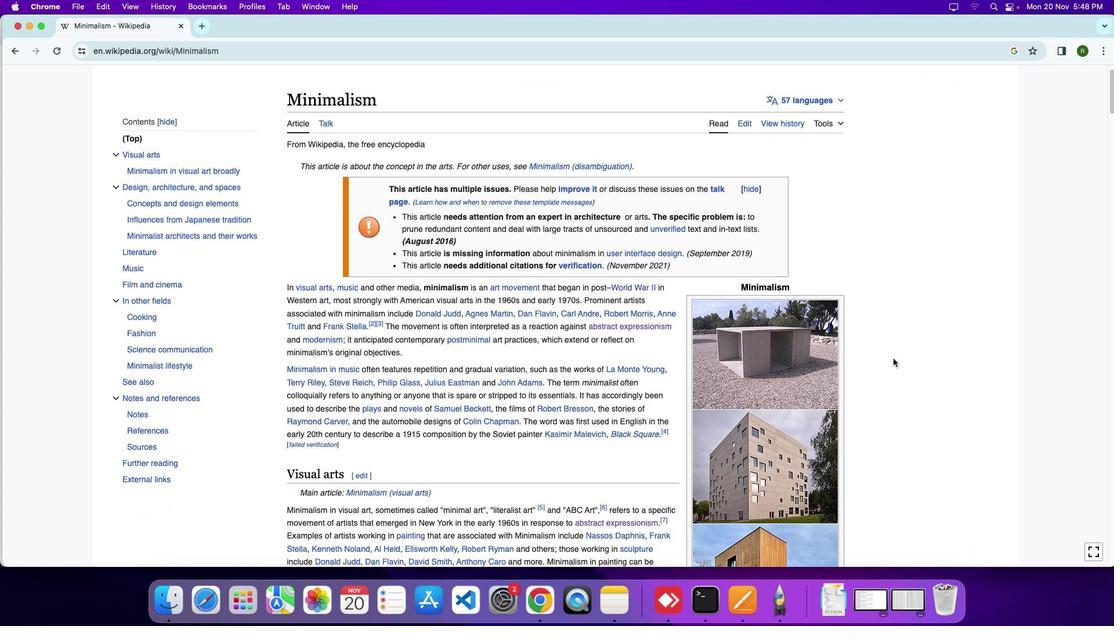 
Action: Mouse moved to (893, 359)
Screenshot: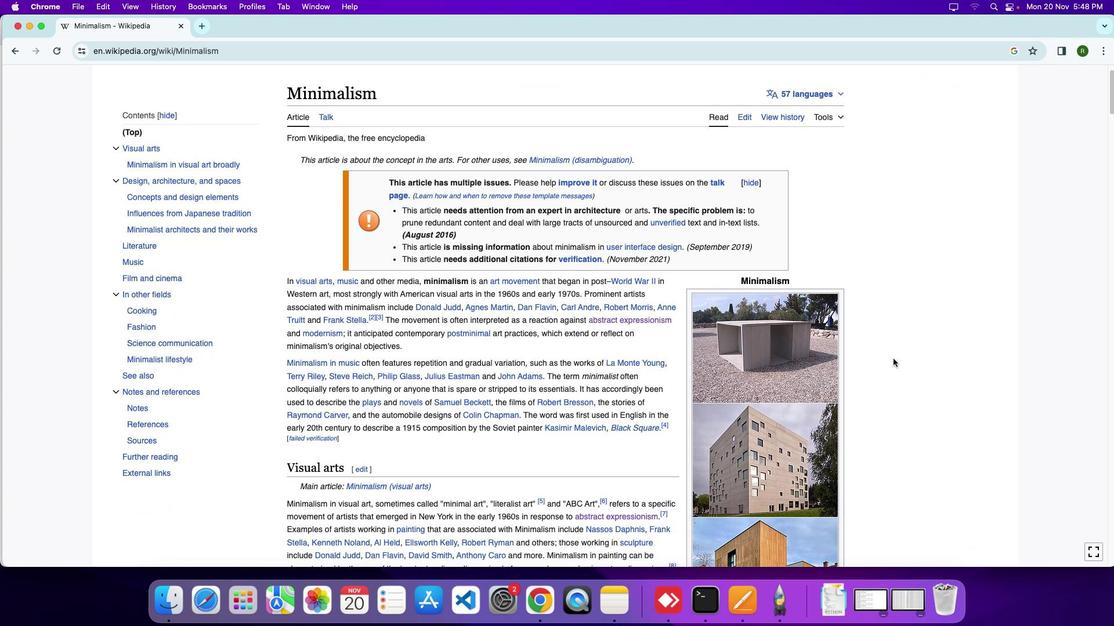 
Action: Mouse scrolled (893, 359) with delta (0, 0)
Screenshot: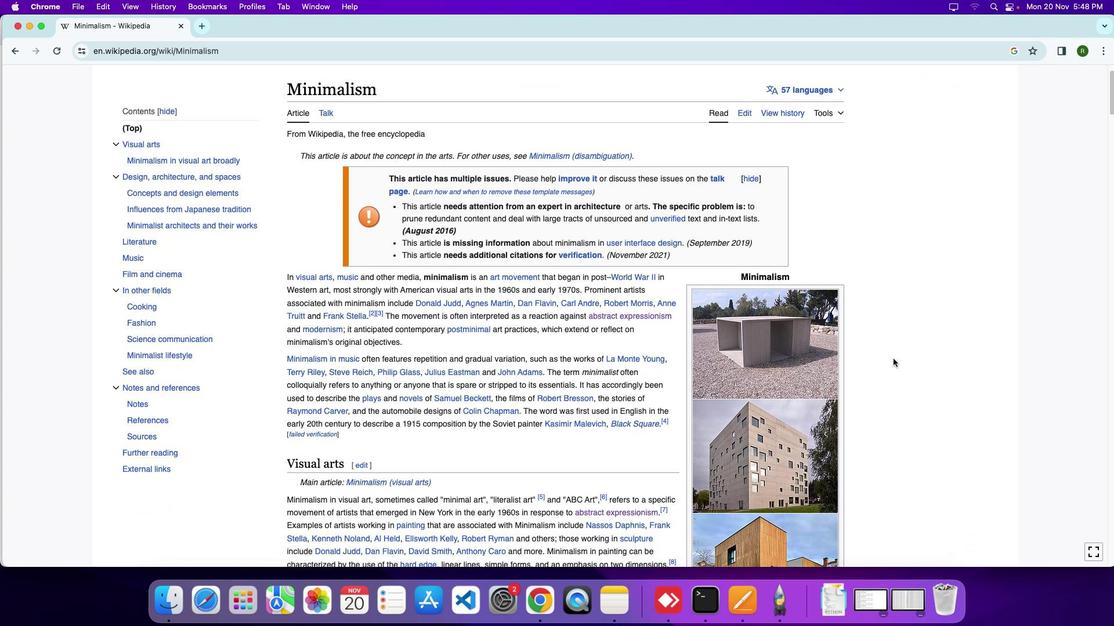 
Action: Mouse moved to (893, 358)
Screenshot: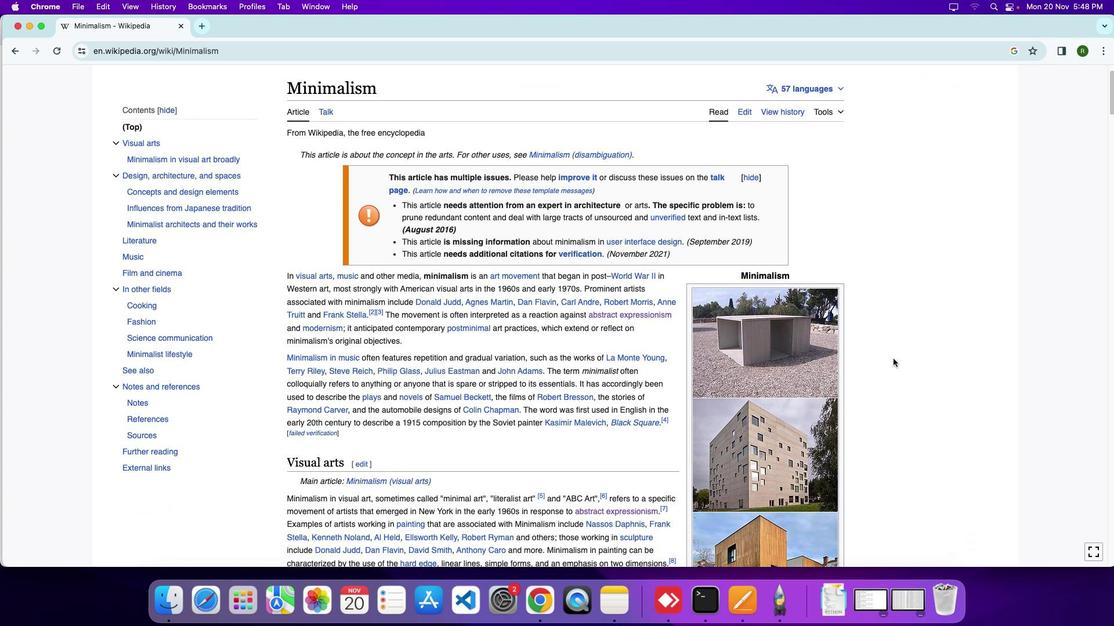 
Action: Mouse scrolled (893, 358) with delta (0, 0)
Screenshot: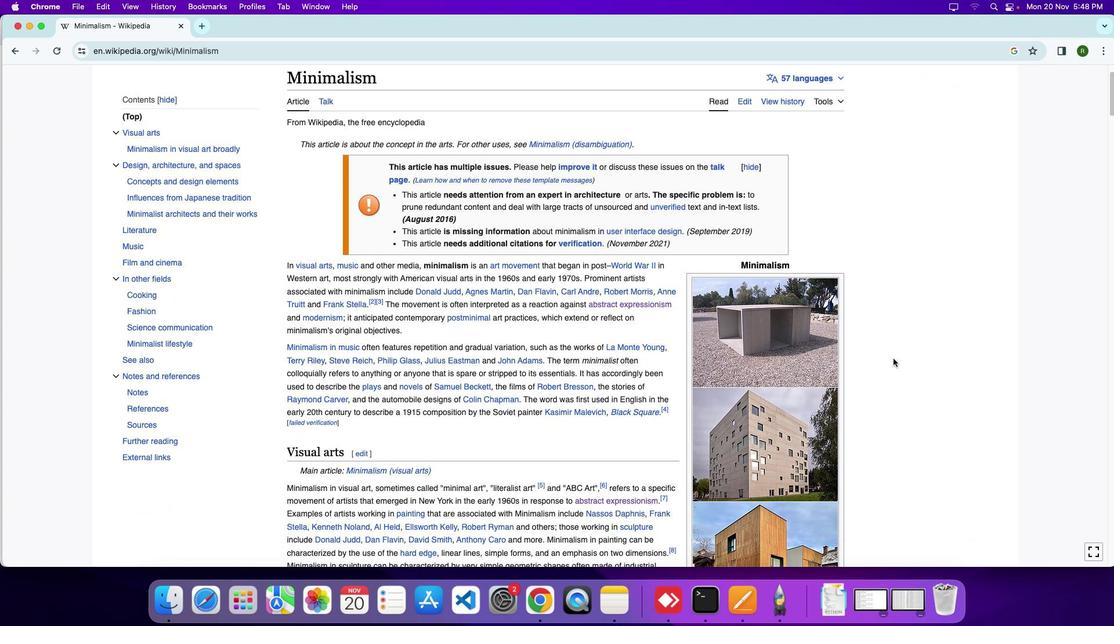 
Action: Mouse moved to (893, 358)
Screenshot: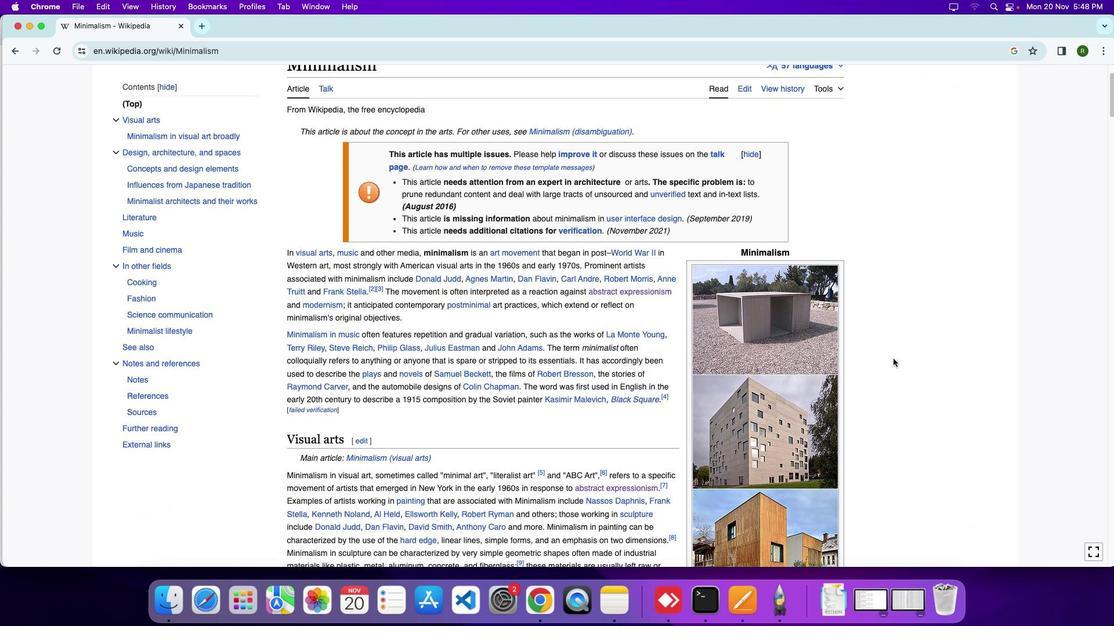 
Action: Mouse scrolled (893, 358) with delta (0, 0)
Screenshot: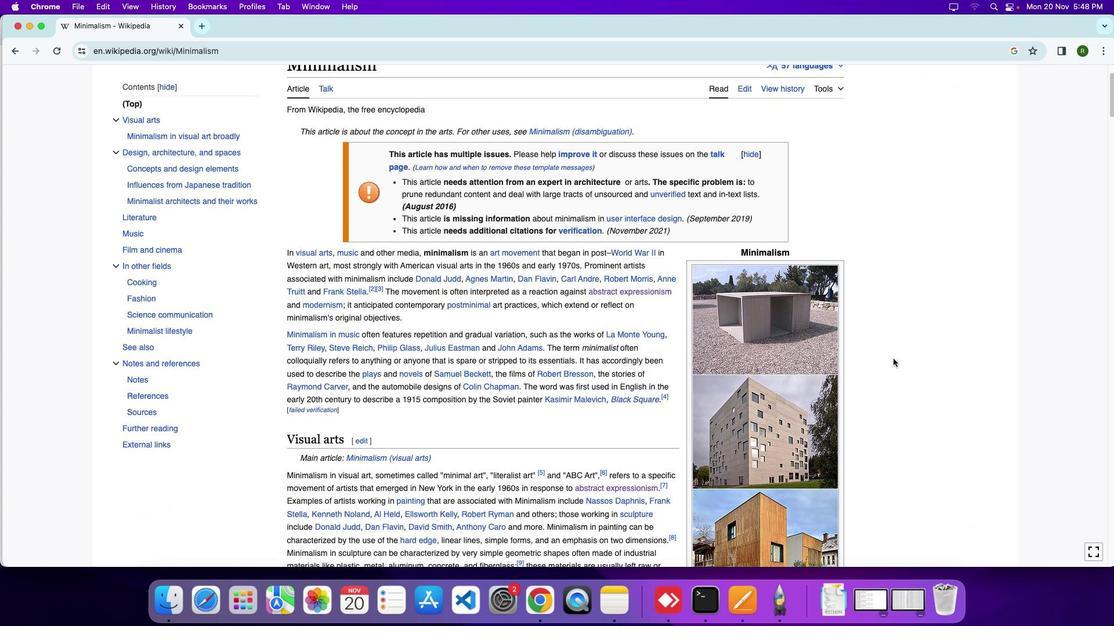 
Action: Mouse moved to (895, 365)
Screenshot: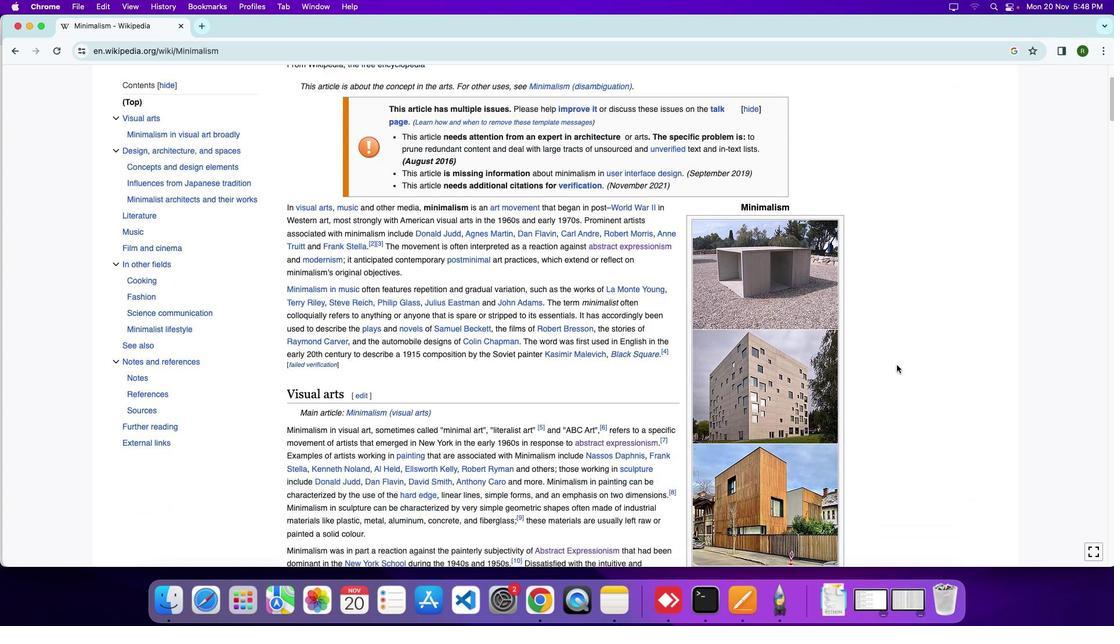 
Action: Mouse scrolled (895, 365) with delta (0, 0)
Screenshot: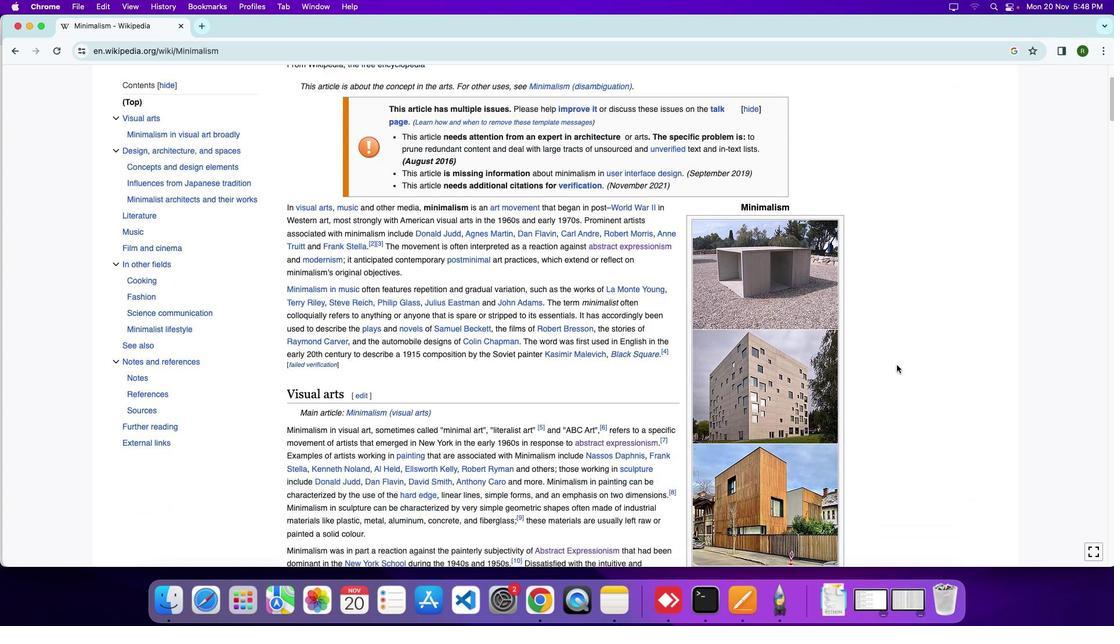 
Action: Mouse moved to (896, 364)
Screenshot: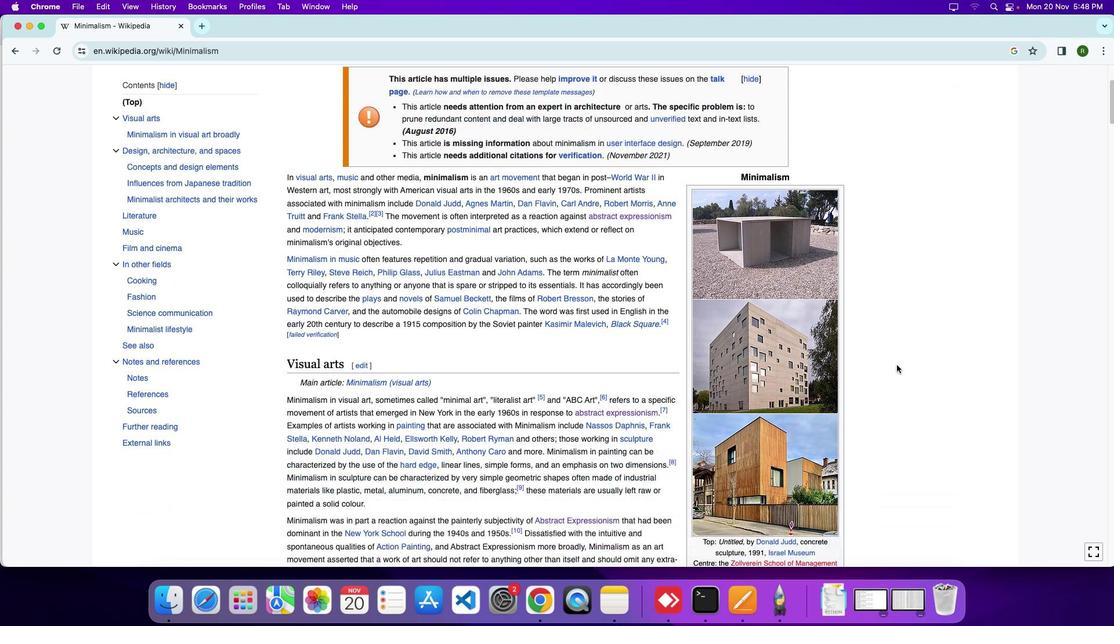 
Action: Mouse scrolled (896, 364) with delta (0, 0)
Screenshot: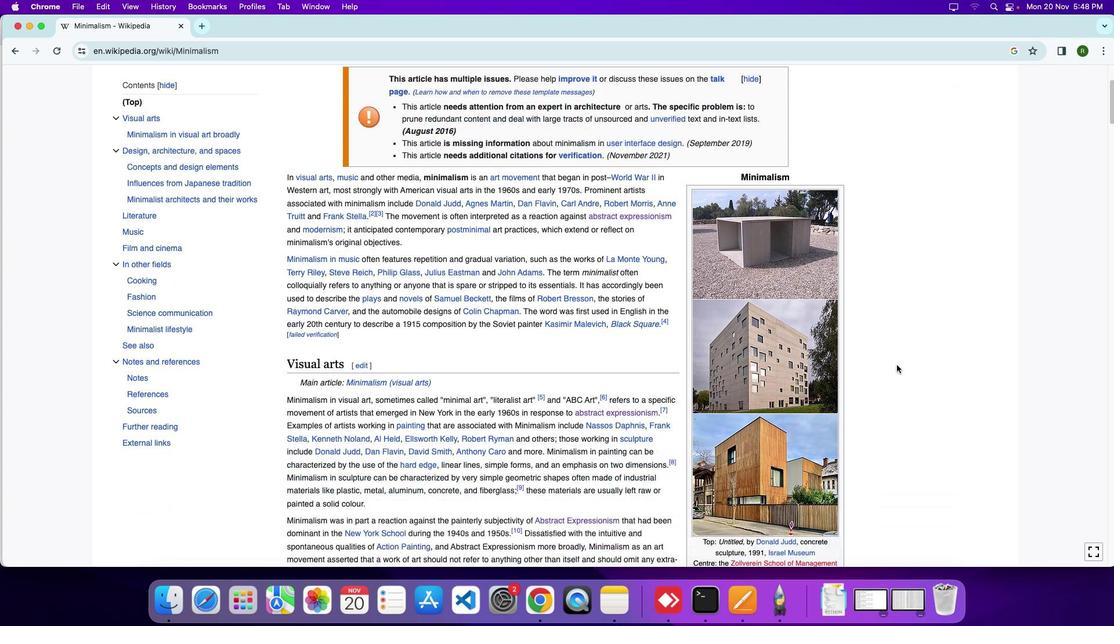 
Action: Mouse scrolled (896, 364) with delta (0, -1)
Screenshot: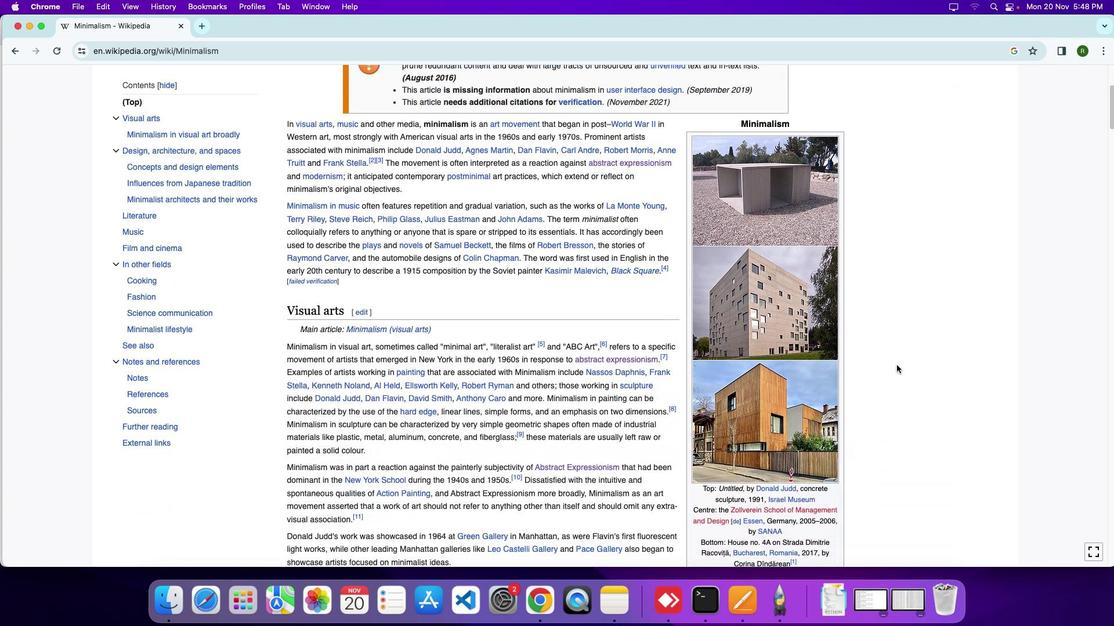 
Action: Mouse moved to (896, 364)
Screenshot: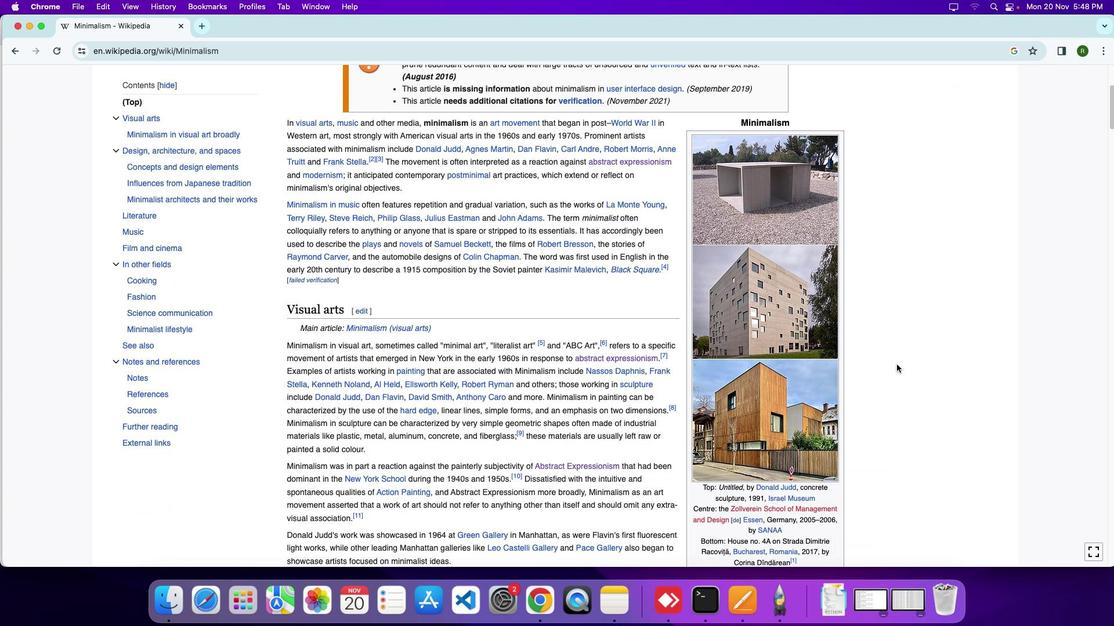 
Action: Mouse scrolled (896, 364) with delta (0, 0)
Screenshot: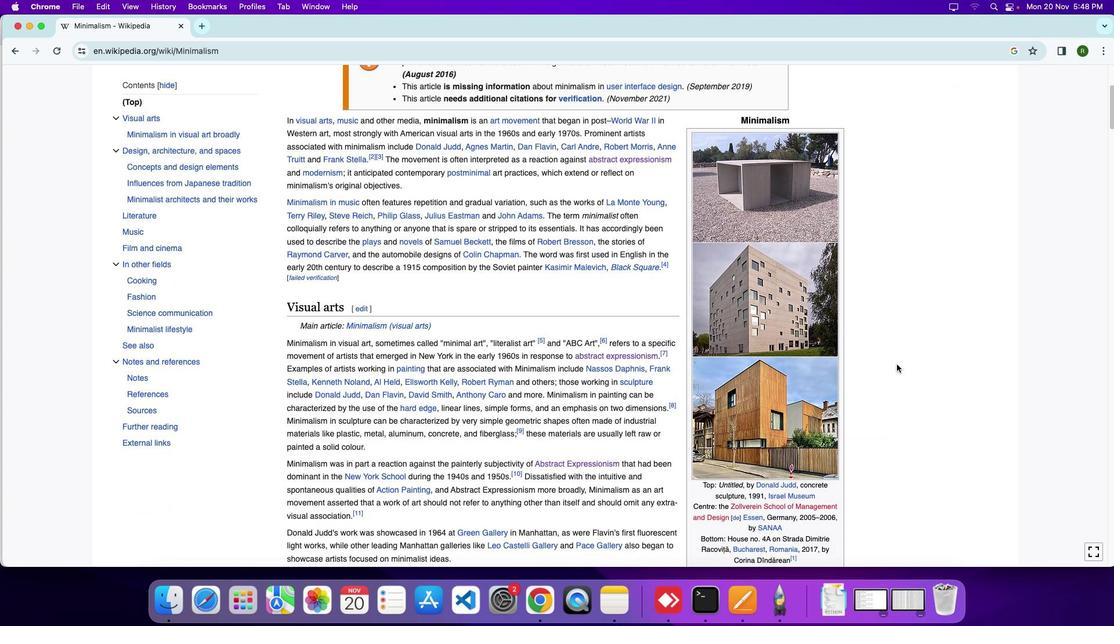 
Action: Mouse moved to (896, 364)
Screenshot: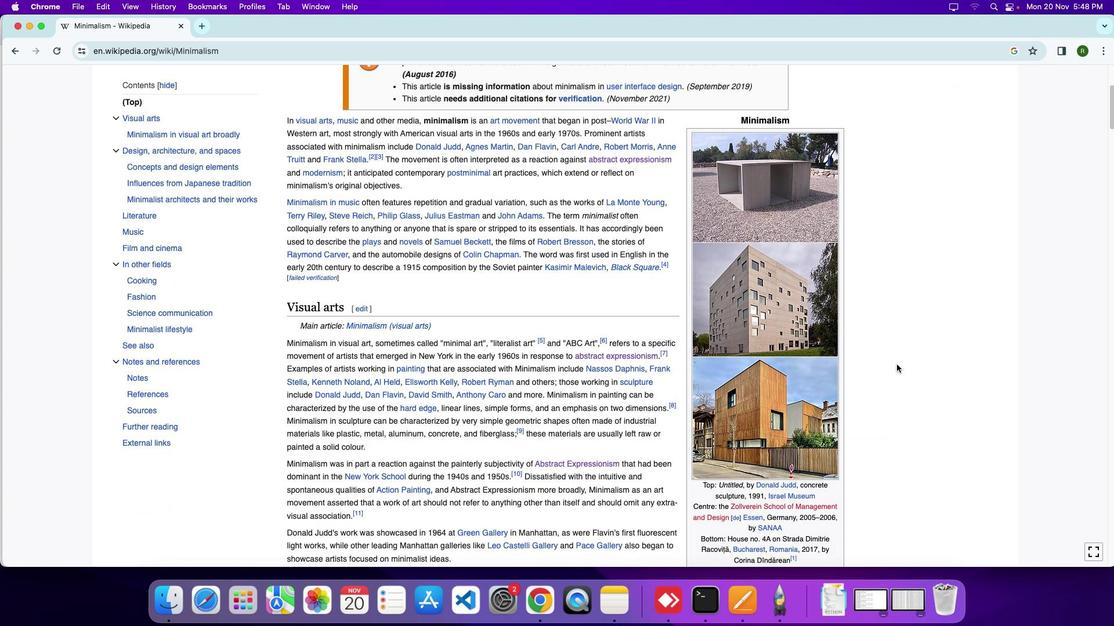 
Action: Mouse scrolled (896, 364) with delta (0, 0)
Screenshot: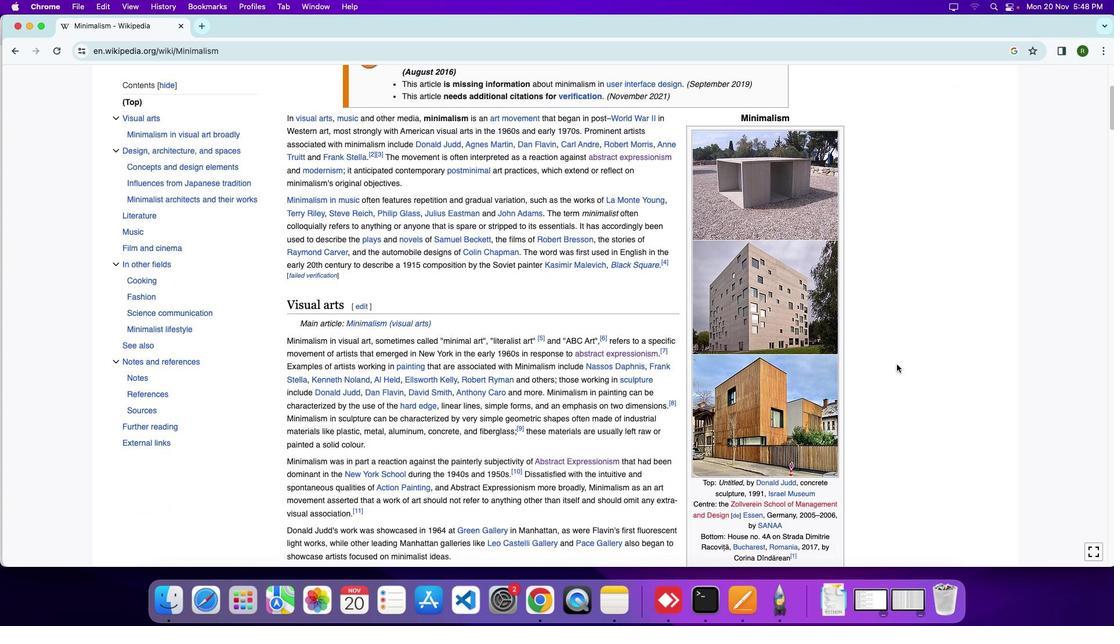 
Action: Mouse scrolled (896, 364) with delta (0, 0)
Screenshot: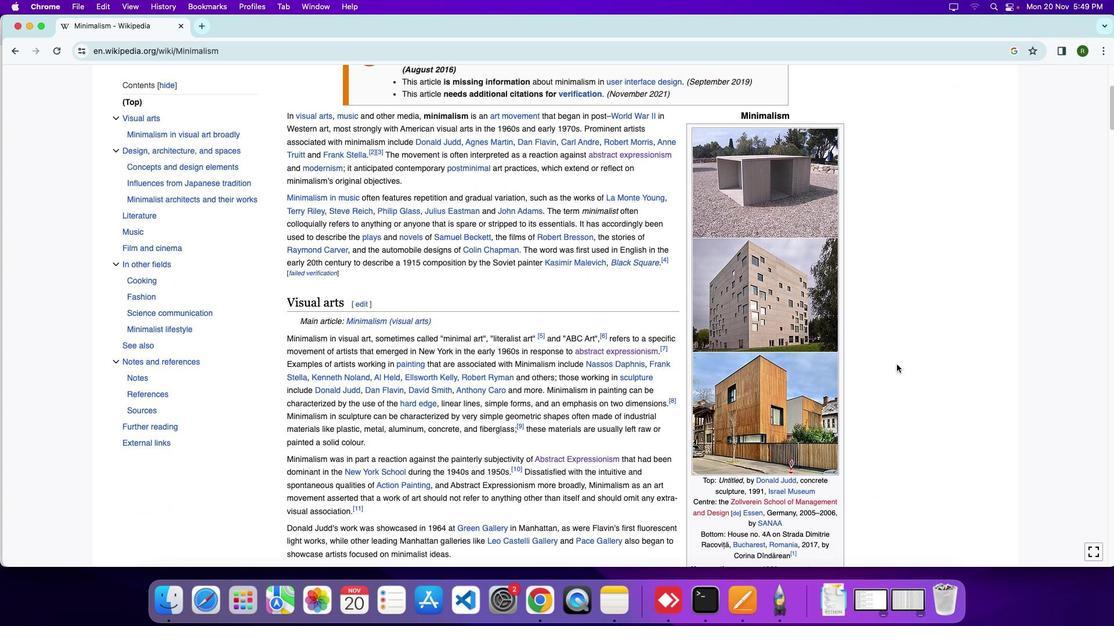 
Action: Mouse moved to (896, 365)
Screenshot: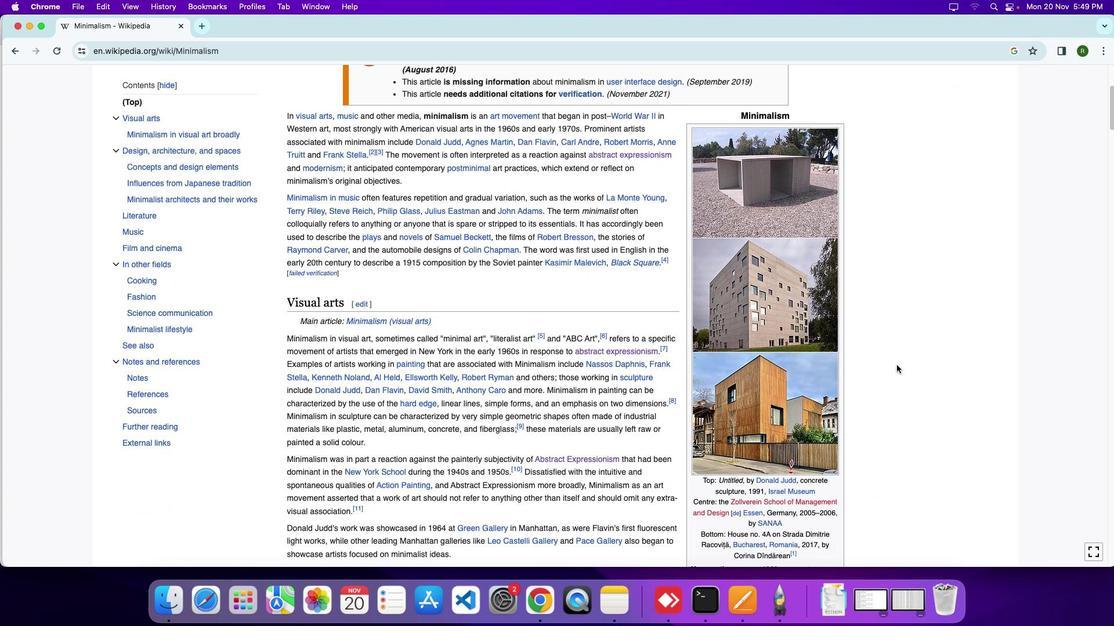 
Action: Mouse scrolled (896, 365) with delta (0, 0)
Screenshot: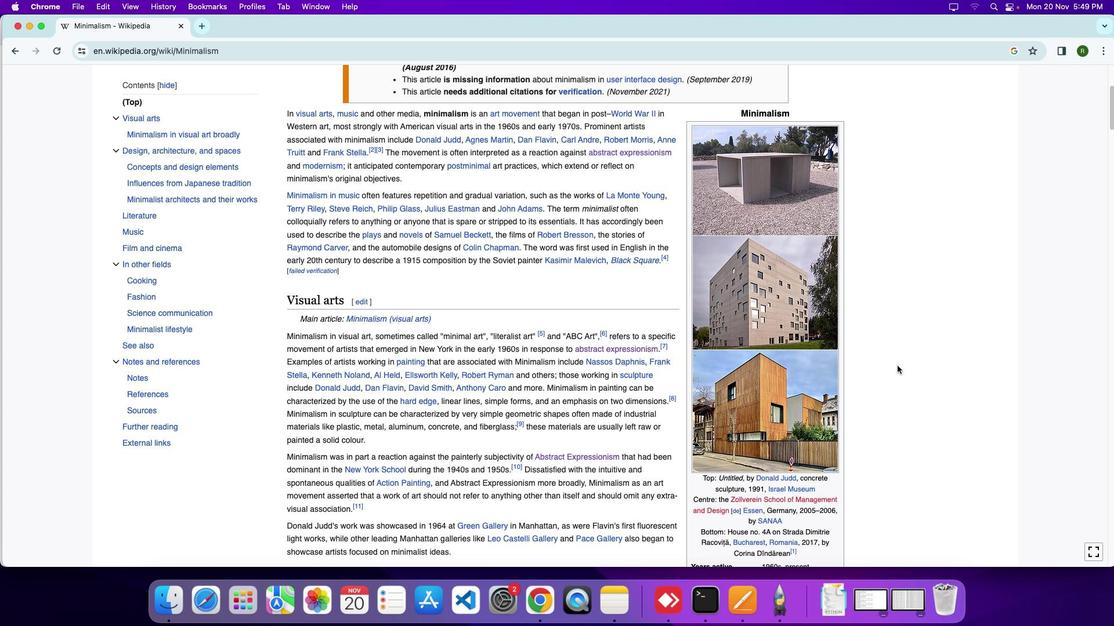 
Action: Mouse moved to (897, 365)
Screenshot: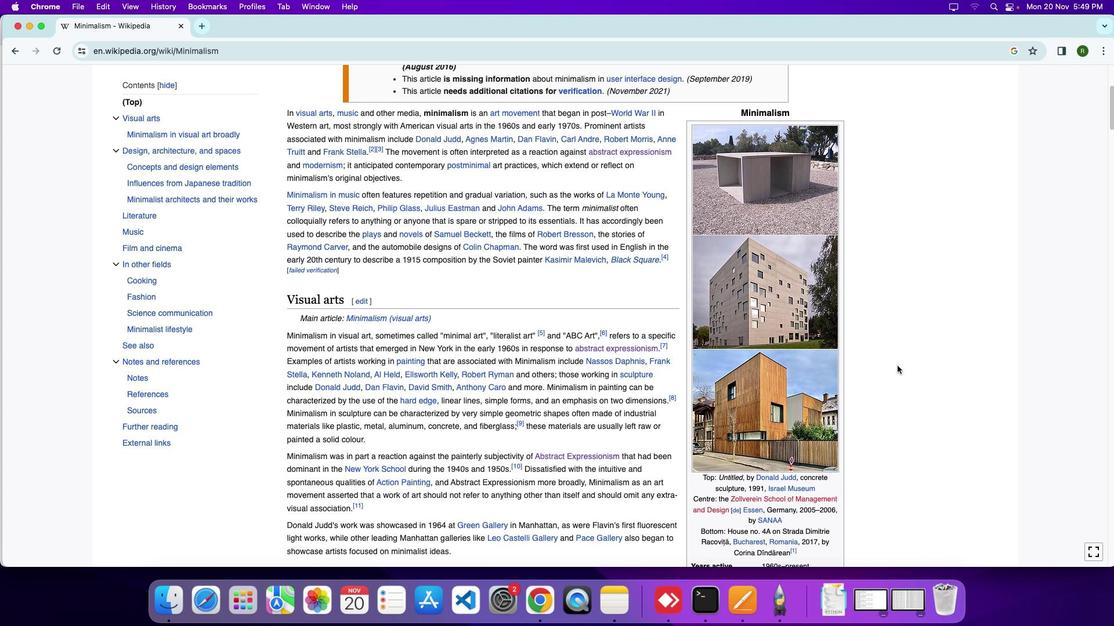 
Action: Mouse scrolled (897, 365) with delta (0, 0)
Screenshot: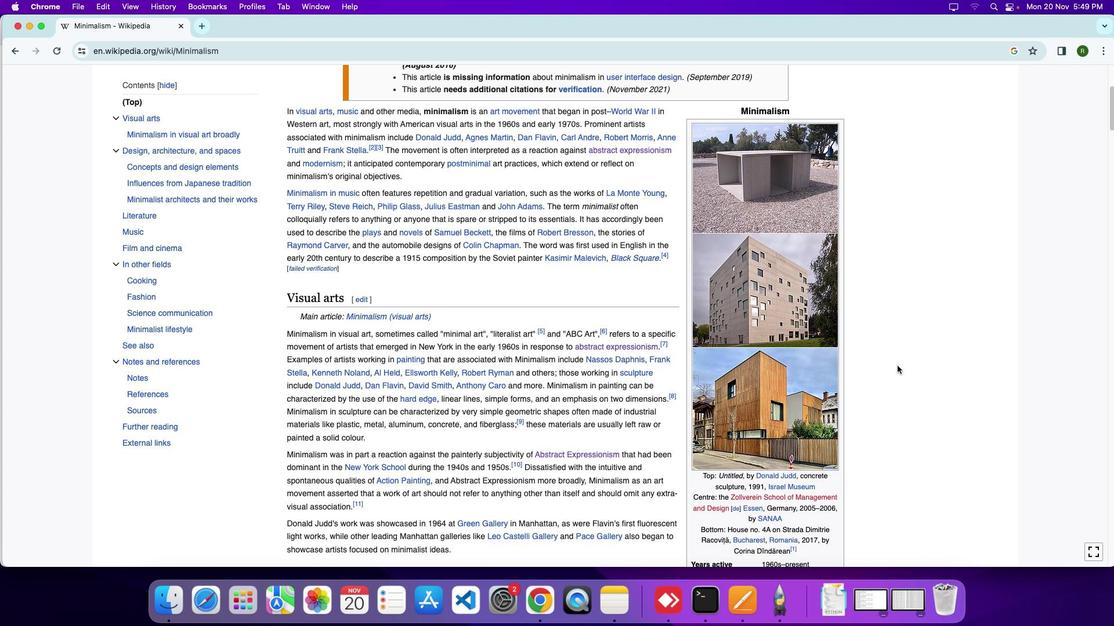 
Action: Mouse scrolled (897, 365) with delta (0, 0)
Screenshot: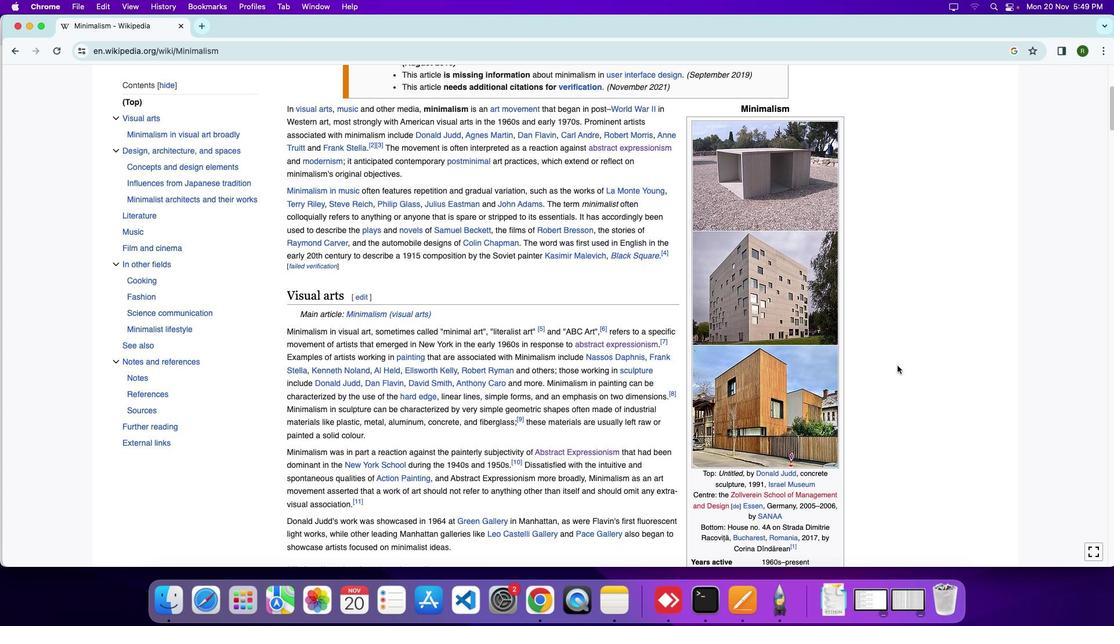 
Action: Mouse scrolled (897, 365) with delta (0, 0)
Screenshot: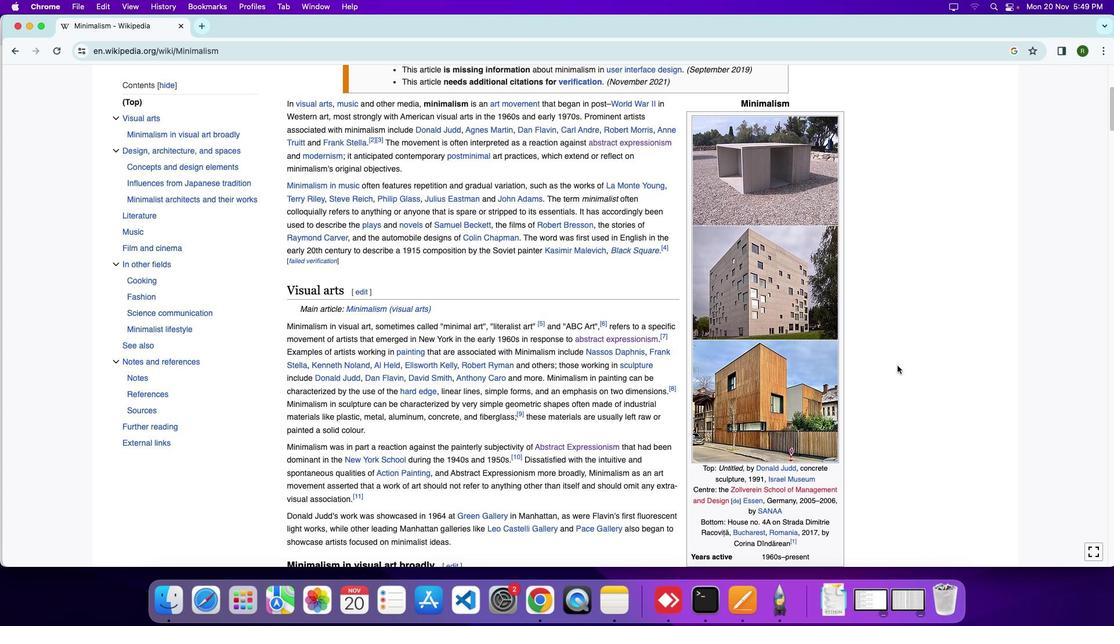 
Action: Mouse scrolled (897, 365) with delta (0, 0)
Screenshot: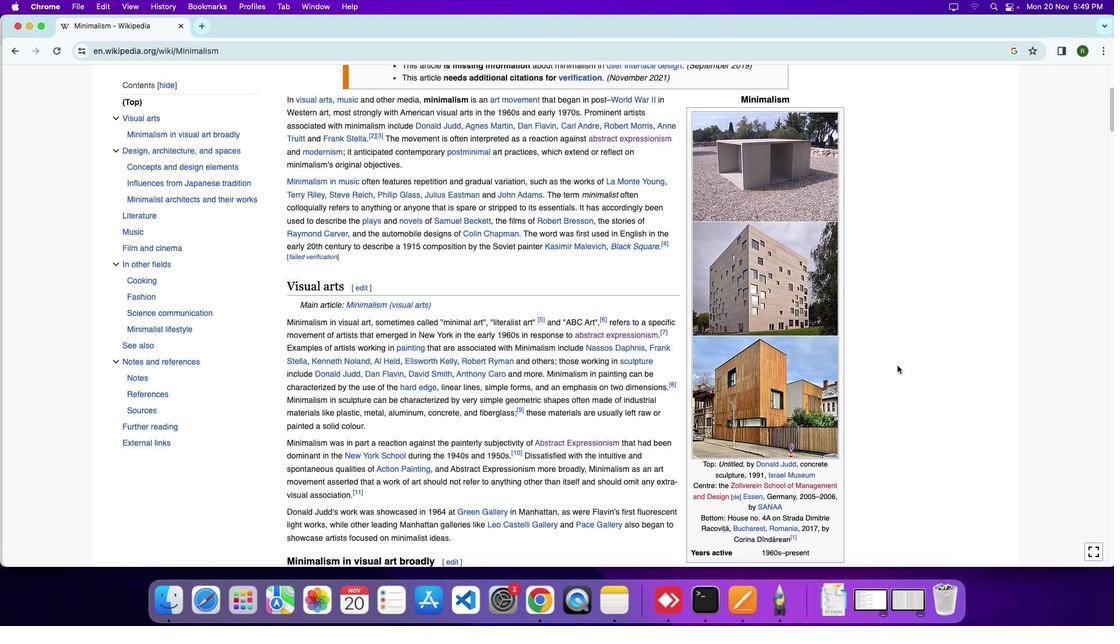
Action: Mouse scrolled (897, 365) with delta (0, 0)
Screenshot: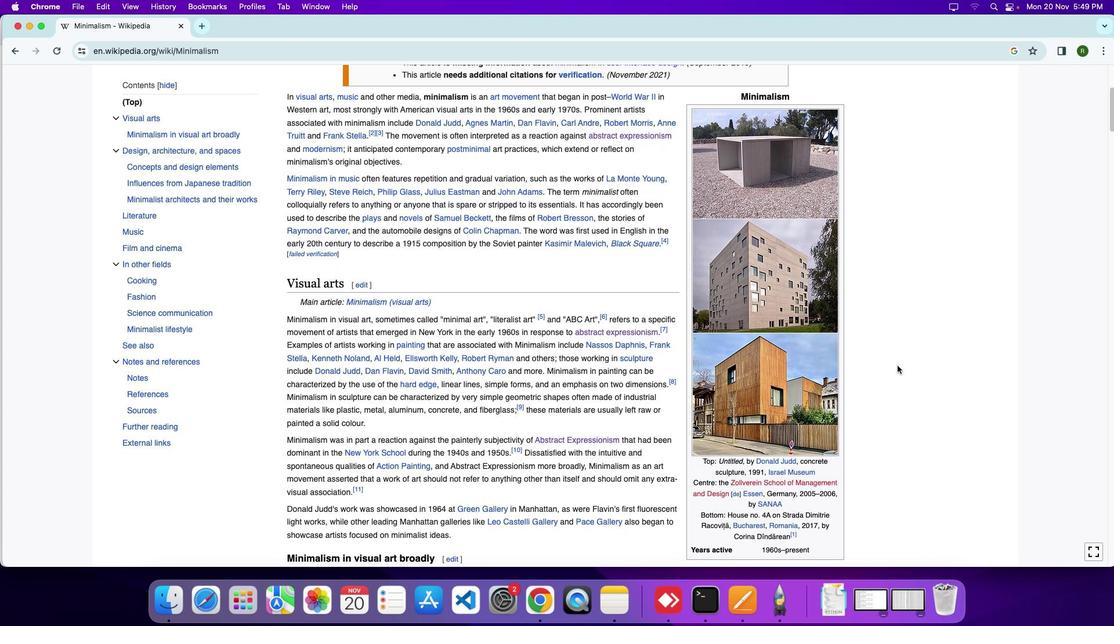 
Action: Mouse moved to (897, 364)
Screenshot: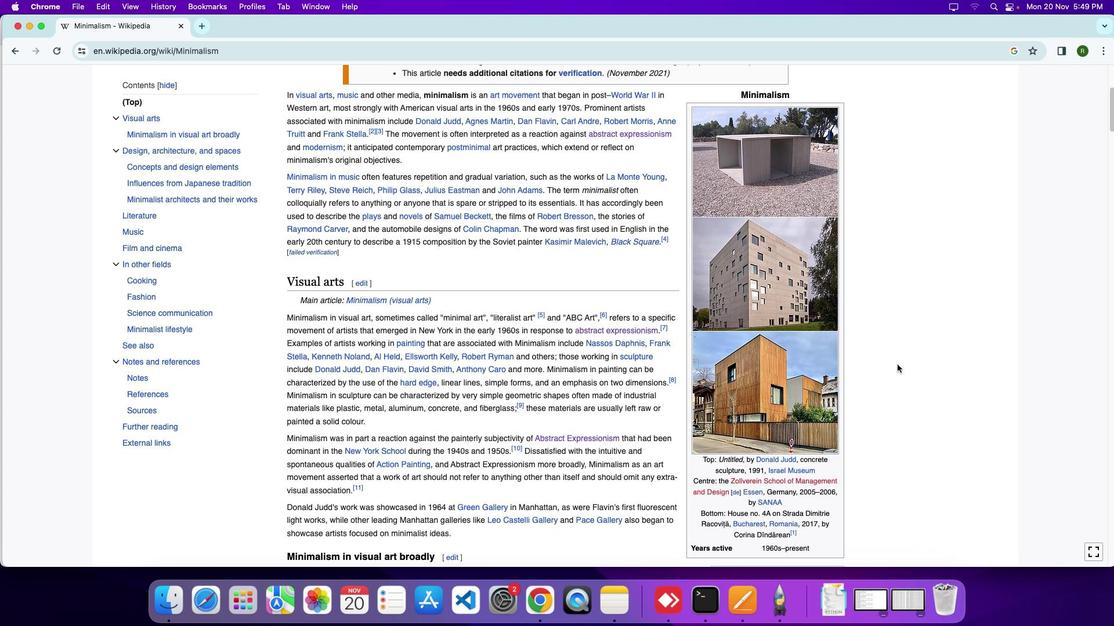 
Action: Mouse scrolled (897, 364) with delta (0, 0)
Screenshot: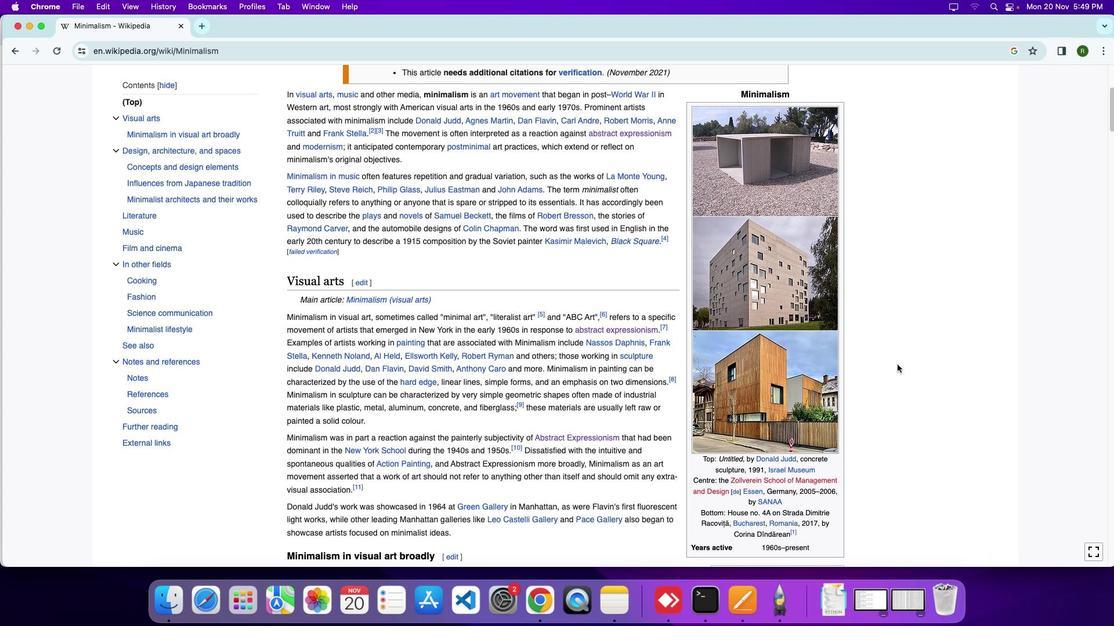 
Action: Mouse scrolled (897, 364) with delta (0, 0)
Screenshot: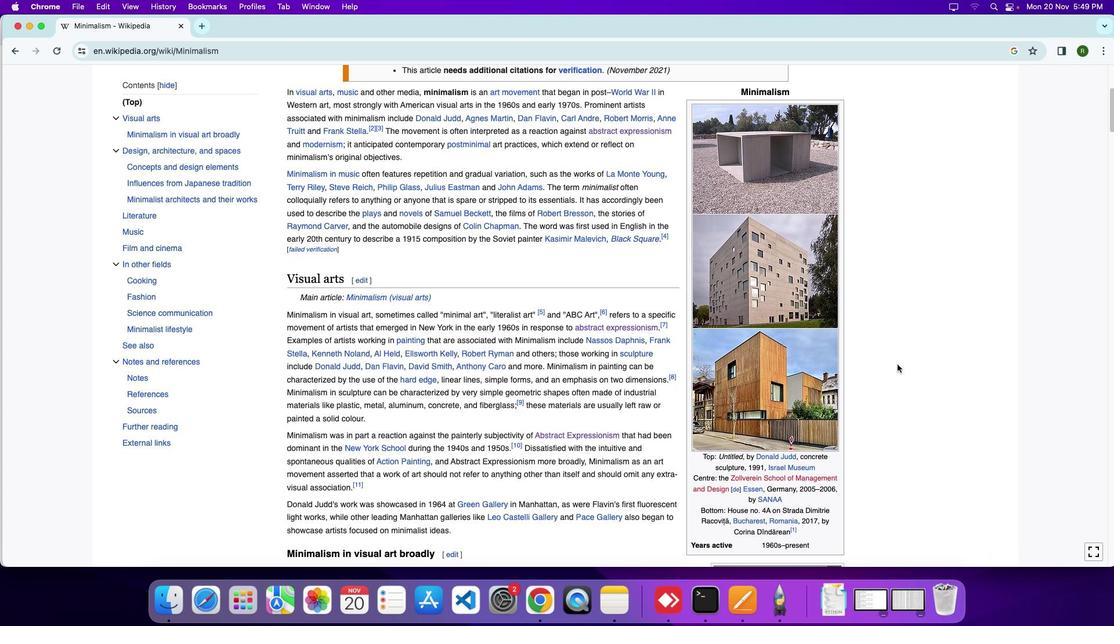 
Action: Mouse moved to (897, 364)
Screenshot: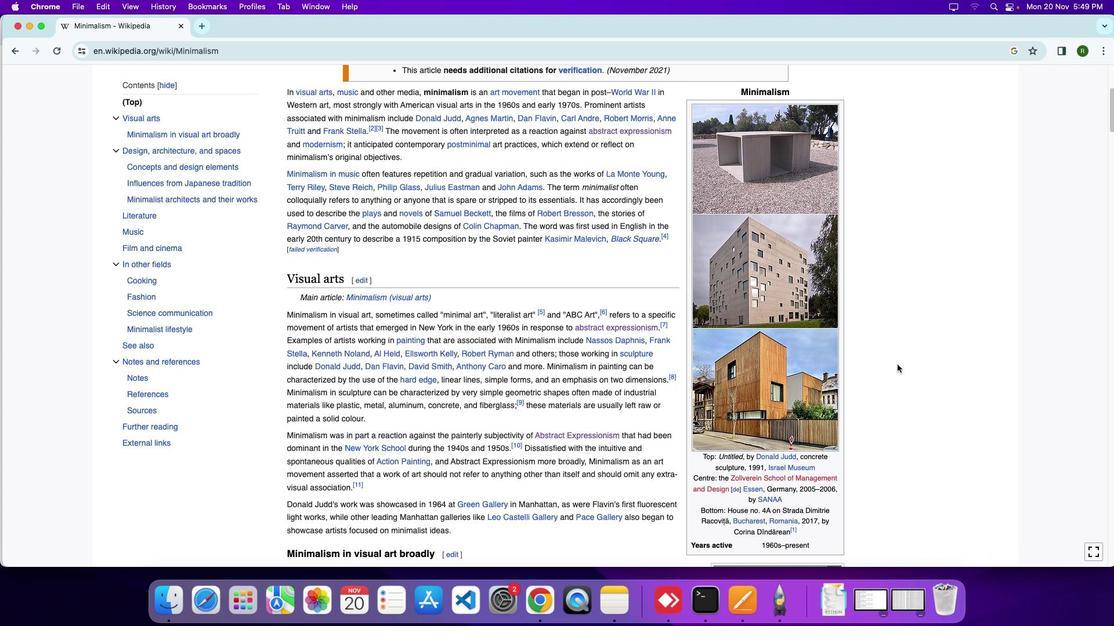 
Action: Mouse scrolled (897, 364) with delta (0, 0)
Screenshot: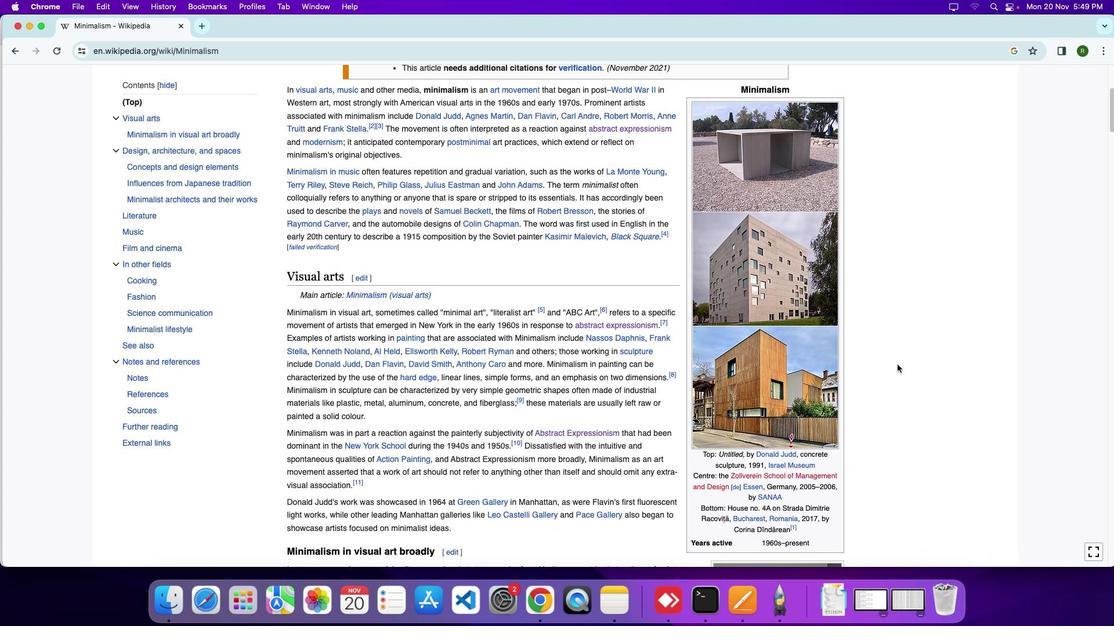 
Action: Mouse scrolled (897, 364) with delta (0, 0)
Screenshot: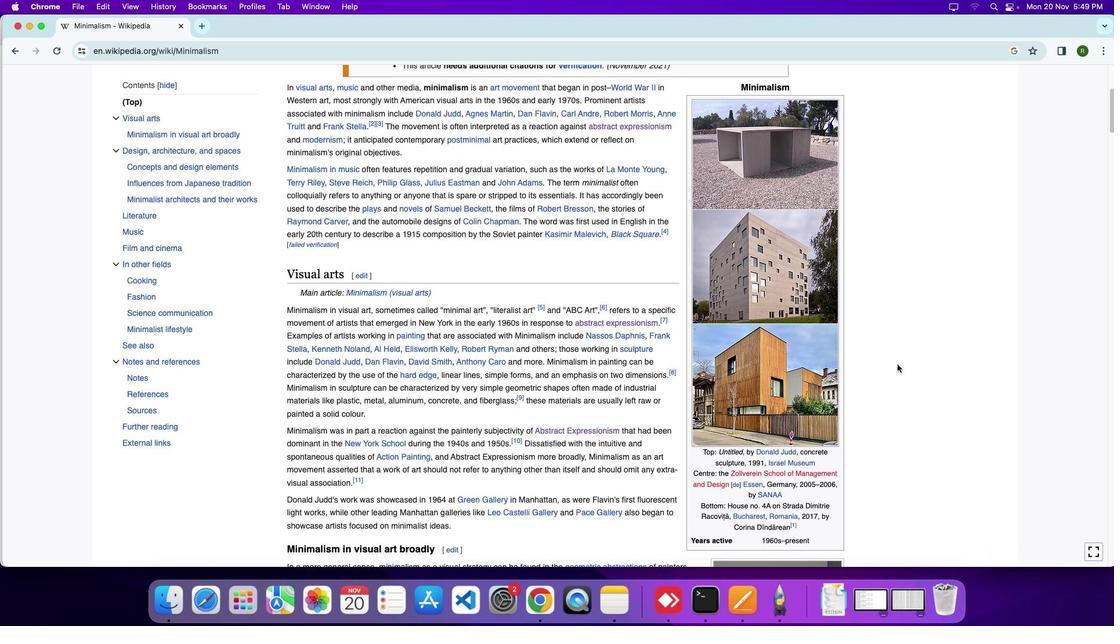 
Action: Mouse scrolled (897, 364) with delta (0, 0)
Screenshot: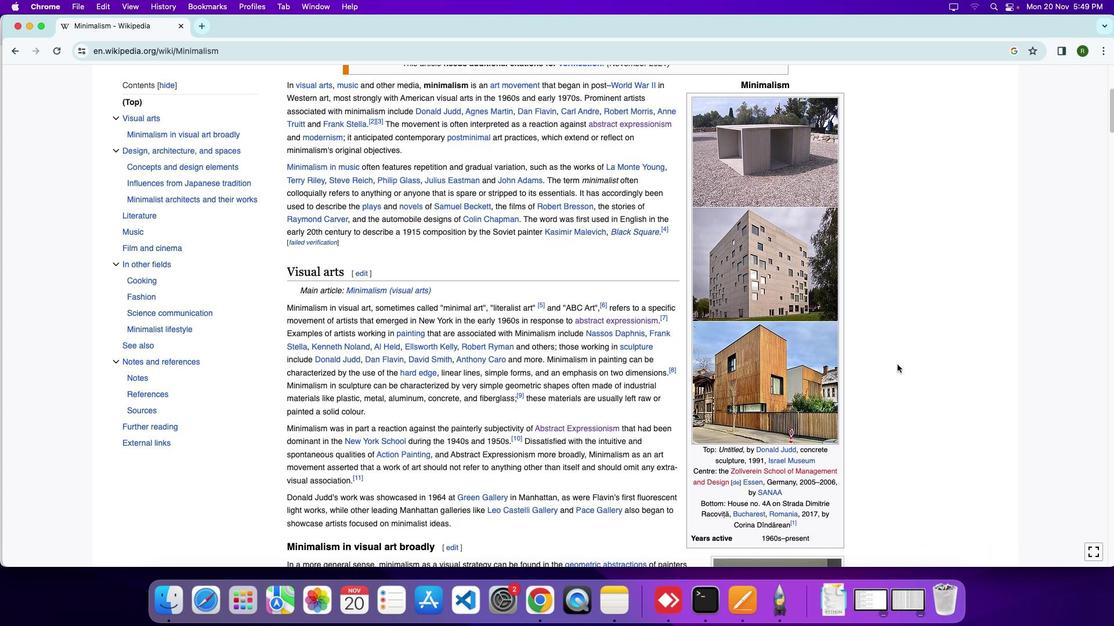 
Action: Mouse scrolled (897, 364) with delta (0, 0)
Screenshot: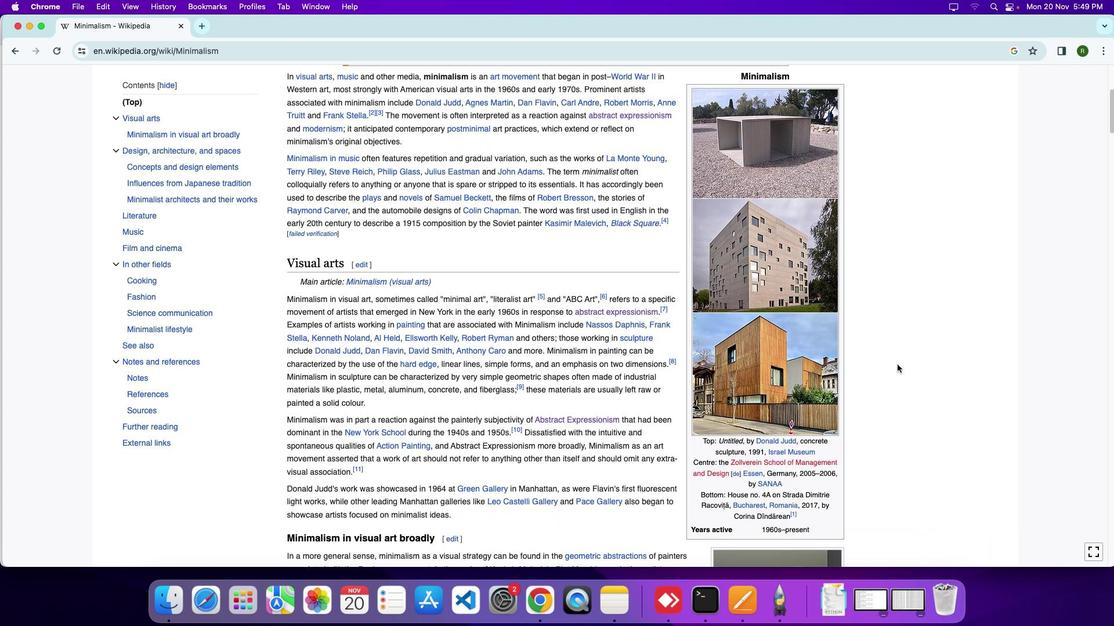 
Action: Mouse scrolled (897, 364) with delta (0, 0)
Screenshot: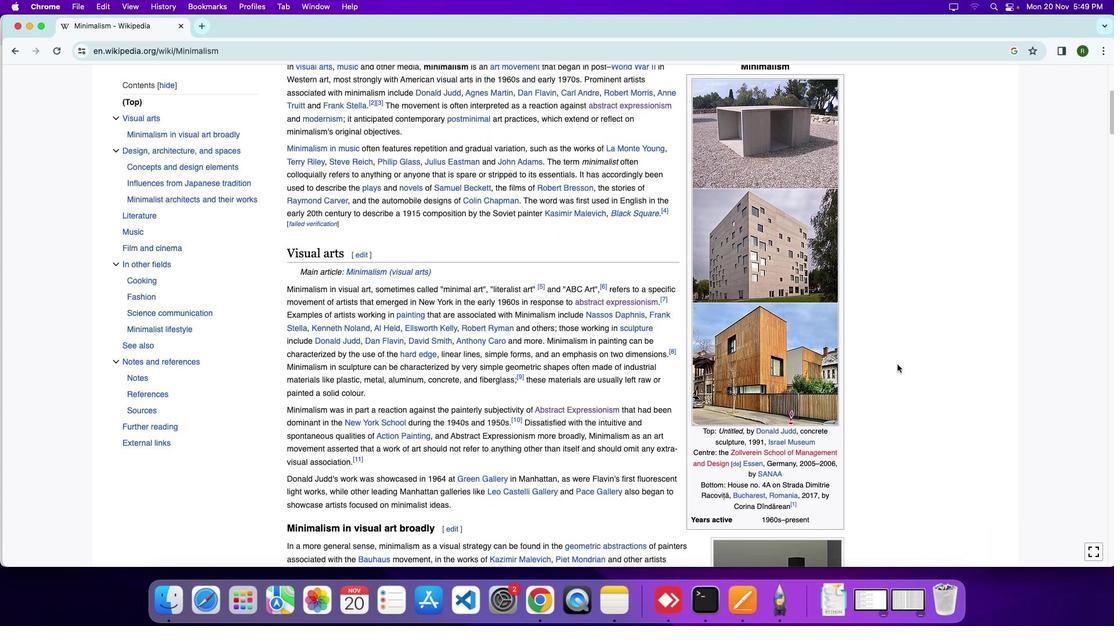 
Action: Mouse scrolled (897, 364) with delta (0, 0)
Screenshot: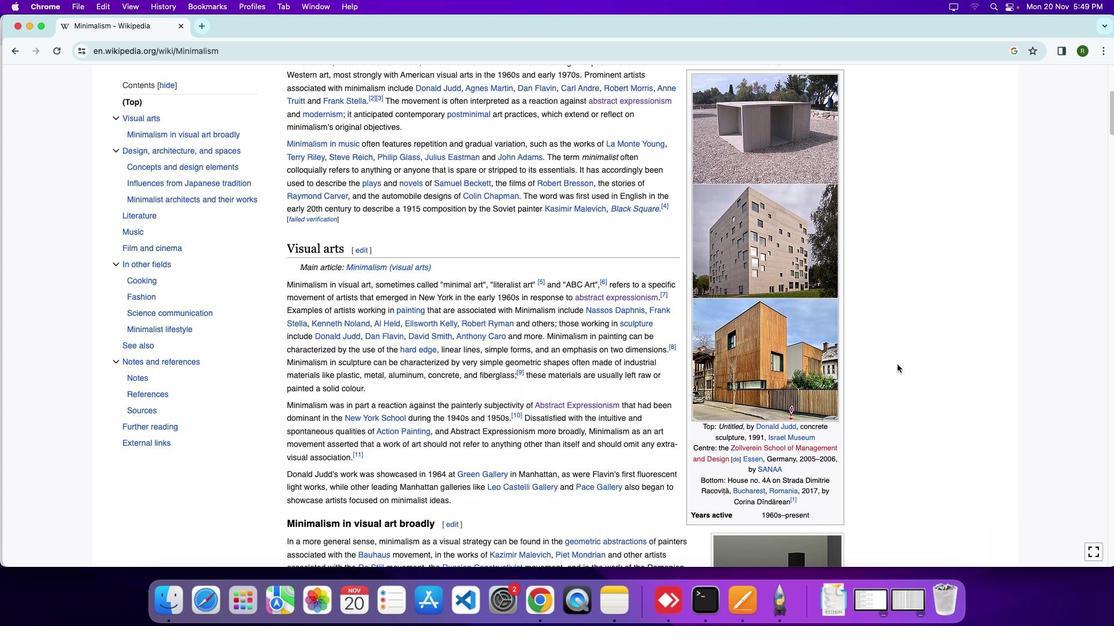 
Action: Mouse moved to (392, 243)
Screenshot: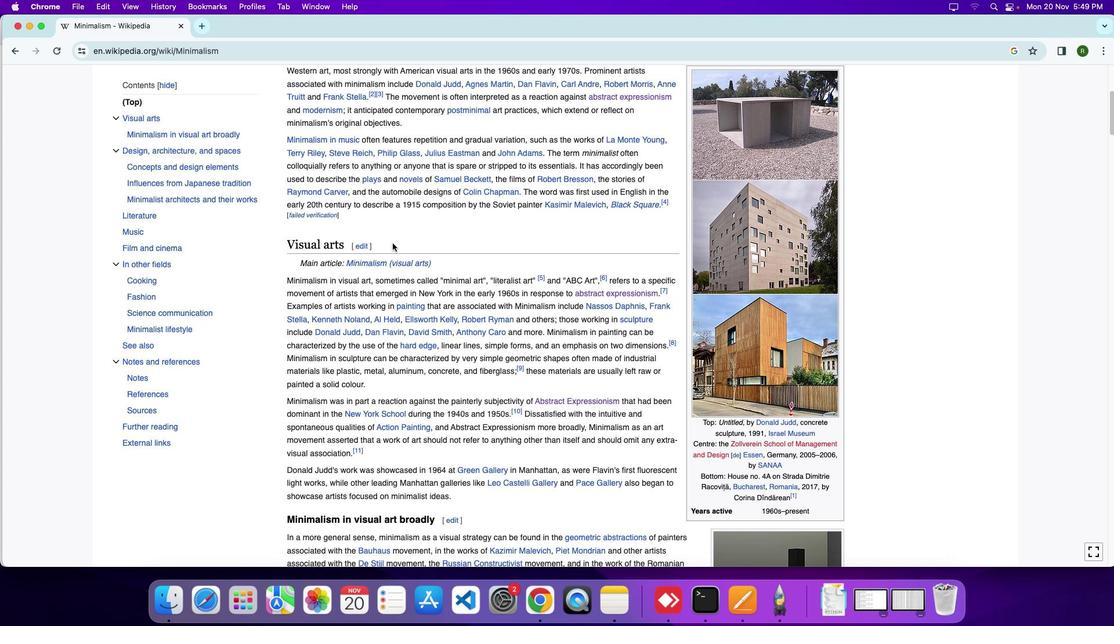 
Action: Mouse scrolled (392, 243) with delta (0, 0)
Screenshot: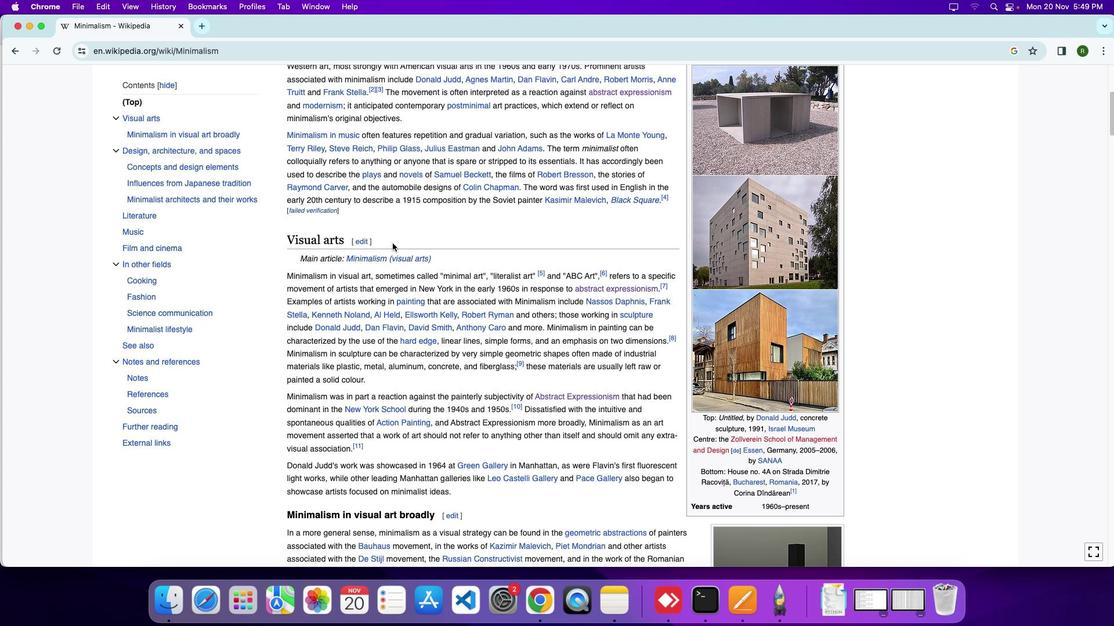 
Action: Mouse scrolled (392, 243) with delta (0, 0)
Screenshot: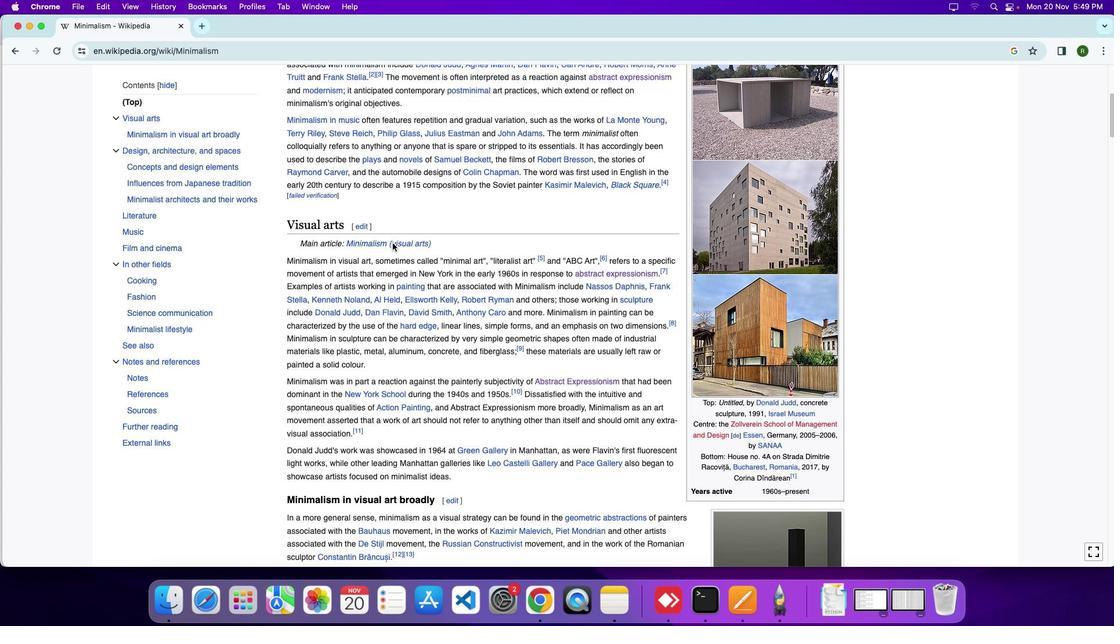 
Action: Mouse scrolled (392, 243) with delta (0, 0)
Screenshot: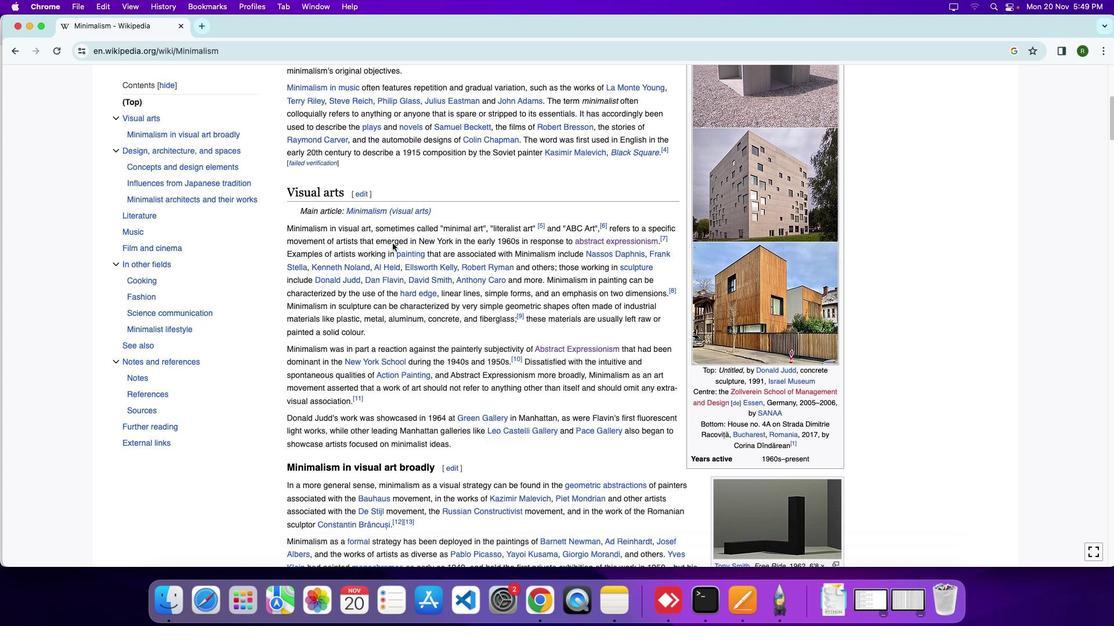 
Action: Mouse scrolled (392, 243) with delta (0, 0)
Screenshot: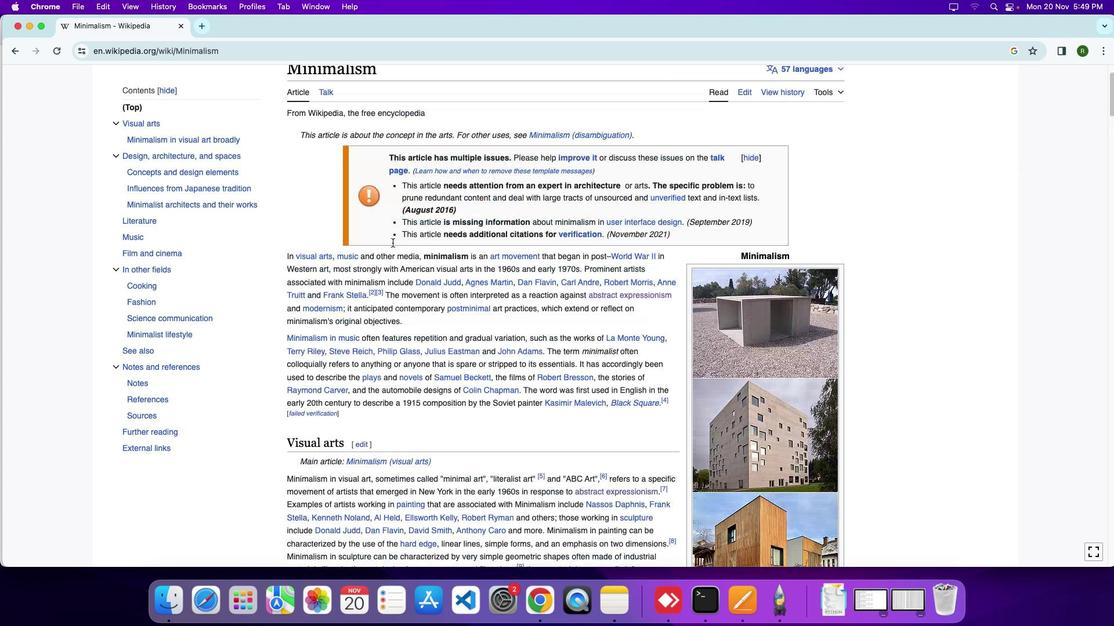 
Action: Mouse scrolled (392, 243) with delta (0, 0)
Screenshot: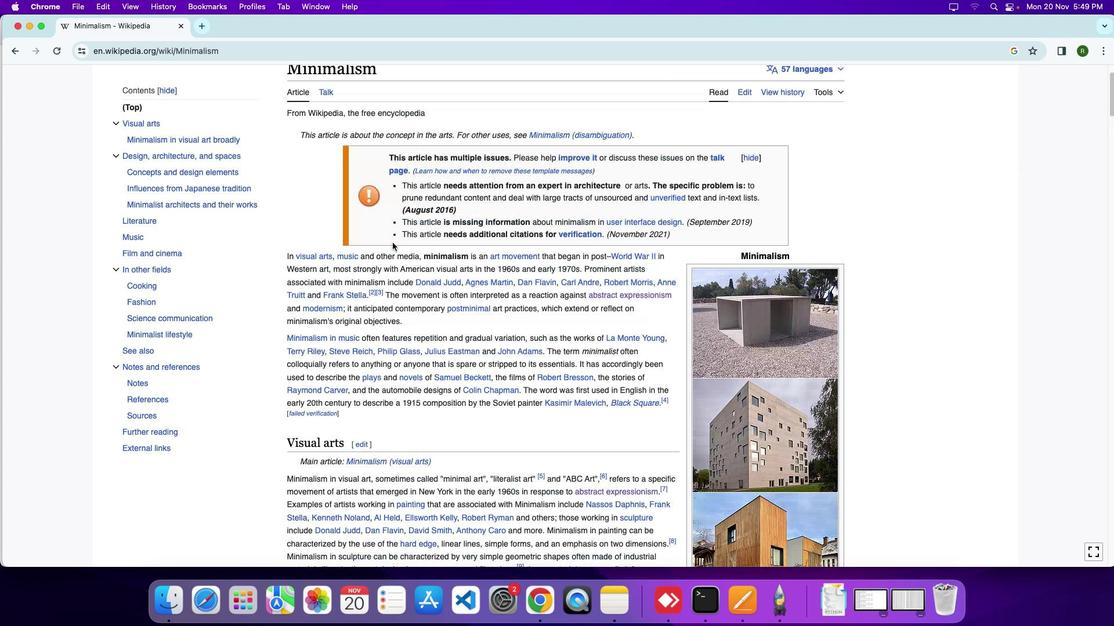 
Action: Mouse scrolled (392, 243) with delta (0, 5)
Screenshot: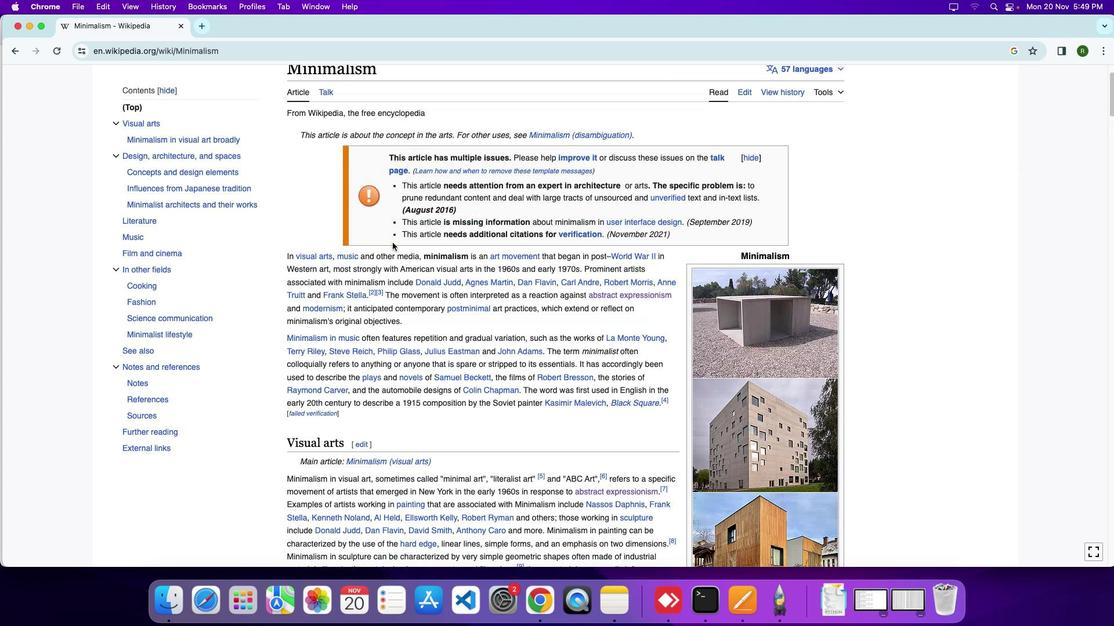 
Action: Mouse moved to (392, 242)
Screenshot: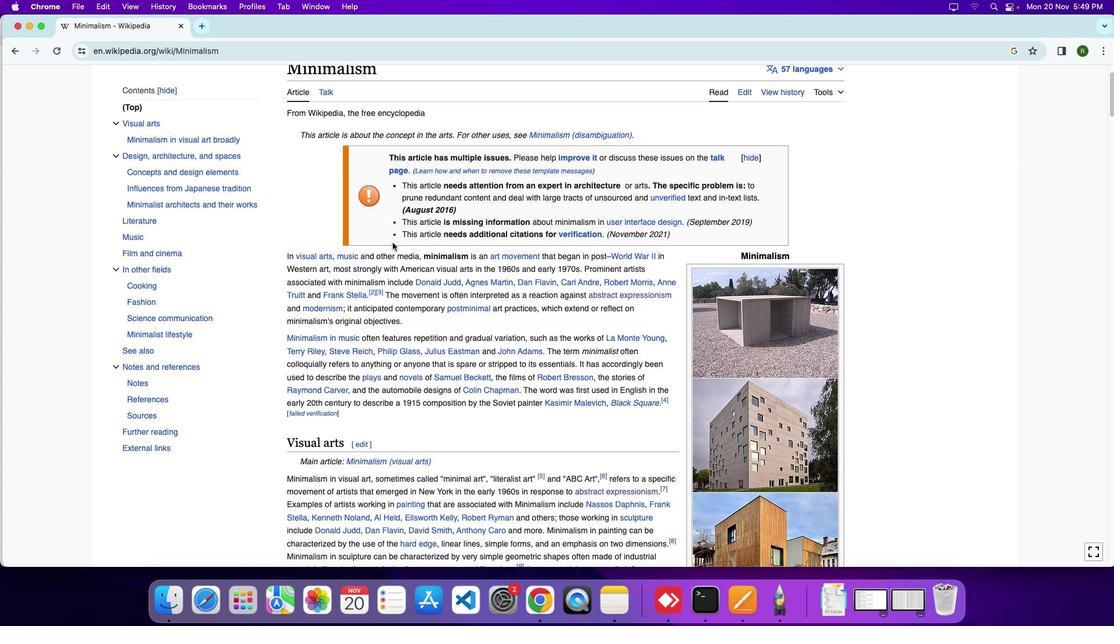 
Action: Mouse scrolled (392, 242) with delta (0, 0)
Screenshot: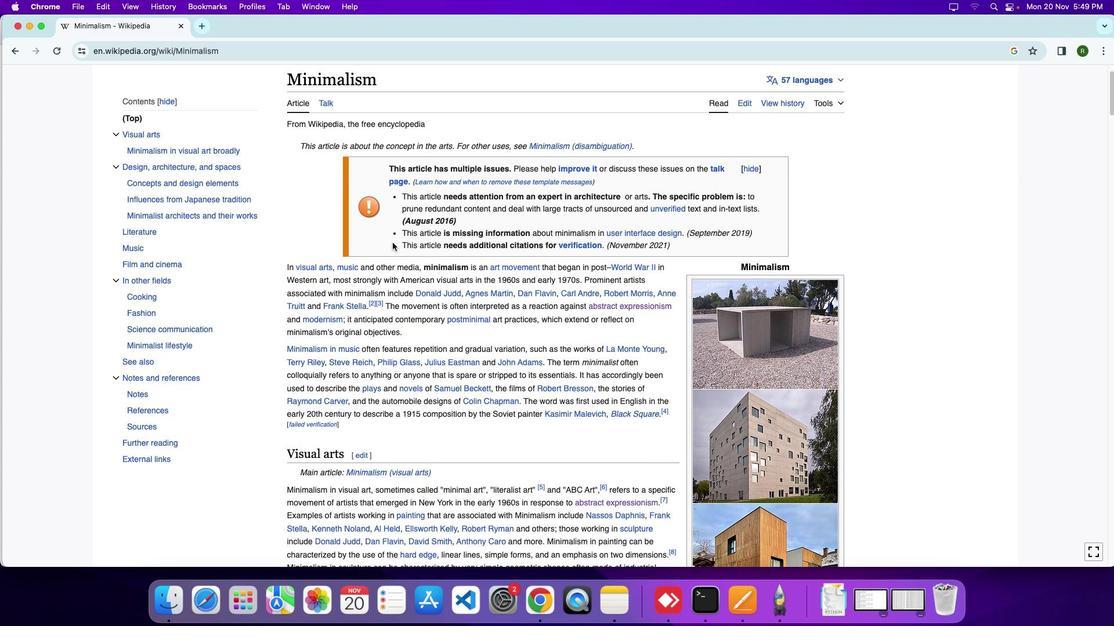 
Action: Mouse moved to (392, 242)
Screenshot: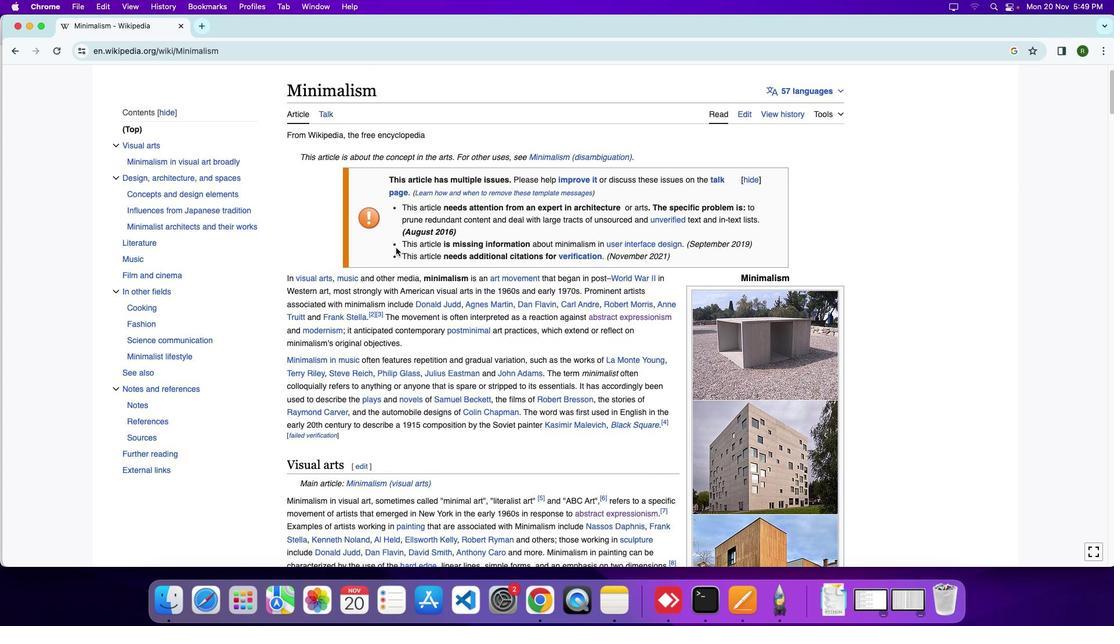 
Action: Mouse scrolled (392, 242) with delta (0, 0)
Screenshot: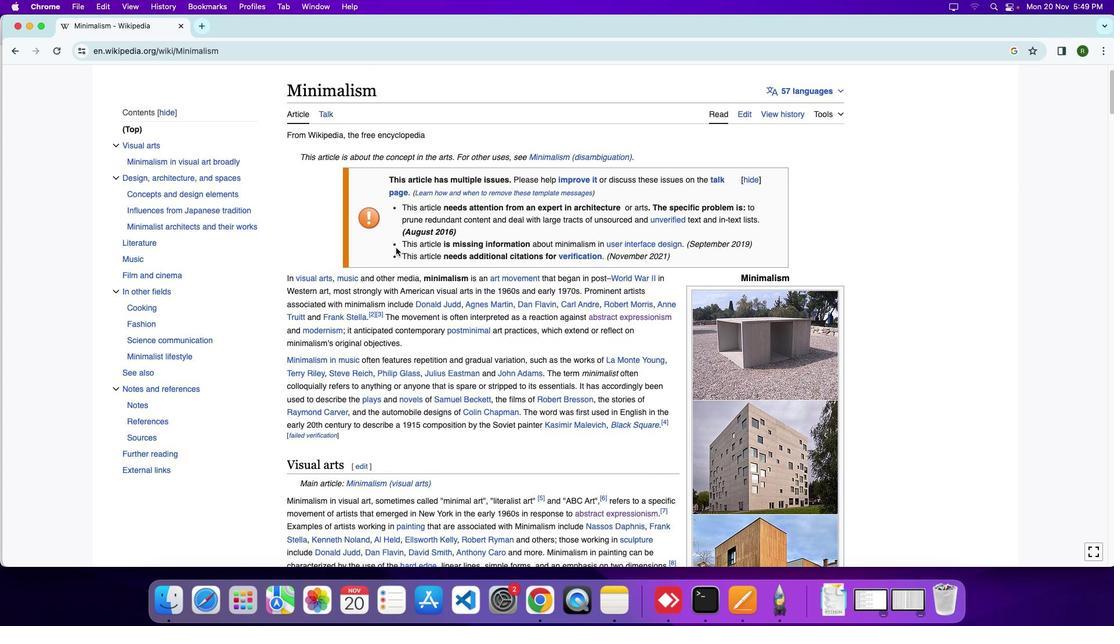 
Action: Mouse moved to (29, 27)
Screenshot: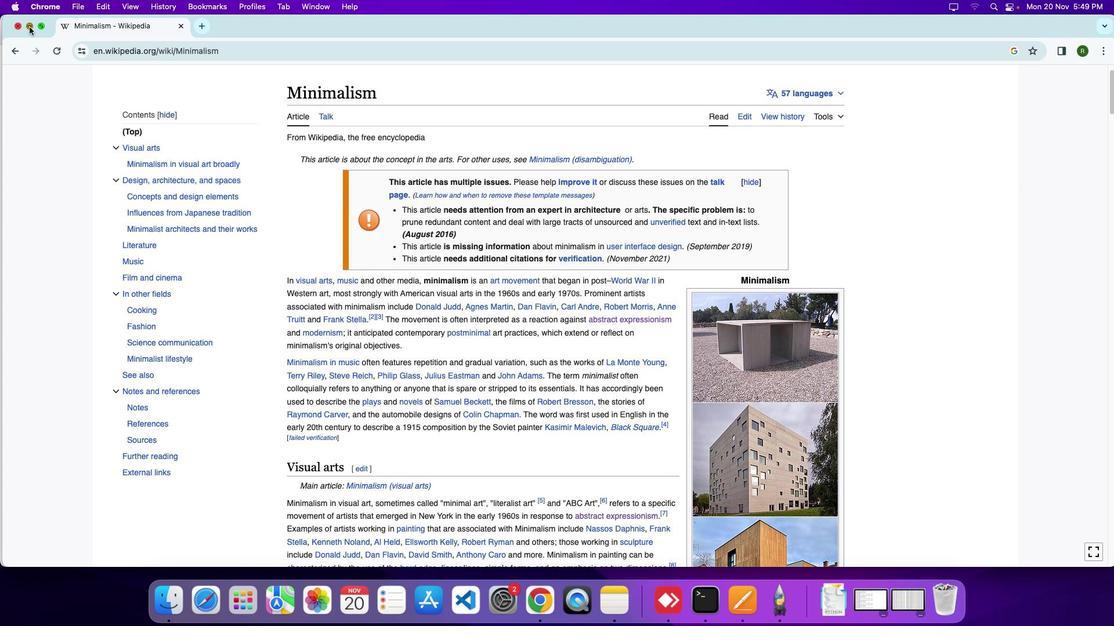 
Action: Mouse pressed left at (29, 27)
Screenshot: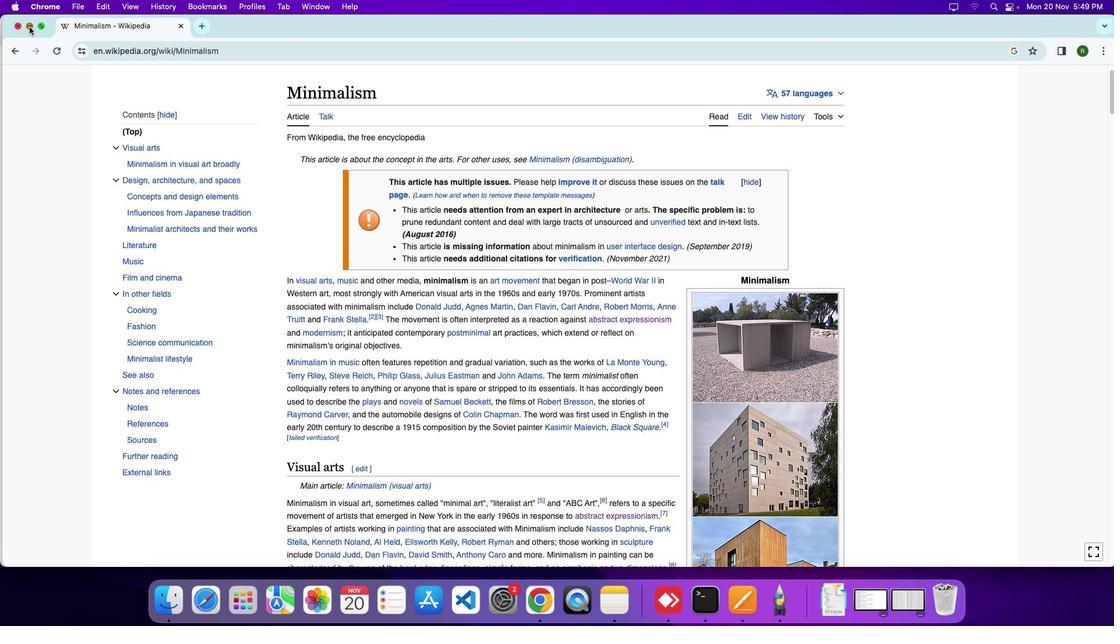 
Action: Mouse moved to (260, 167)
Screenshot: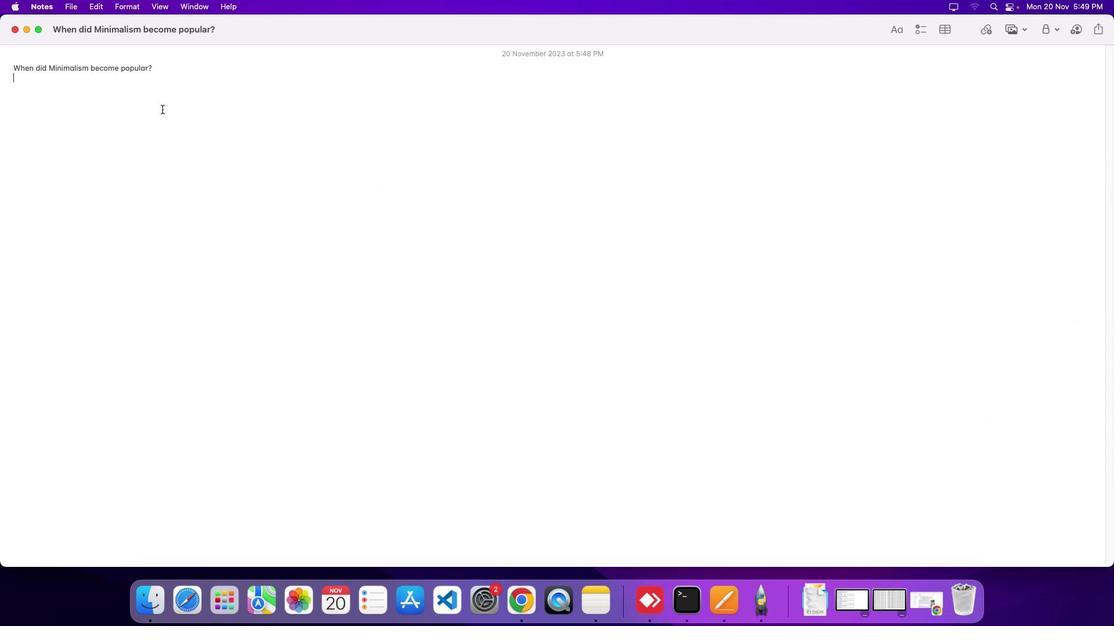 
Action: Mouse pressed left at (260, 167)
Screenshot: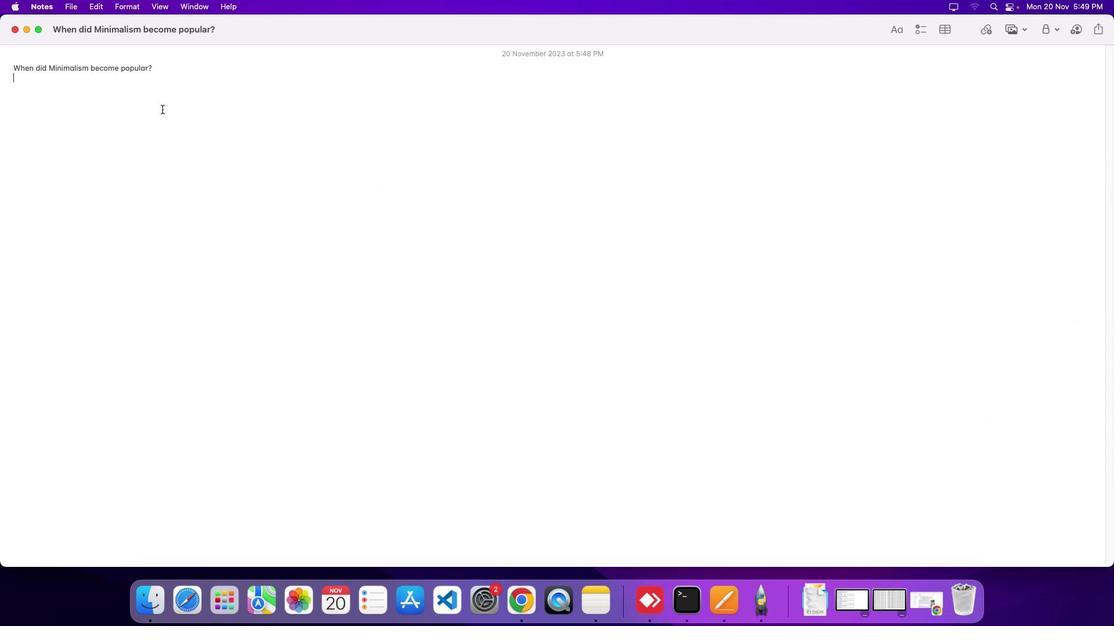 
Action: Mouse moved to (815, 27)
Screenshot: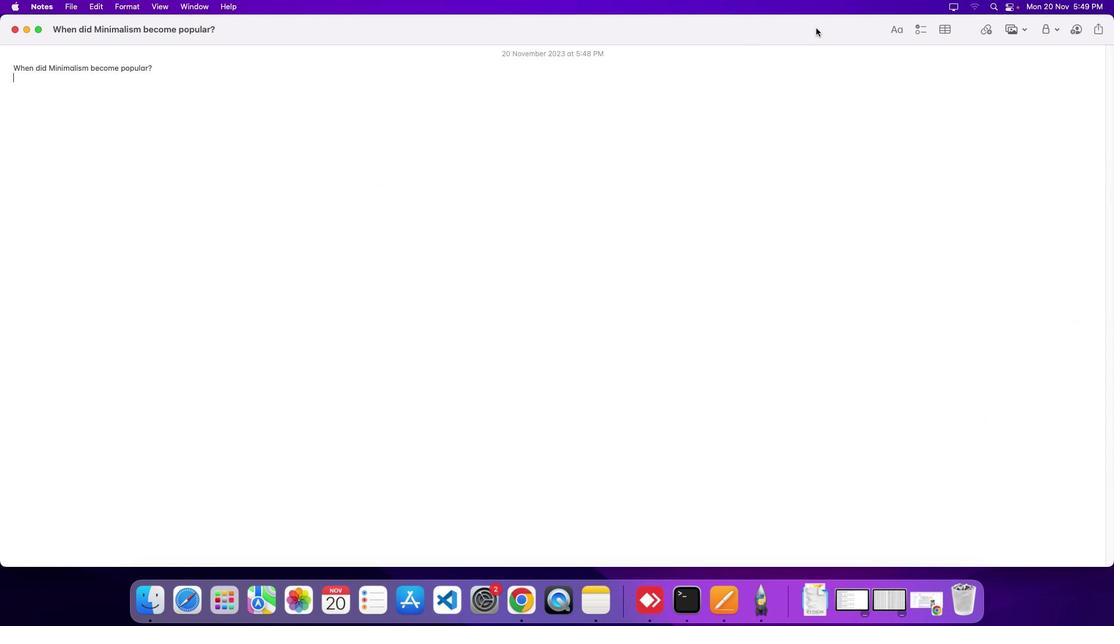 
Action: Key pressed Key.shift'M''i''n''i''m''a''l''i''s''m'Key.space'a''r''t'Key.space'm''o''v''e''m''e''n''t'Key.space'b''e''c''a''m''e'Key.space'p''o''p''u''l''a''r'Key.space'i''n'Key.space't''h''e'Key.space'1''9''6''0''s'Key.space'a''n''d'Key.space'e''a''r''l''y'Key.space'1''9''7''0''s''.'Key.spaceKey.shift'T''h''e'Key.space'm''o''v''e''m''e''n''t'Key.space'b''e''g''a''n'Key.space'i''n'Key.space'p''o''s''t'Key.spaceKey.shift'W''o''r''l''d'Key.spaceKey.shift'W''a''r'Key.spaceKey.shift'I''I'Key.space'p''e''r''i''o''d''.'
Screenshot: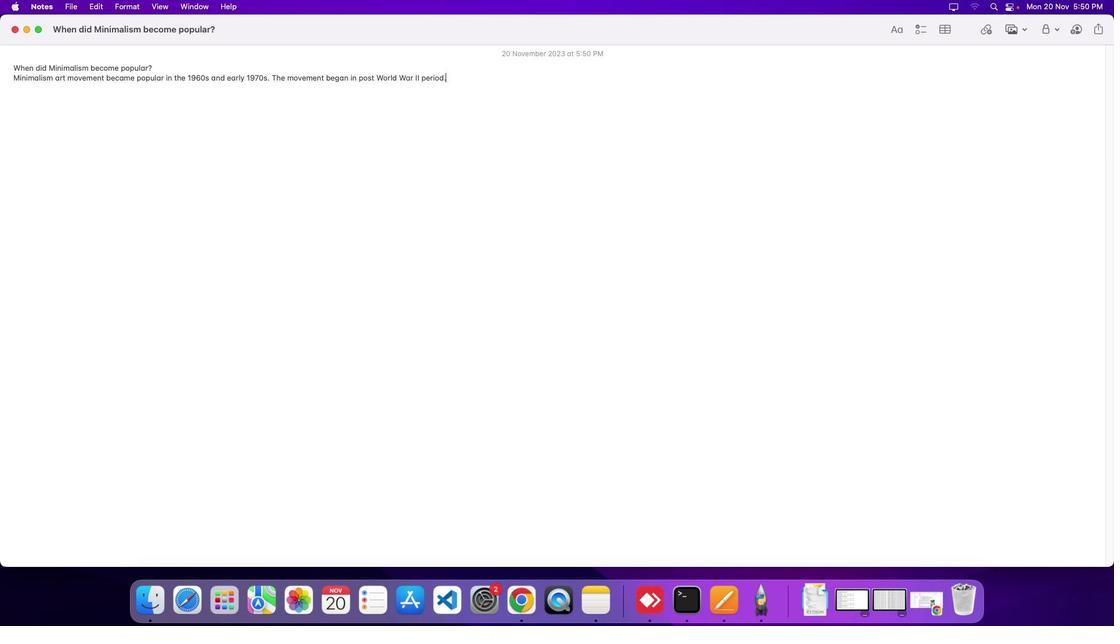 
Action: Mouse moved to (834, 49)
Screenshot: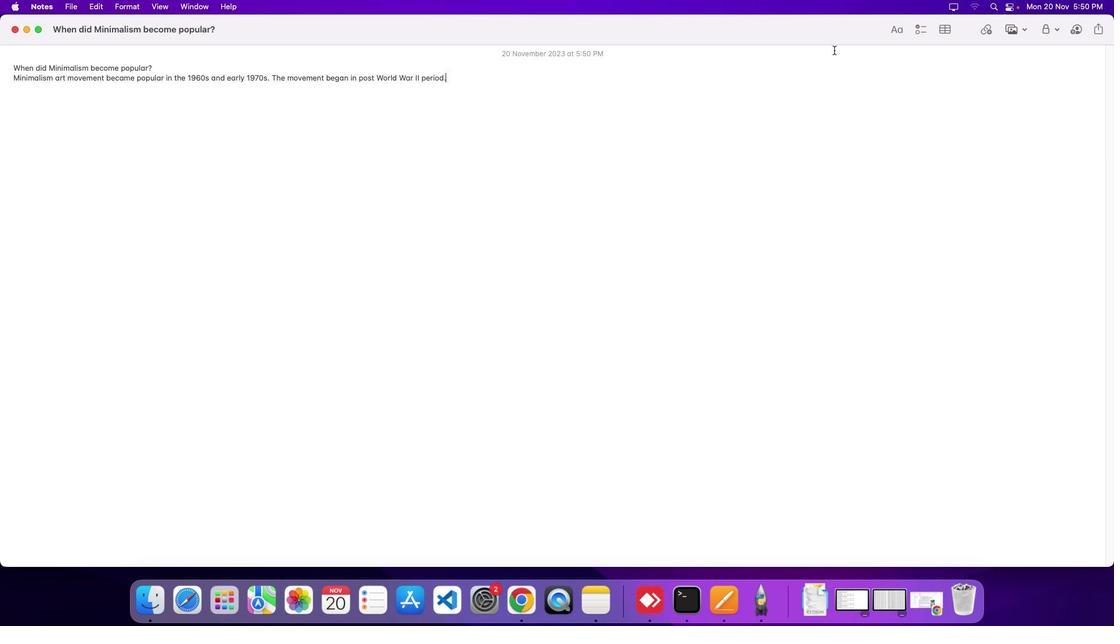 
